 Task: Show me hiking trails near Riverside and Salt Lake City for all skill levels.
Action: Mouse moved to (153, 103)
Screenshot: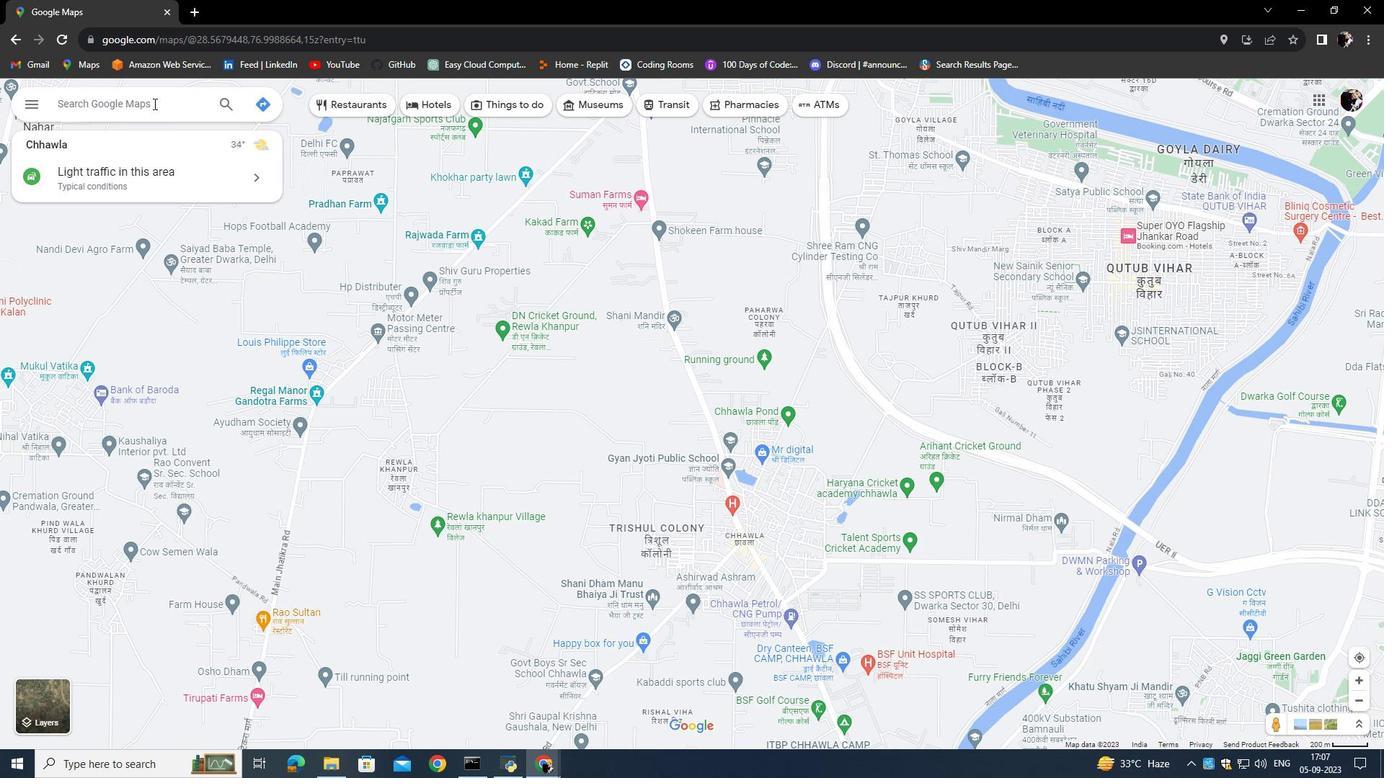 
Action: Mouse pressed left at (153, 103)
Screenshot: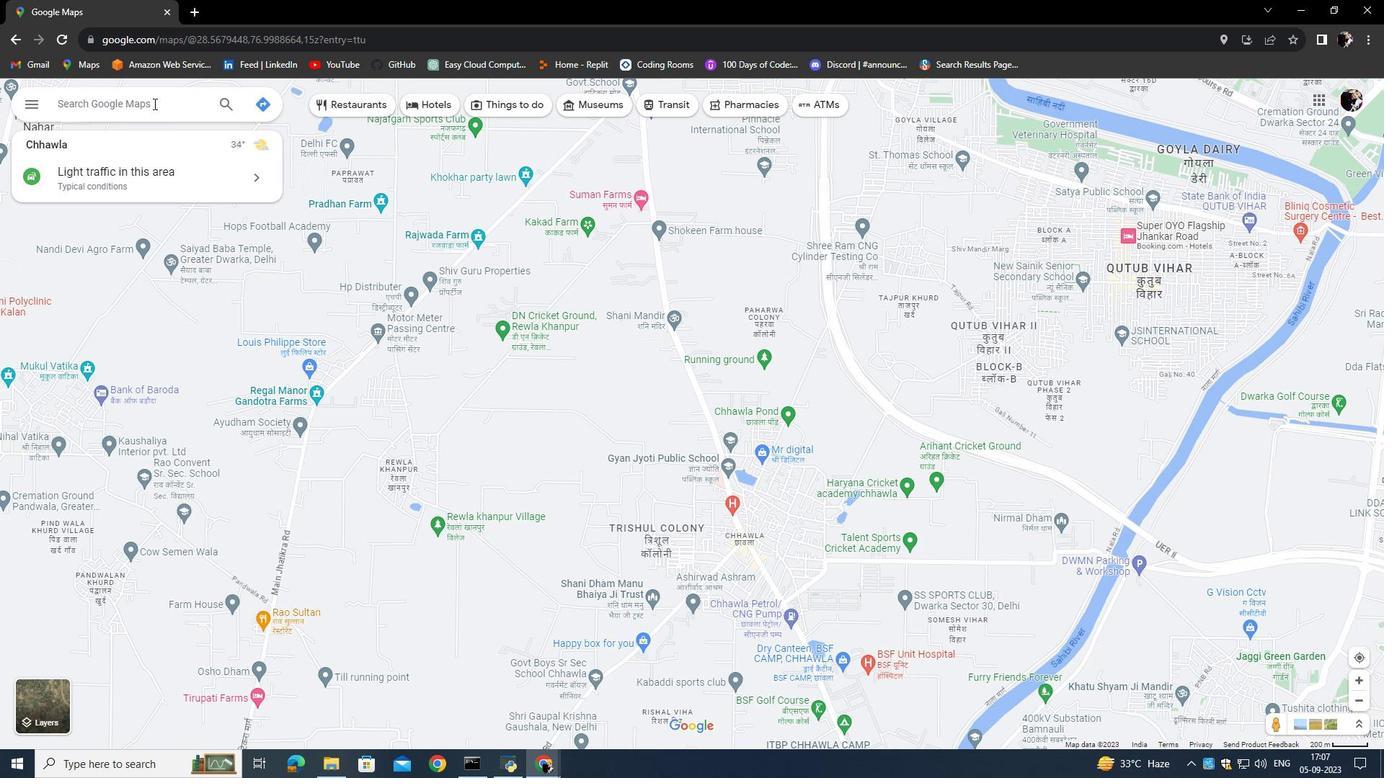 
Action: Key pressed <Key.caps_lock>R<Key.caps_lock>iverside<Key.space>,<Key.space><Key.down><Key.down><Key.down><Key.down><Key.enter>
Screenshot: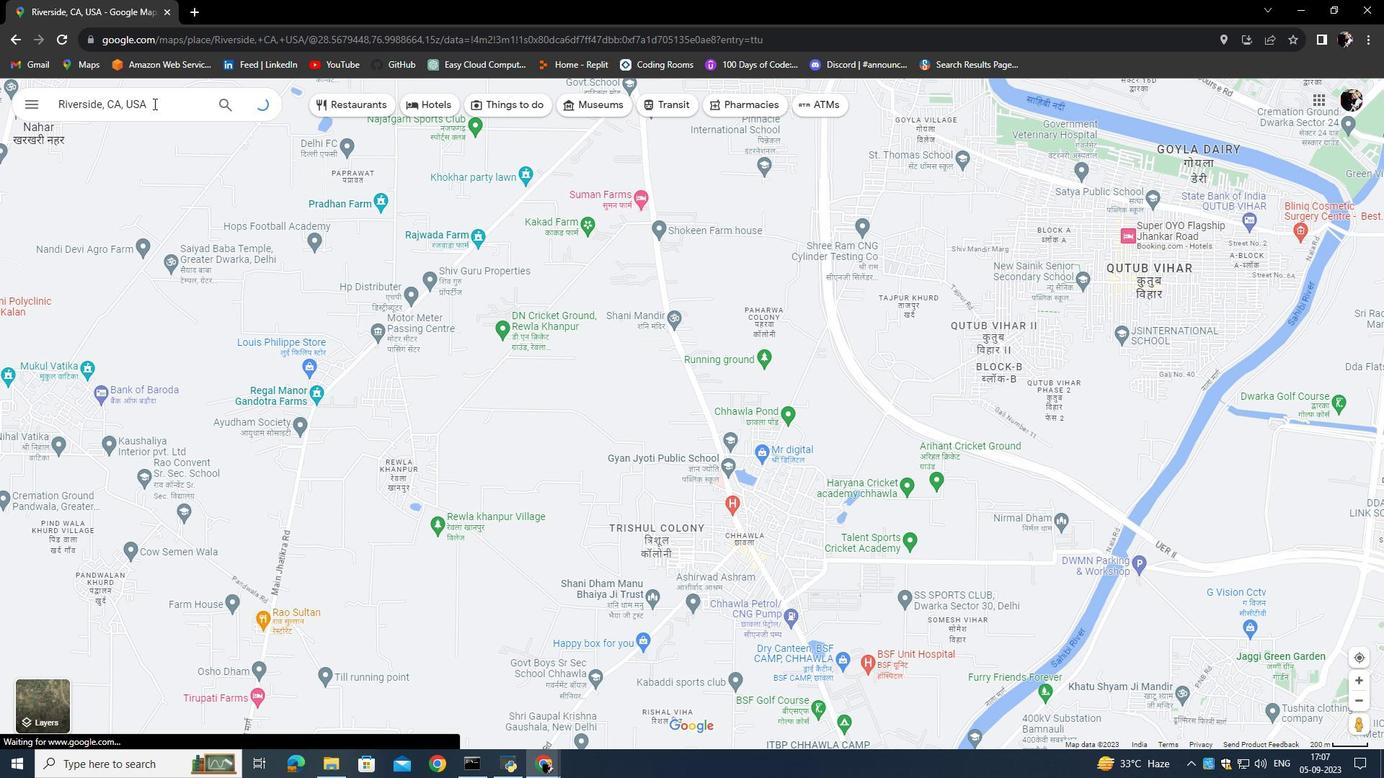 
Action: Mouse moved to (165, 401)
Screenshot: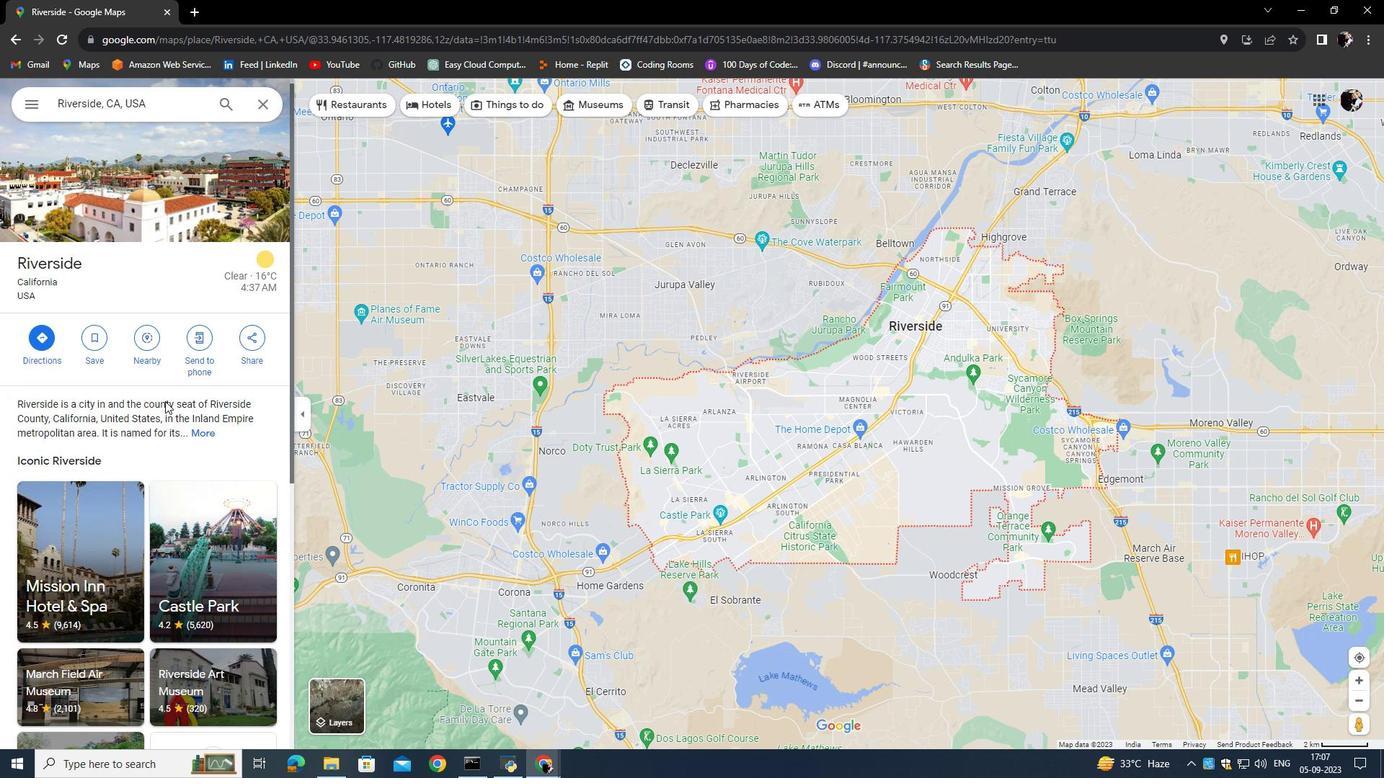 
Action: Mouse scrolled (165, 401) with delta (0, 0)
Screenshot: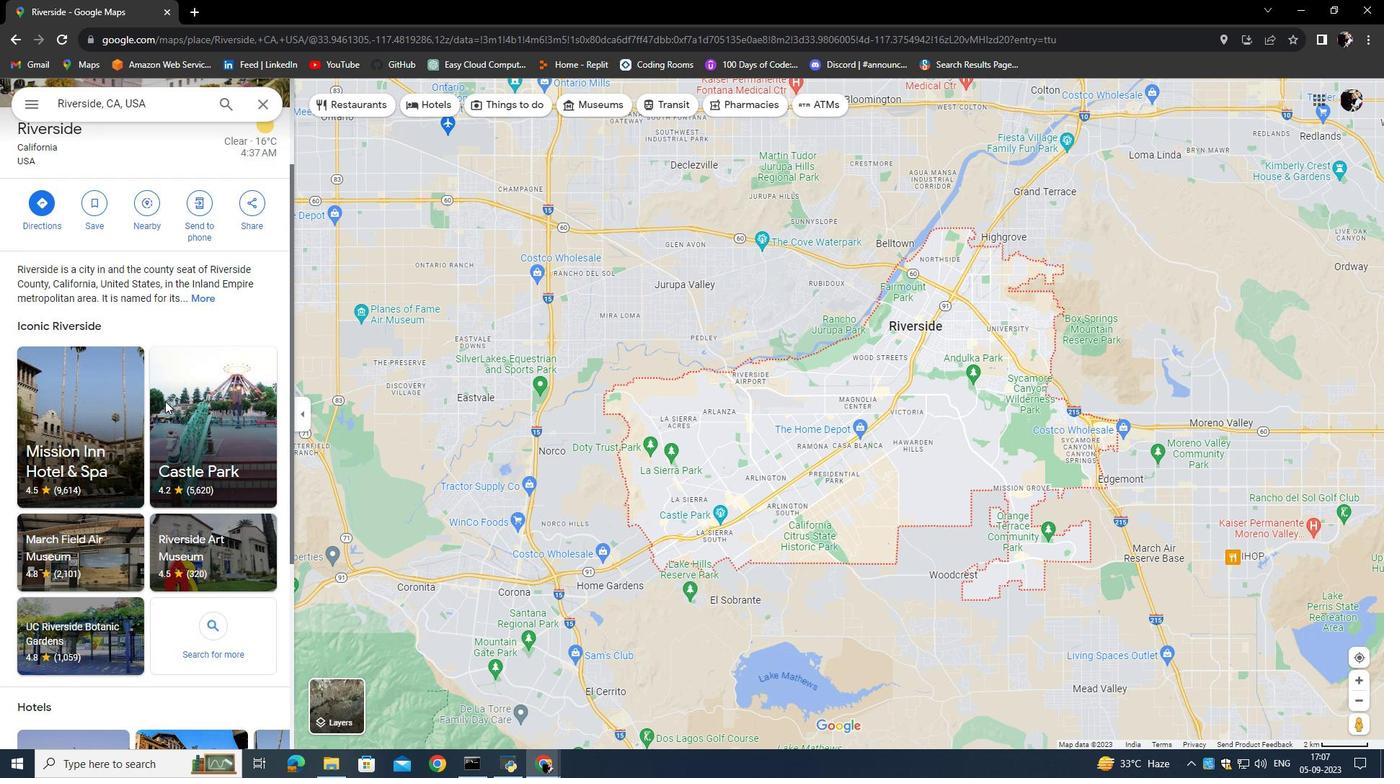 
Action: Mouse scrolled (165, 401) with delta (0, 0)
Screenshot: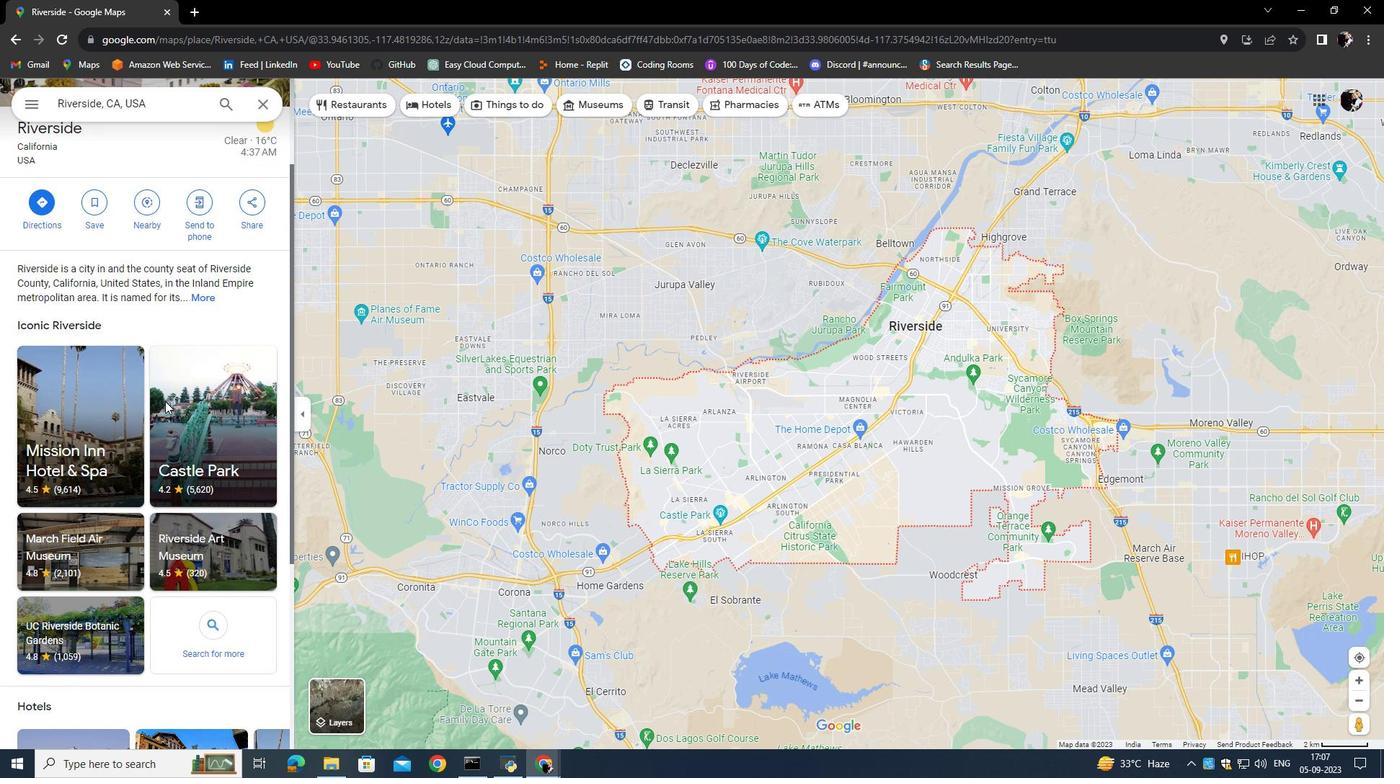 
Action: Mouse scrolled (165, 401) with delta (0, 0)
Screenshot: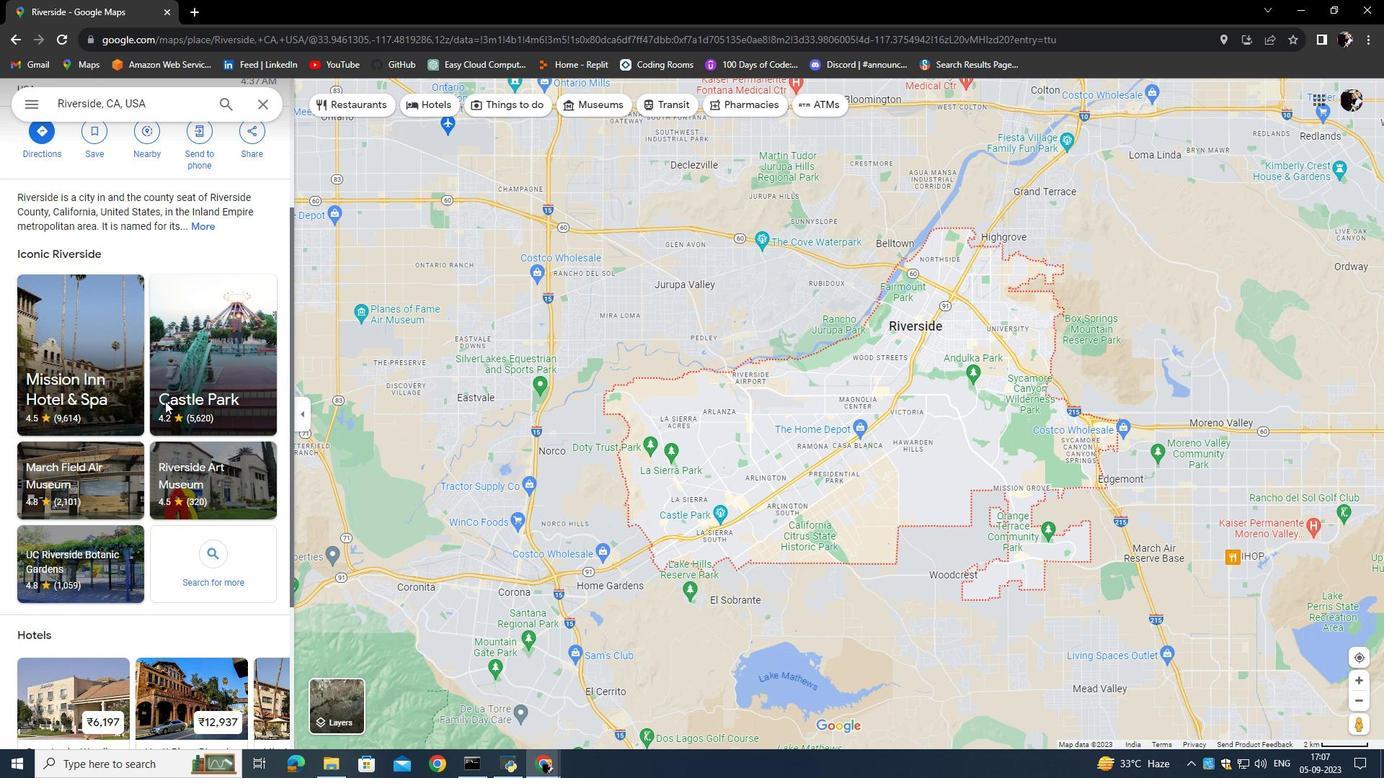 
Action: Mouse scrolled (165, 401) with delta (0, 0)
Screenshot: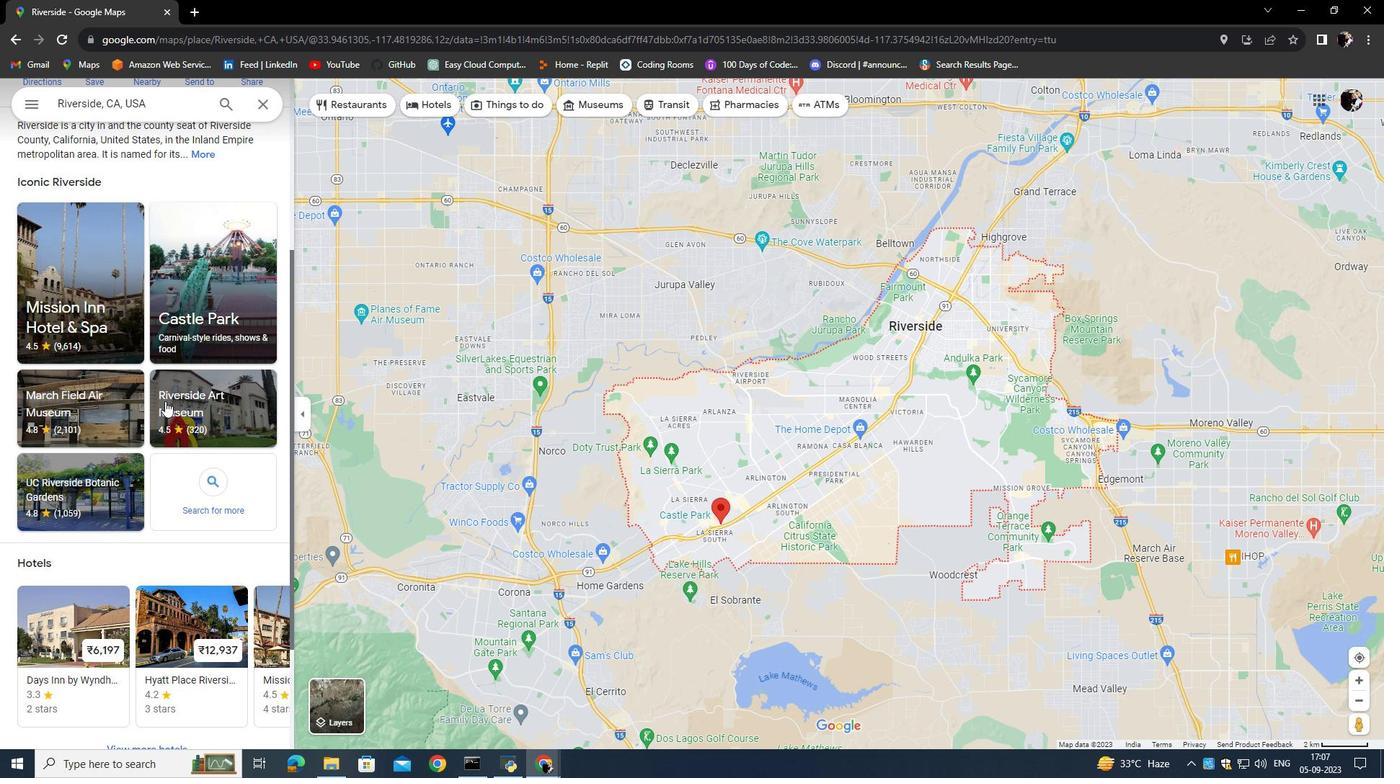 
Action: Mouse scrolled (165, 401) with delta (0, 0)
Screenshot: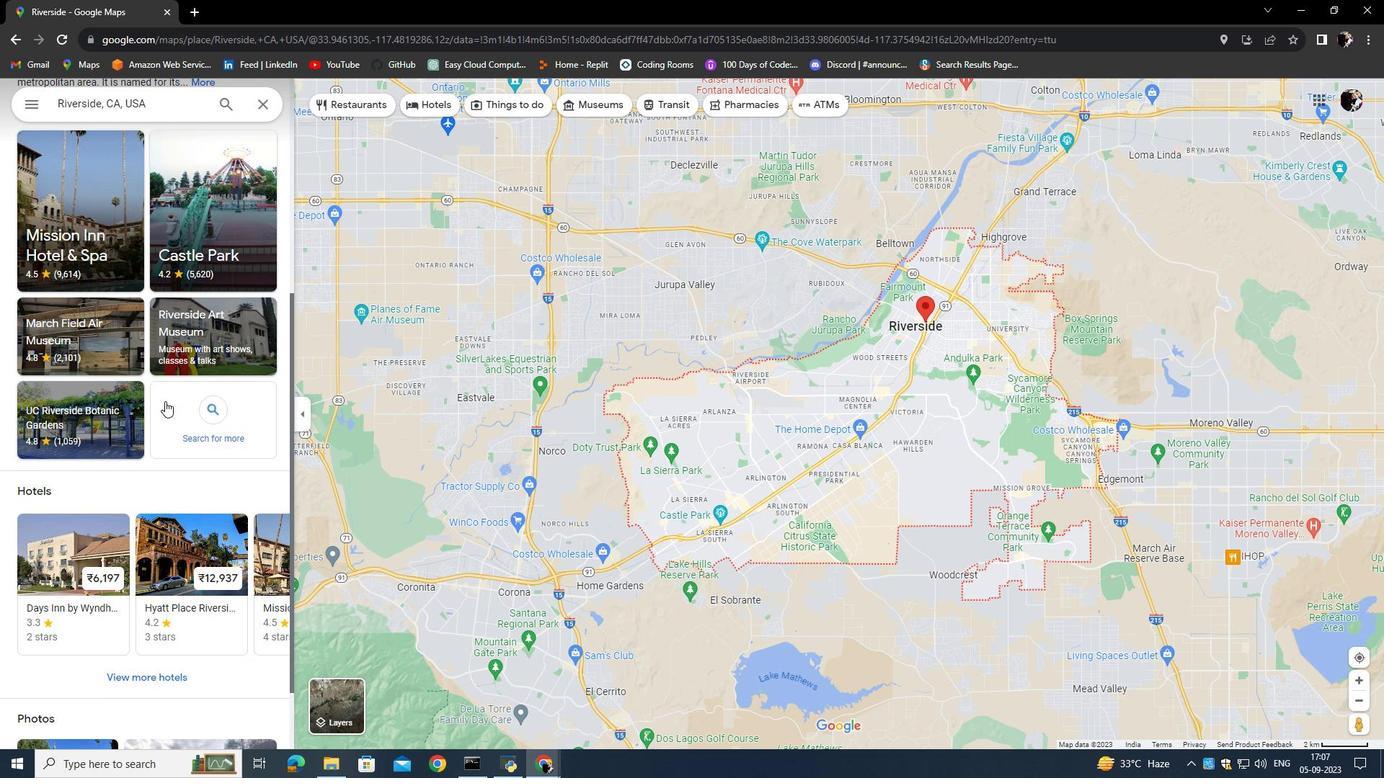 
Action: Mouse scrolled (165, 402) with delta (0, 0)
Screenshot: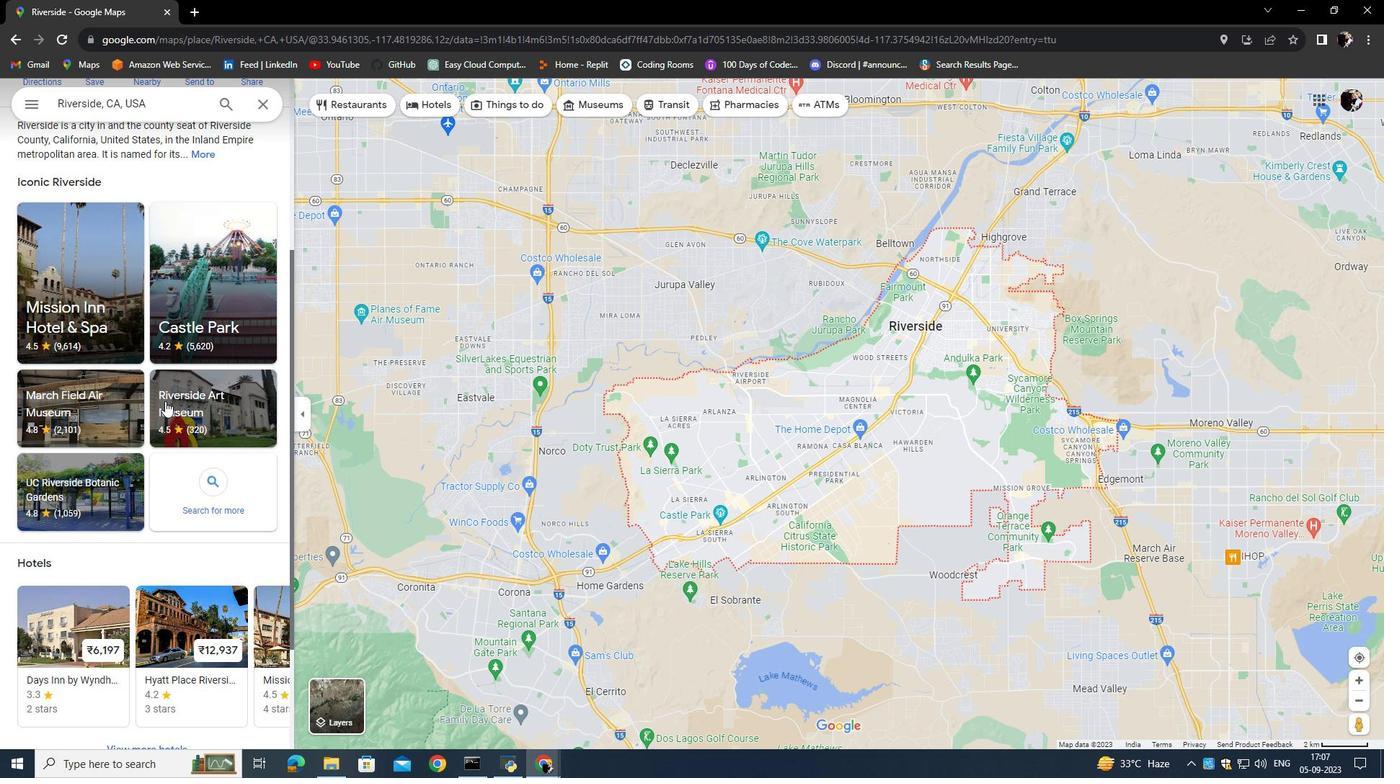 
Action: Mouse scrolled (165, 402) with delta (0, 0)
Screenshot: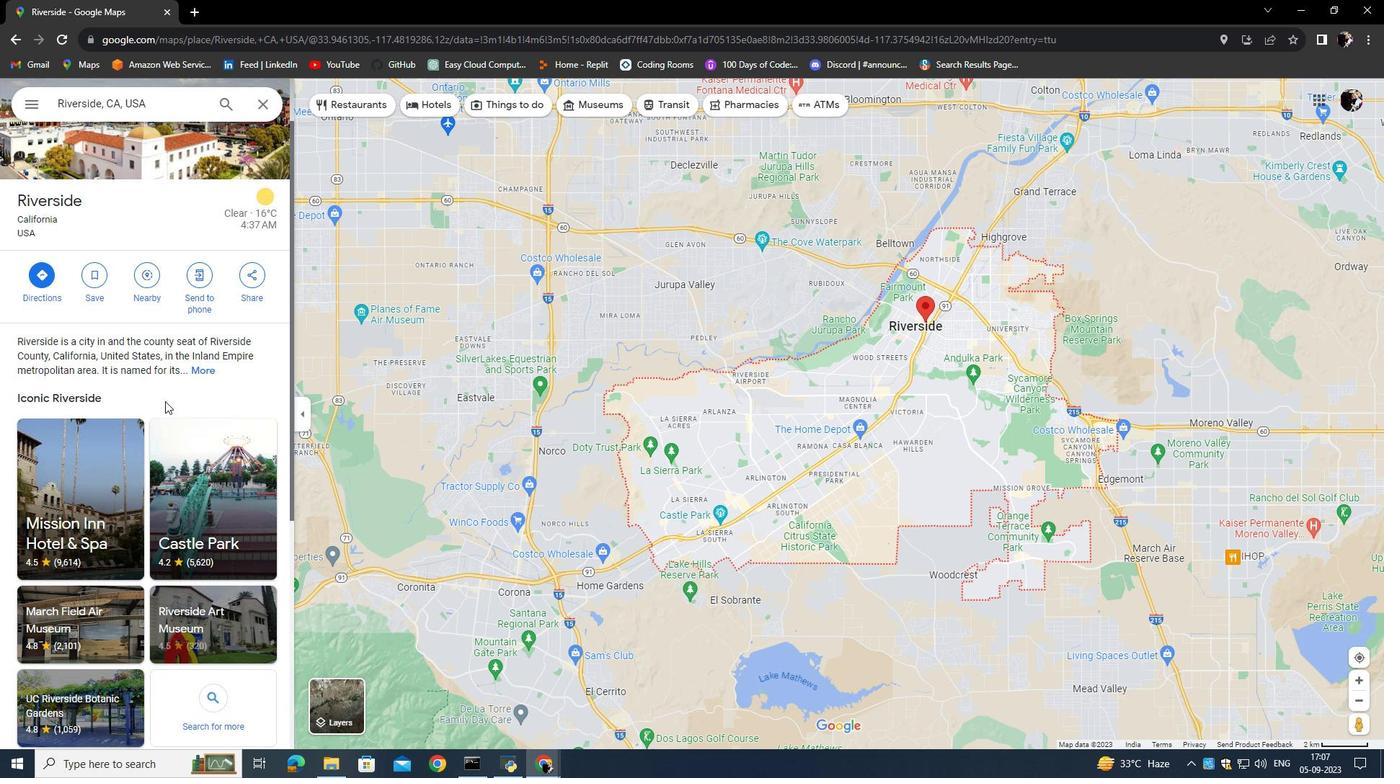 
Action: Mouse scrolled (165, 402) with delta (0, 0)
Screenshot: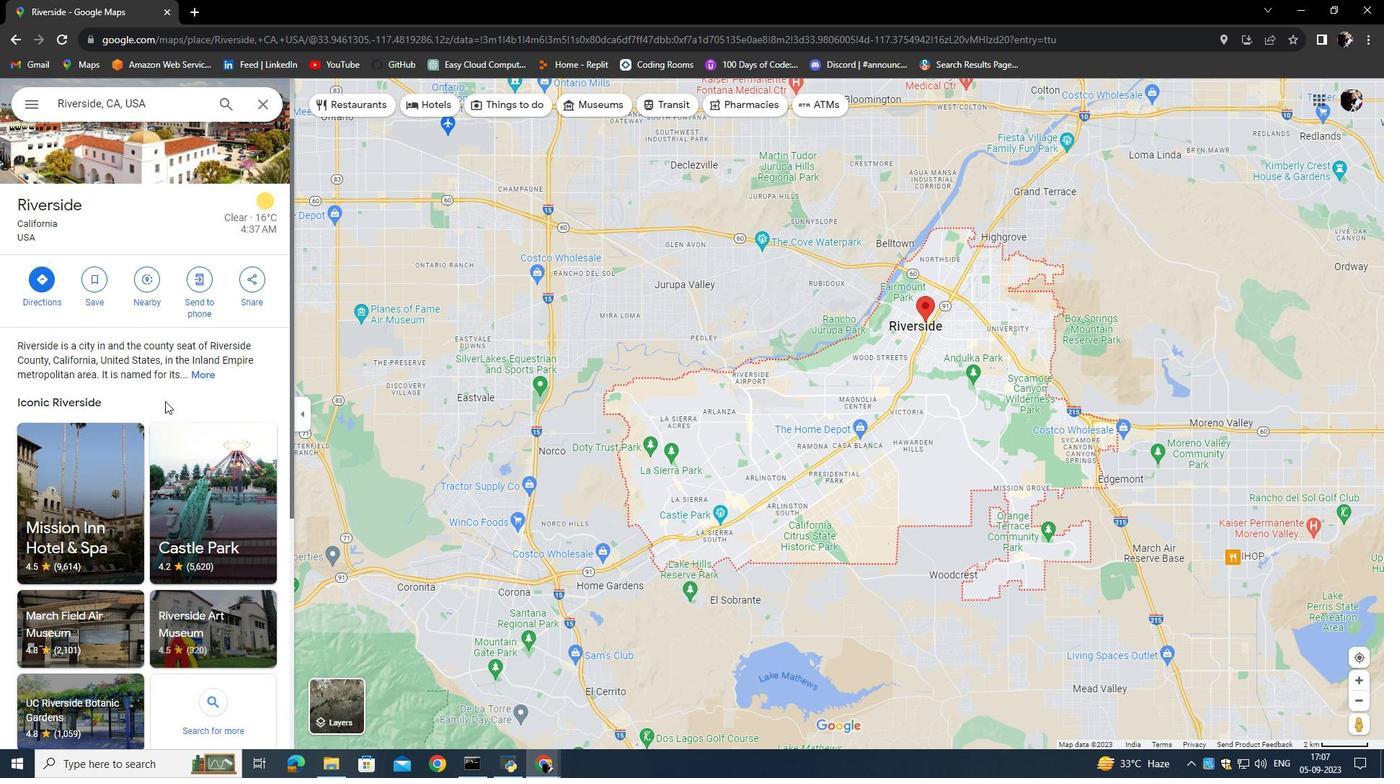 
Action: Mouse scrolled (165, 402) with delta (0, 0)
Screenshot: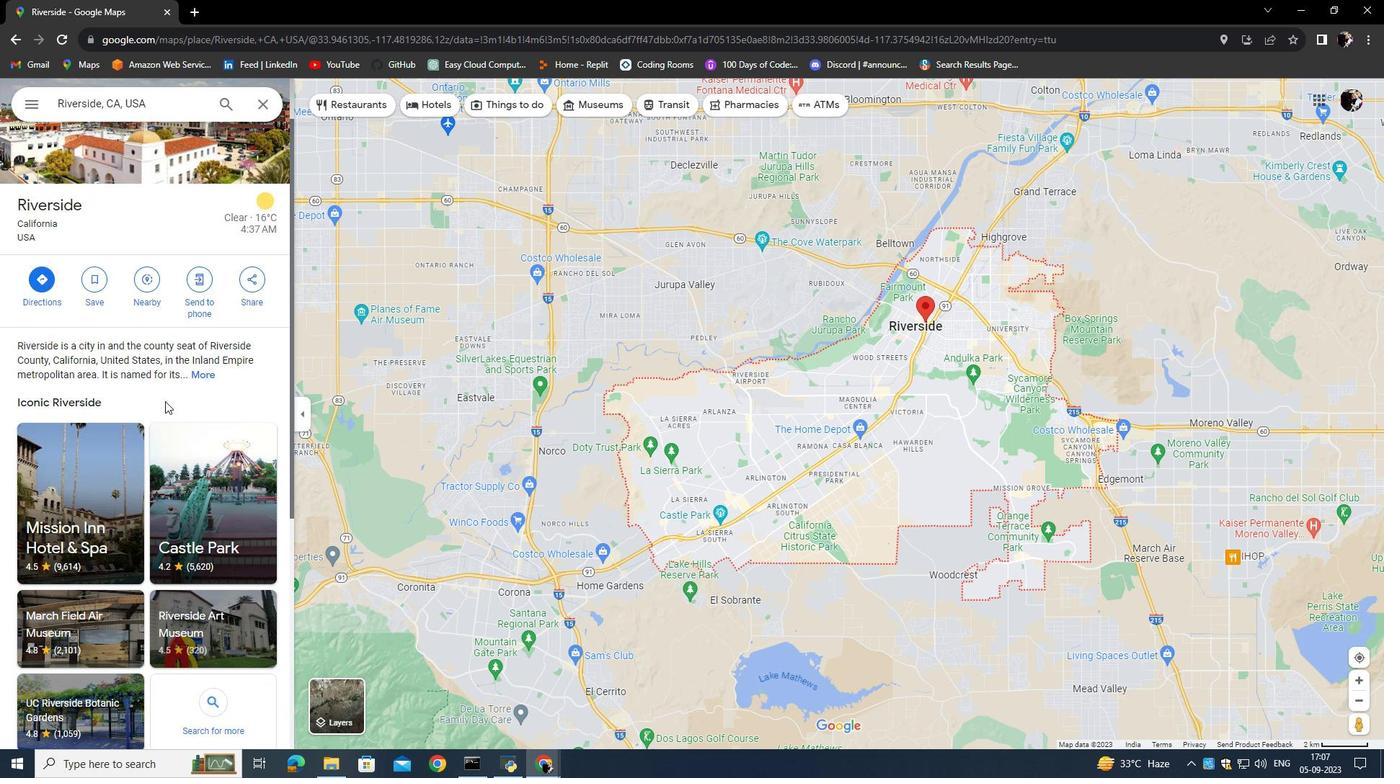 
Action: Mouse scrolled (165, 402) with delta (0, 0)
Screenshot: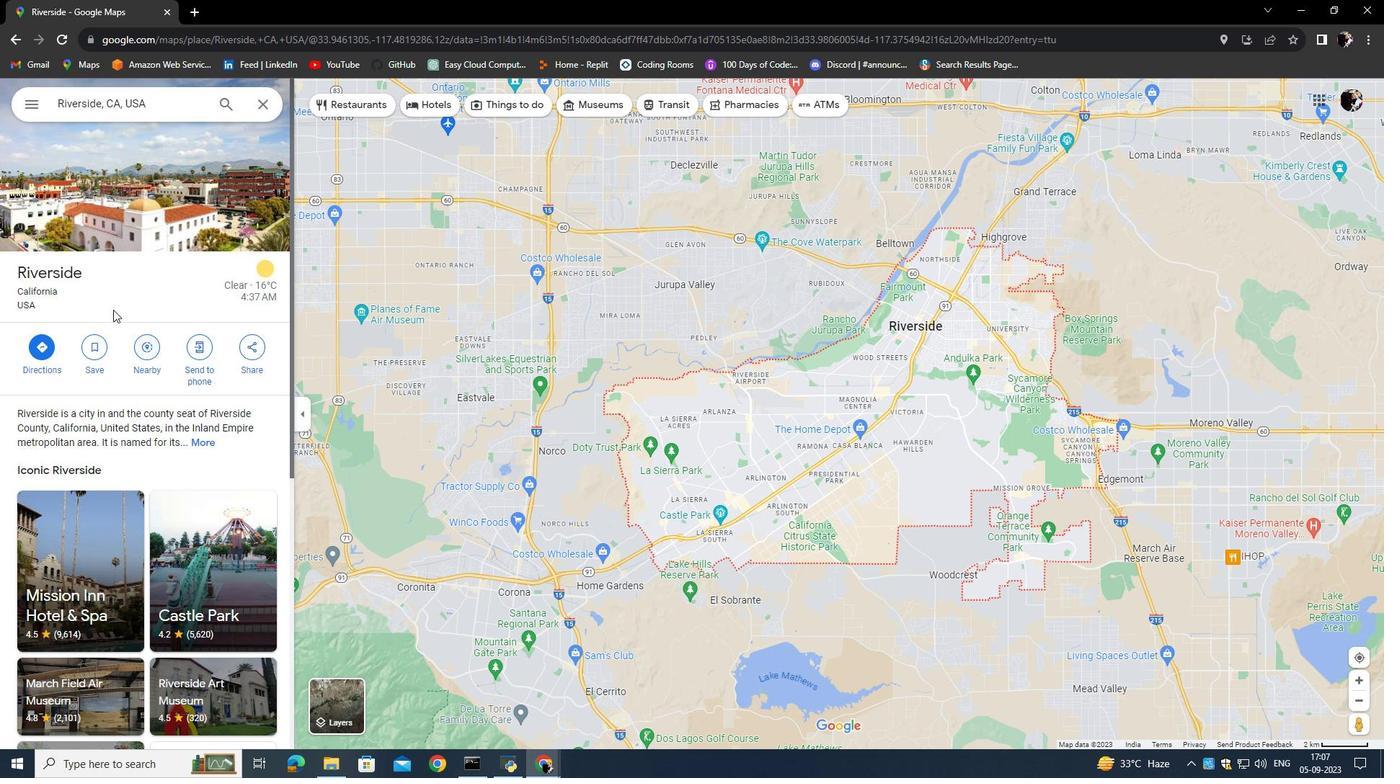 
Action: Mouse scrolled (165, 402) with delta (0, 0)
Screenshot: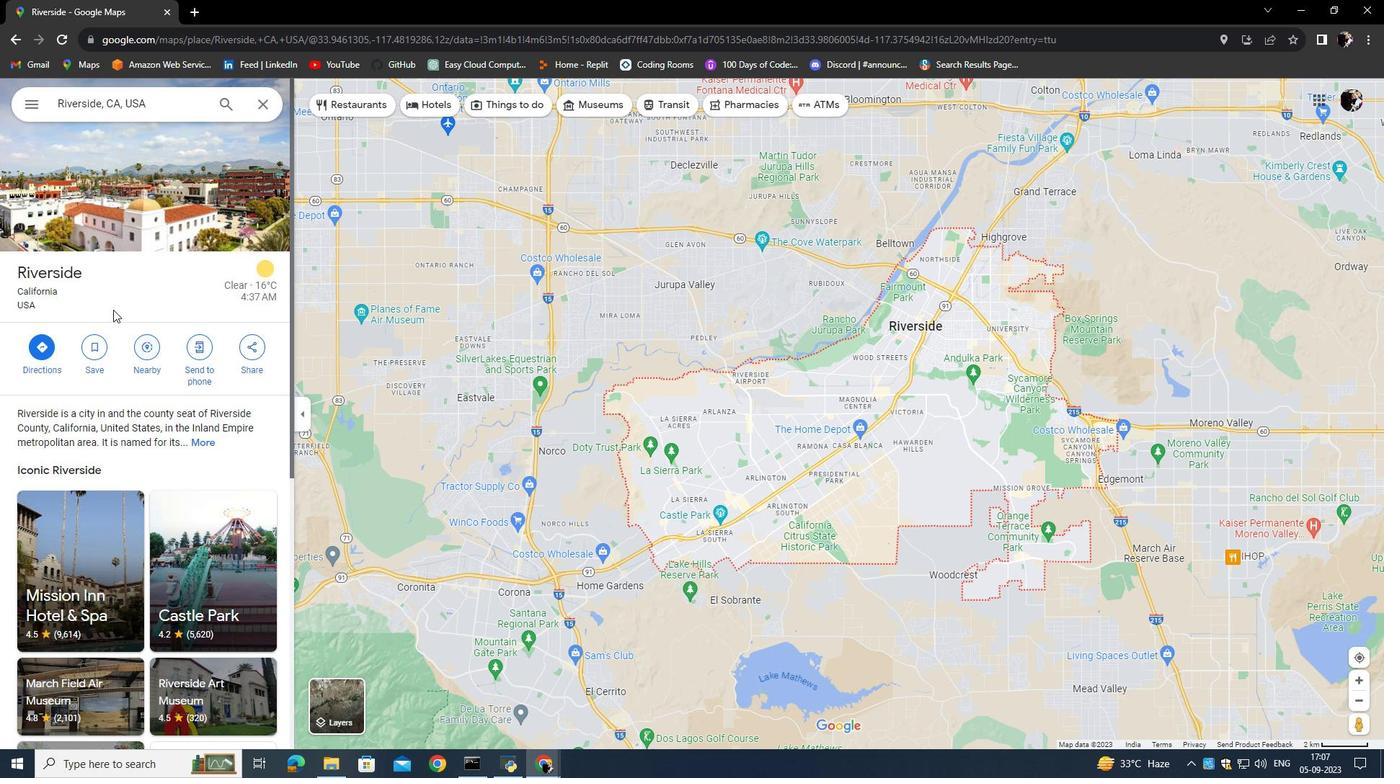 
Action: Mouse scrolled (165, 402) with delta (0, 0)
Screenshot: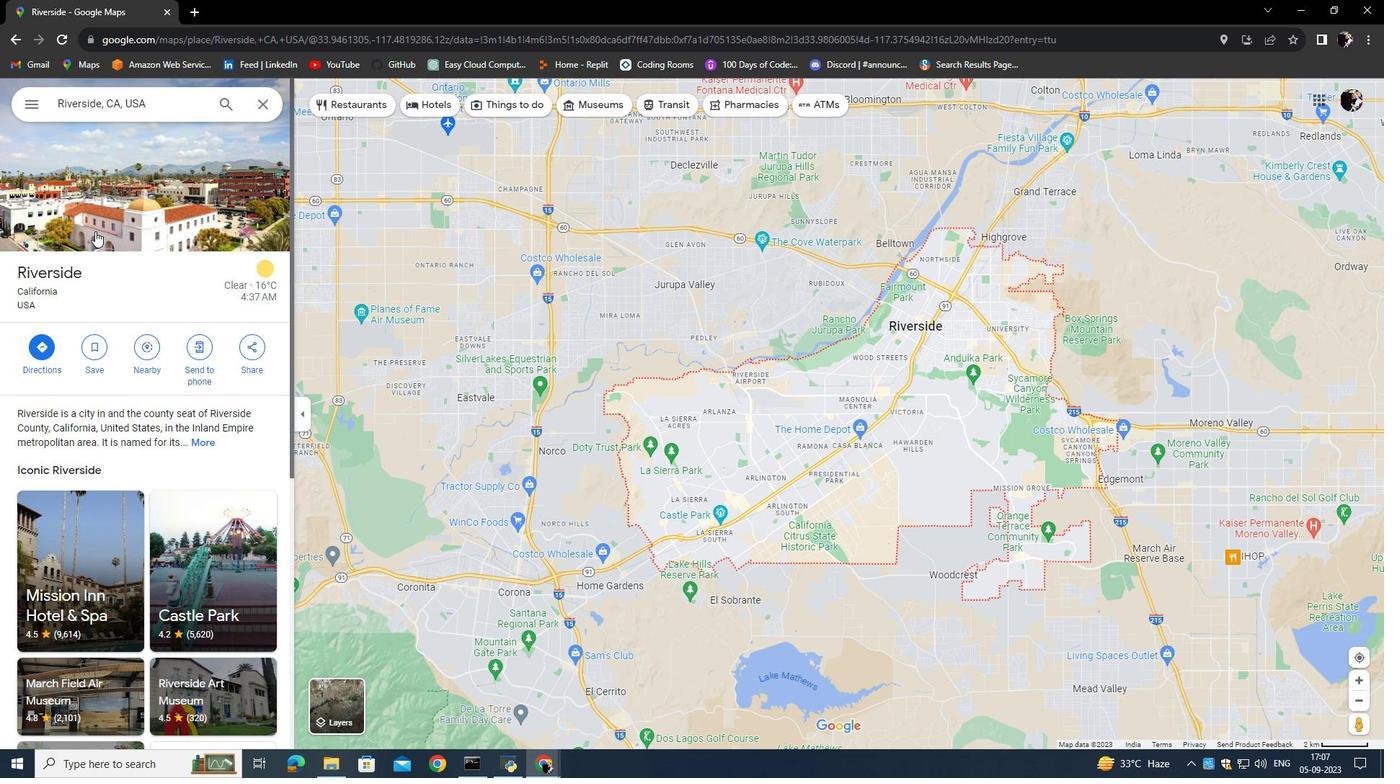 
Action: Mouse moved to (156, 356)
Screenshot: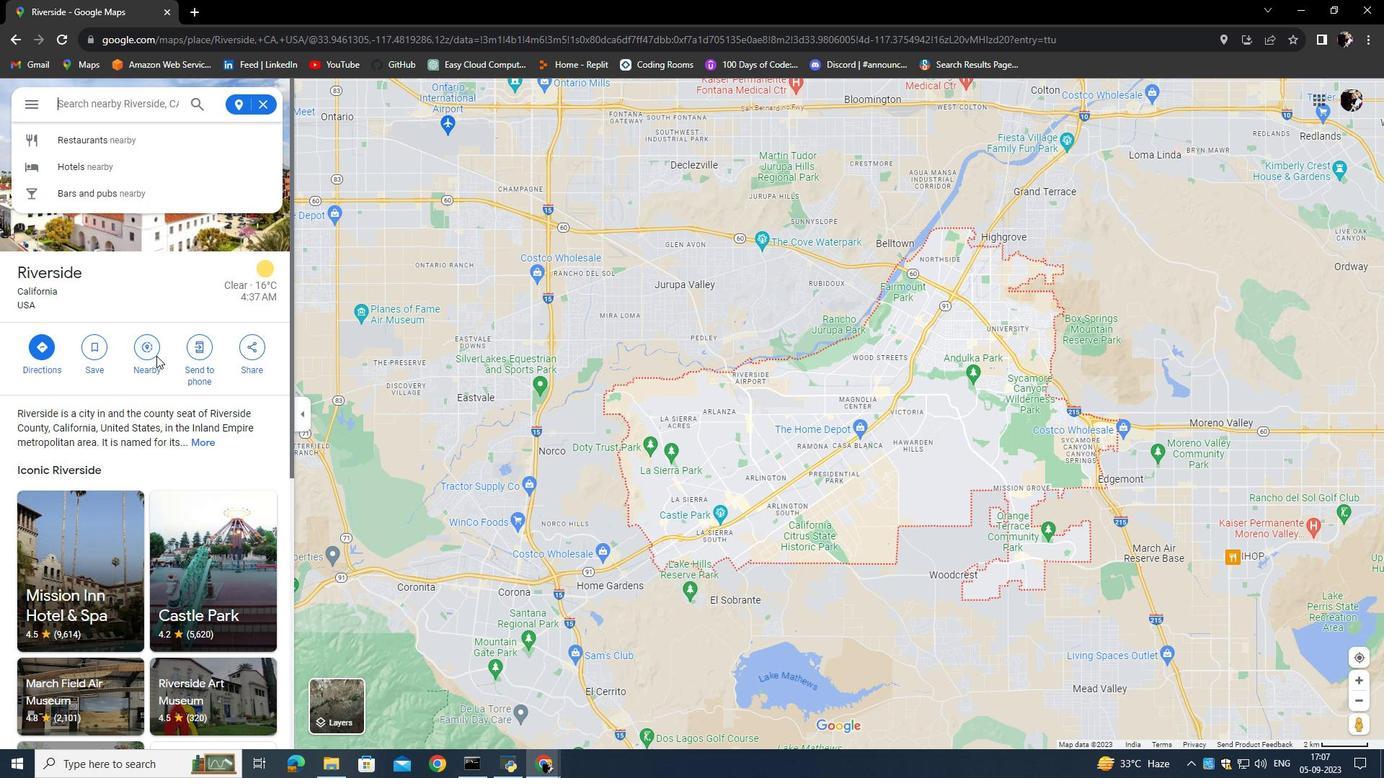 
Action: Mouse pressed left at (156, 356)
Screenshot: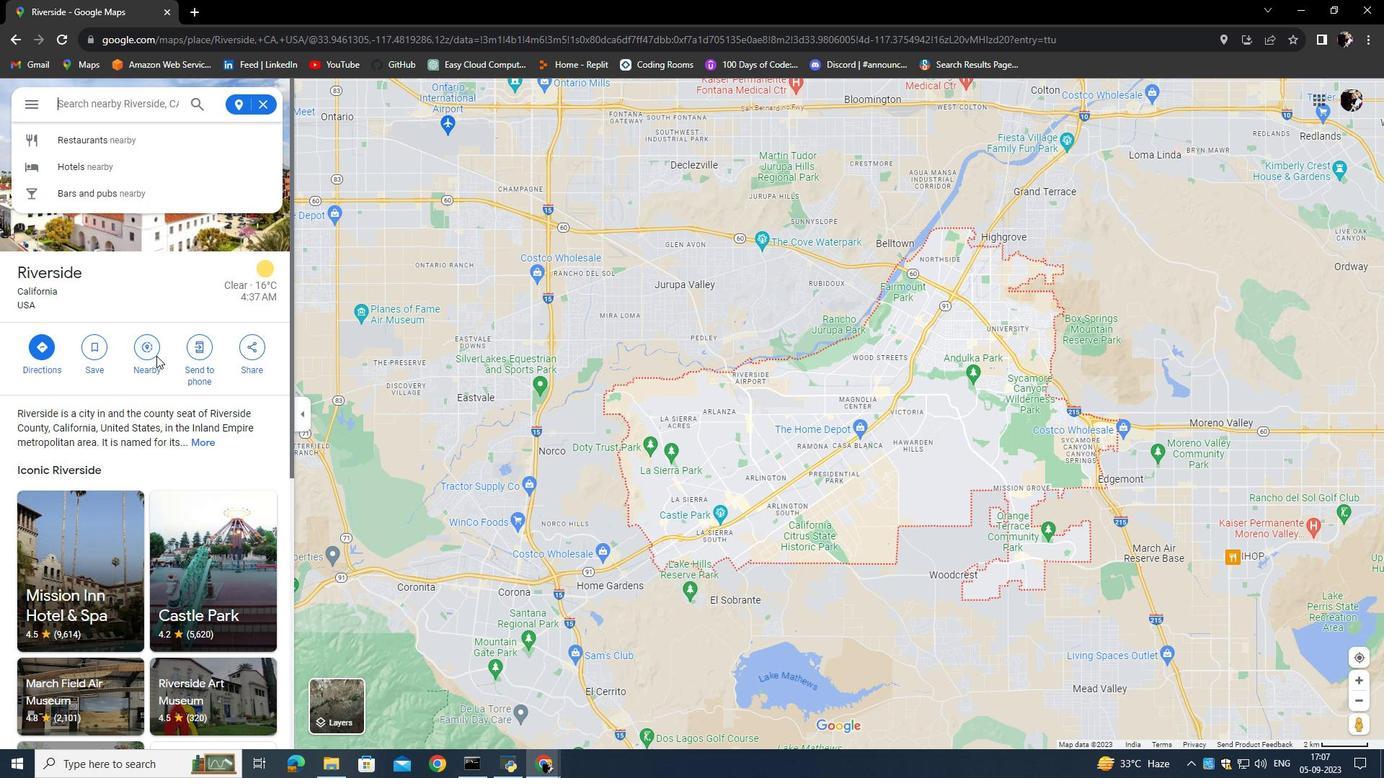 
Action: Mouse moved to (121, 108)
Screenshot: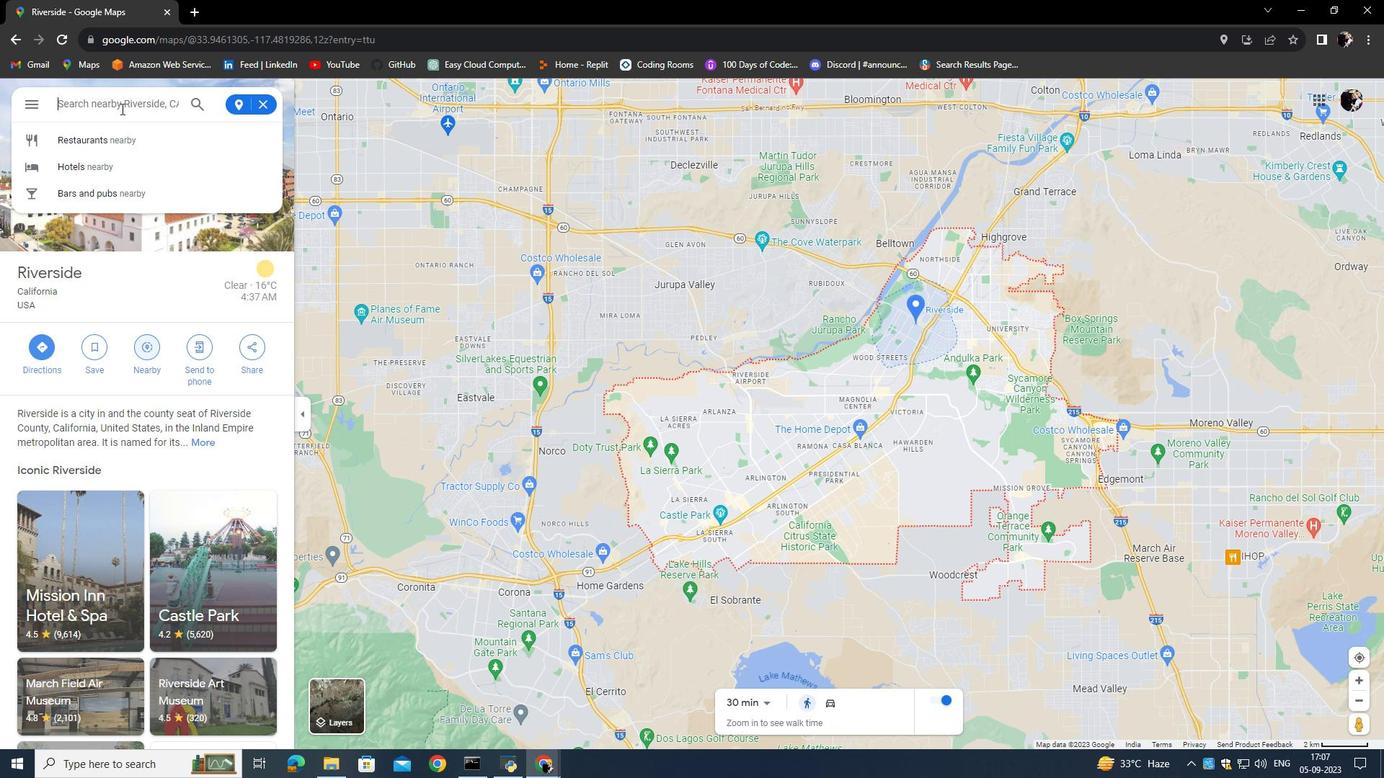 
Action: Mouse pressed left at (121, 108)
Screenshot: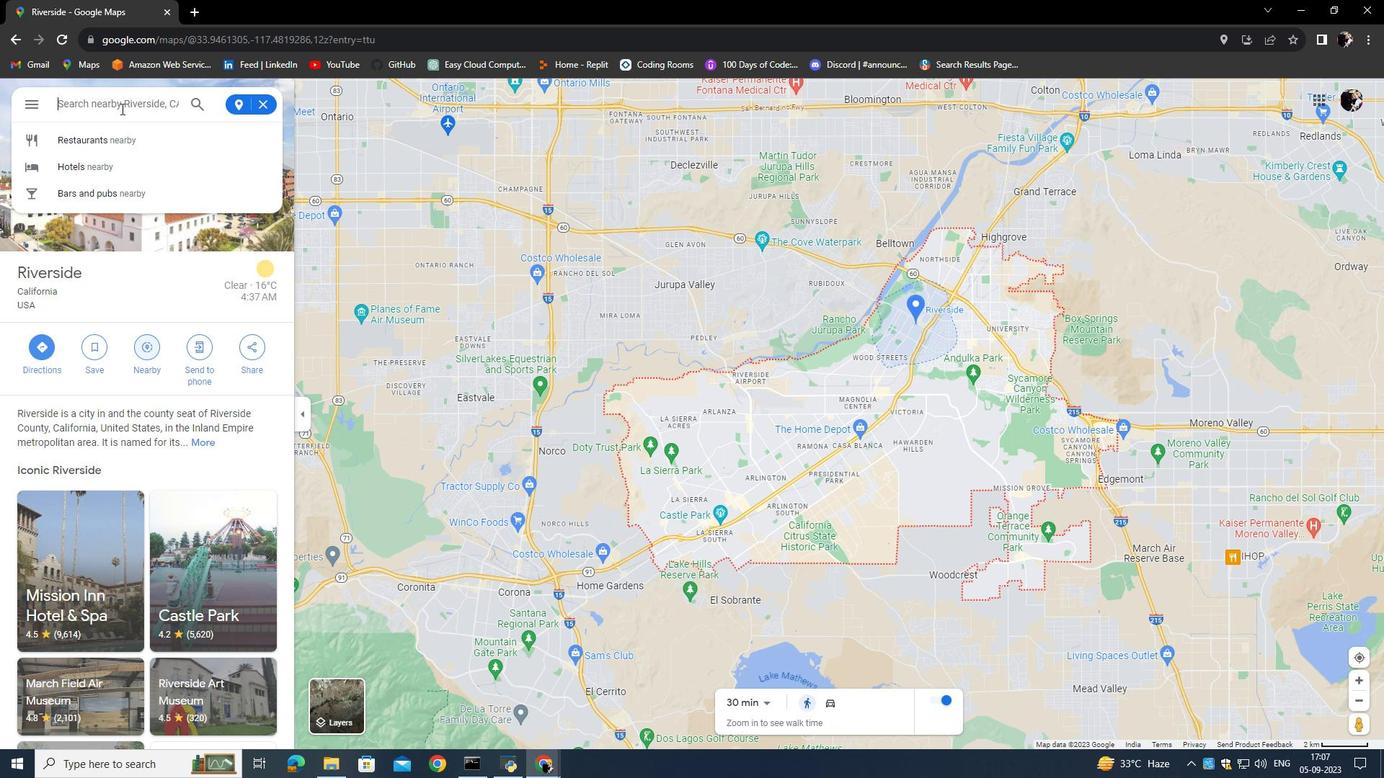 
Action: Key pressed <Key.caps_lock>H<Key.caps_lock>iking<Key.space>trails<Key.space><Key.down><Key.backspace><Key.backspace><Key.backspace><Key.backspace><Key.backspace><Key.backspace><Key.backspace><Key.enter>
Screenshot: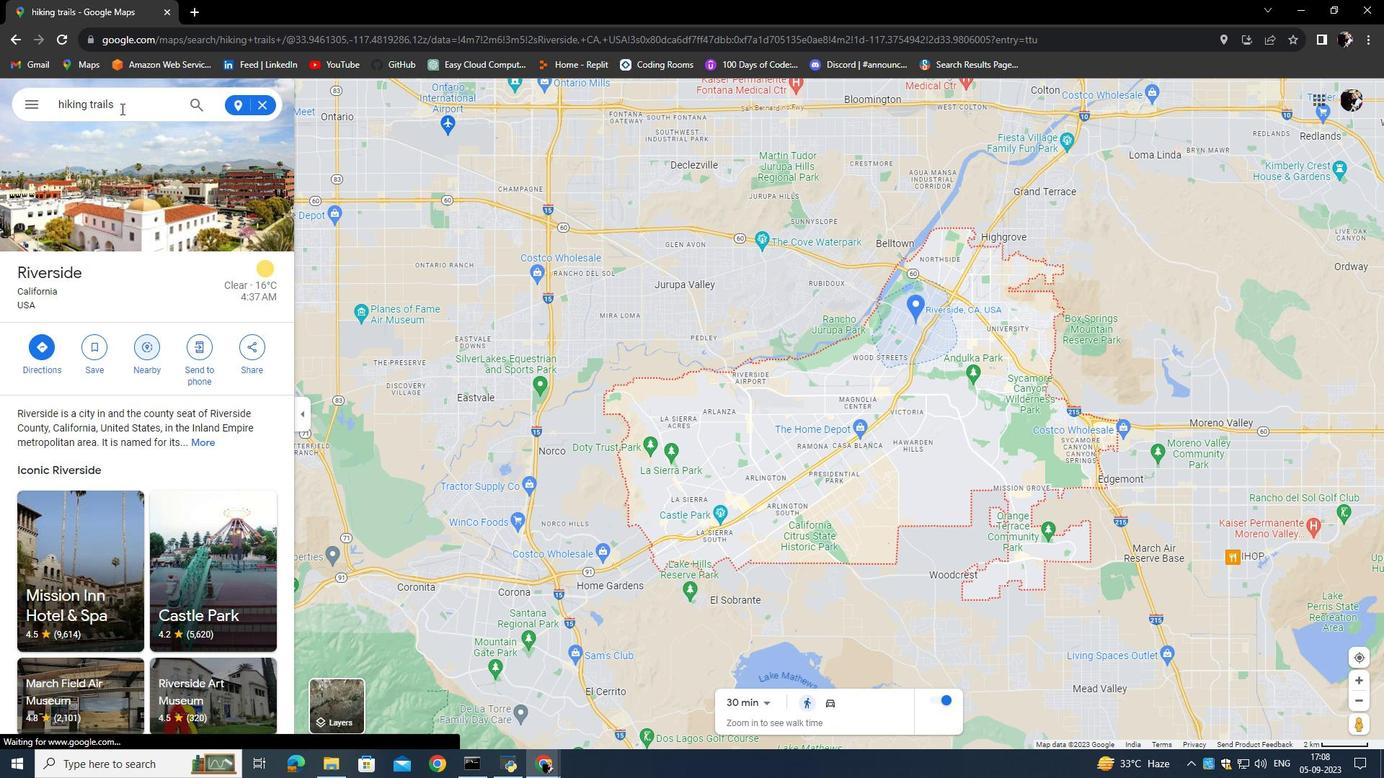 
Action: Mouse moved to (165, 228)
Screenshot: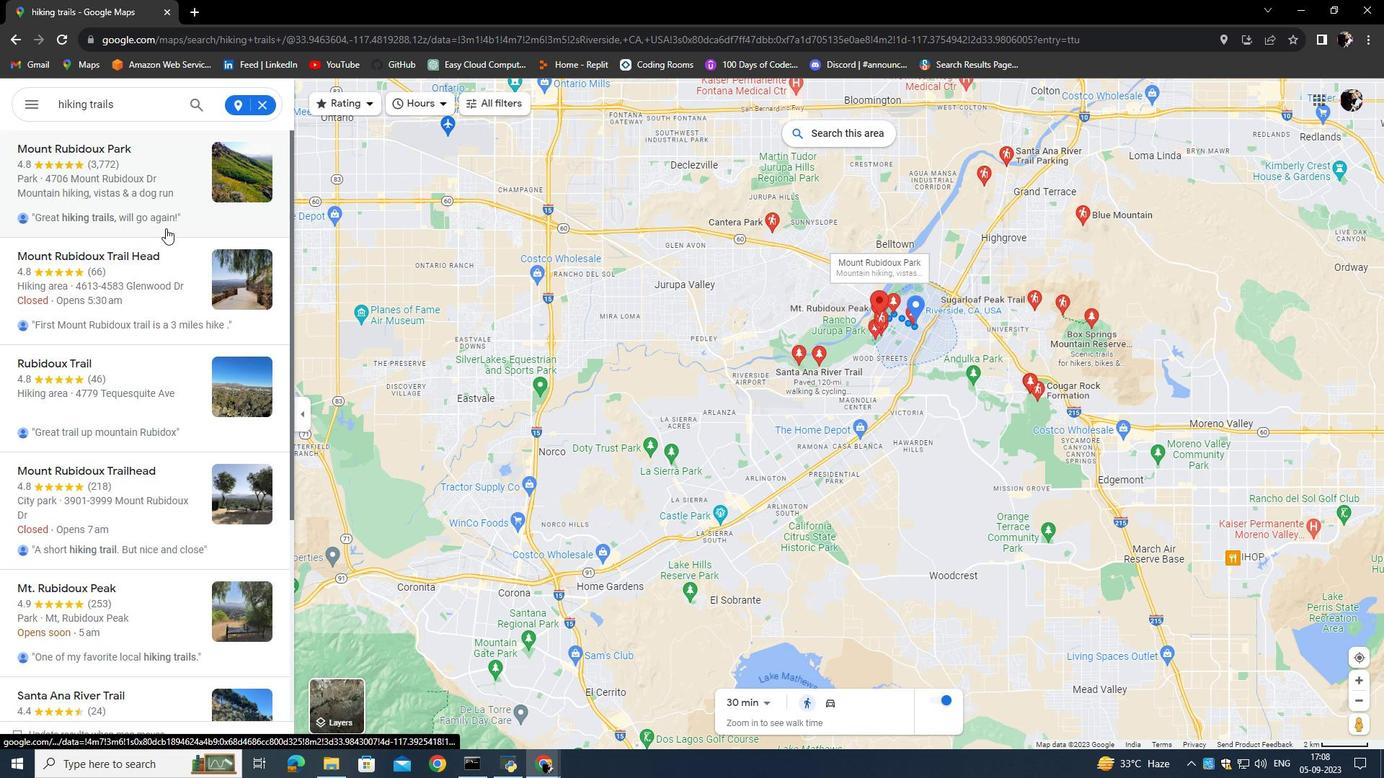 
Action: Mouse scrolled (165, 227) with delta (0, 0)
Screenshot: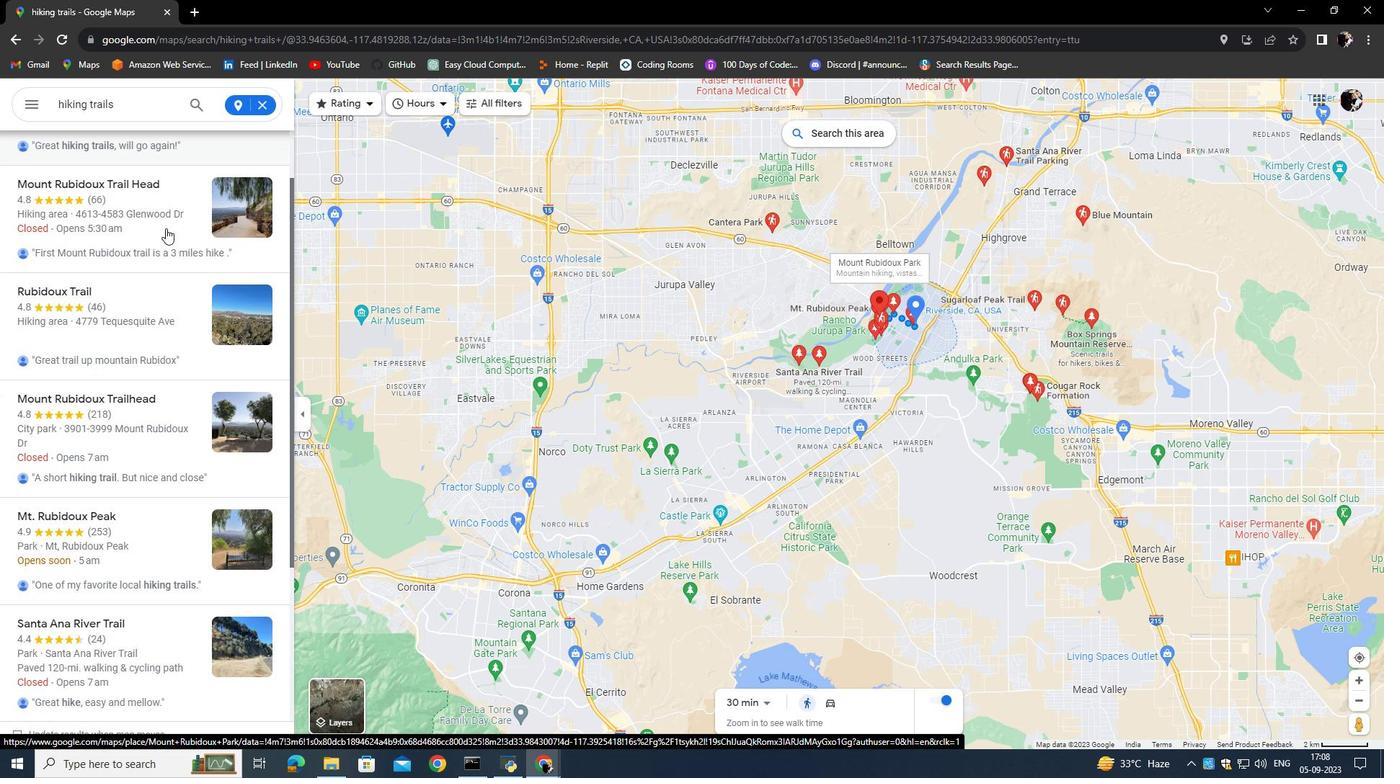 
Action: Mouse moved to (146, 273)
Screenshot: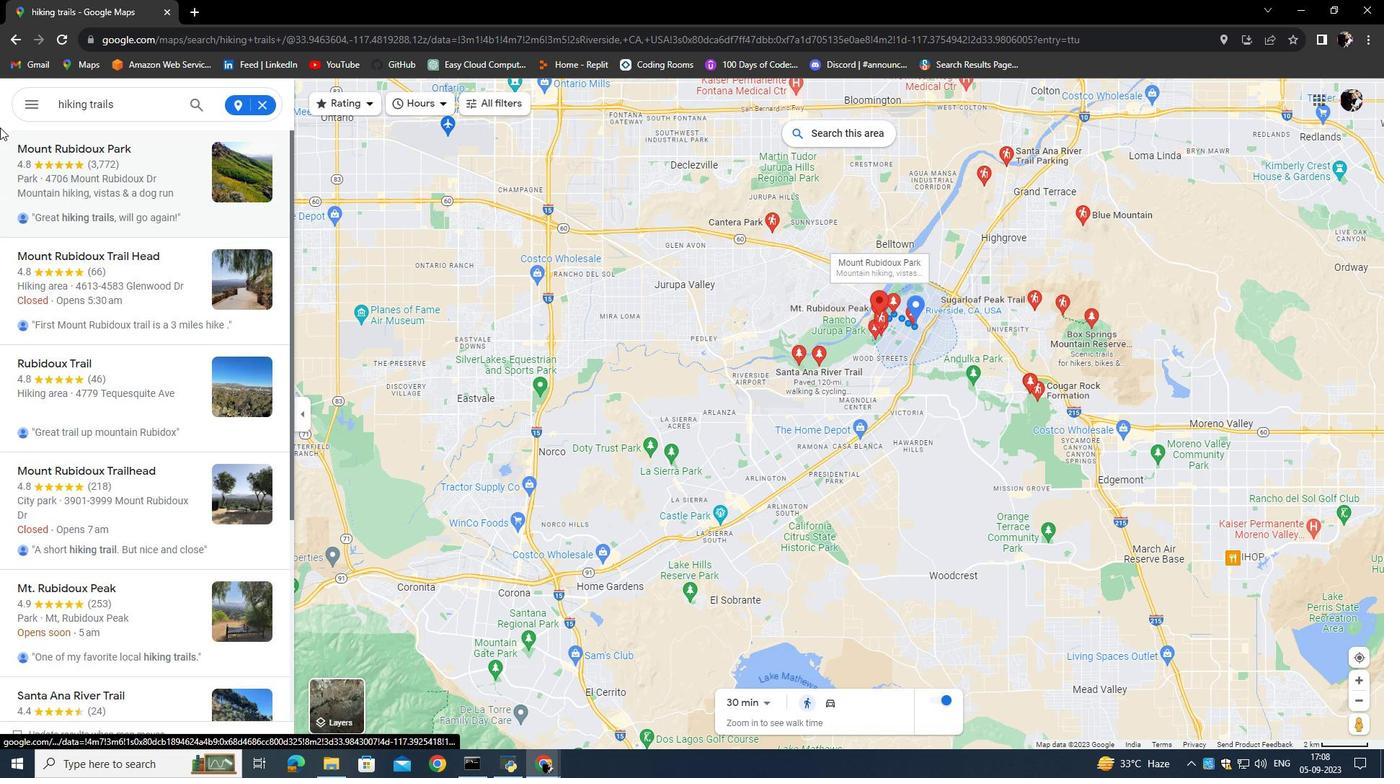 
Action: Mouse scrolled (146, 274) with delta (0, 0)
Screenshot: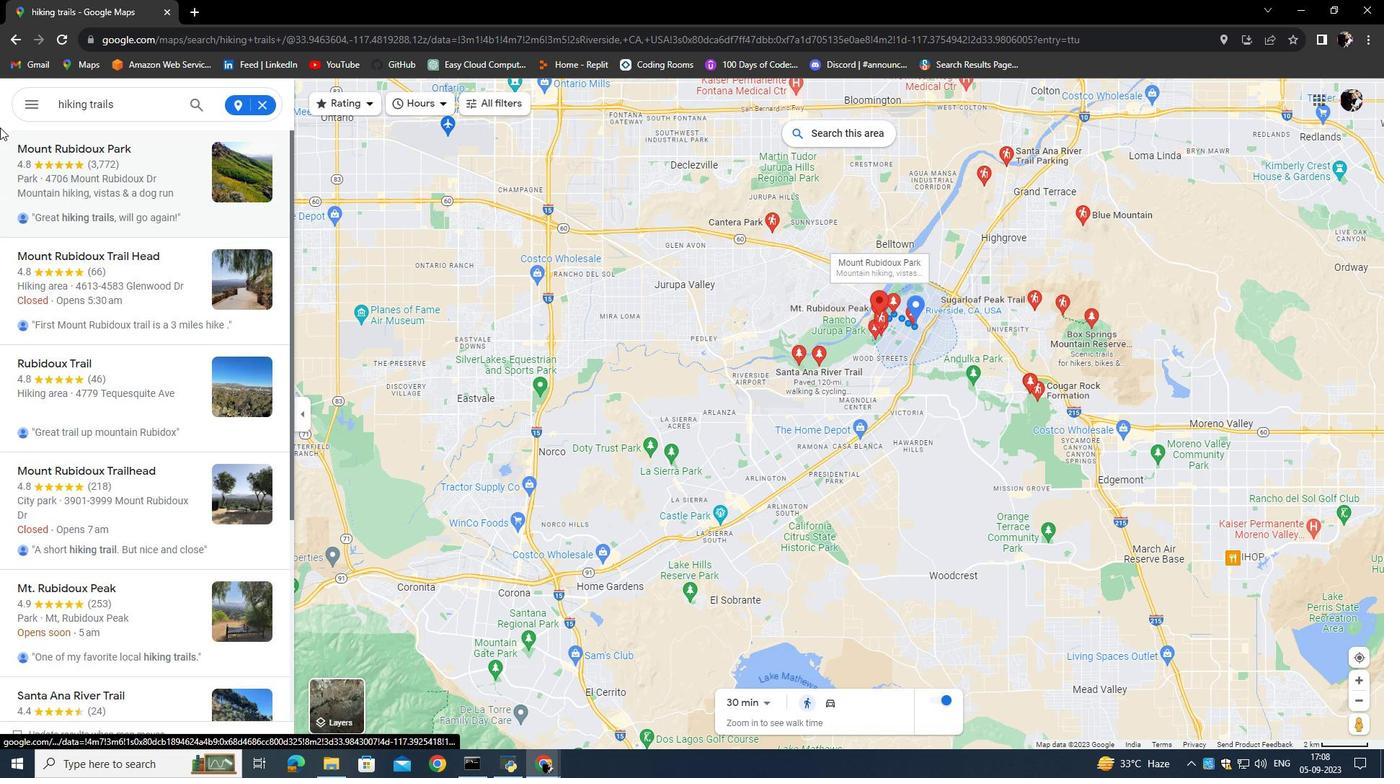 
Action: Mouse moved to (112, 212)
Screenshot: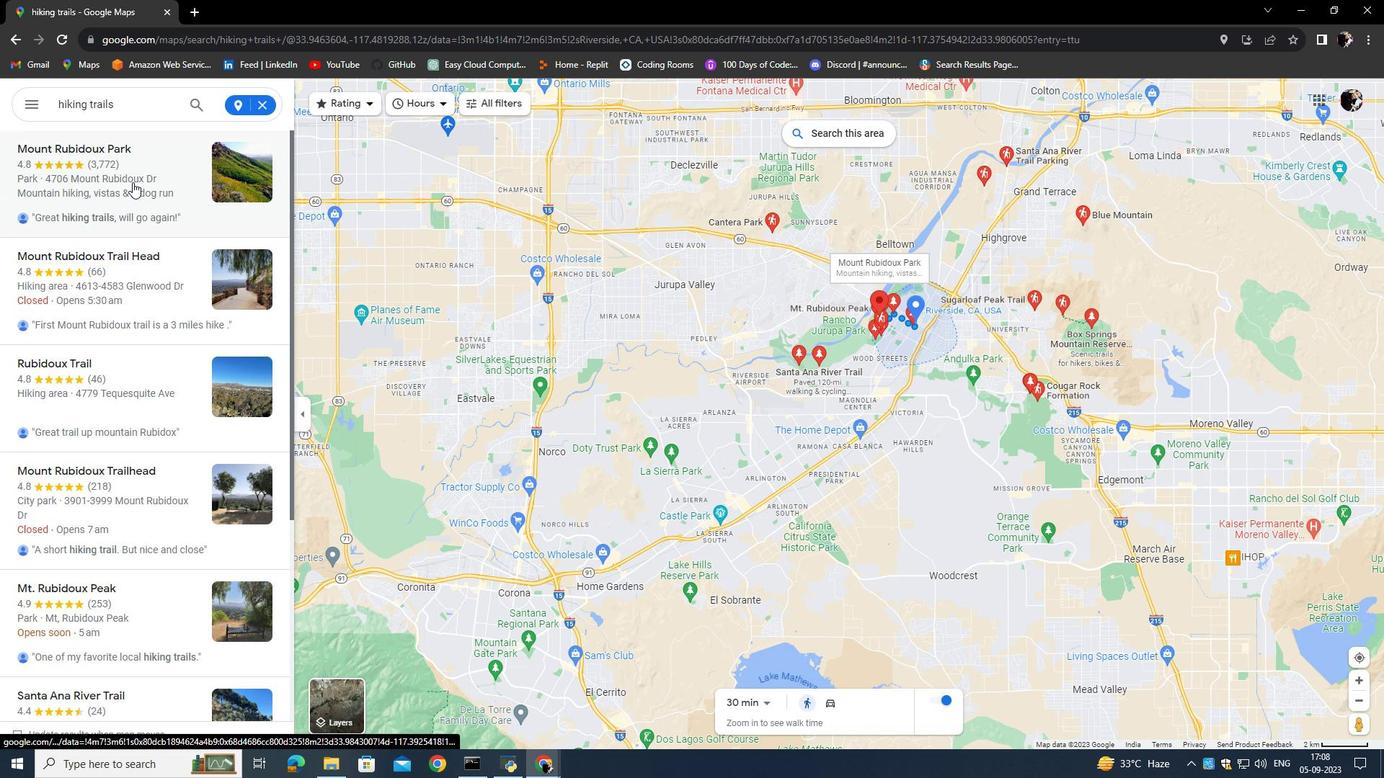 
Action: Mouse scrolled (112, 212) with delta (0, 0)
Screenshot: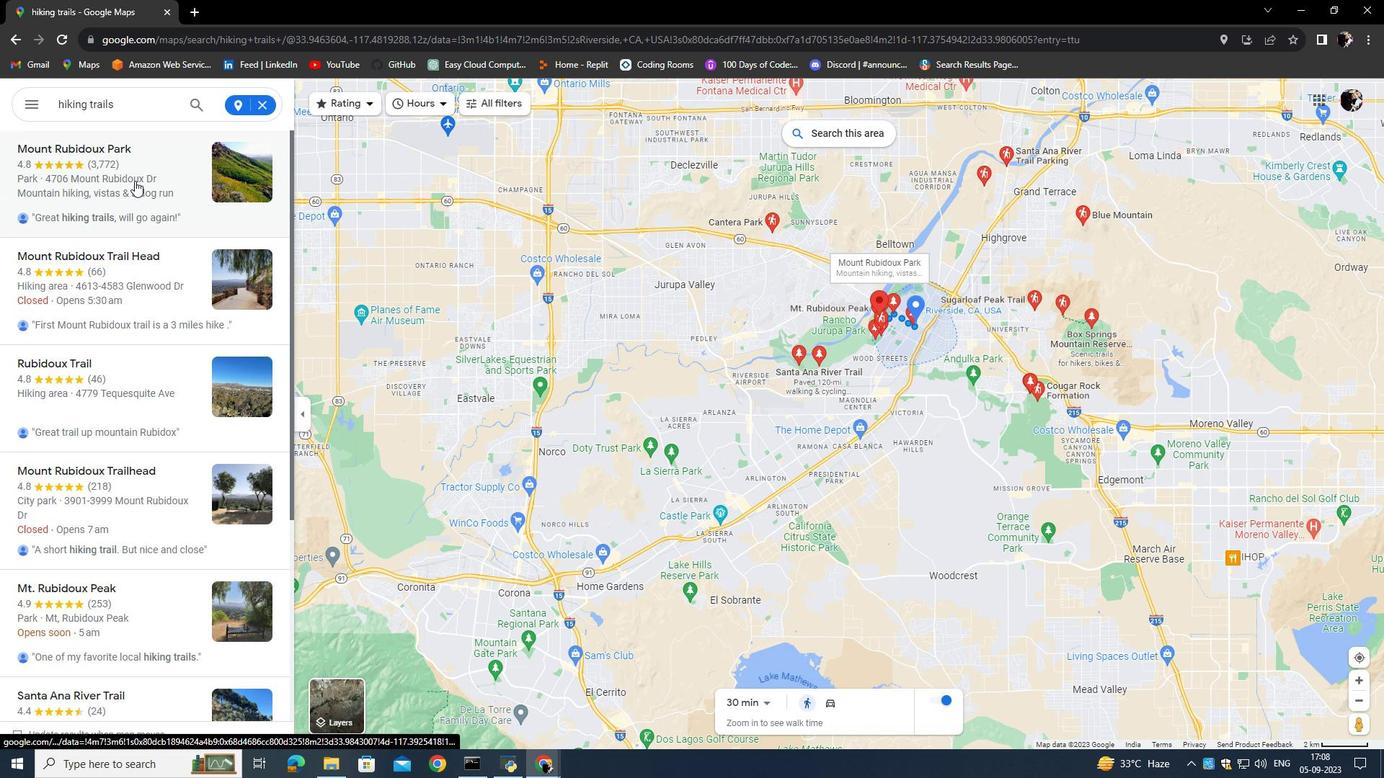 
Action: Mouse scrolled (112, 212) with delta (0, 0)
Screenshot: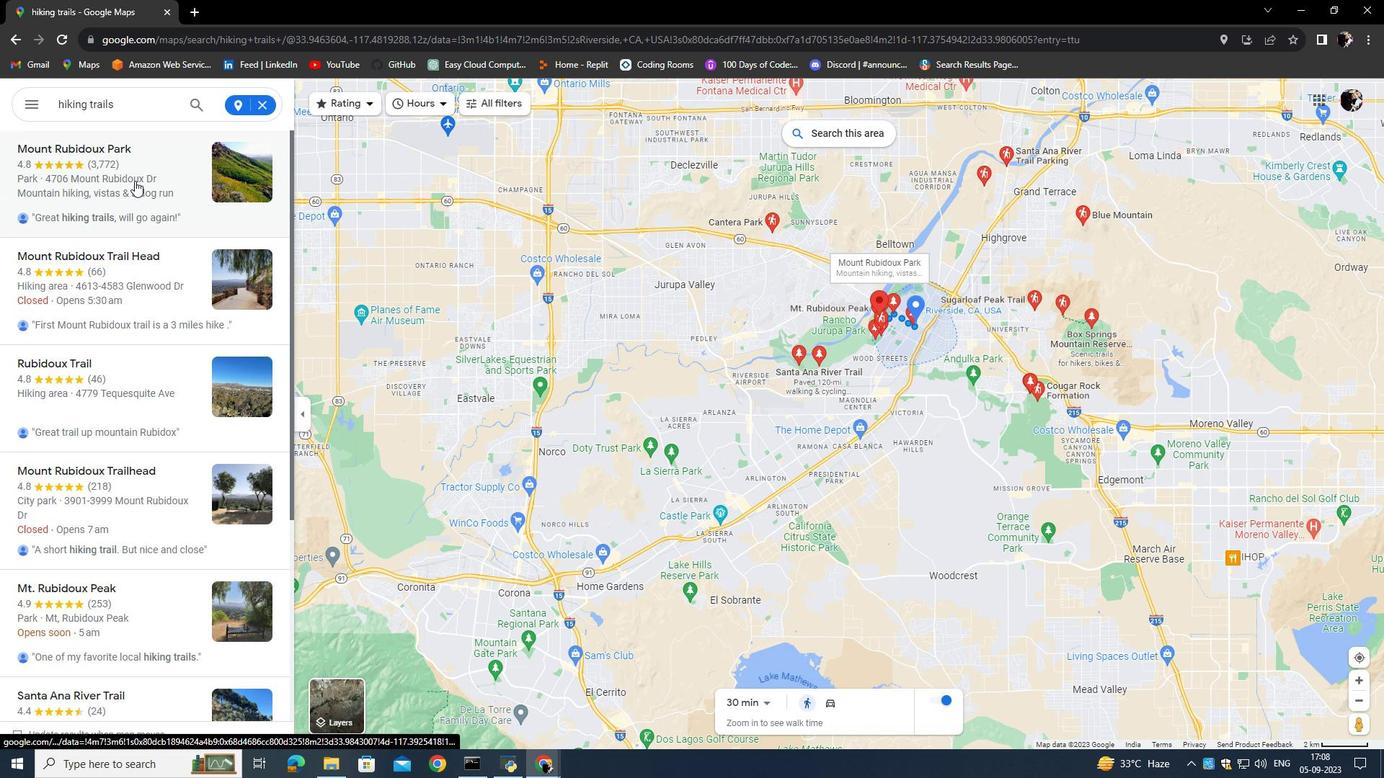 
Action: Mouse scrolled (112, 212) with delta (0, 0)
Screenshot: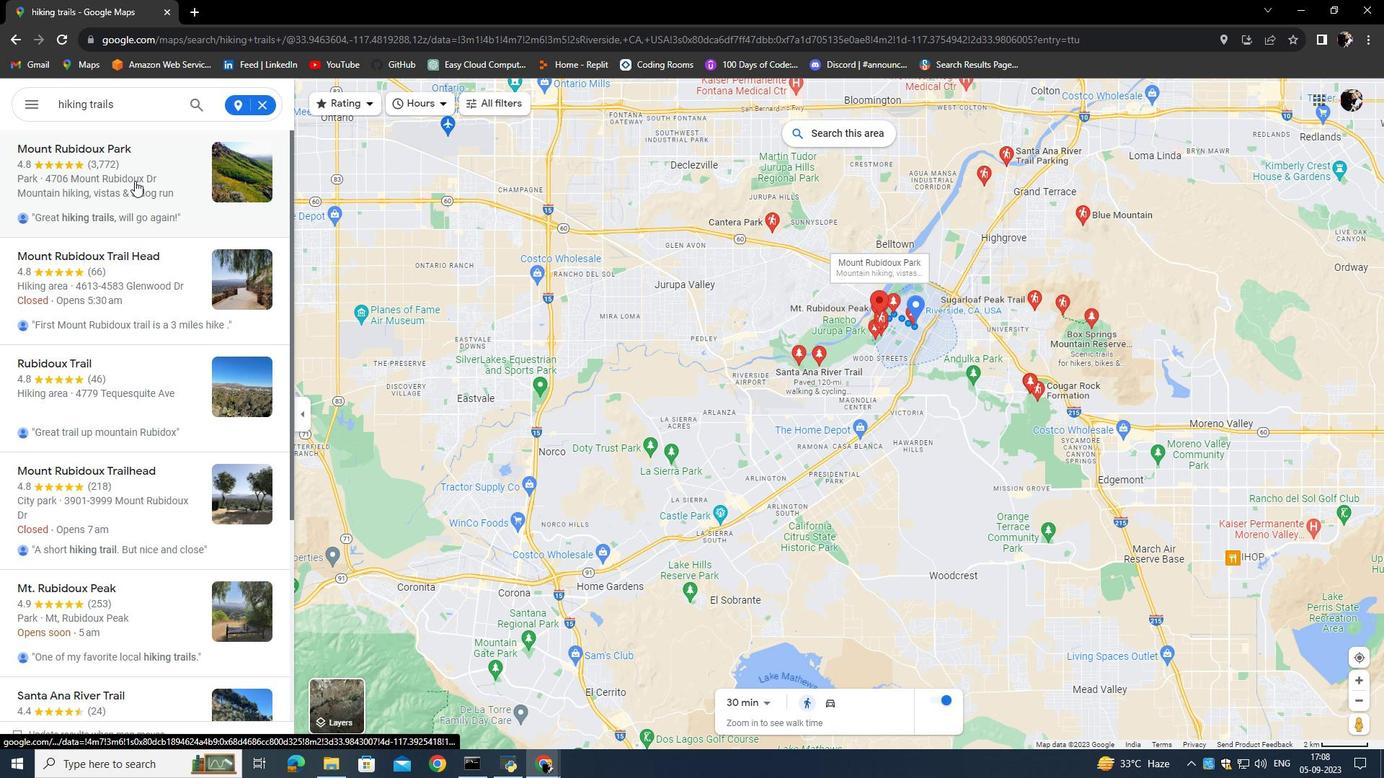 
Action: Mouse moved to (134, 181)
Screenshot: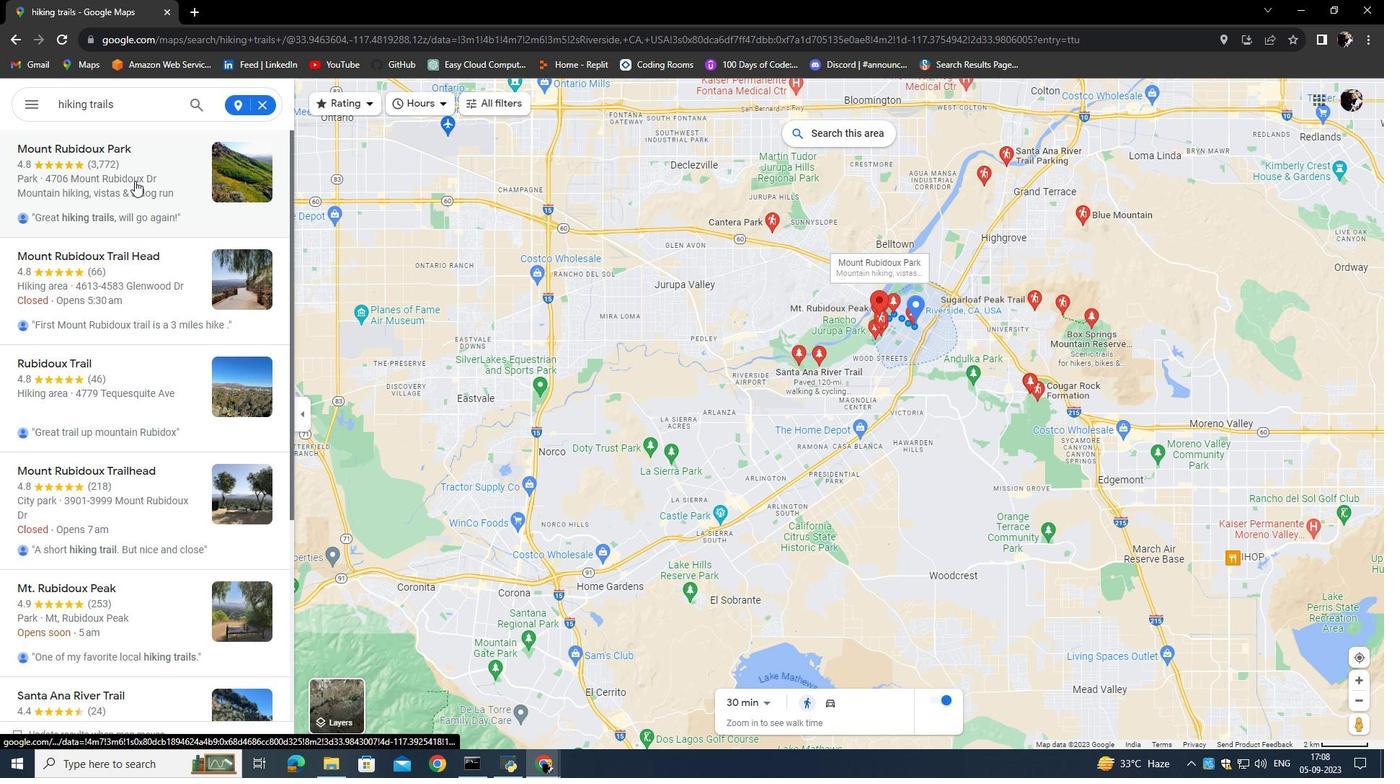 
Action: Mouse scrolled (134, 180) with delta (0, 0)
Screenshot: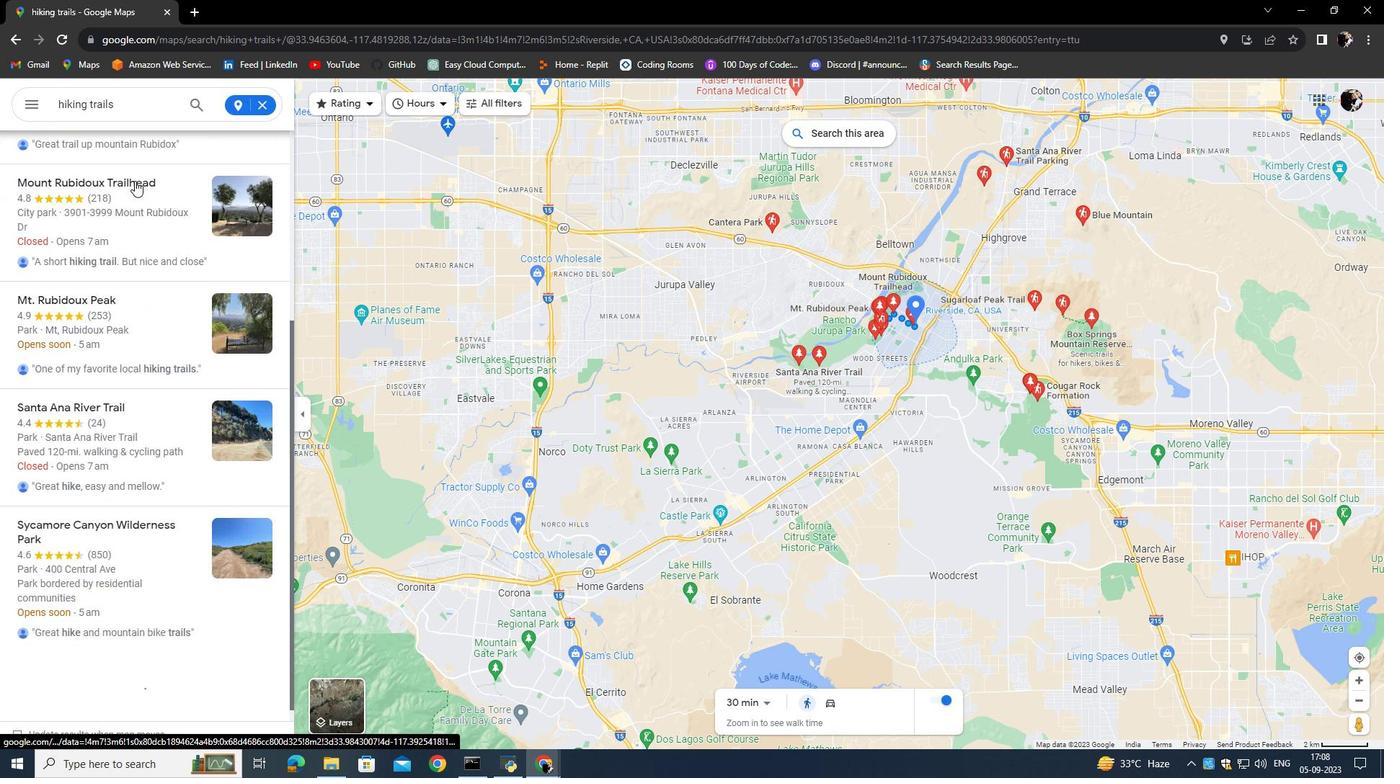 
Action: Mouse scrolled (134, 180) with delta (0, 0)
Screenshot: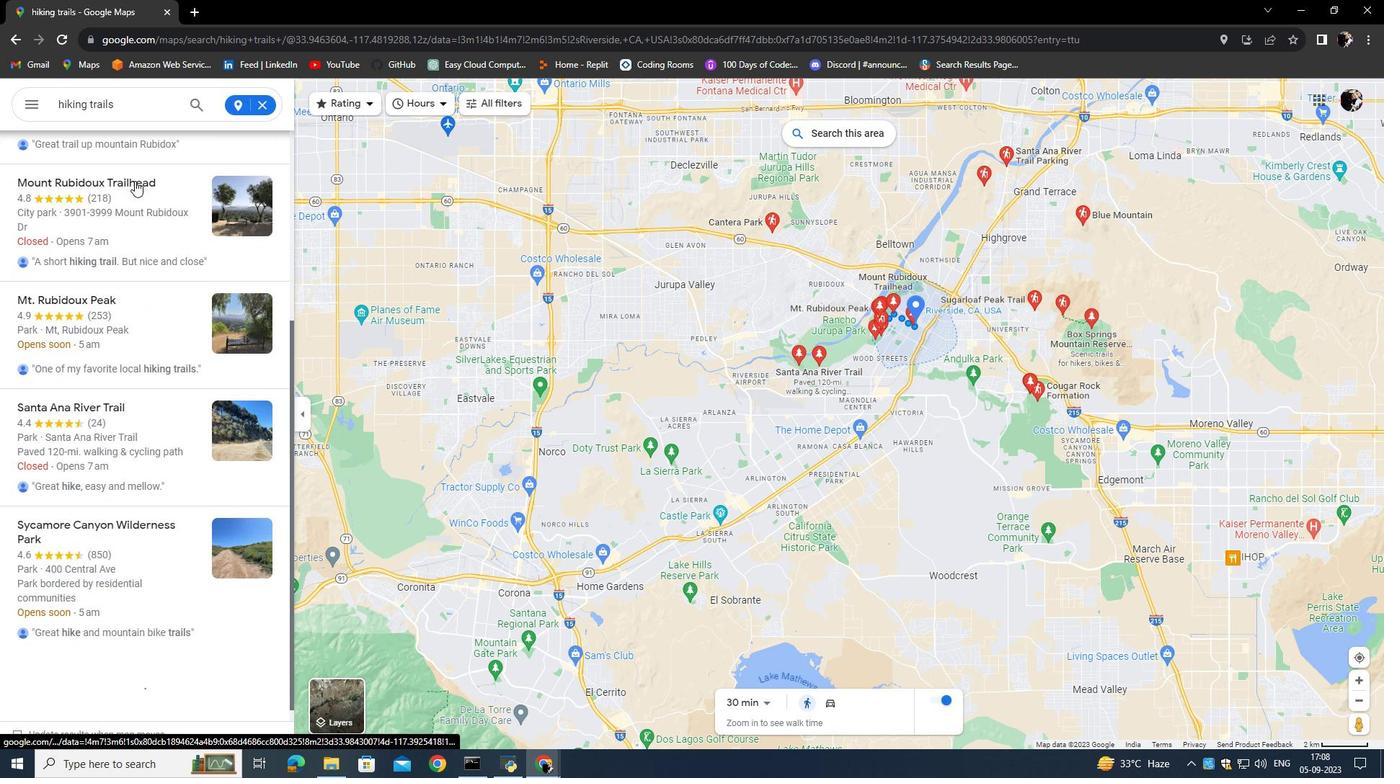 
Action: Mouse scrolled (134, 180) with delta (0, 0)
Screenshot: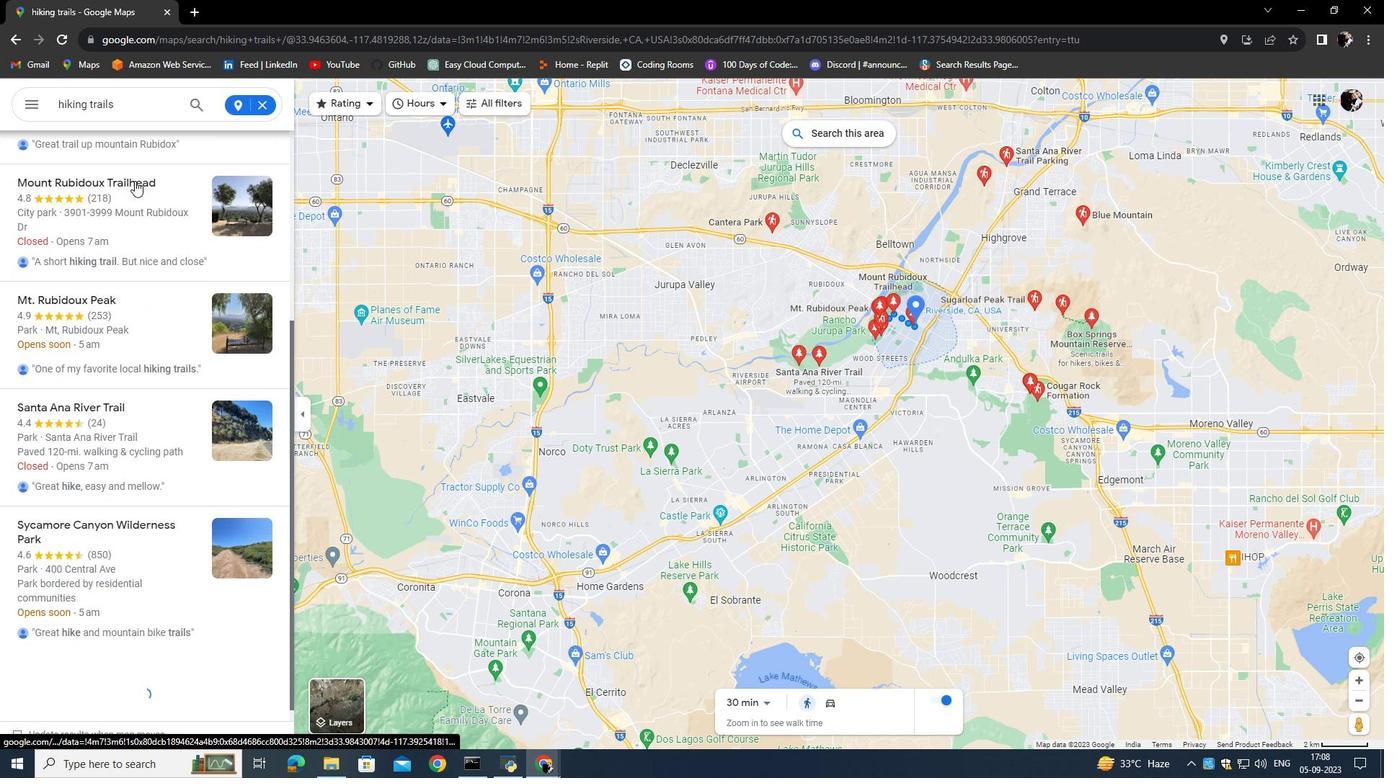 
Action: Mouse scrolled (134, 180) with delta (0, 0)
Screenshot: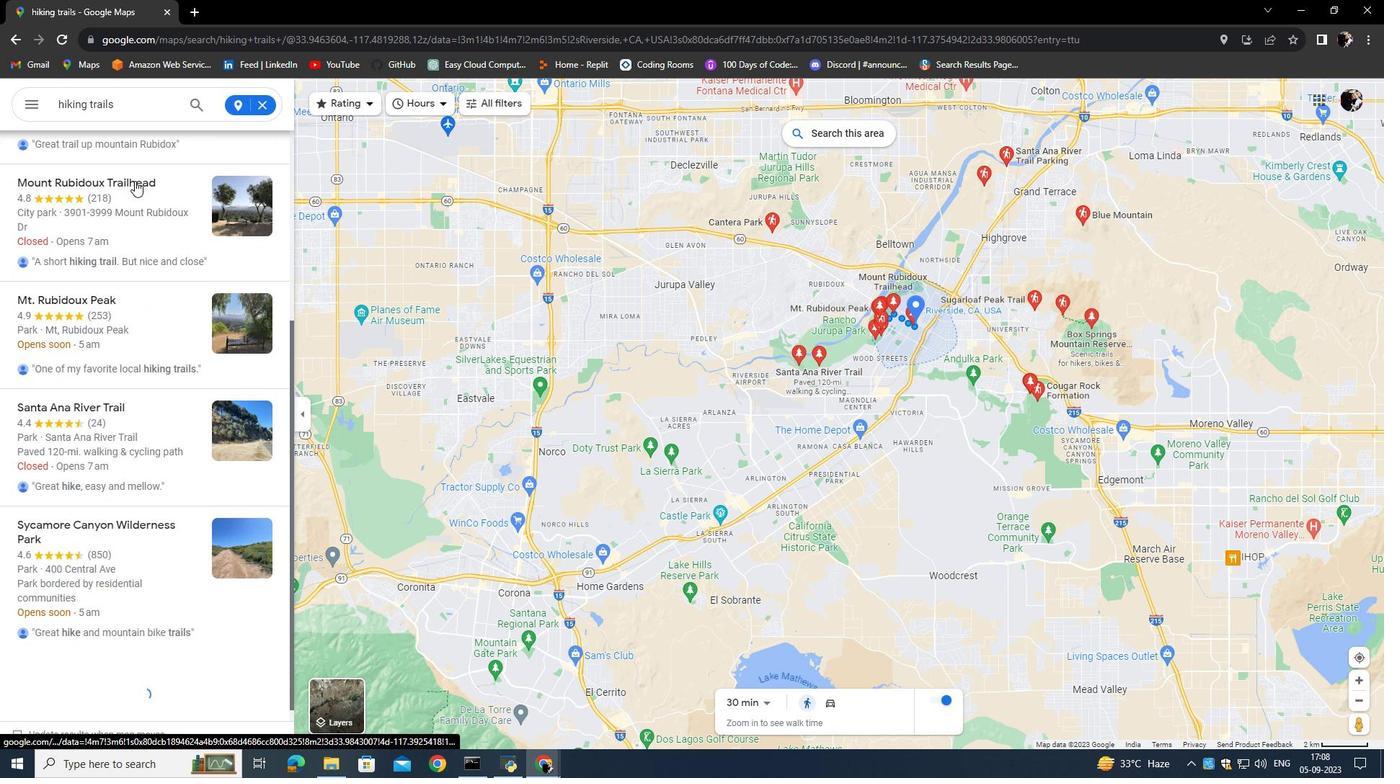 
Action: Mouse scrolled (134, 180) with delta (0, 0)
Screenshot: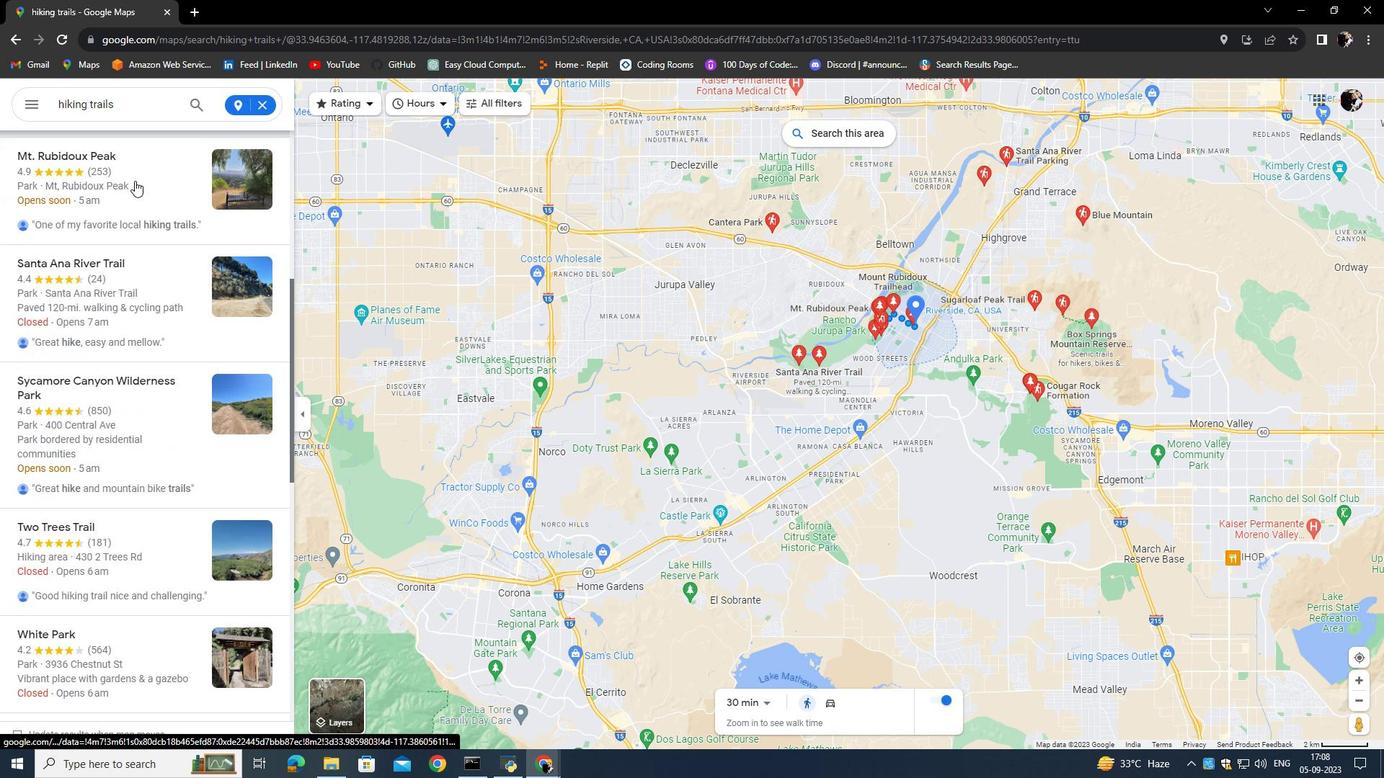 
Action: Mouse scrolled (134, 180) with delta (0, 0)
Screenshot: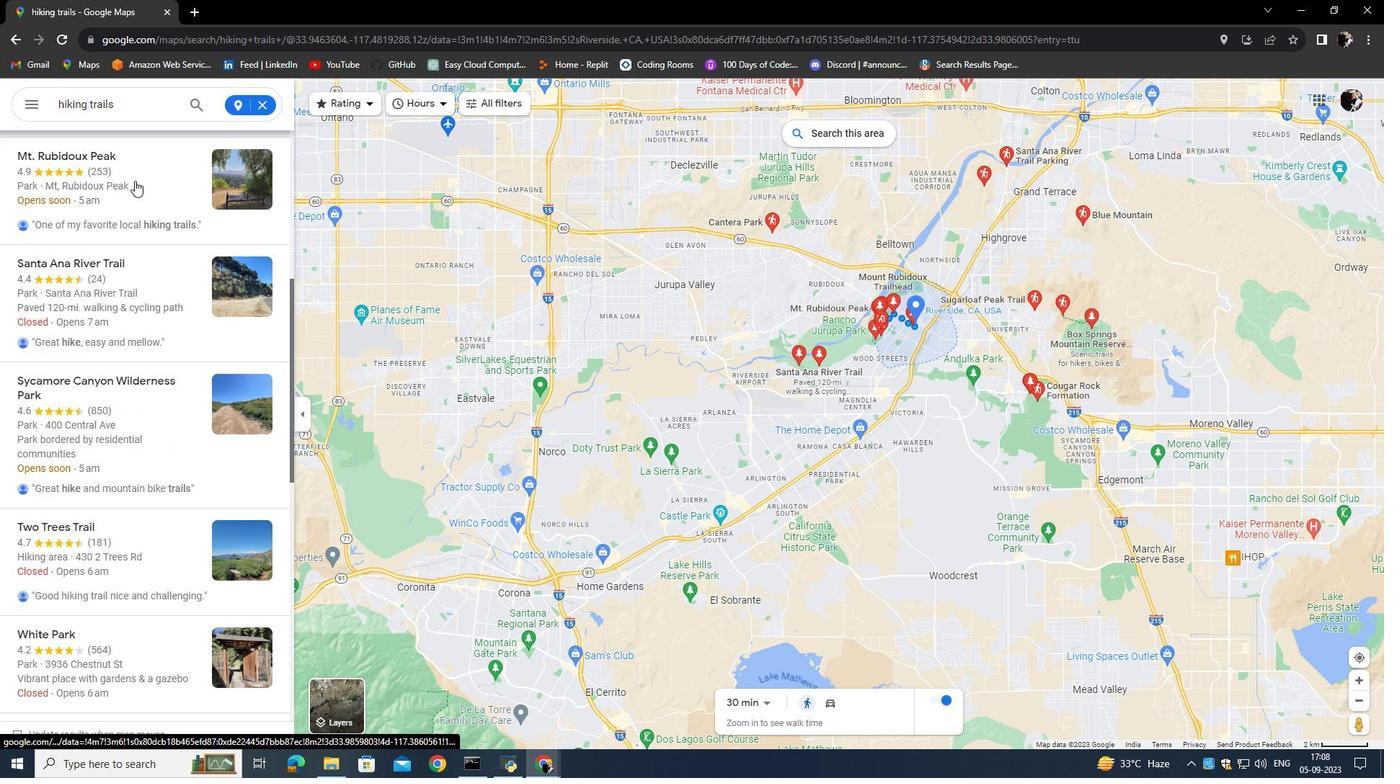 
Action: Mouse scrolled (134, 180) with delta (0, 0)
Screenshot: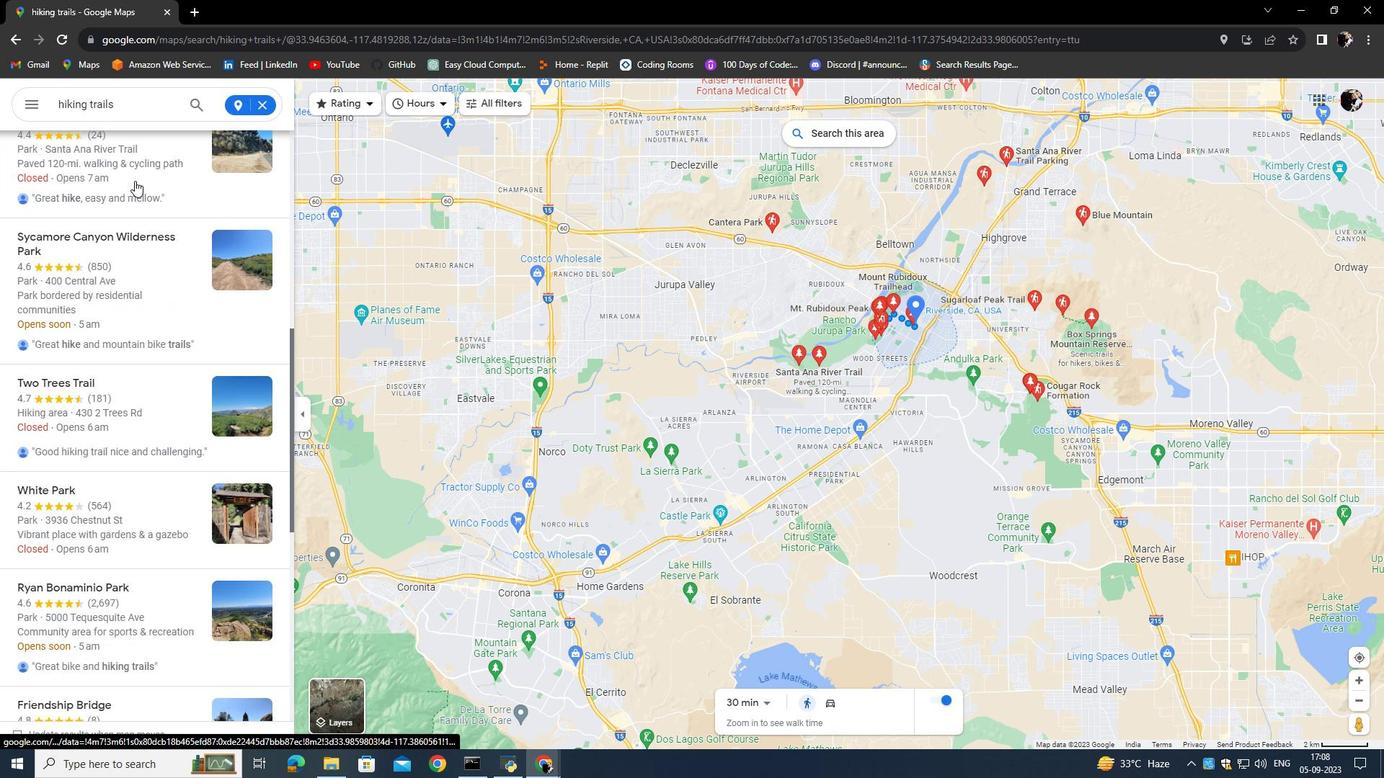 
Action: Mouse scrolled (134, 180) with delta (0, 0)
Screenshot: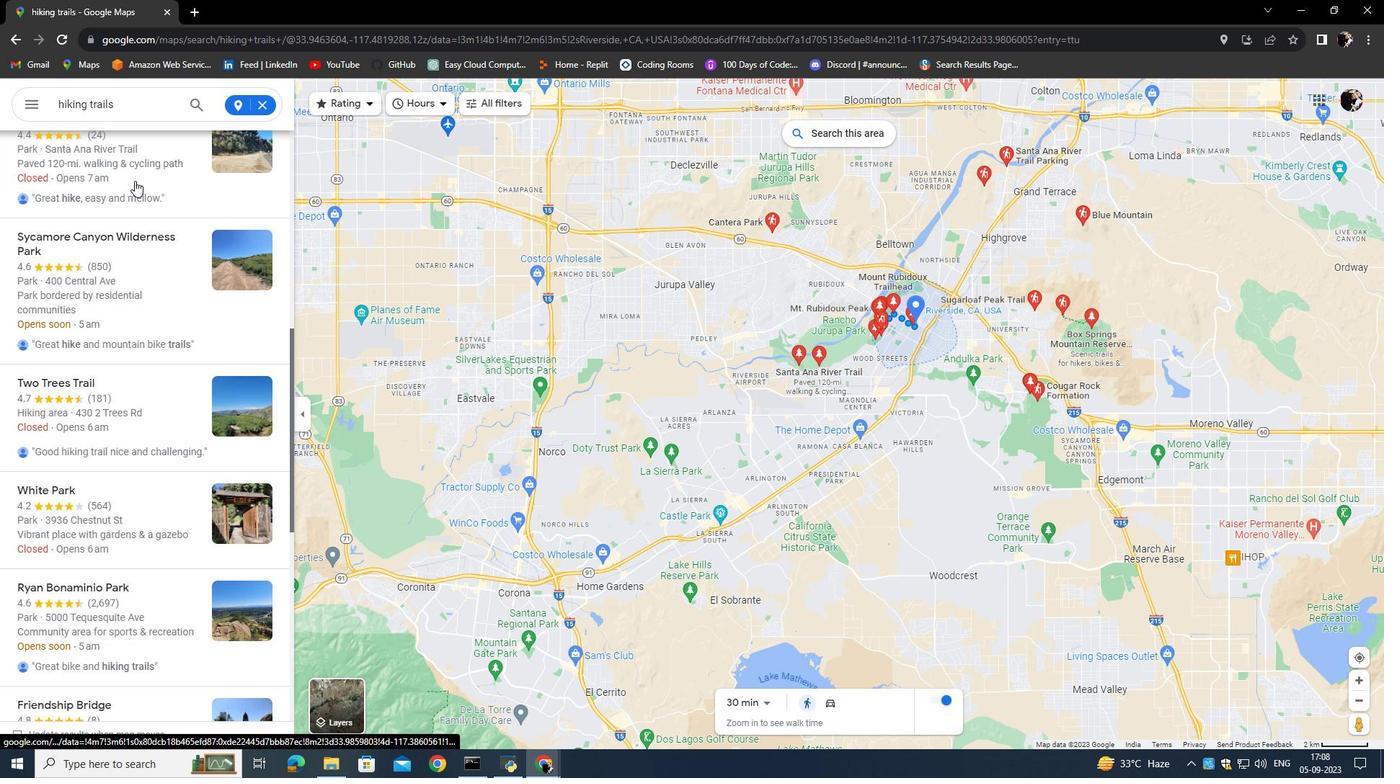 
Action: Mouse scrolled (134, 180) with delta (0, 0)
Screenshot: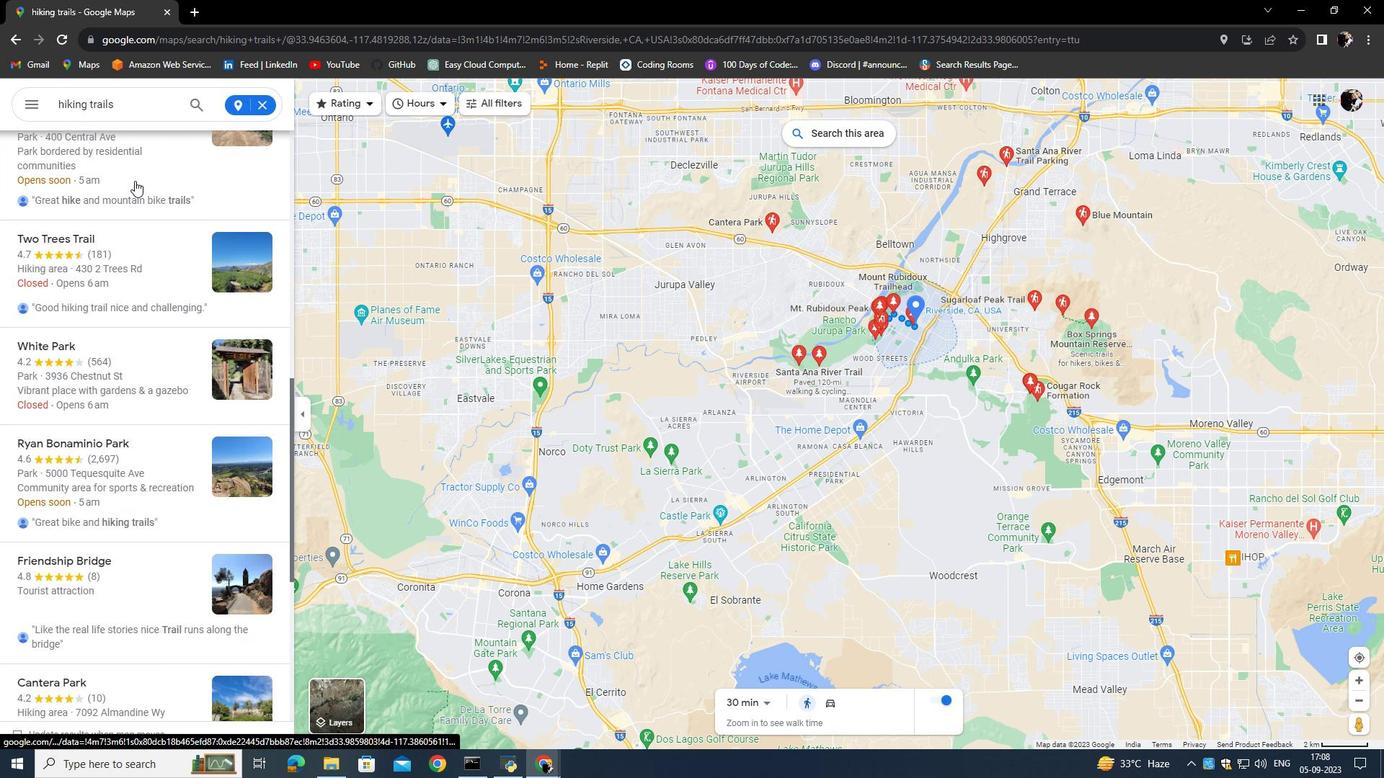 
Action: Mouse scrolled (134, 180) with delta (0, 0)
Screenshot: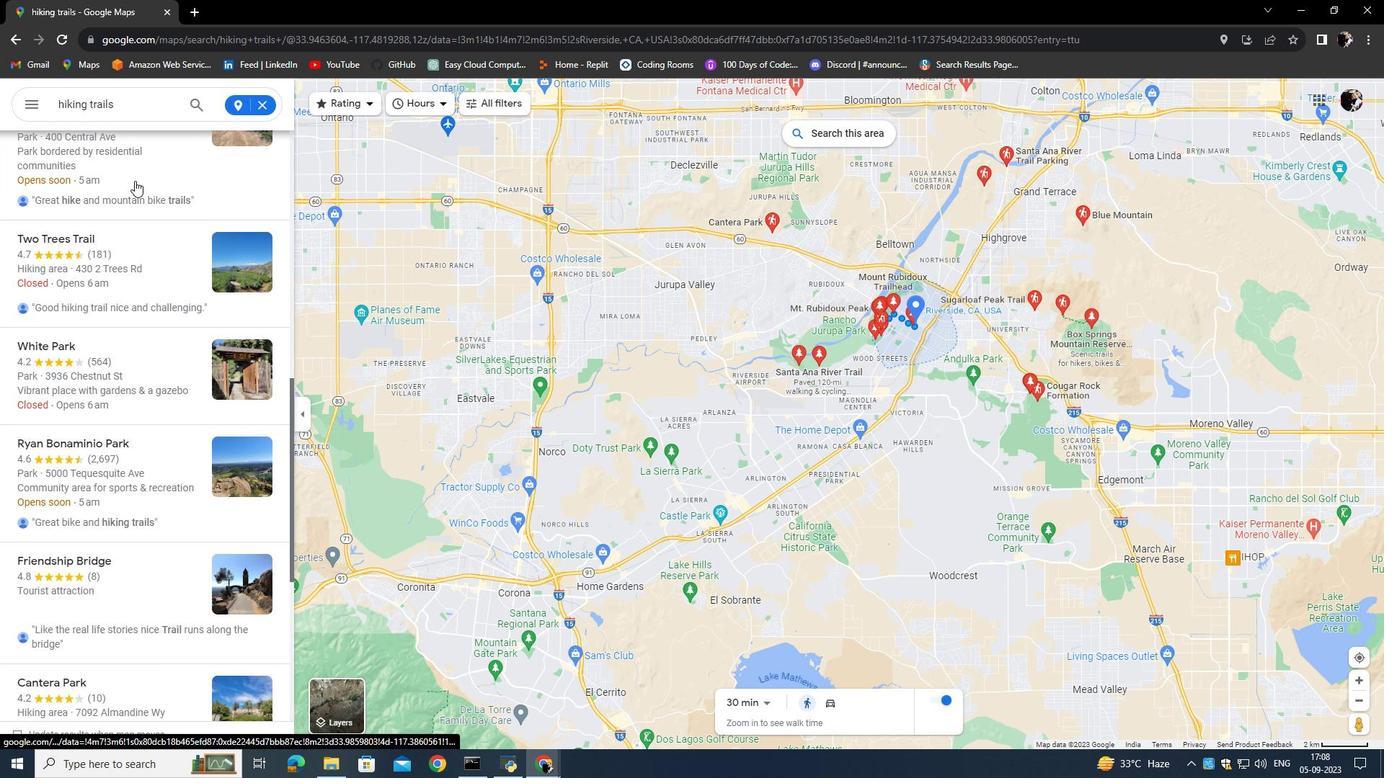 
Action: Mouse scrolled (134, 180) with delta (0, 0)
Screenshot: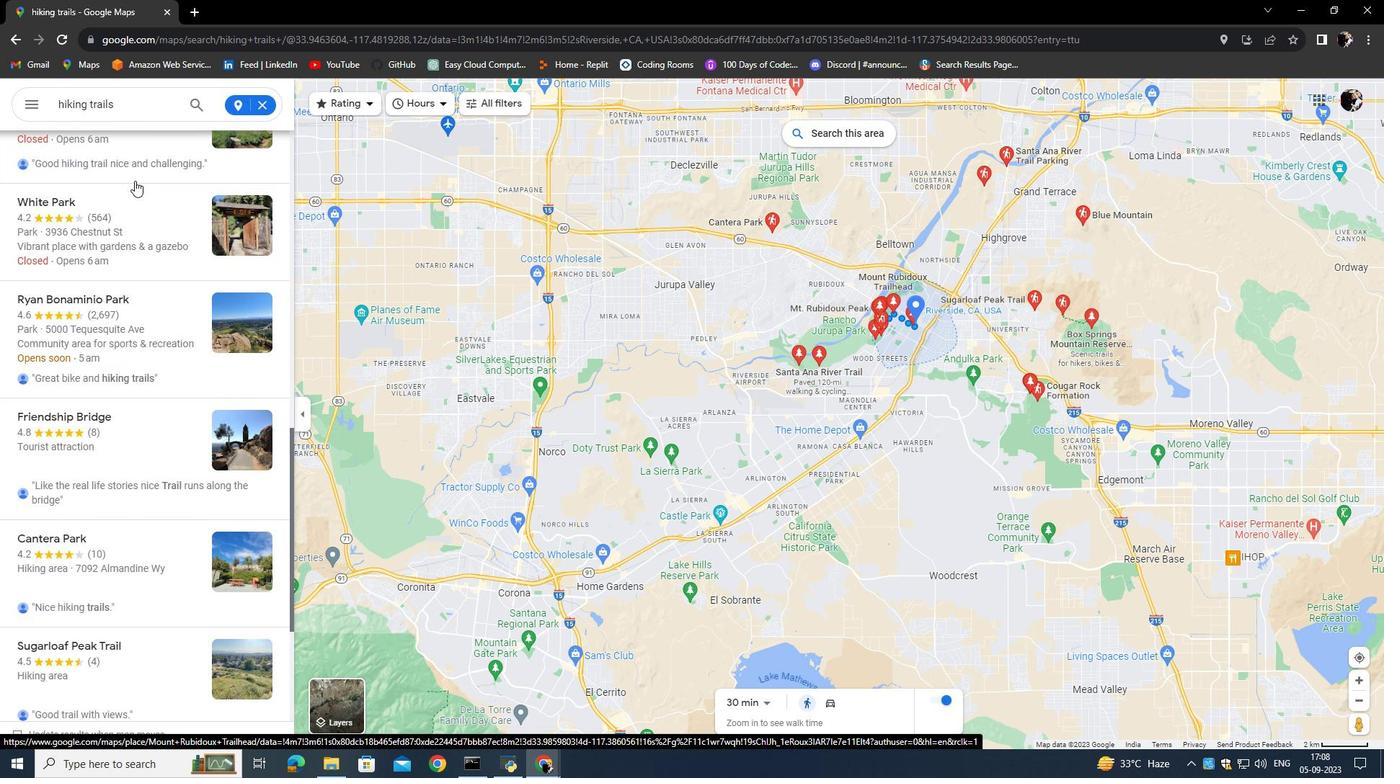 
Action: Mouse scrolled (134, 180) with delta (0, 0)
Screenshot: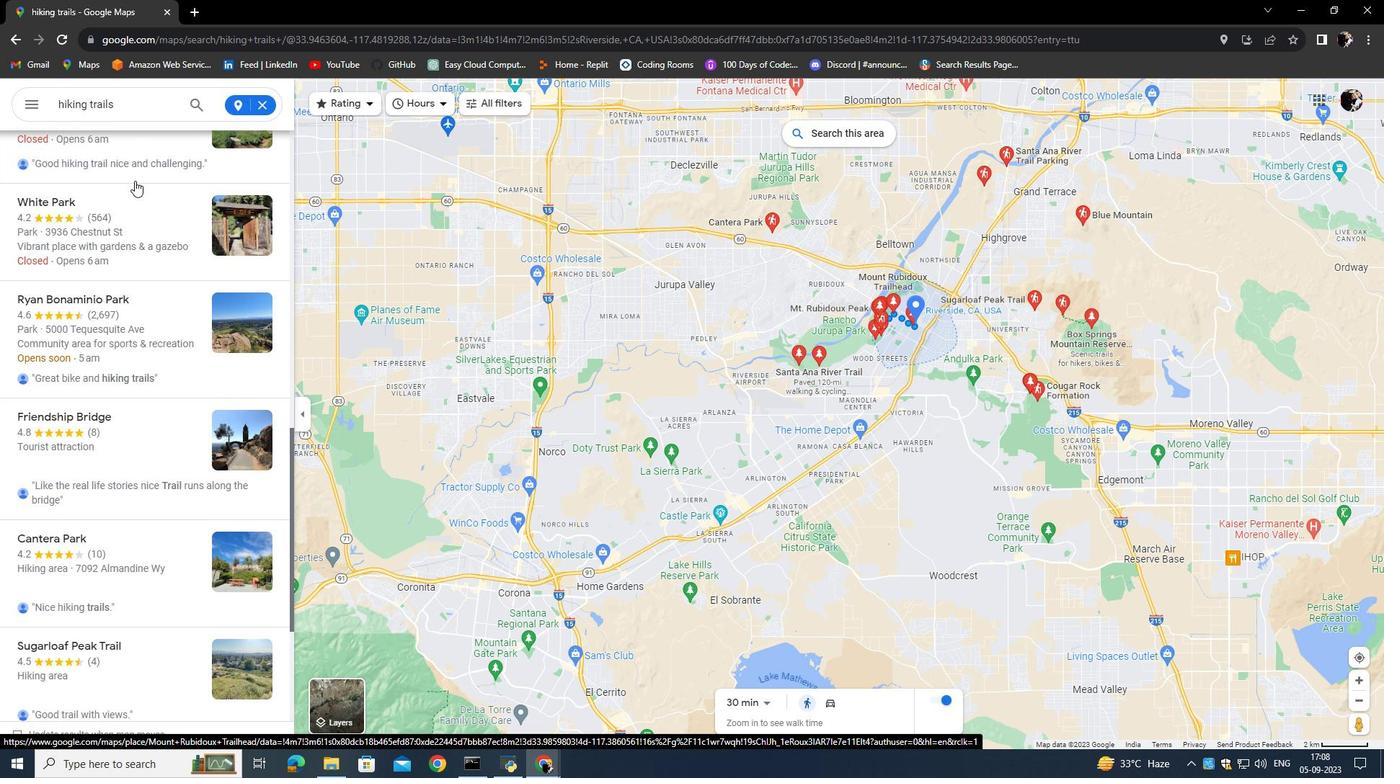 
Action: Mouse scrolled (134, 181) with delta (0, 0)
Screenshot: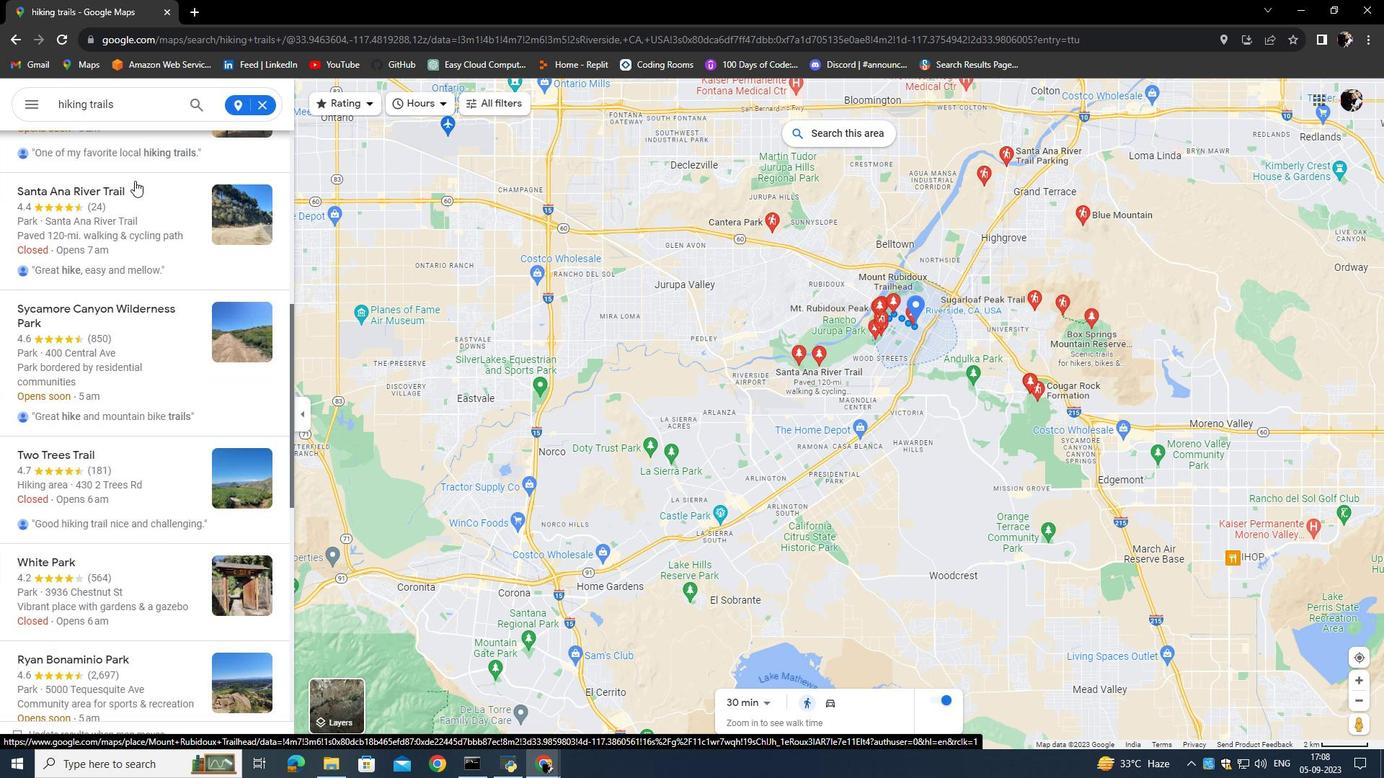 
Action: Mouse scrolled (134, 181) with delta (0, 0)
Screenshot: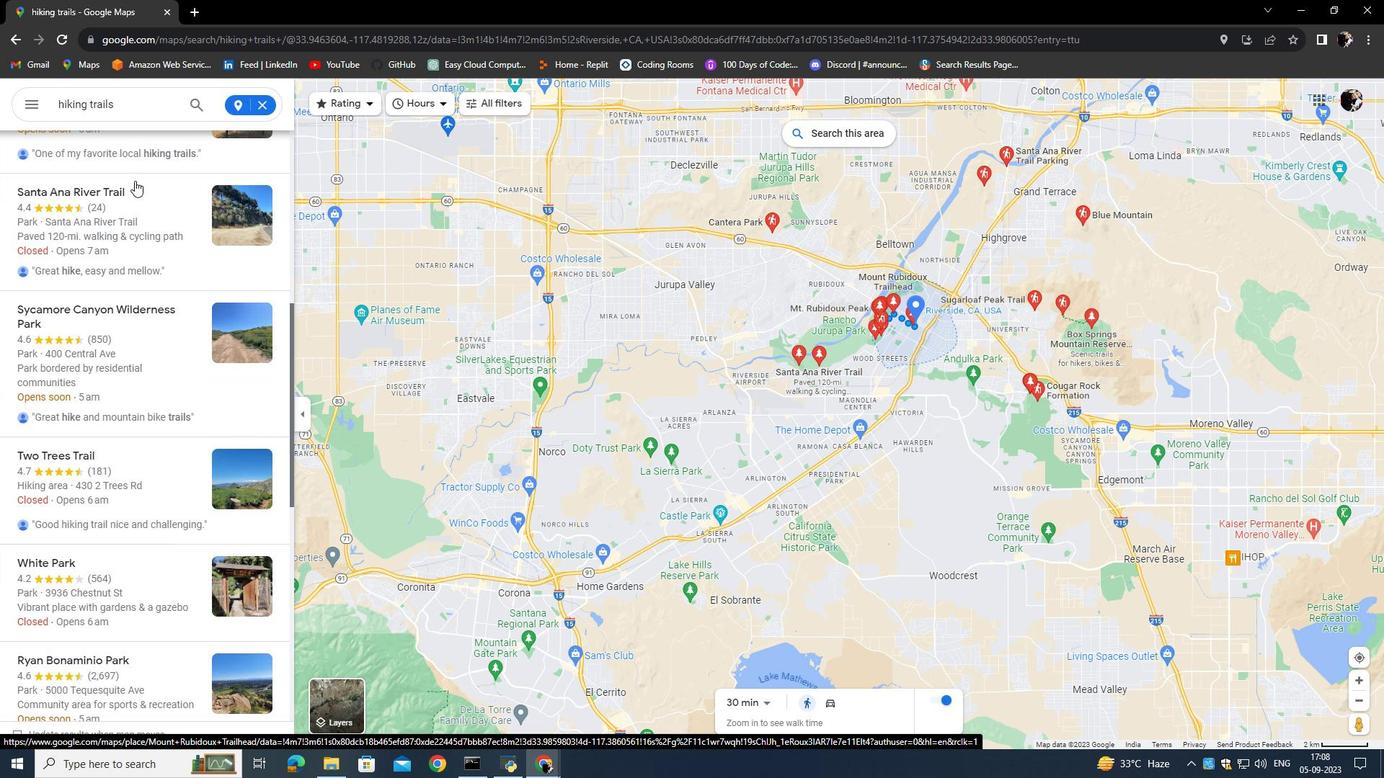
Action: Mouse scrolled (134, 181) with delta (0, 0)
Screenshot: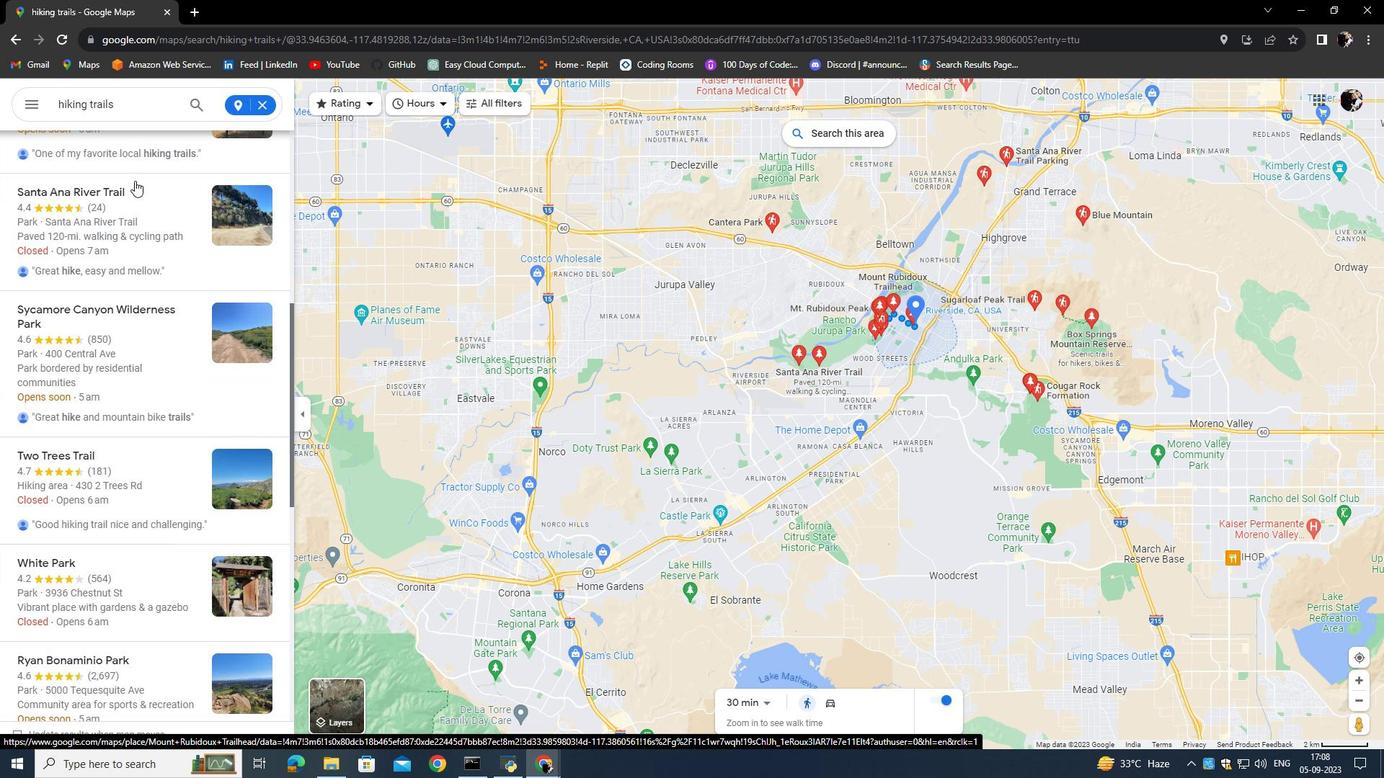 
Action: Mouse scrolled (134, 181) with delta (0, 0)
Screenshot: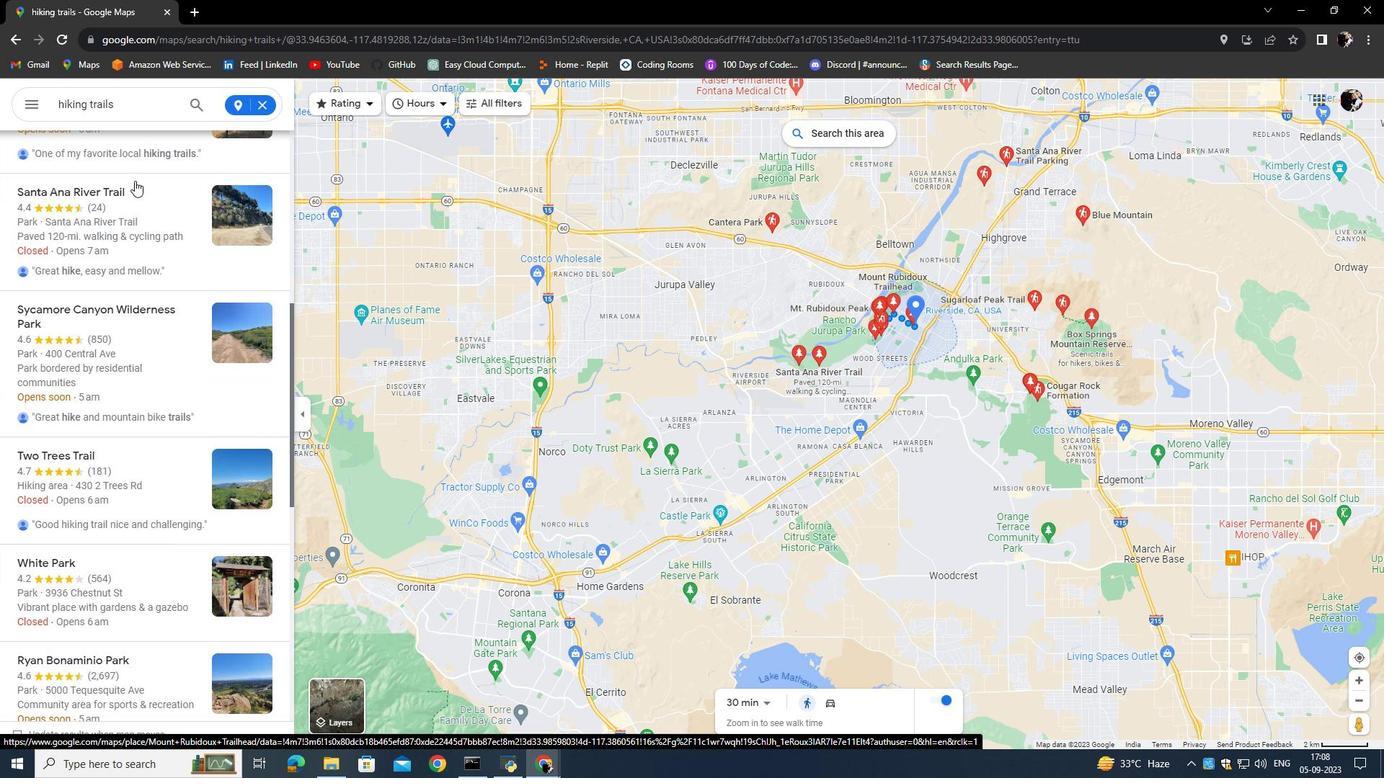 
Action: Mouse scrolled (134, 181) with delta (0, 0)
Screenshot: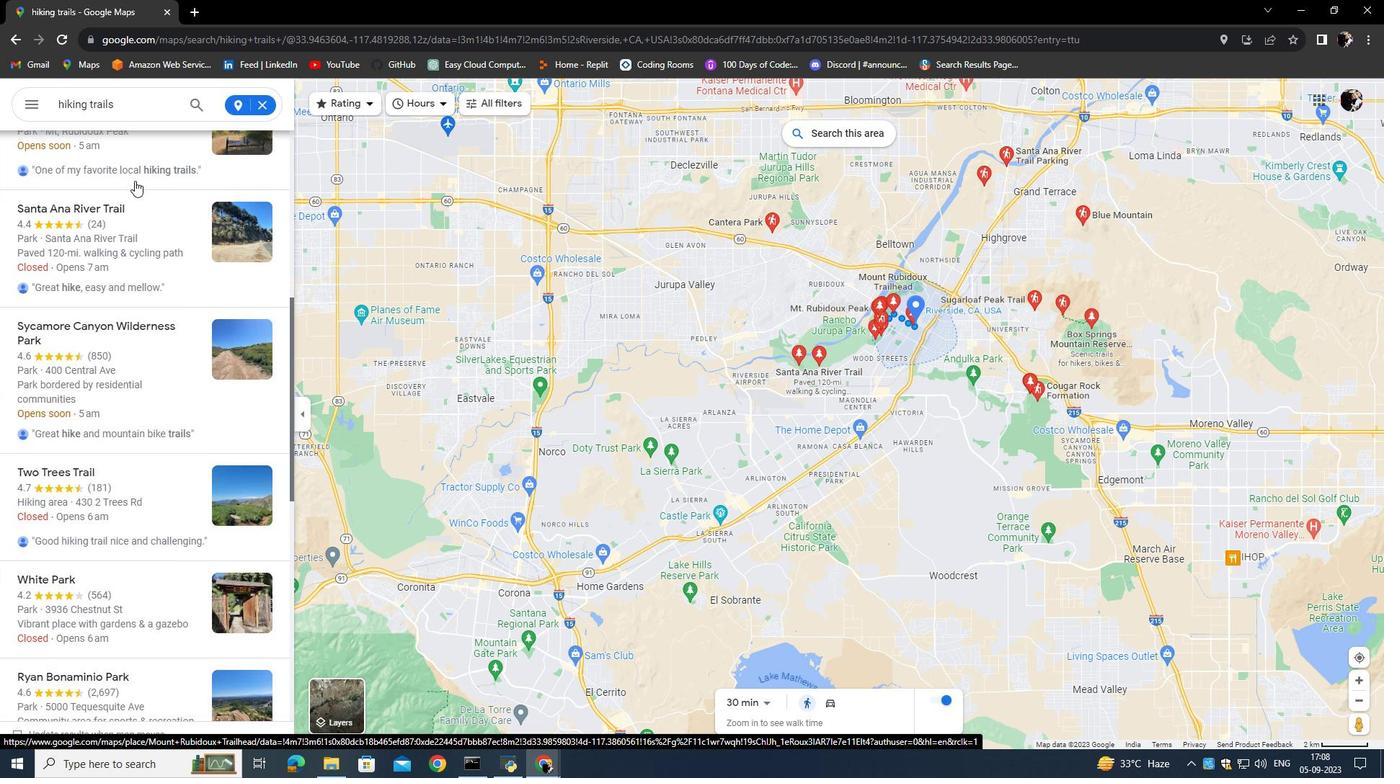 
Action: Mouse scrolled (134, 181) with delta (0, 0)
Screenshot: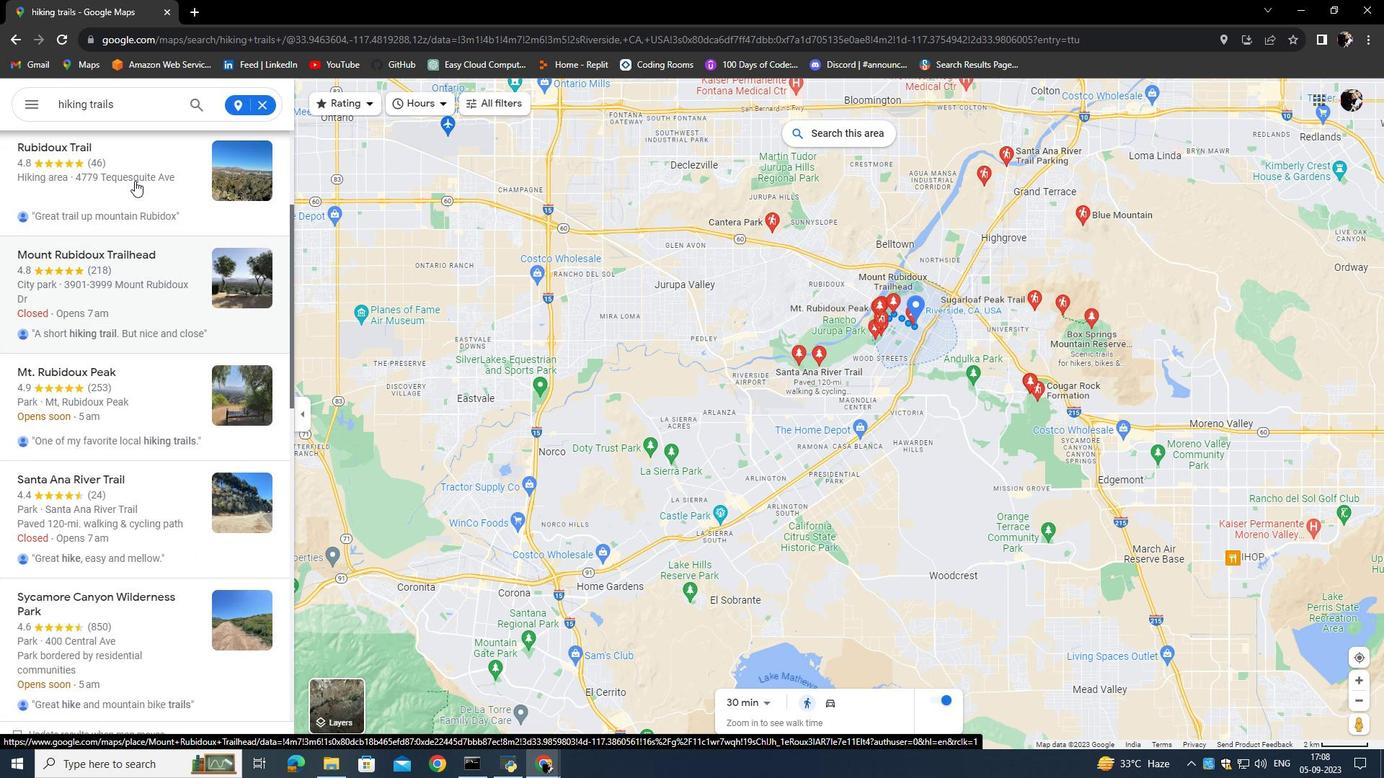 
Action: Mouse scrolled (134, 181) with delta (0, 0)
Screenshot: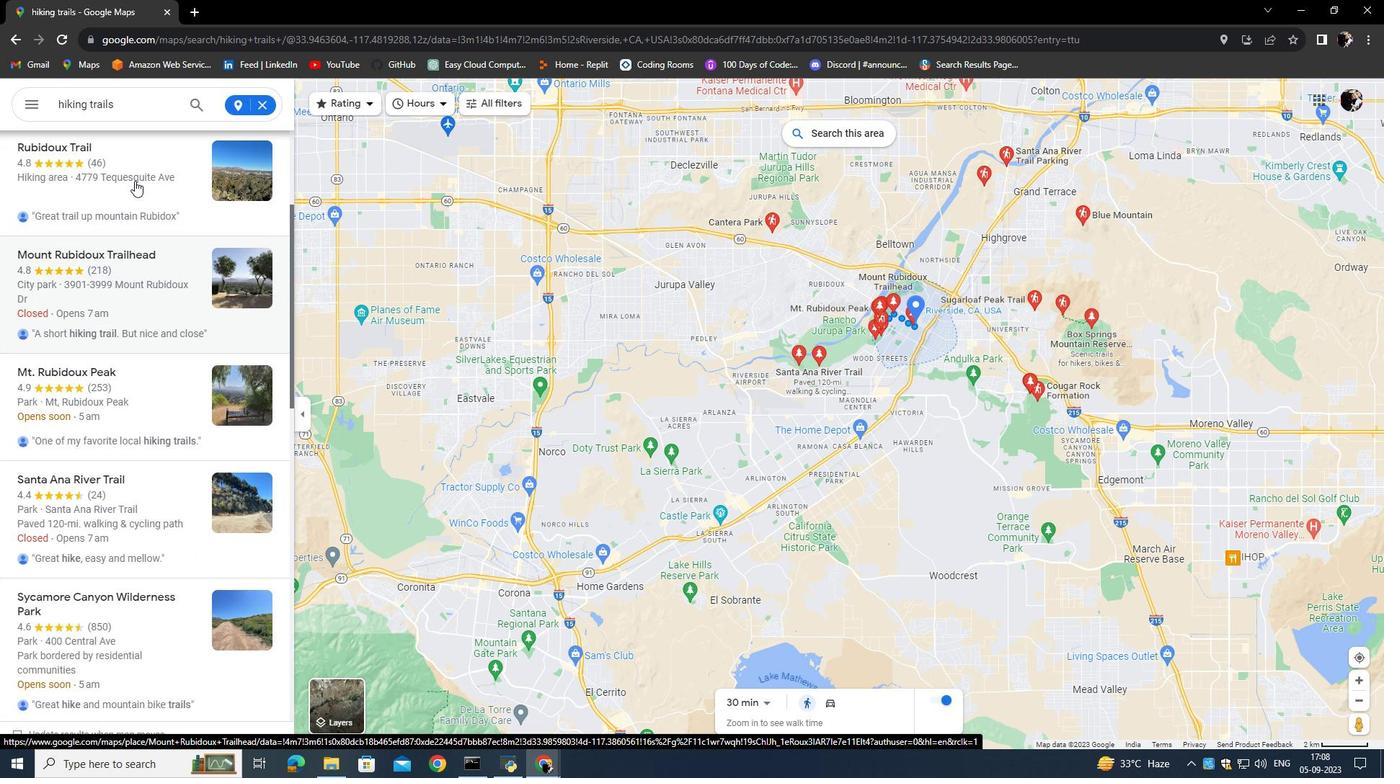 
Action: Mouse scrolled (134, 181) with delta (0, 0)
Screenshot: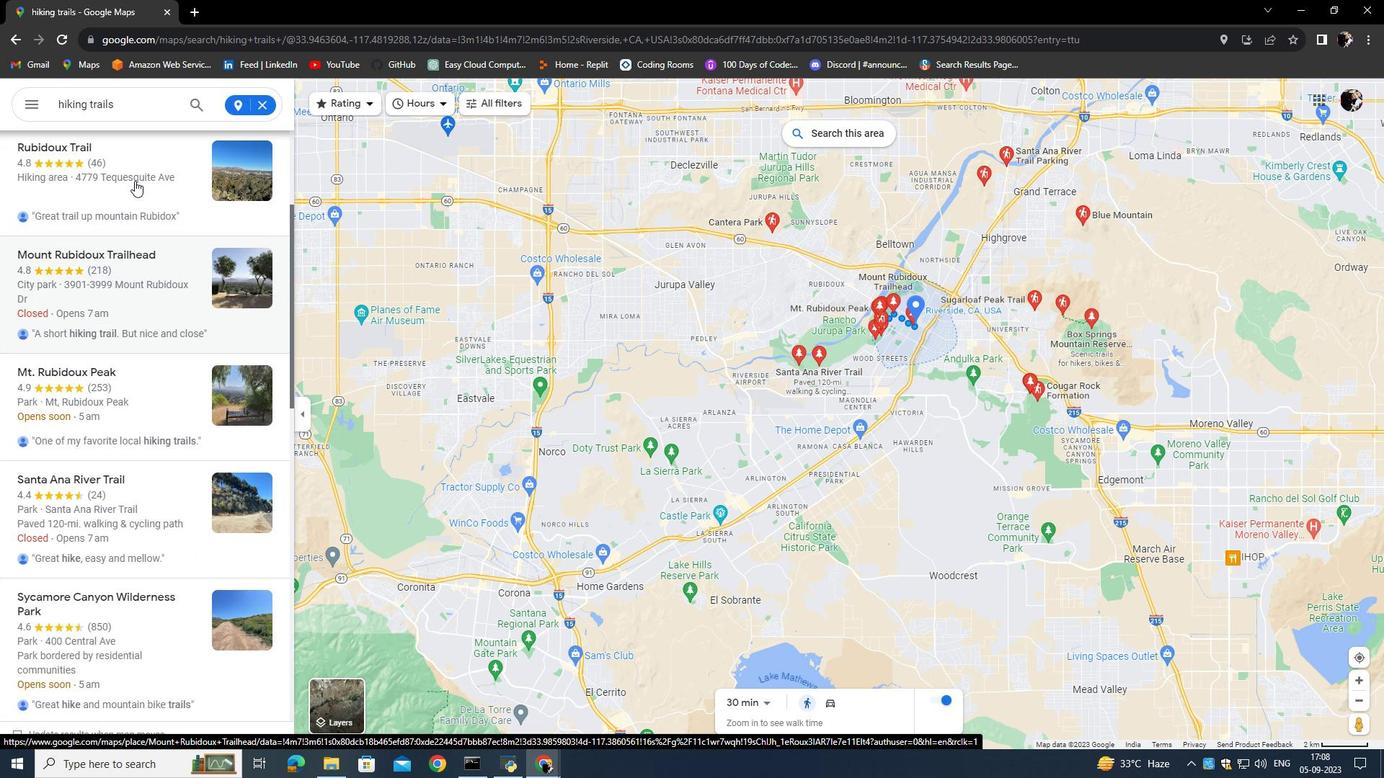 
Action: Mouse scrolled (134, 181) with delta (0, 0)
Screenshot: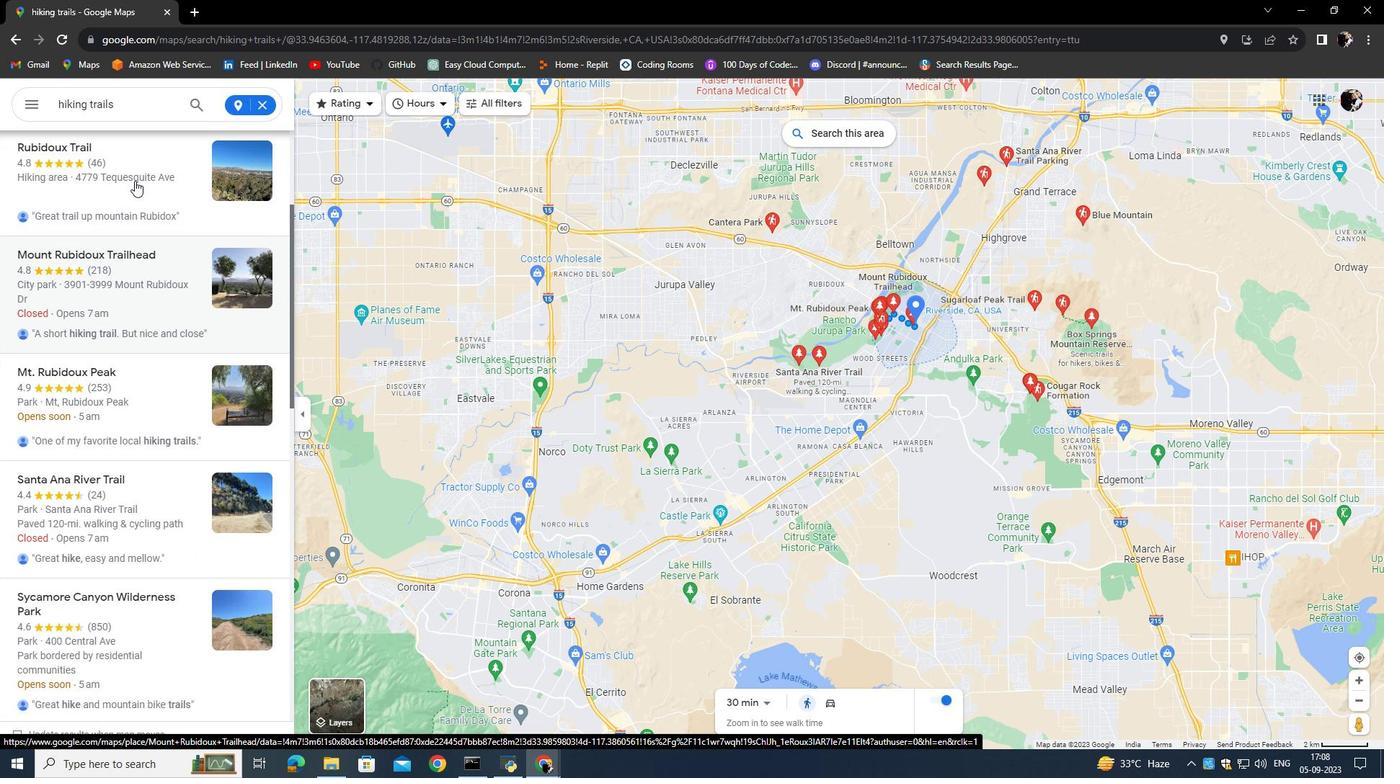 
Action: Mouse scrolled (134, 181) with delta (0, 0)
Screenshot: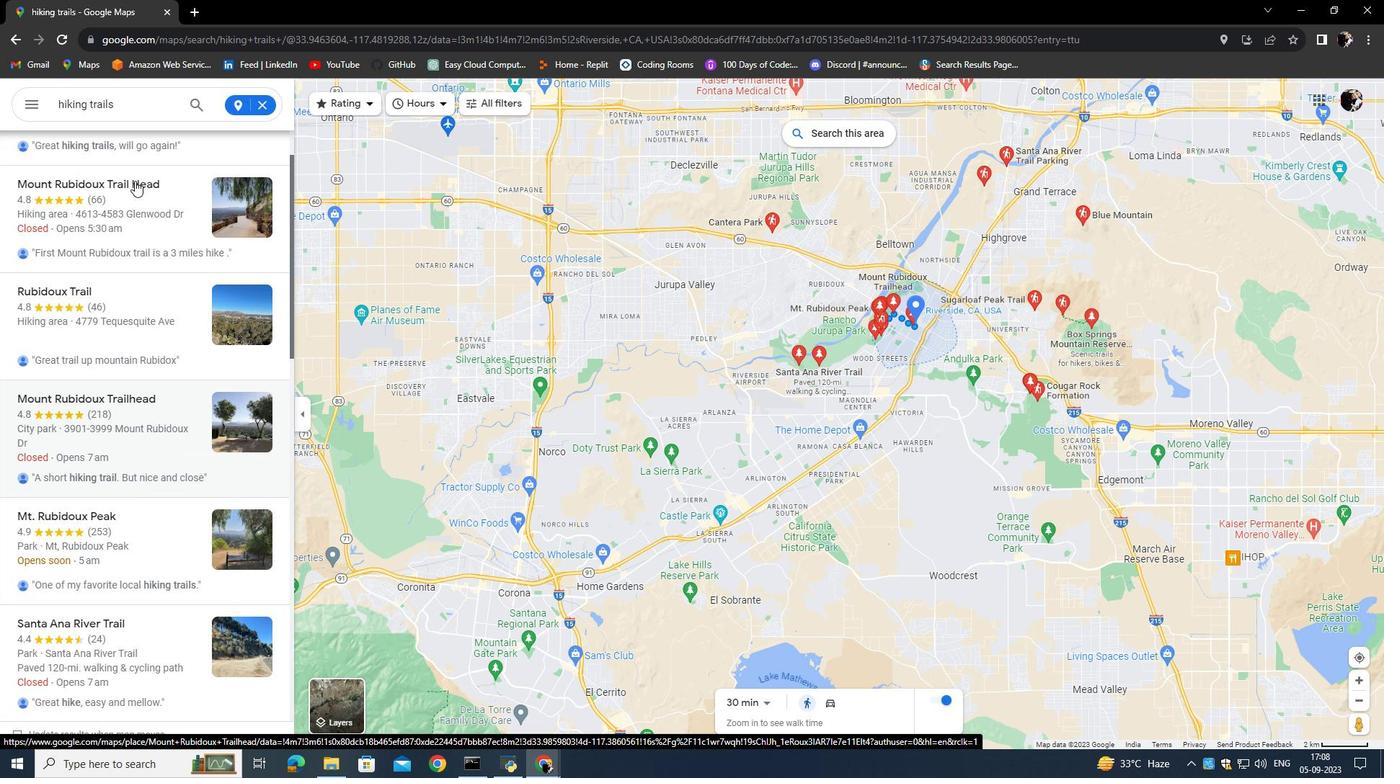 
Action: Mouse scrolled (134, 181) with delta (0, 0)
Screenshot: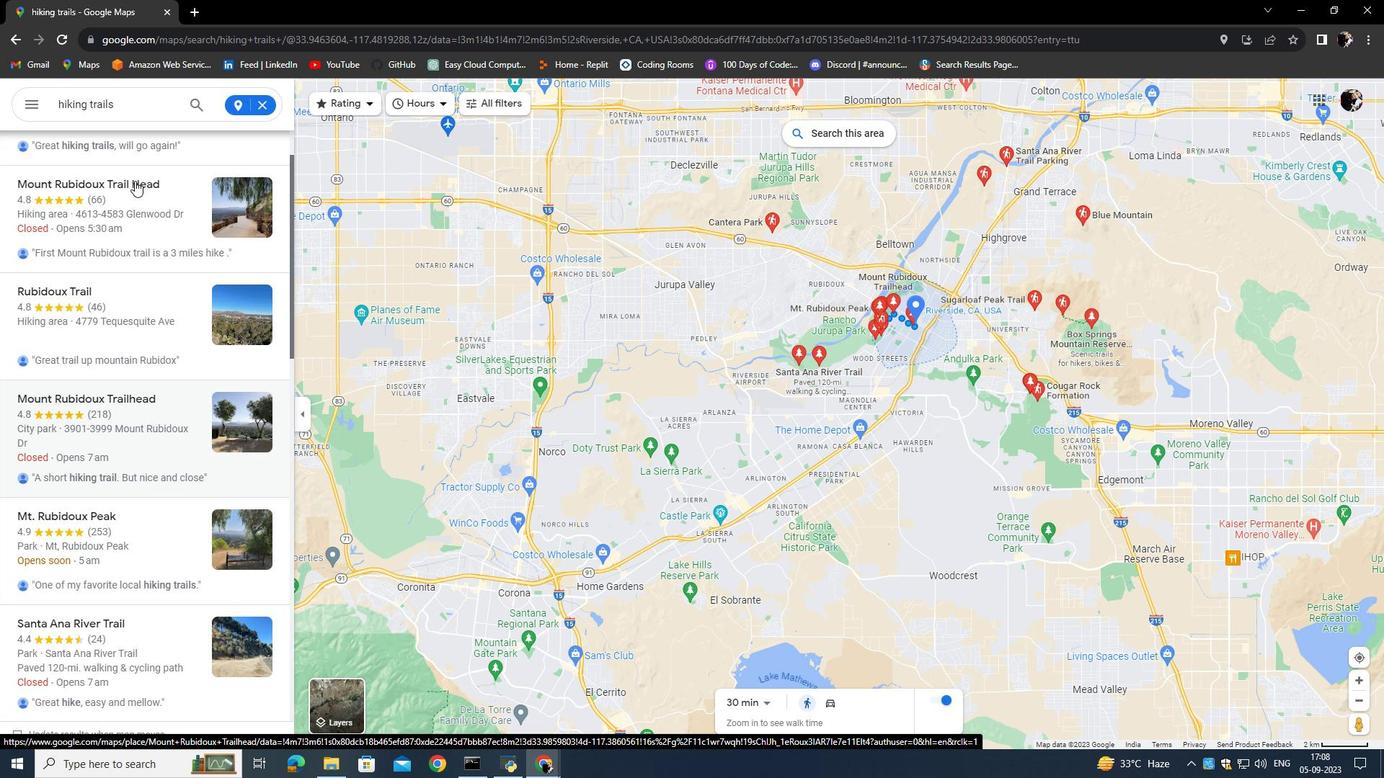 
Action: Mouse scrolled (134, 181) with delta (0, 0)
Screenshot: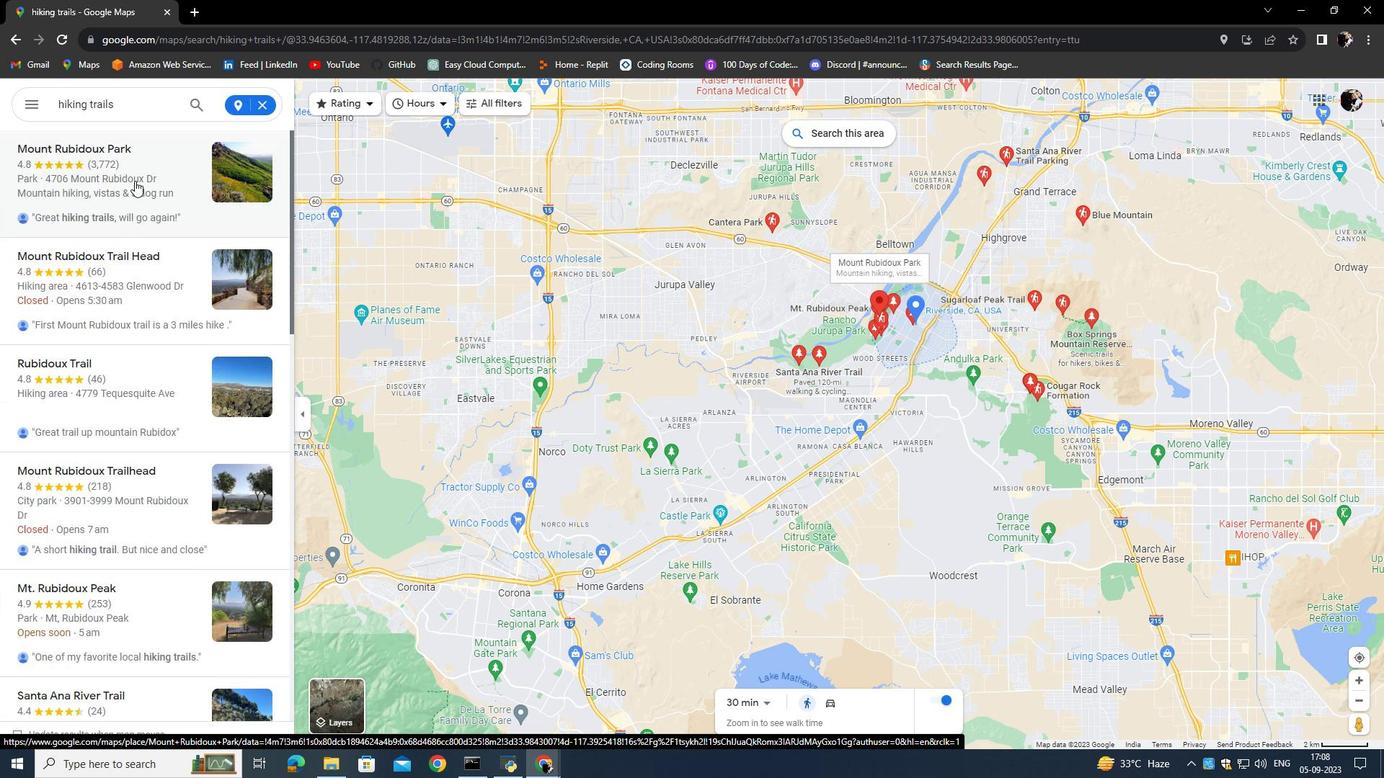 
Action: Mouse scrolled (134, 181) with delta (0, 0)
Screenshot: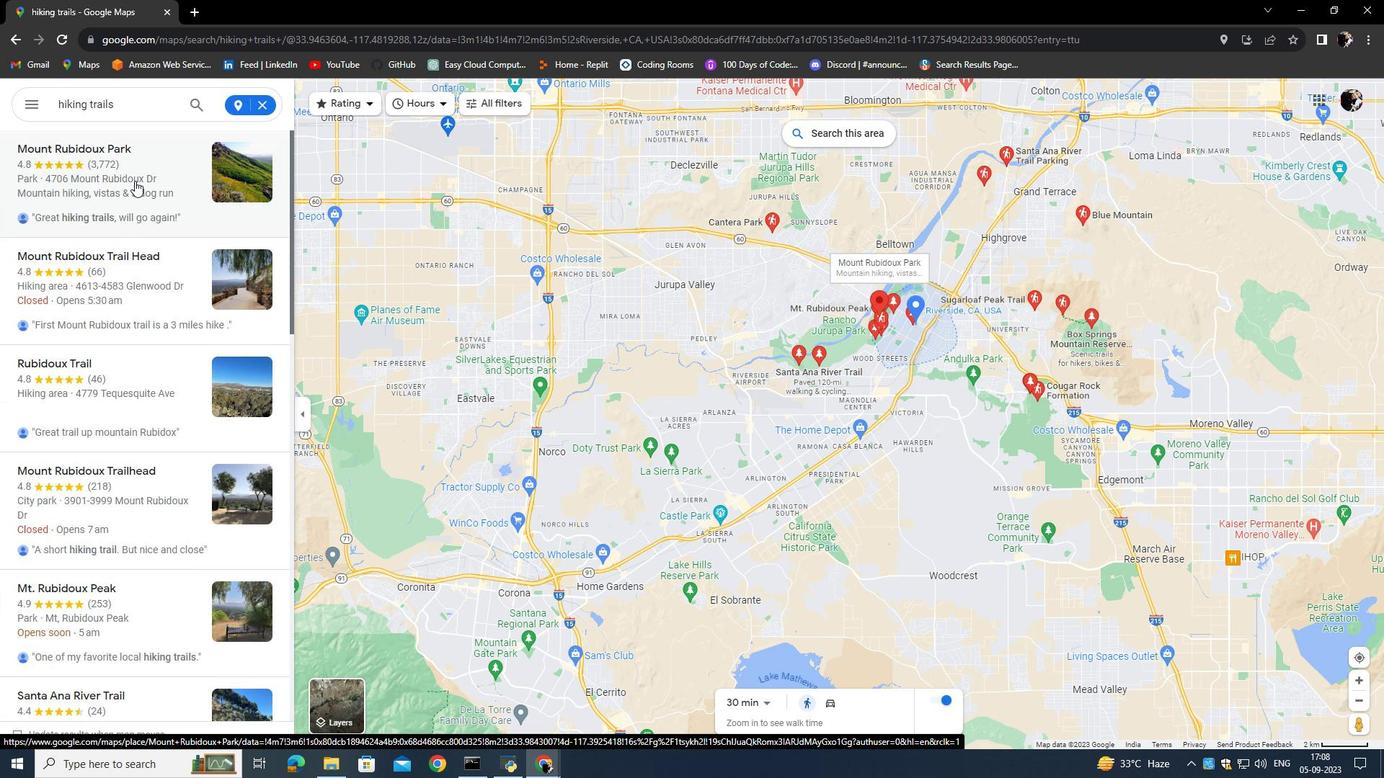 
Action: Mouse scrolled (134, 181) with delta (0, 0)
Screenshot: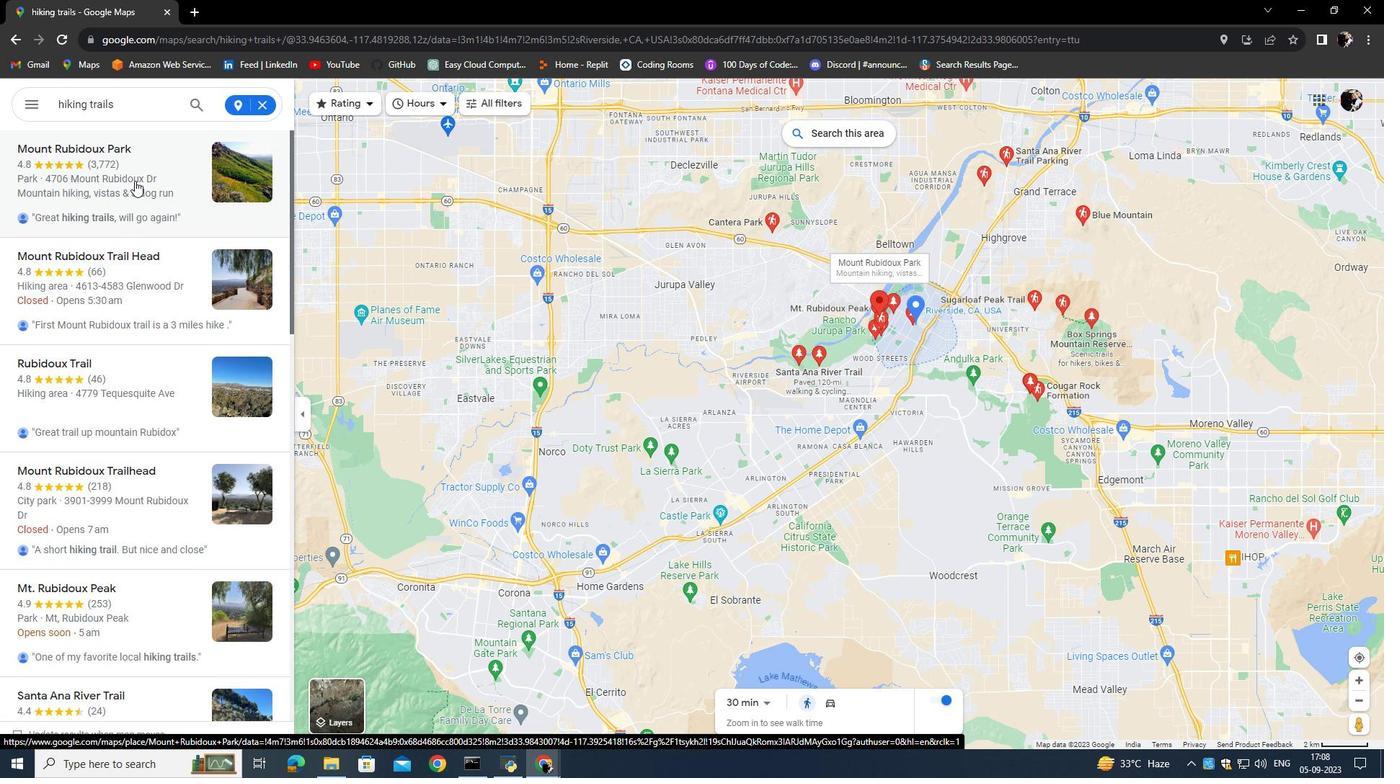 
Action: Mouse moved to (480, 100)
Screenshot: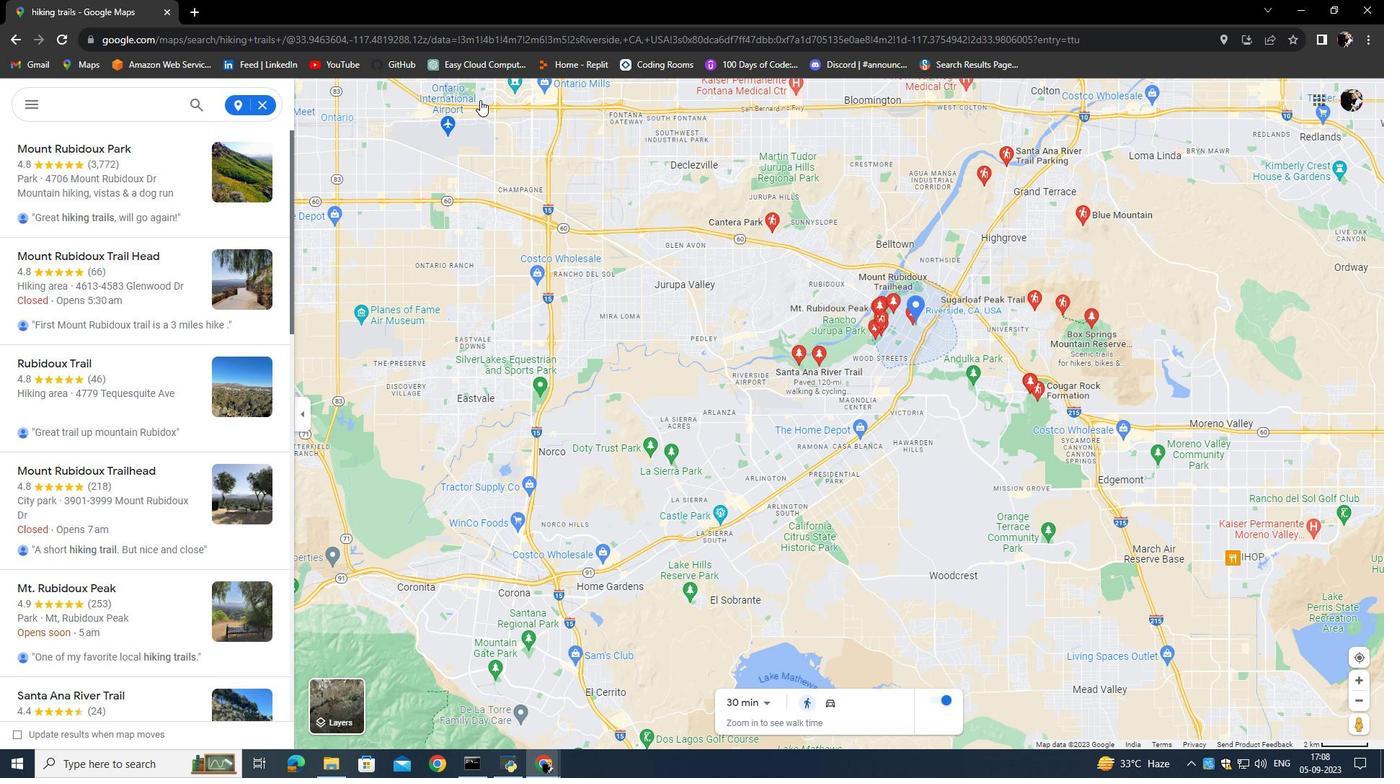 
Action: Mouse pressed left at (480, 100)
Screenshot: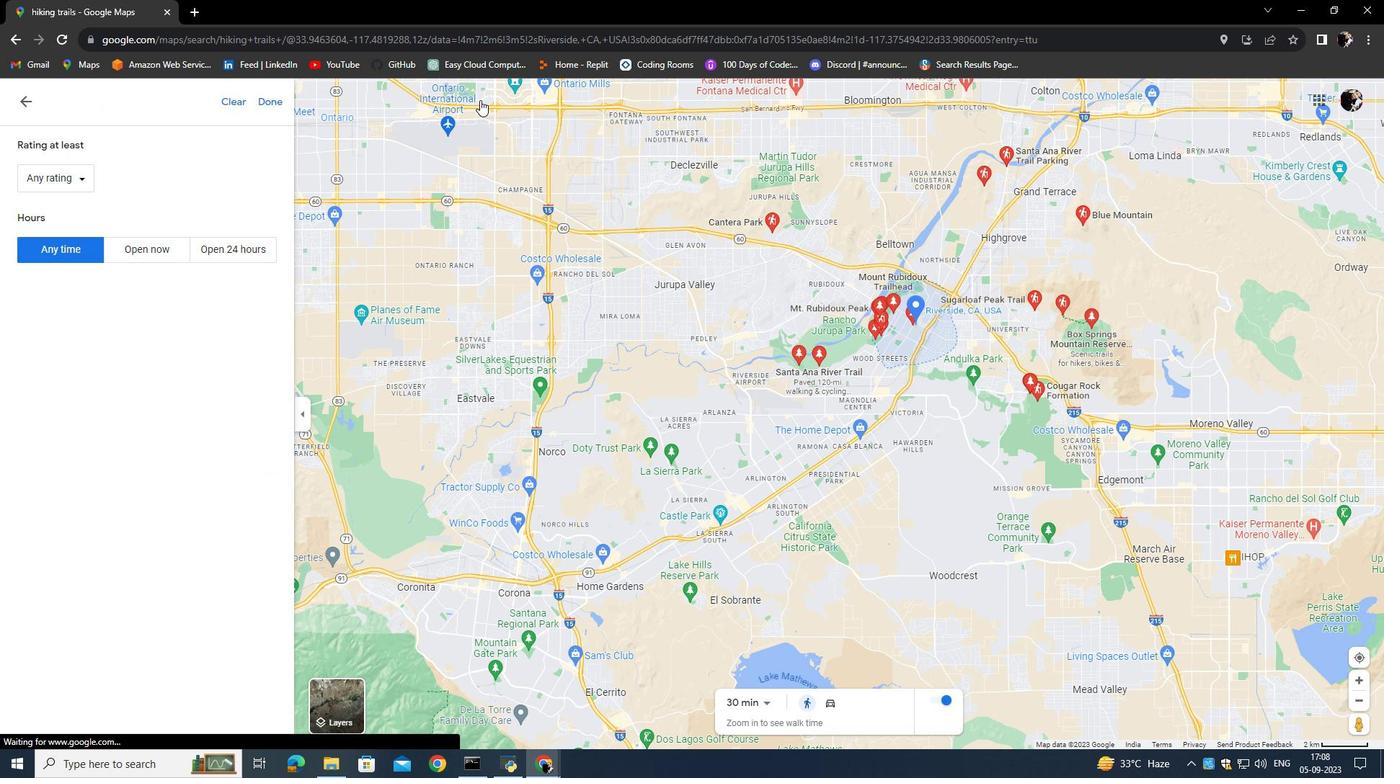 
Action: Mouse moved to (26, 107)
Screenshot: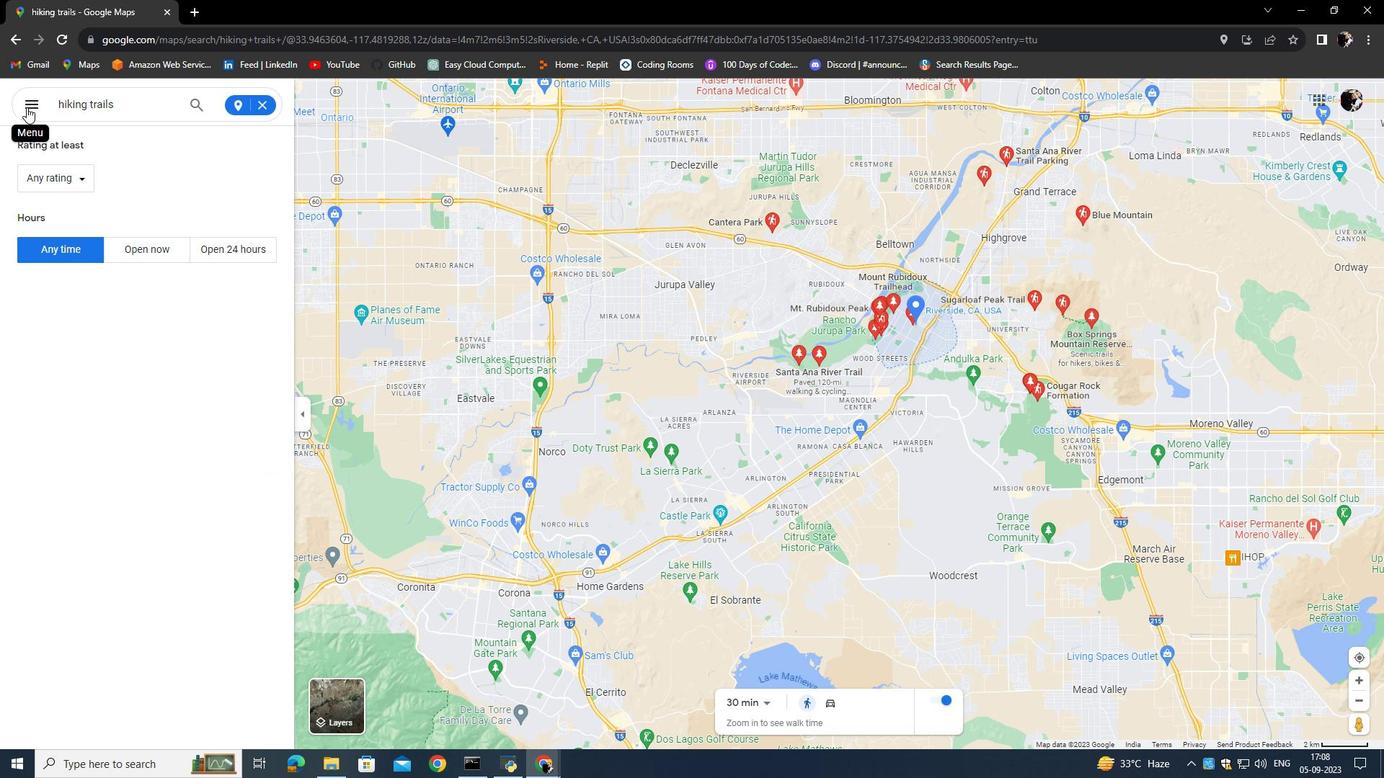 
Action: Mouse pressed left at (26, 107)
Screenshot: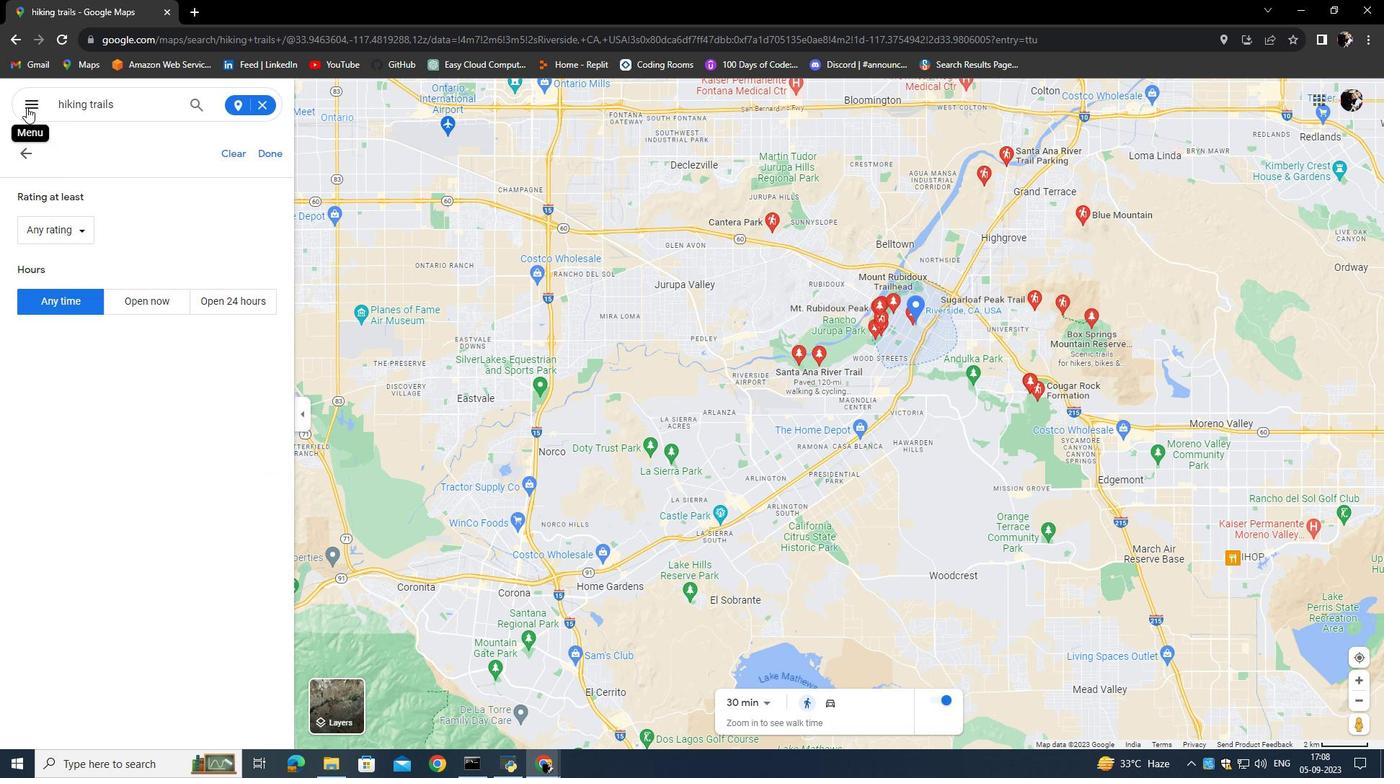 
Action: Mouse moved to (81, 201)
Screenshot: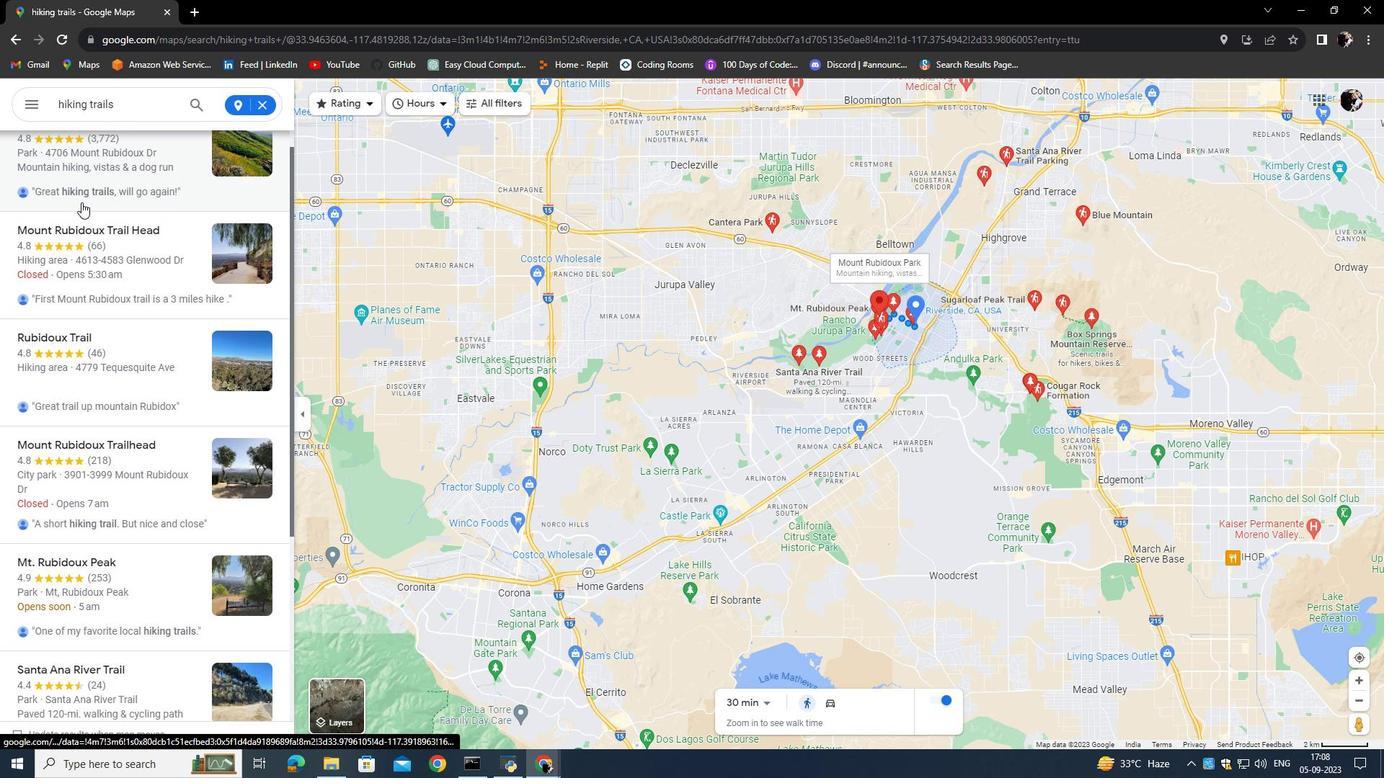 
Action: Mouse scrolled (81, 200) with delta (0, 0)
Screenshot: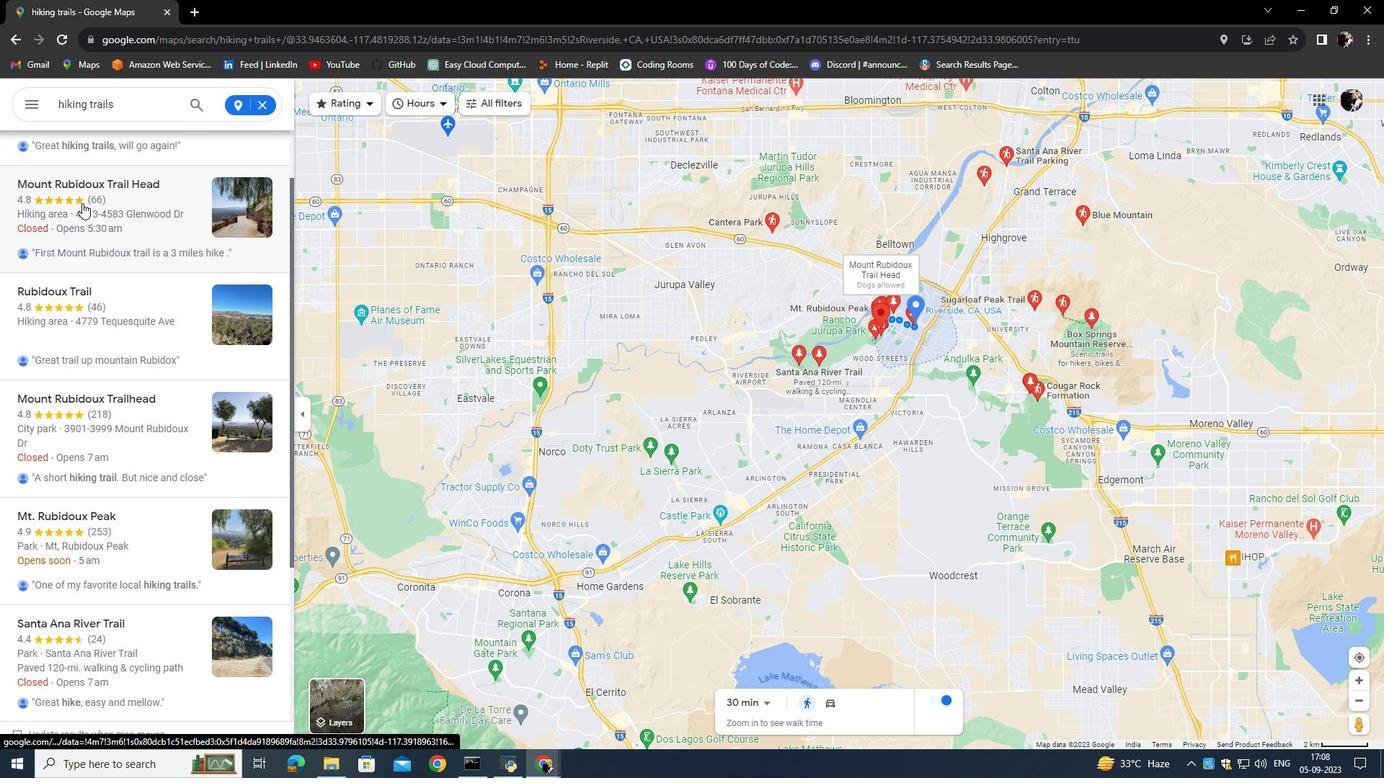 
Action: Mouse moved to (82, 203)
Screenshot: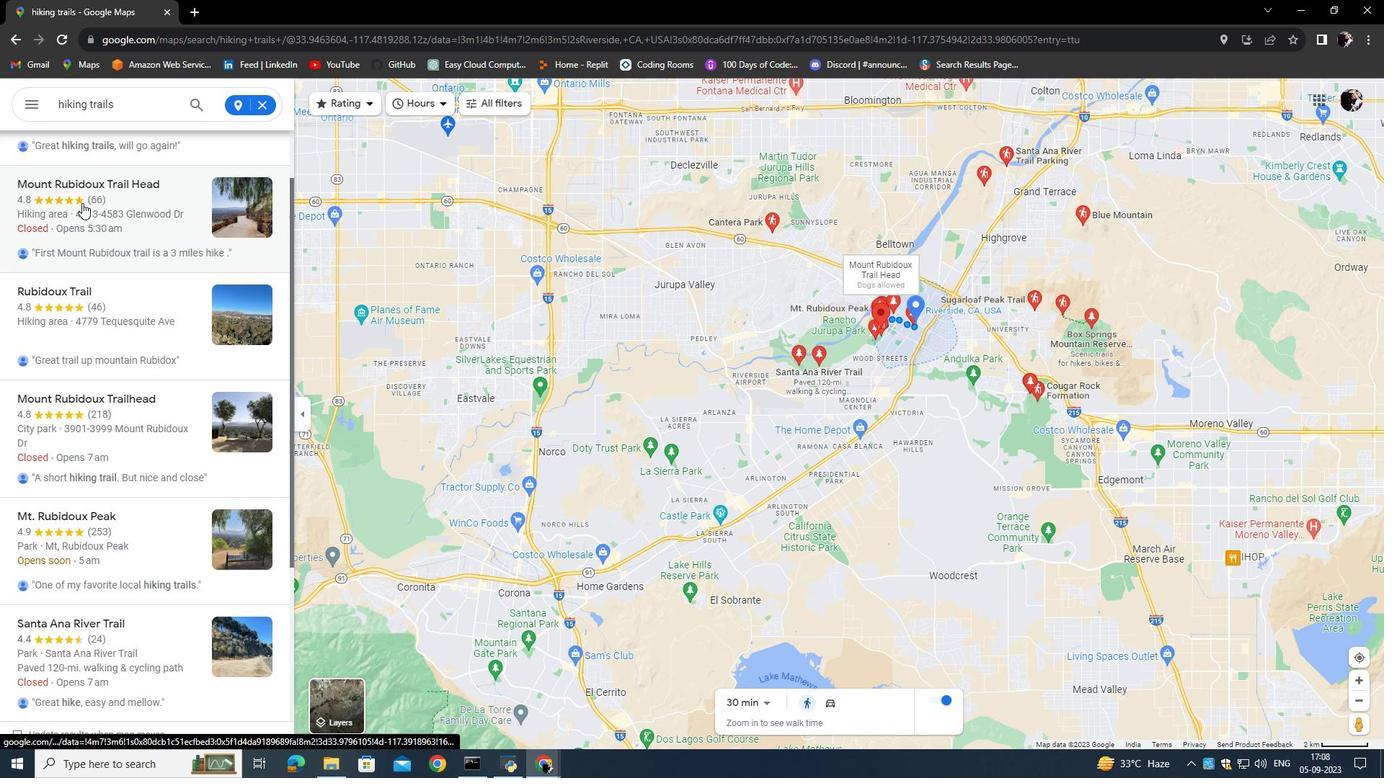 
Action: Mouse scrolled (82, 202) with delta (0, 0)
Screenshot: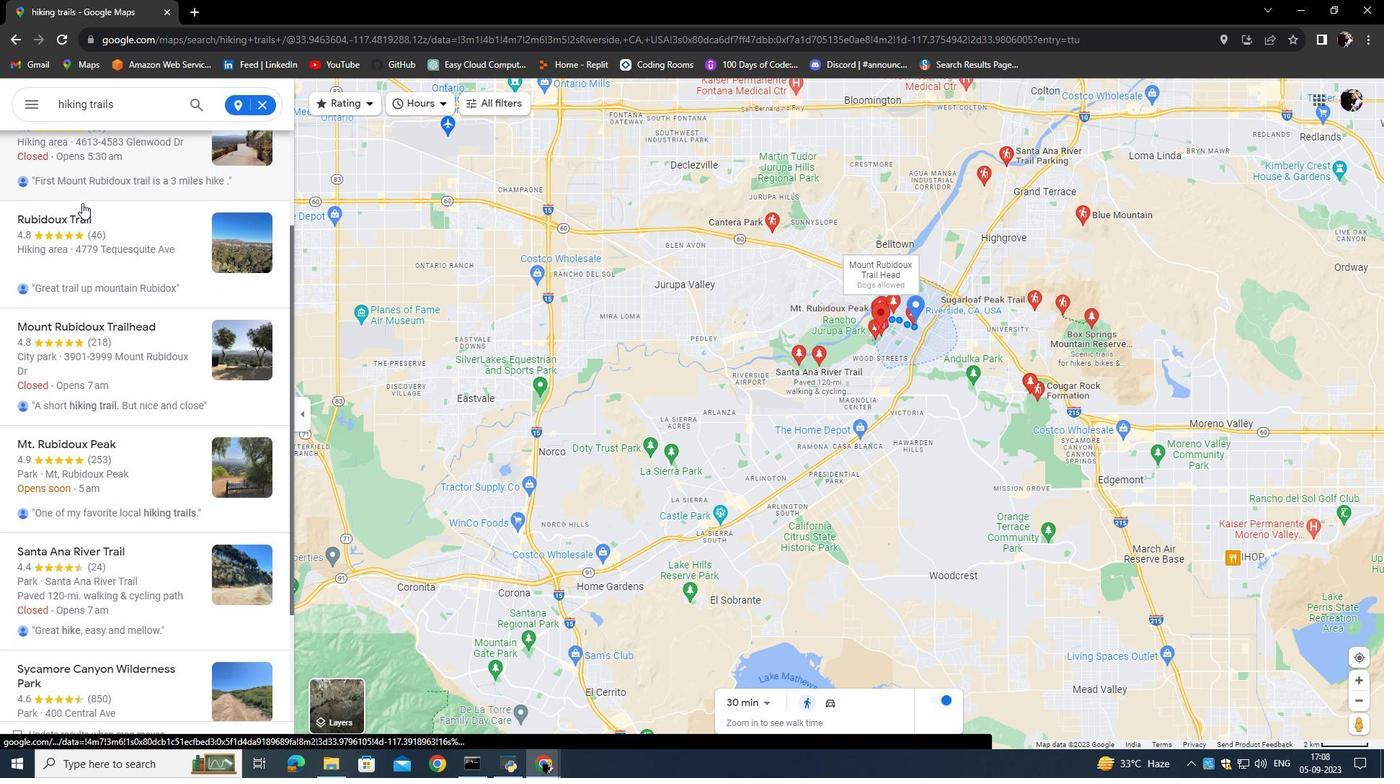 
Action: Mouse scrolled (82, 202) with delta (0, 0)
Screenshot: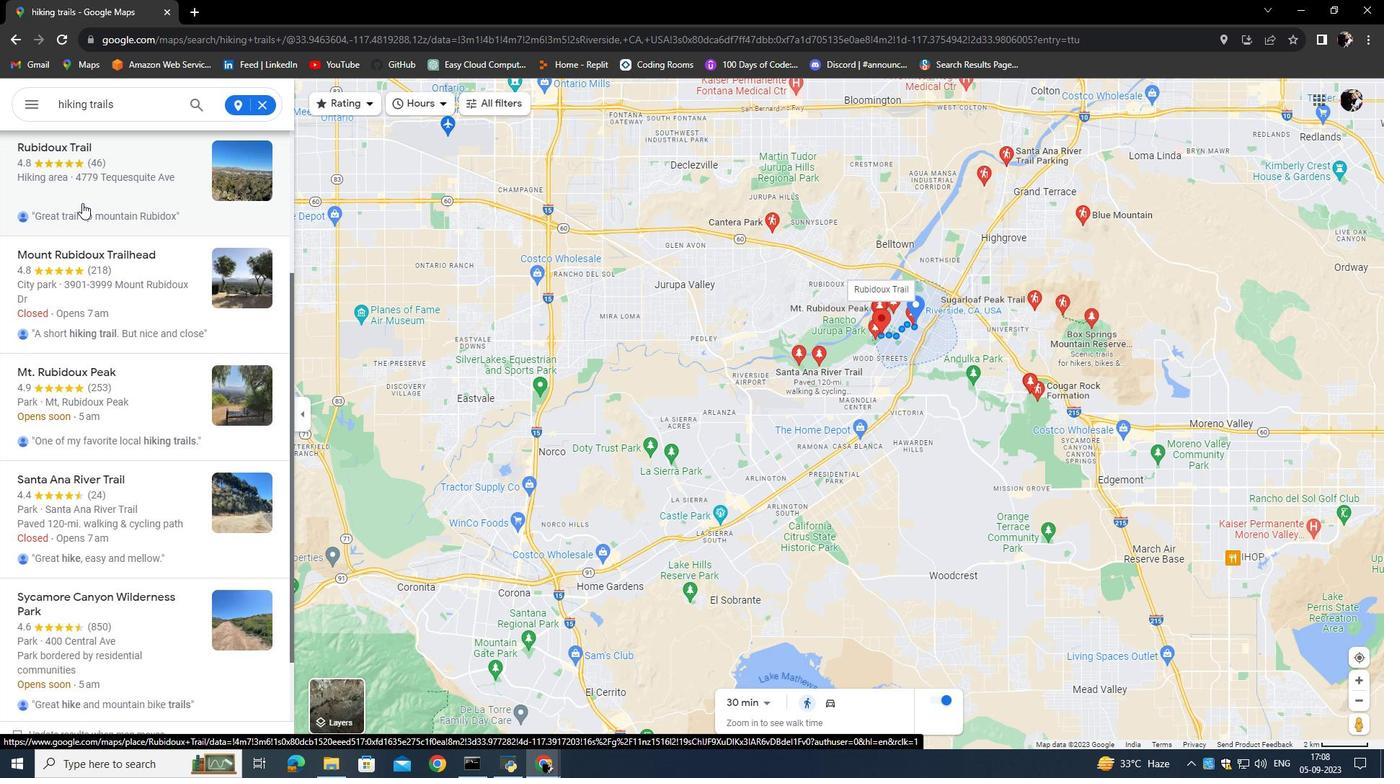 
Action: Mouse scrolled (82, 202) with delta (0, 0)
Screenshot: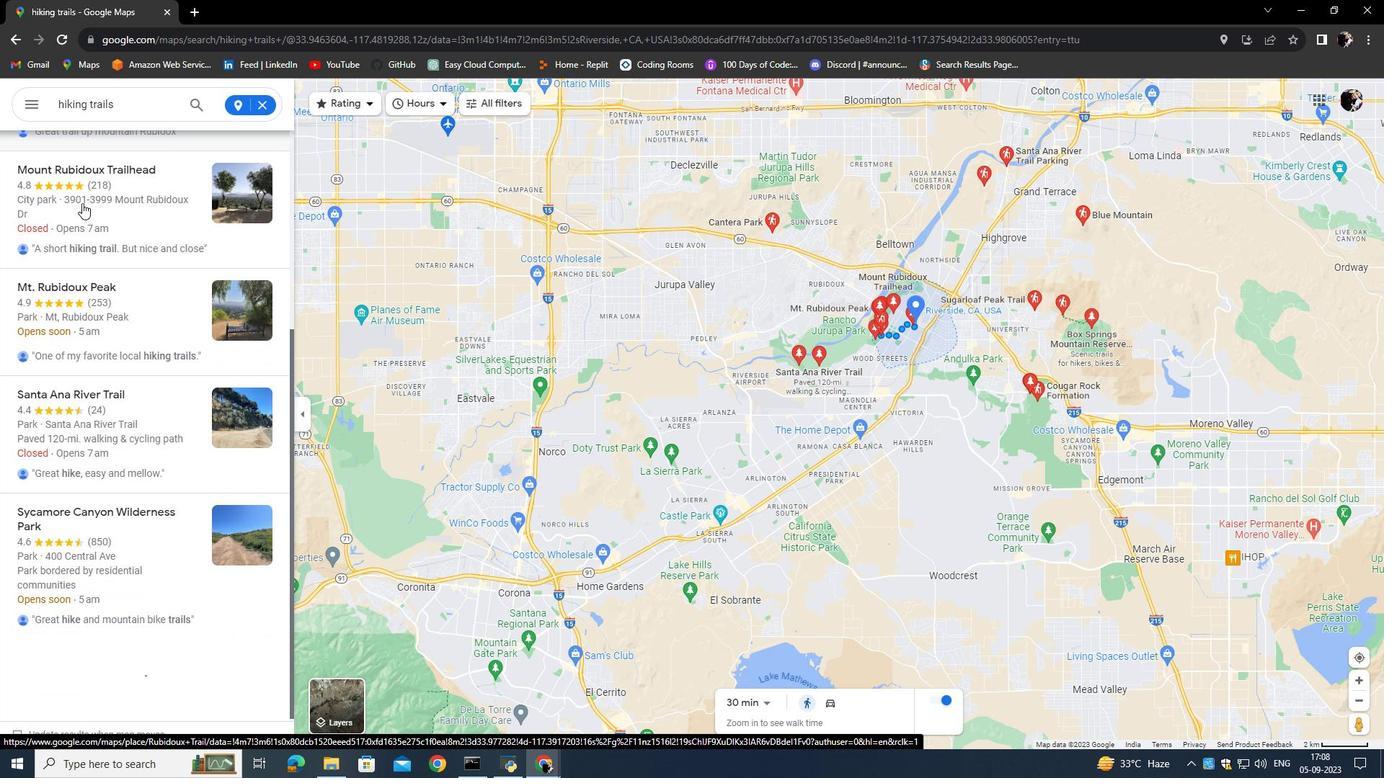 
Action: Mouse scrolled (82, 202) with delta (0, 0)
Screenshot: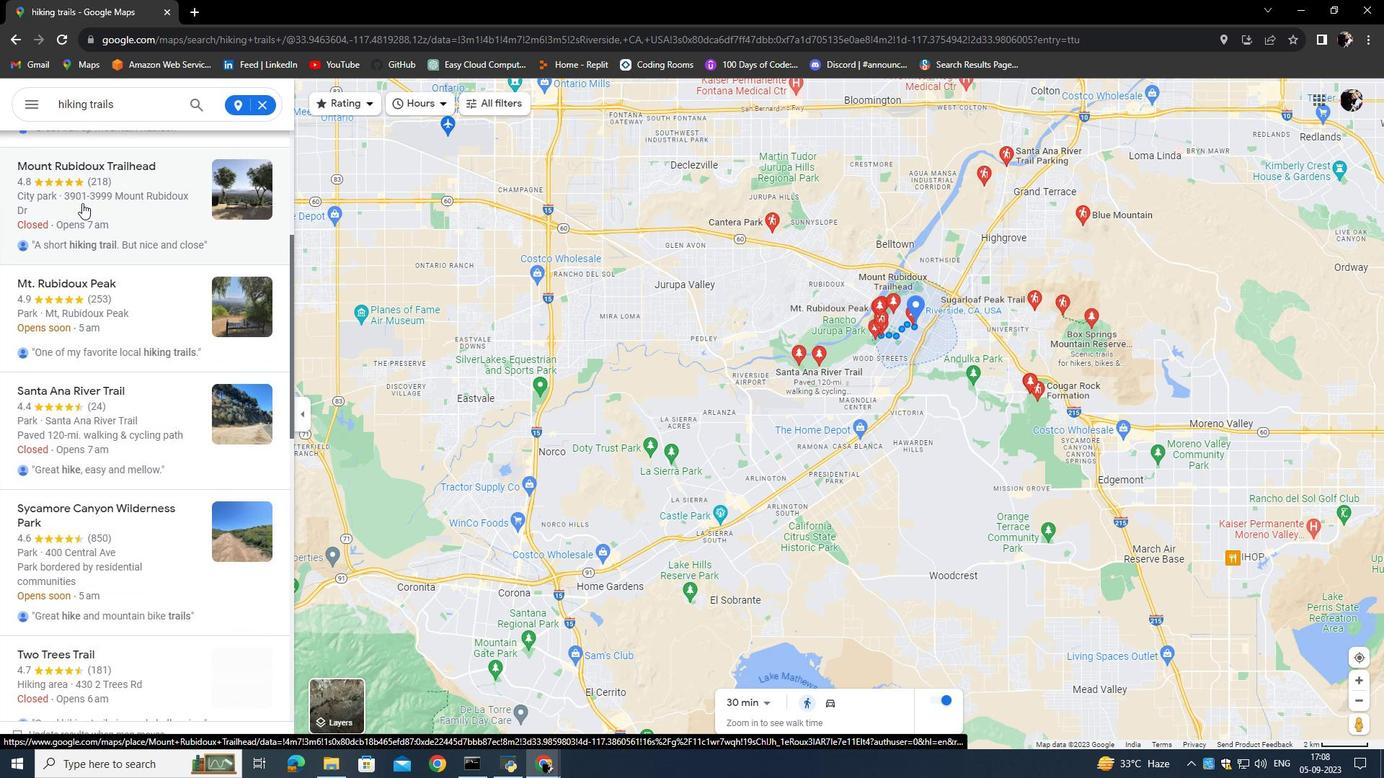 
Action: Mouse scrolled (82, 202) with delta (0, 0)
Screenshot: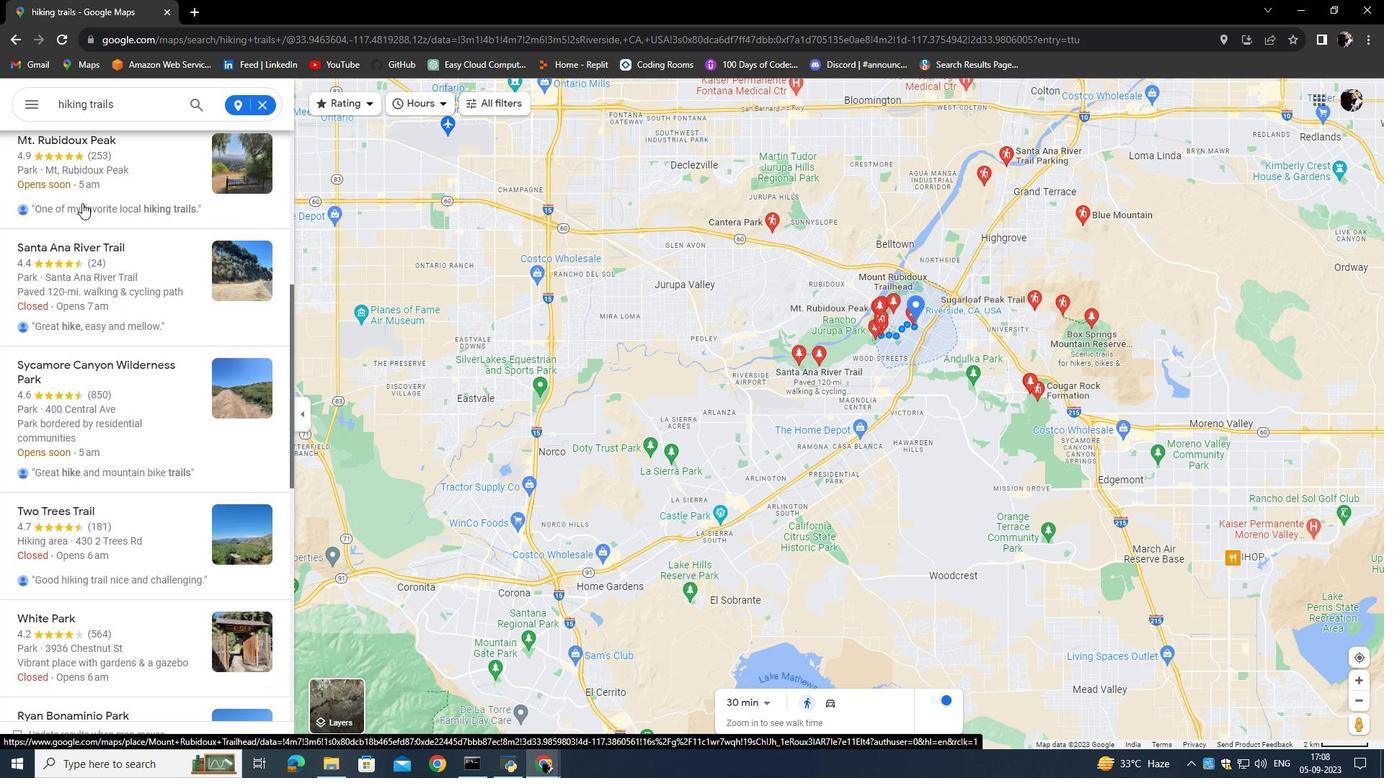 
Action: Mouse scrolled (82, 202) with delta (0, 0)
Screenshot: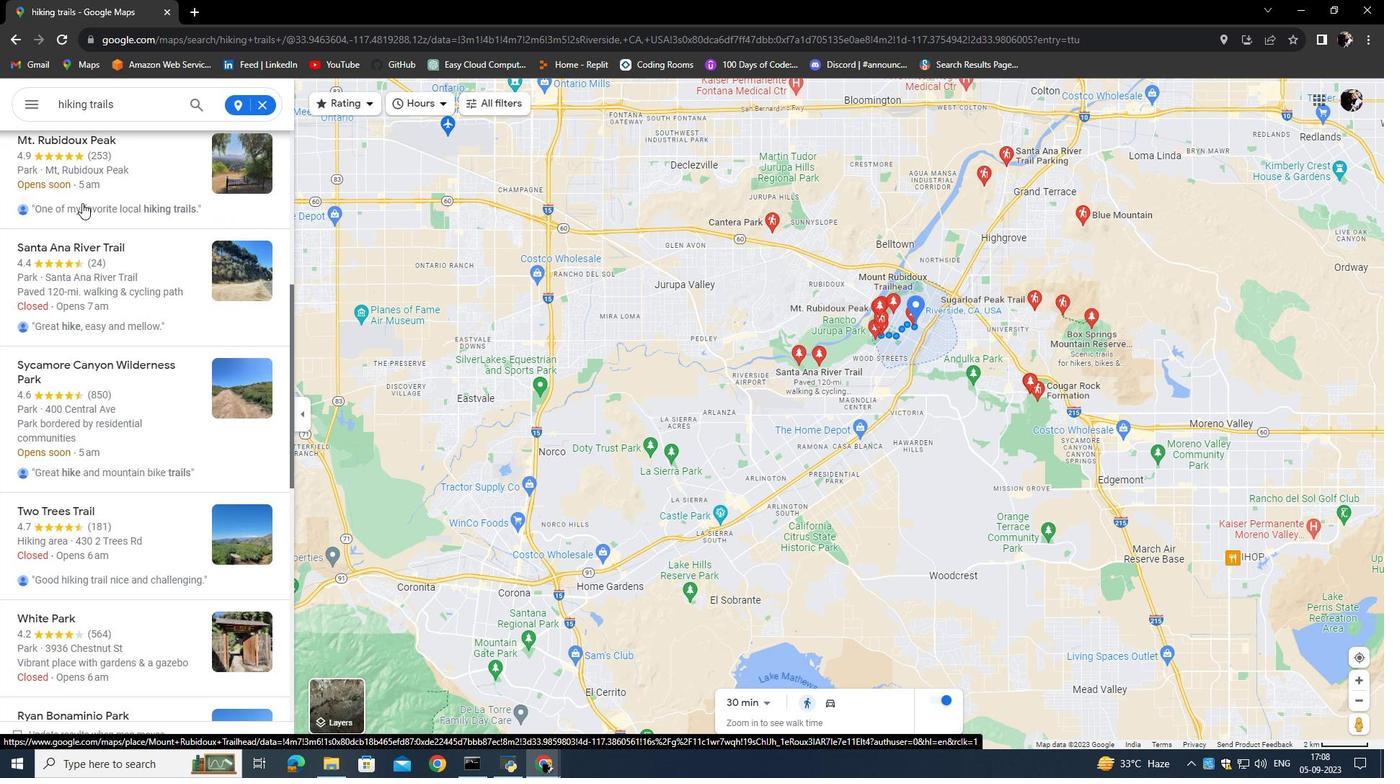 
Action: Mouse scrolled (82, 202) with delta (0, 0)
Screenshot: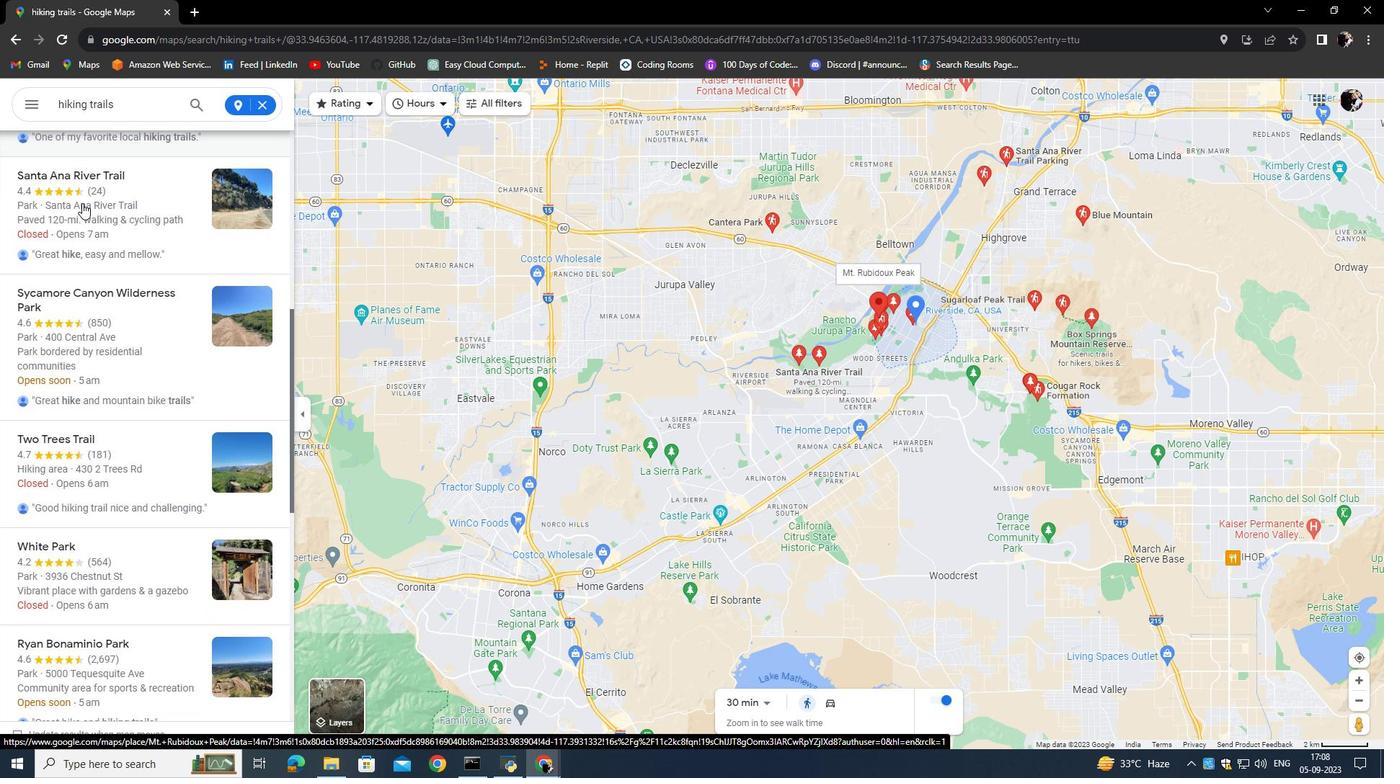 
Action: Mouse scrolled (82, 204) with delta (0, 0)
Screenshot: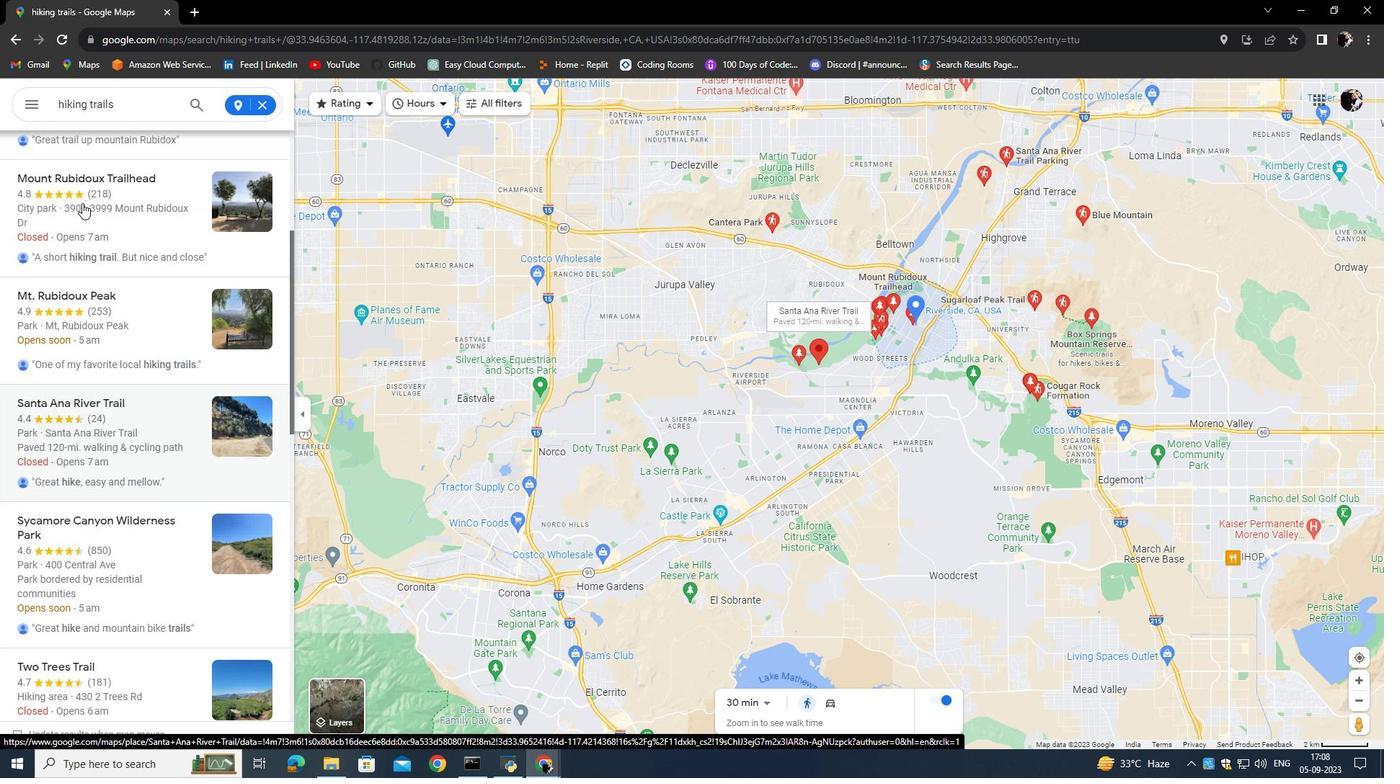 
Action: Mouse scrolled (82, 204) with delta (0, 0)
Screenshot: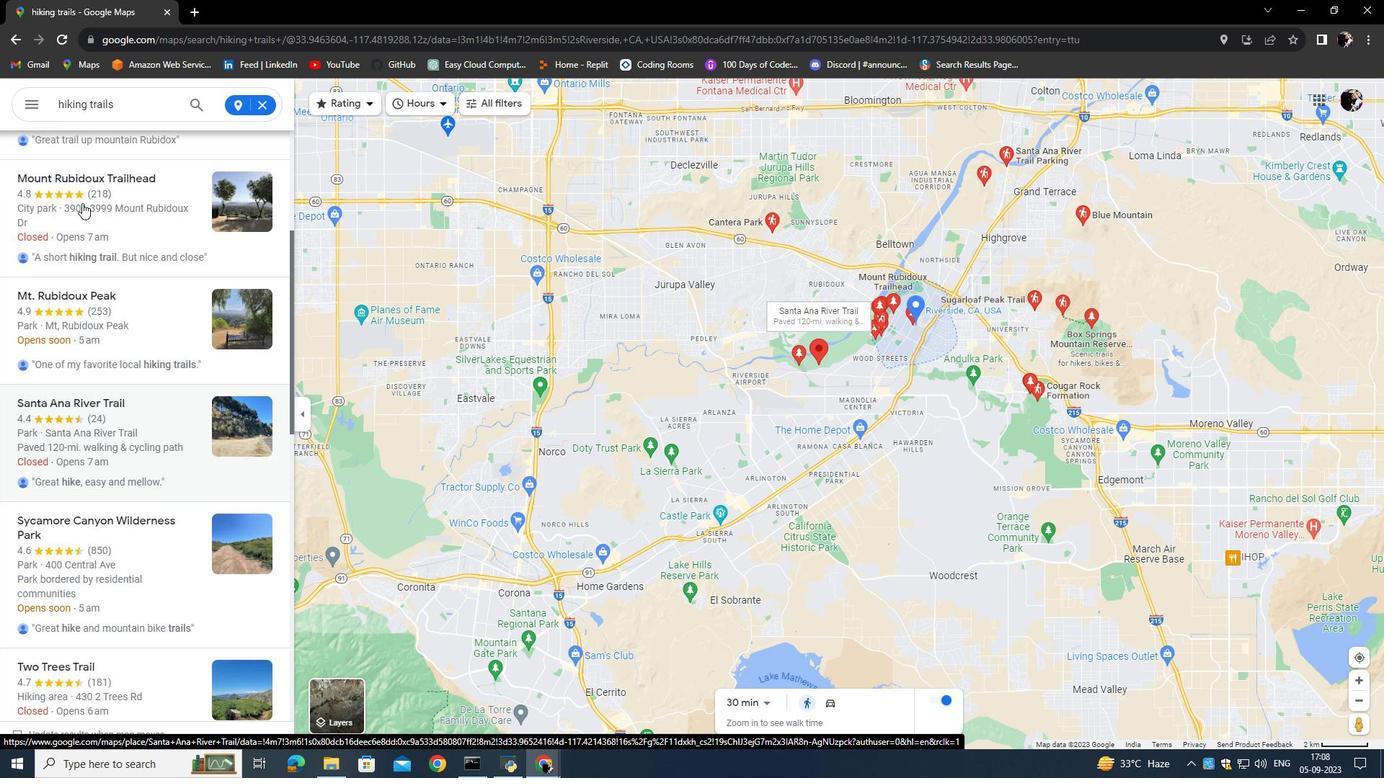 
Action: Mouse scrolled (82, 202) with delta (0, 0)
Screenshot: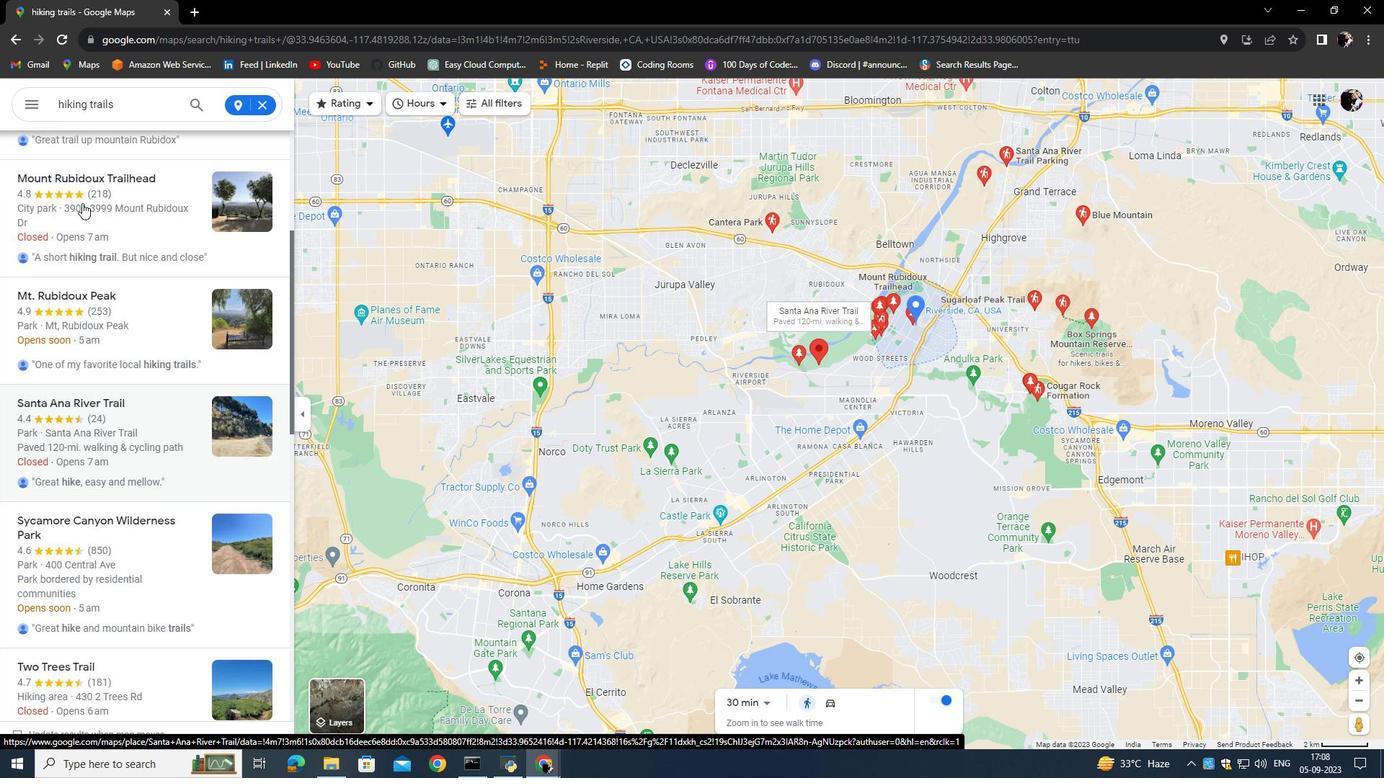 
Action: Mouse scrolled (82, 204) with delta (0, 0)
Screenshot: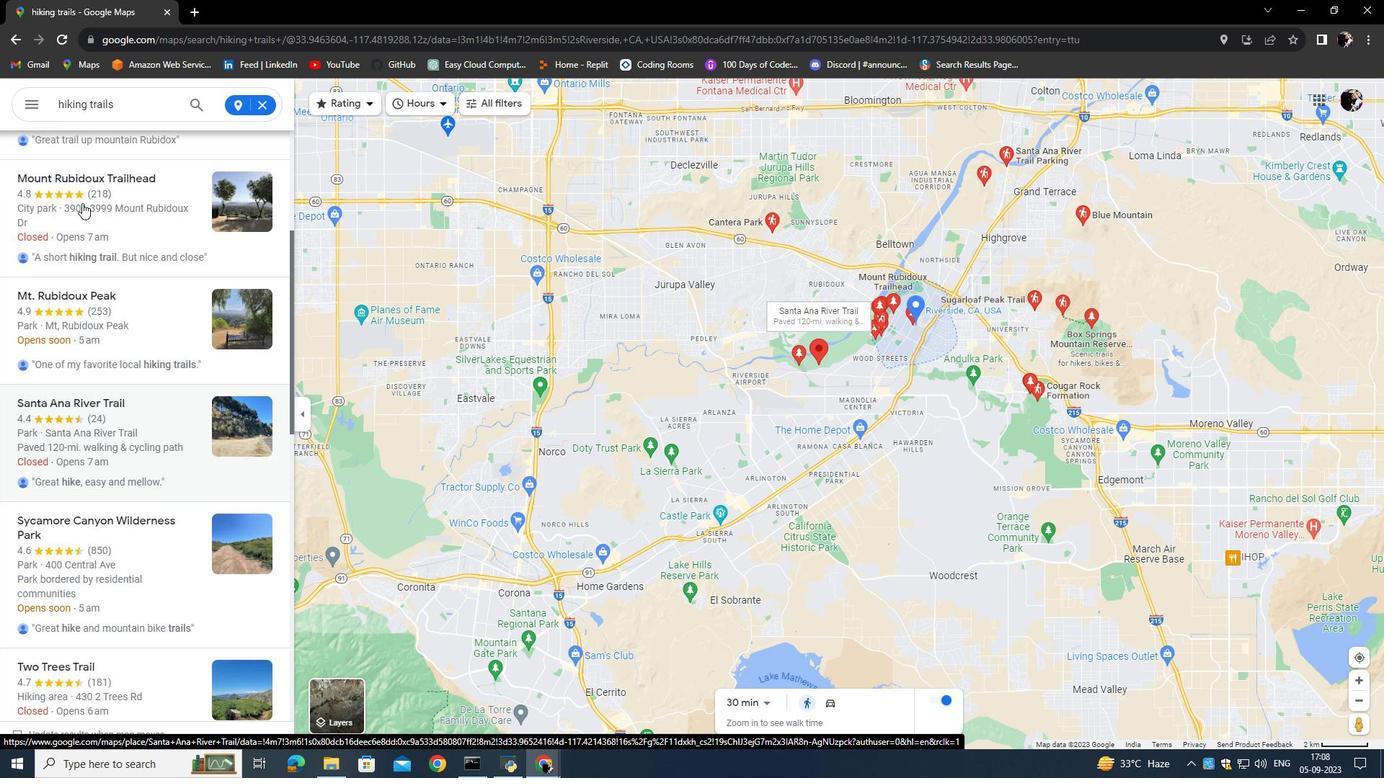 
Action: Mouse scrolled (82, 204) with delta (0, 0)
Screenshot: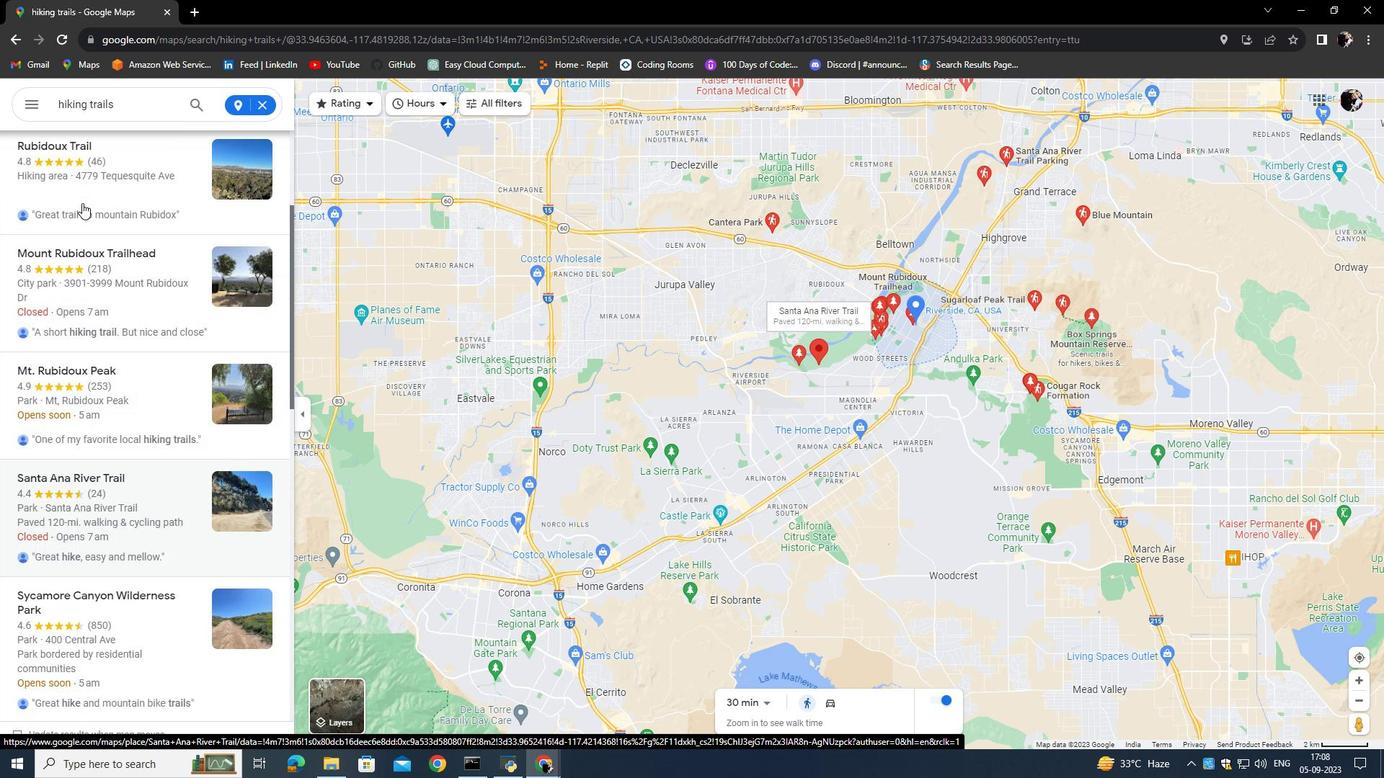 
Action: Mouse scrolled (82, 204) with delta (0, 0)
Screenshot: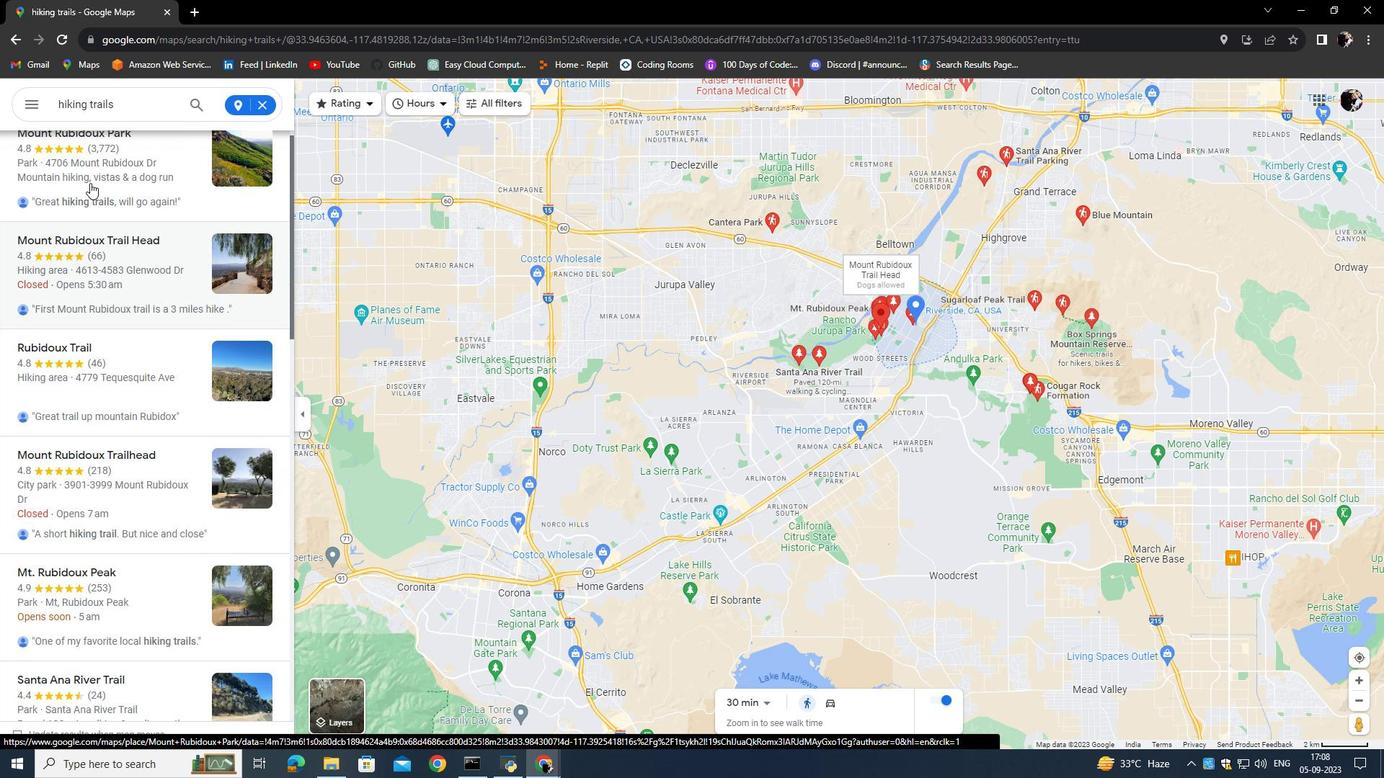 
Action: Mouse scrolled (82, 204) with delta (0, 0)
Screenshot: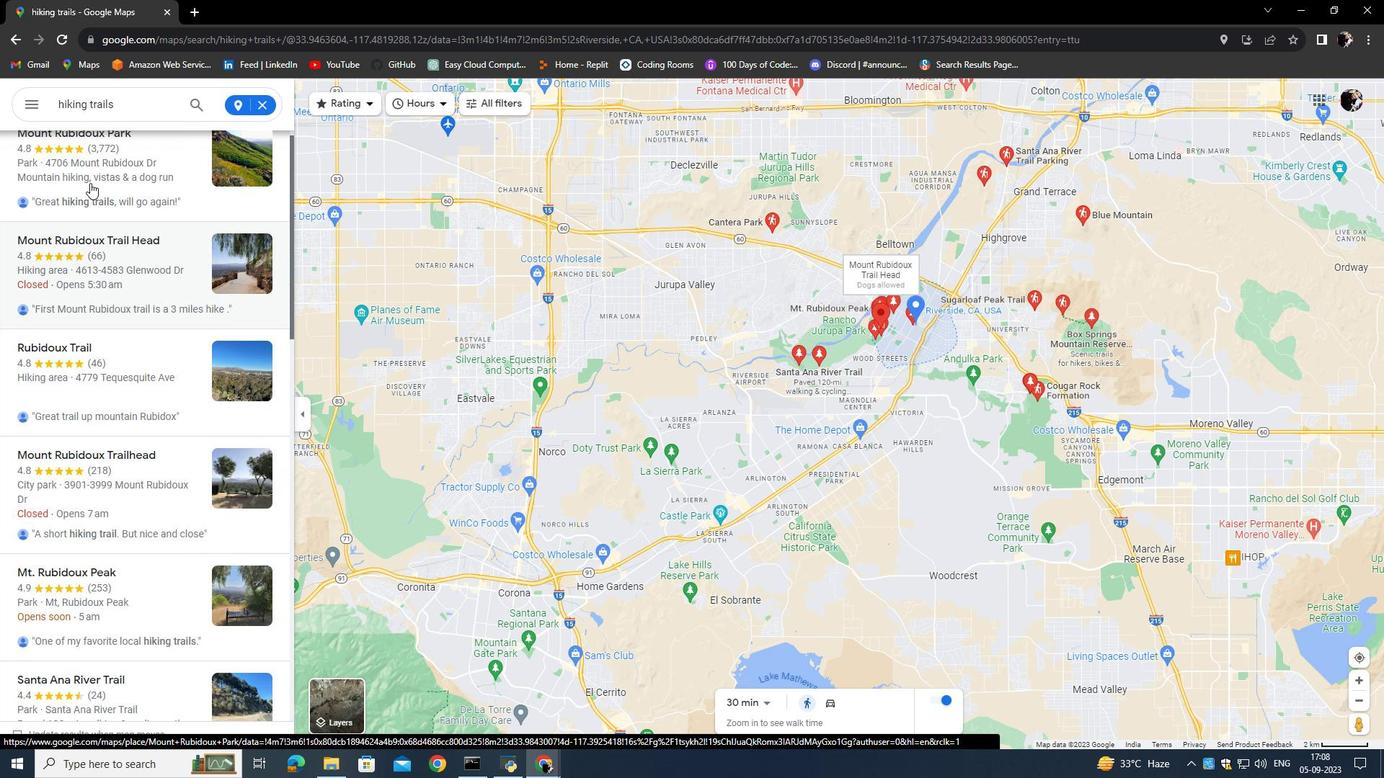 
Action: Mouse scrolled (82, 204) with delta (0, 0)
Screenshot: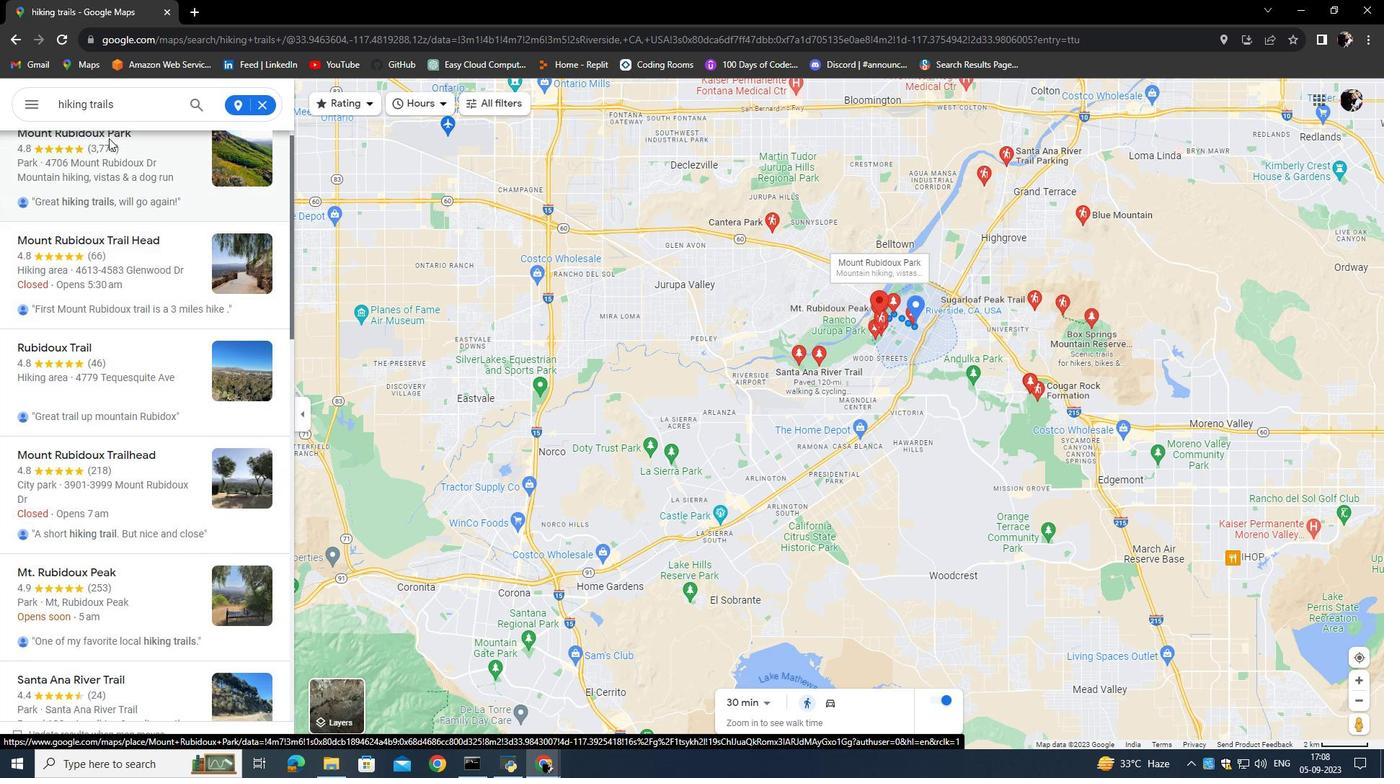 
Action: Mouse scrolled (82, 204) with delta (0, 0)
Screenshot: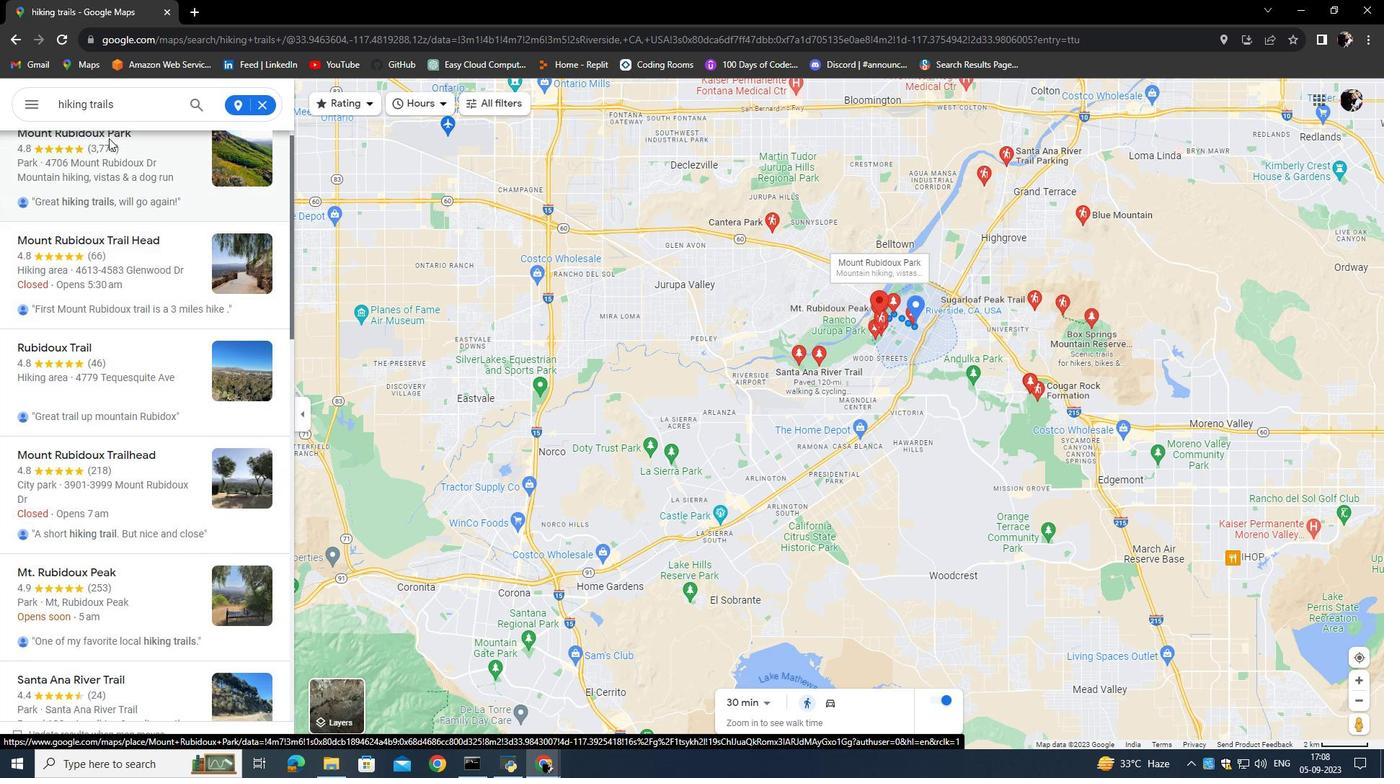 
Action: Mouse moved to (131, 103)
Screenshot: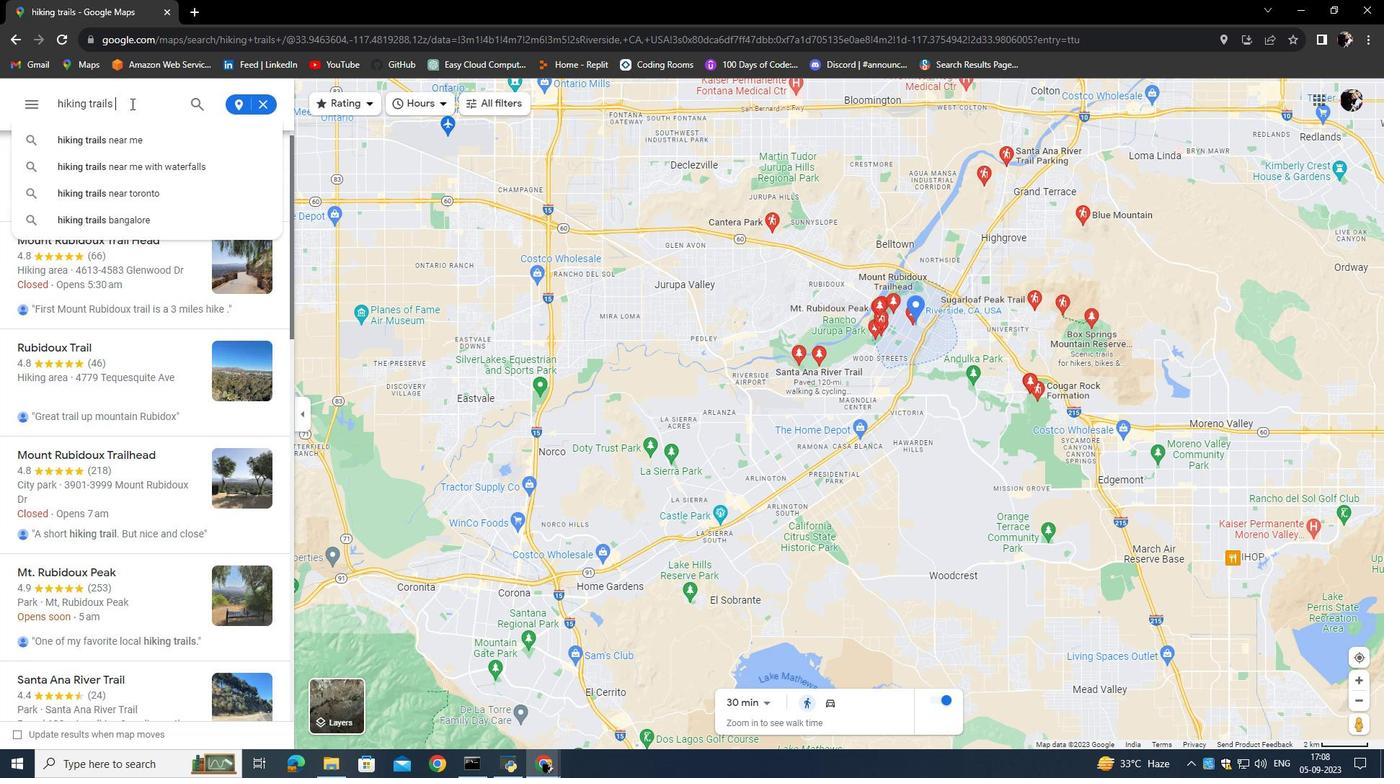 
Action: Mouse pressed left at (131, 103)
Screenshot: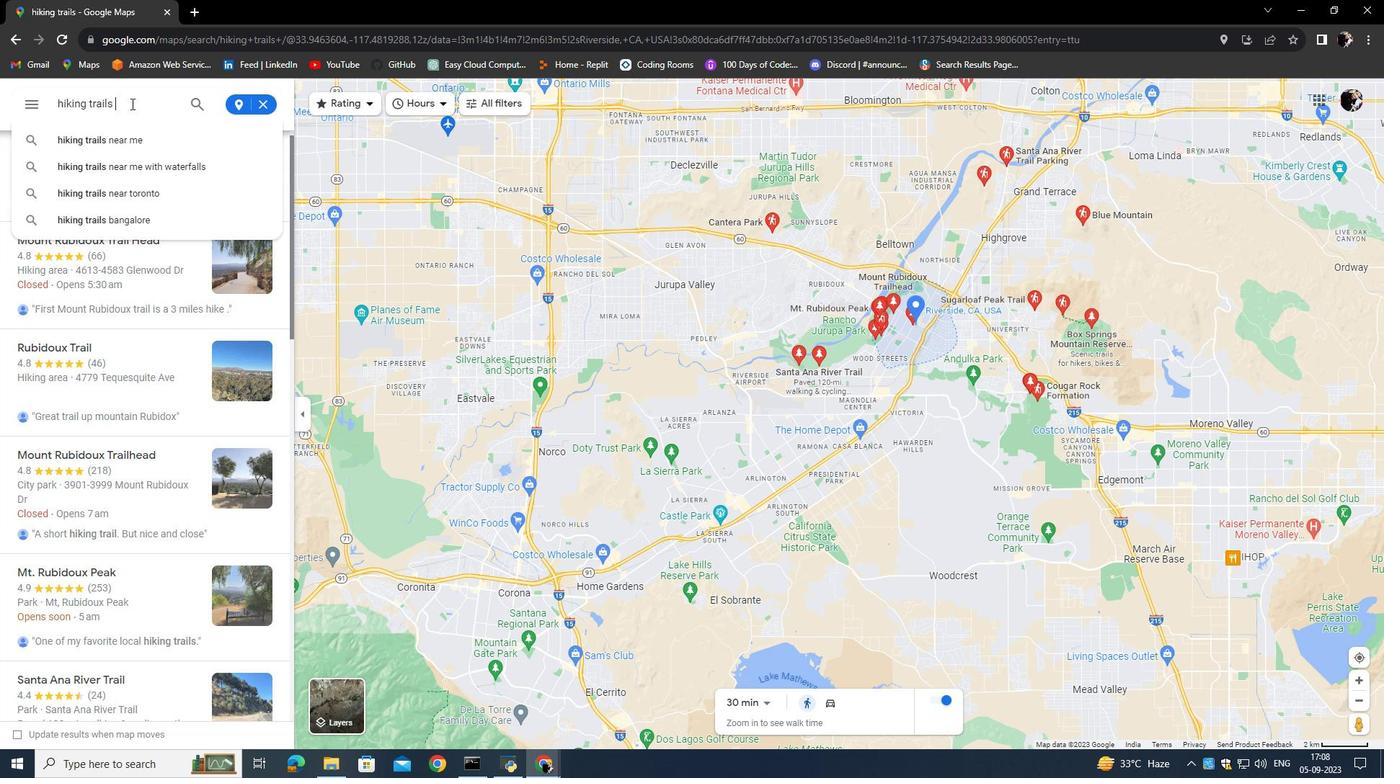 
Action: Key pressed for<Key.space>all<Key.space>skill<Key.space>levels<Key.enter>
Screenshot: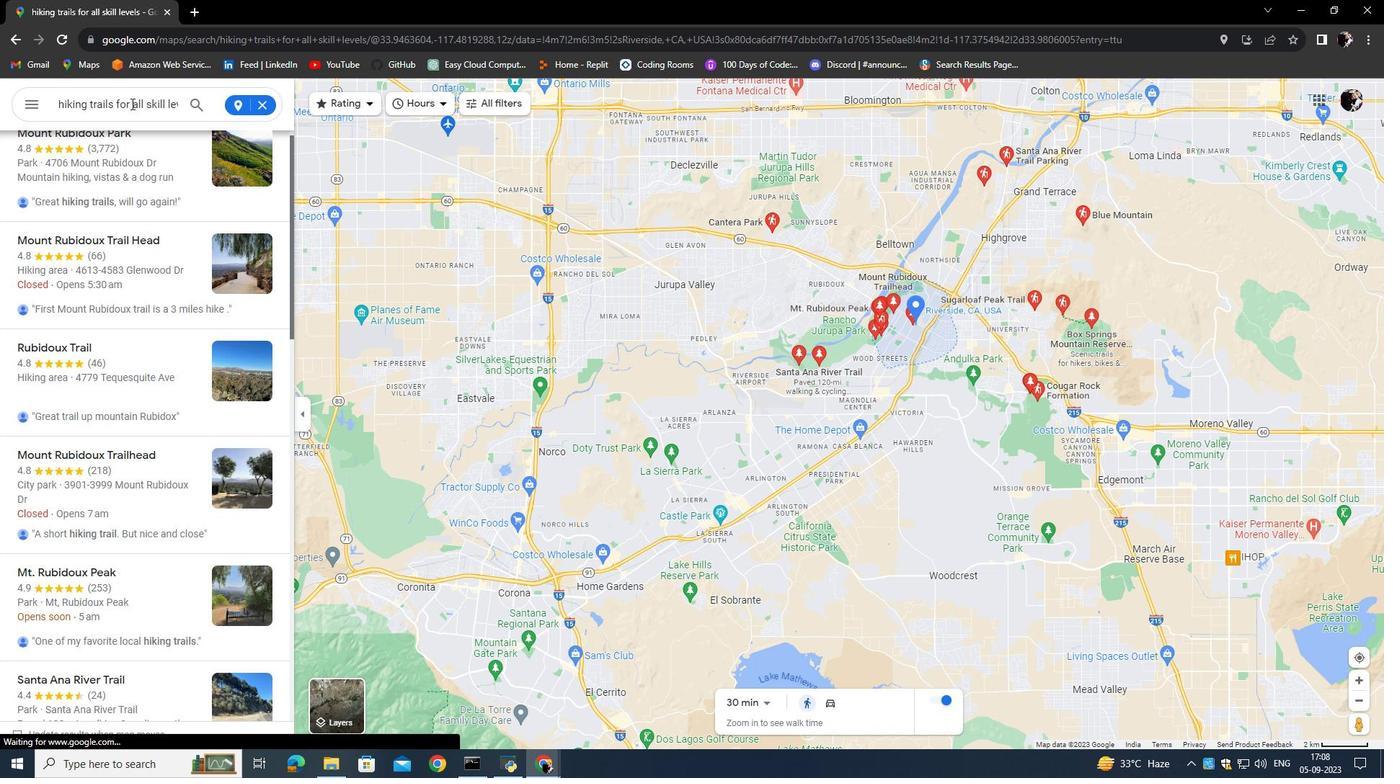 
Action: Mouse scrolled (131, 104) with delta (0, 0)
Screenshot: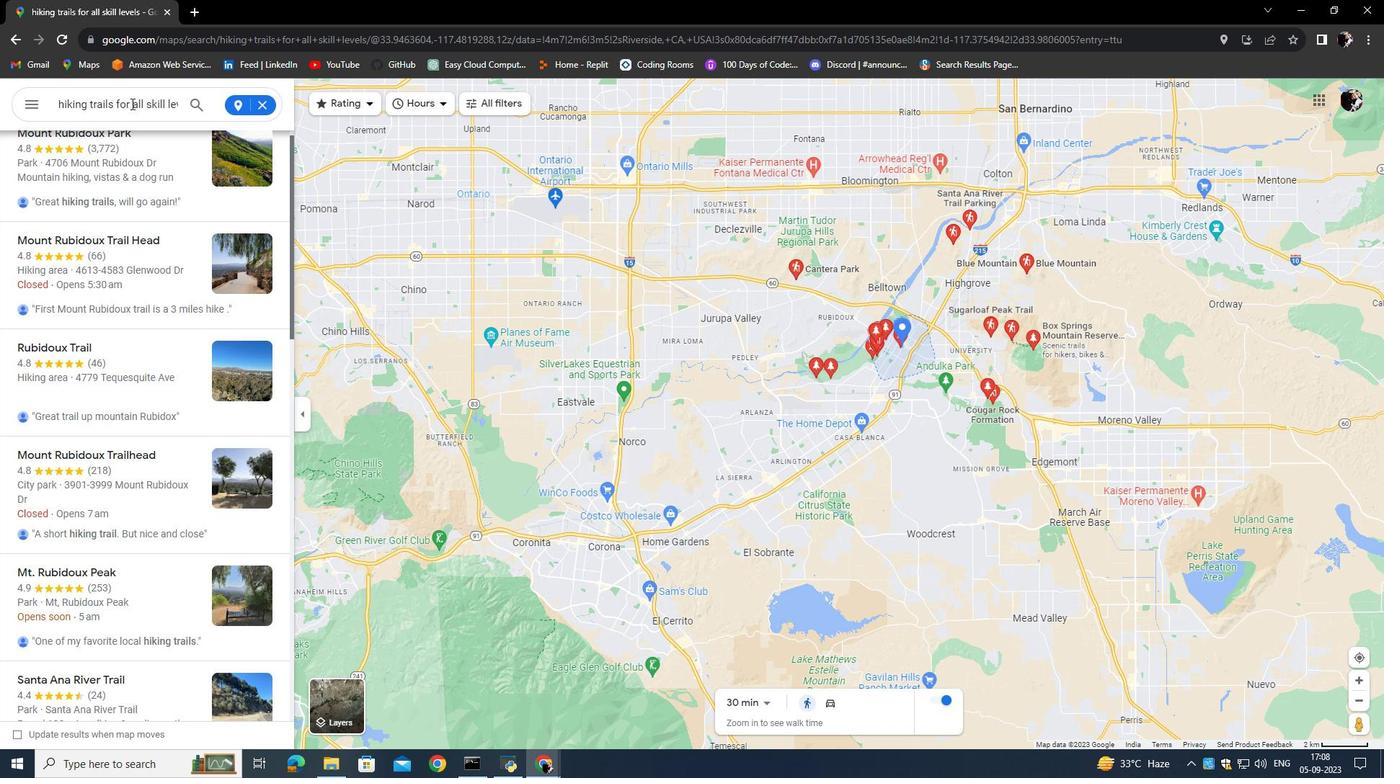 
Action: Mouse moved to (153, 207)
Screenshot: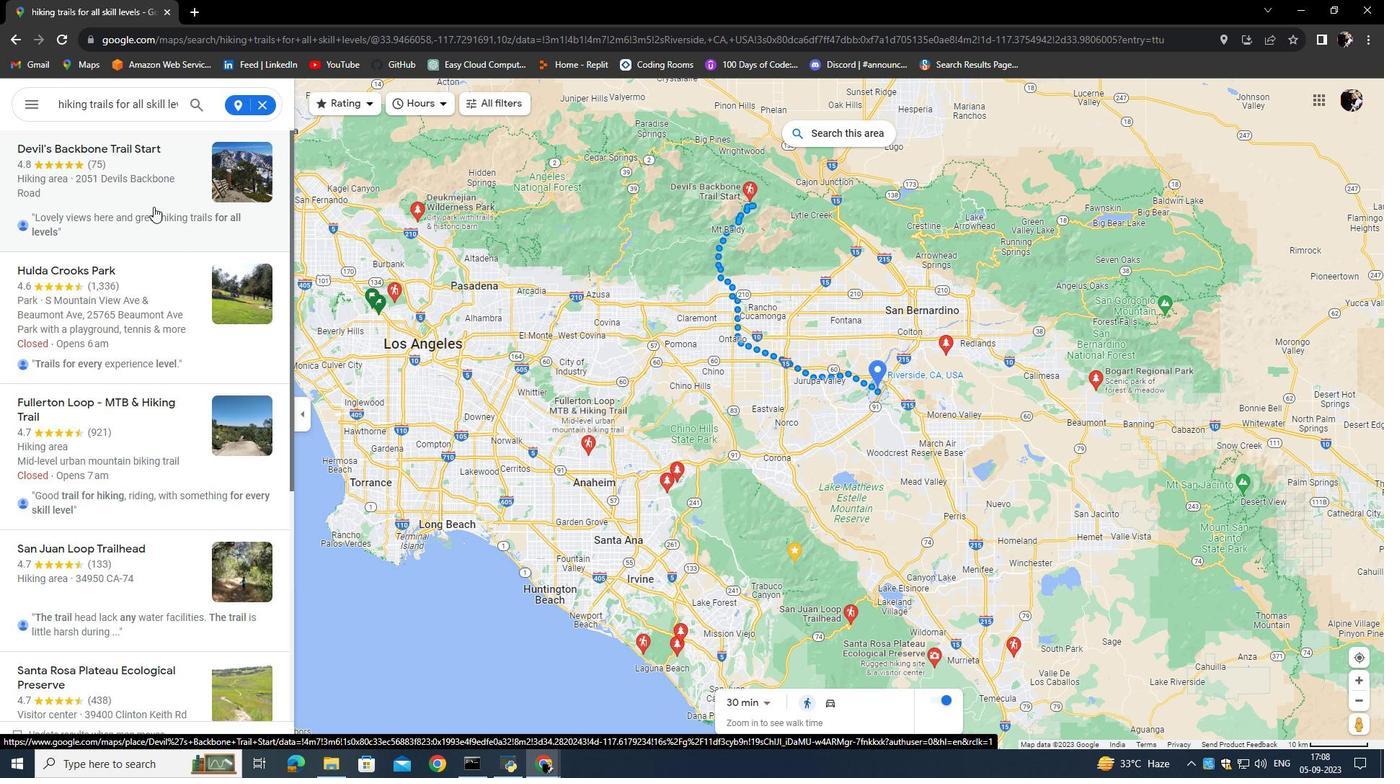 
Action: Mouse pressed left at (153, 207)
Screenshot: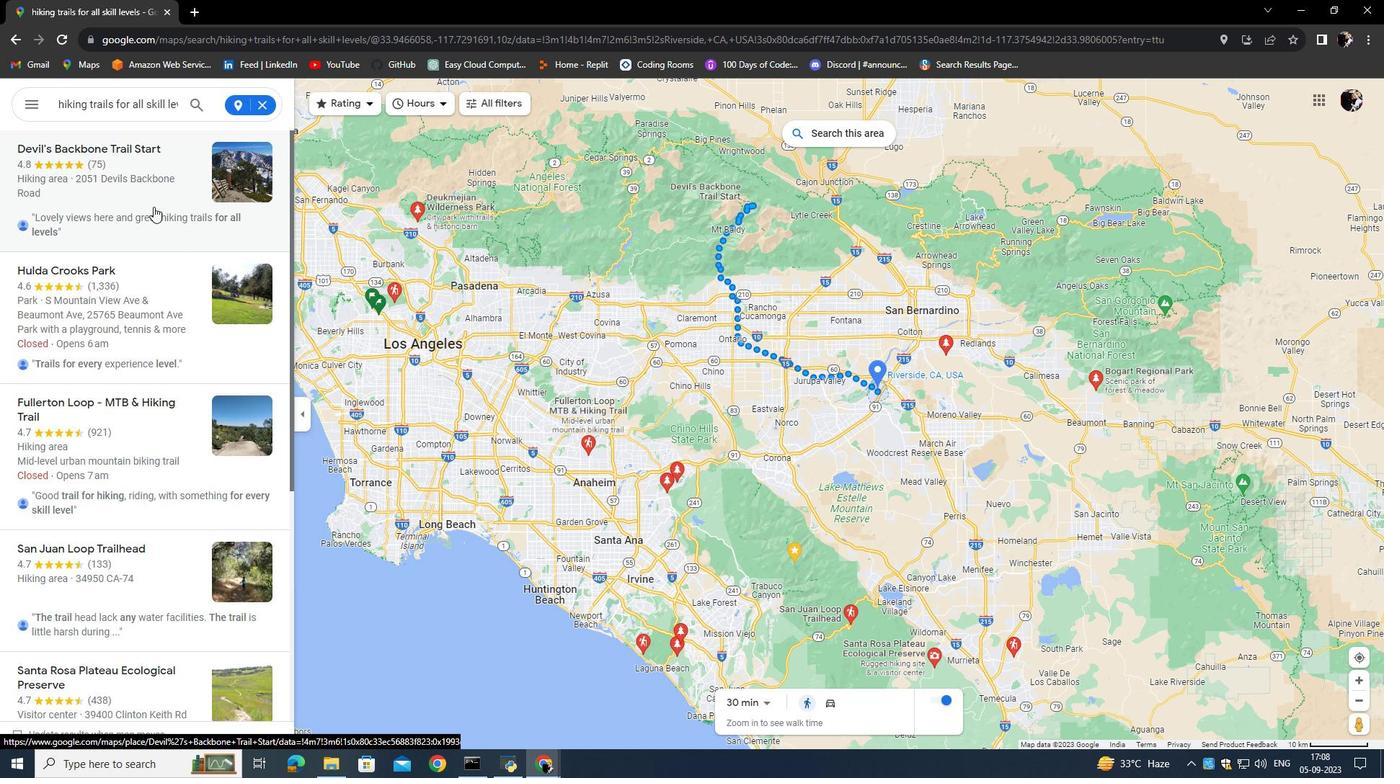 
Action: Mouse moved to (158, 228)
Screenshot: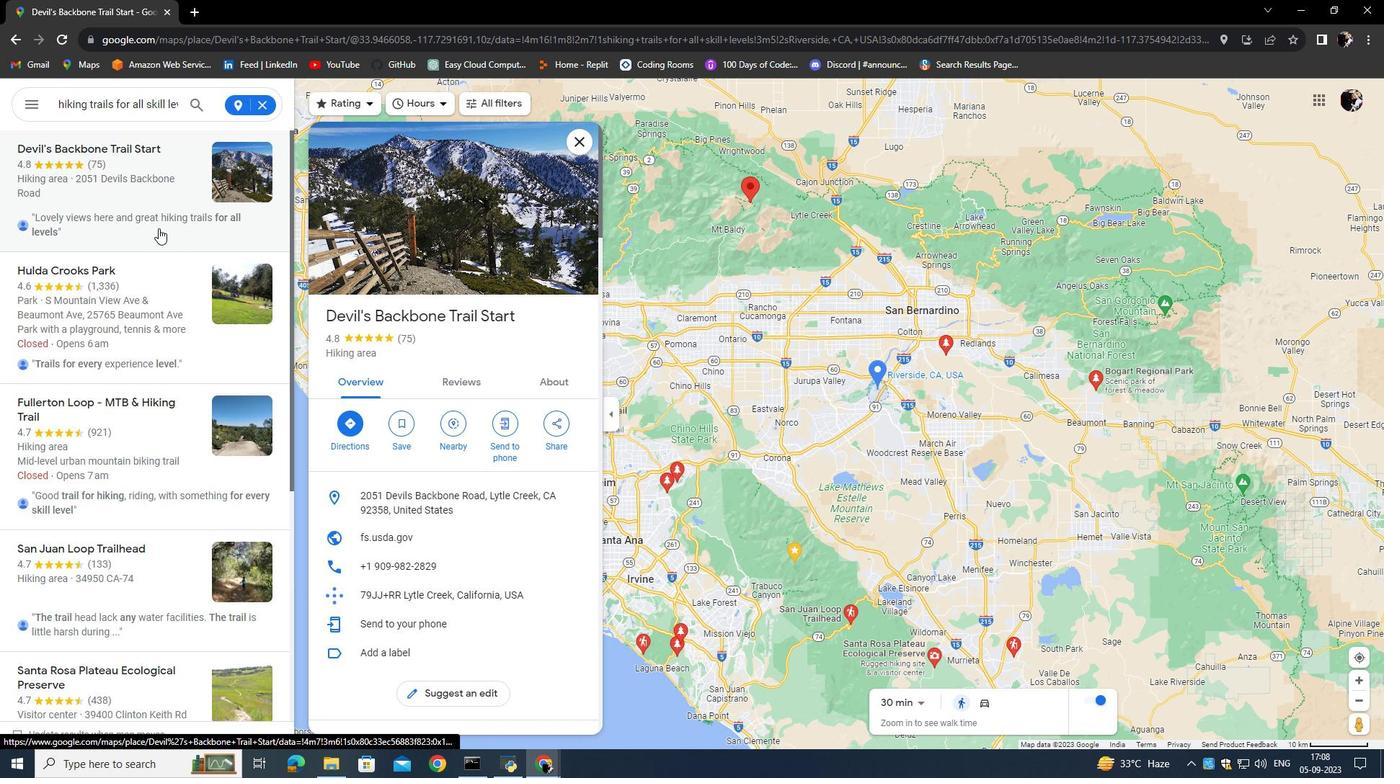 
Action: Mouse scrolled (158, 227) with delta (0, 0)
Screenshot: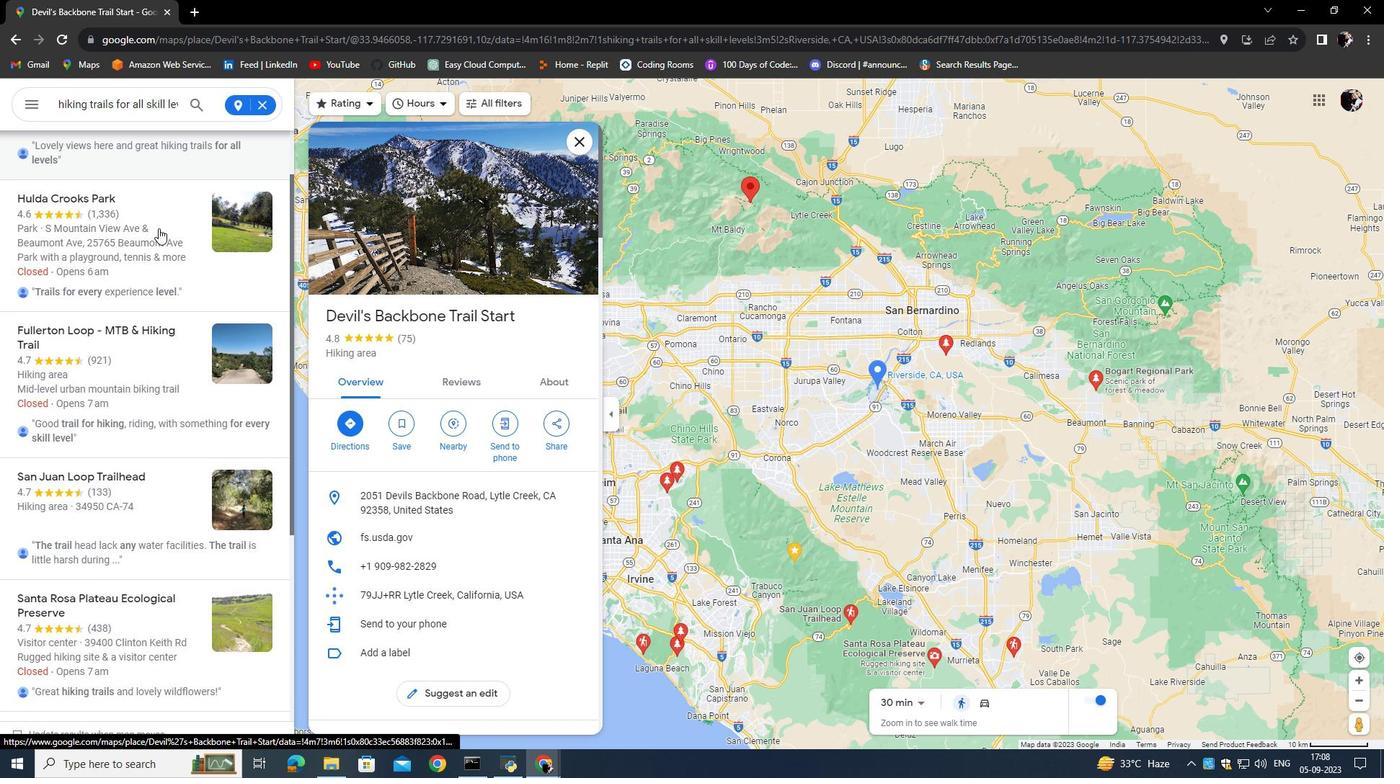 
Action: Mouse moved to (115, 399)
Screenshot: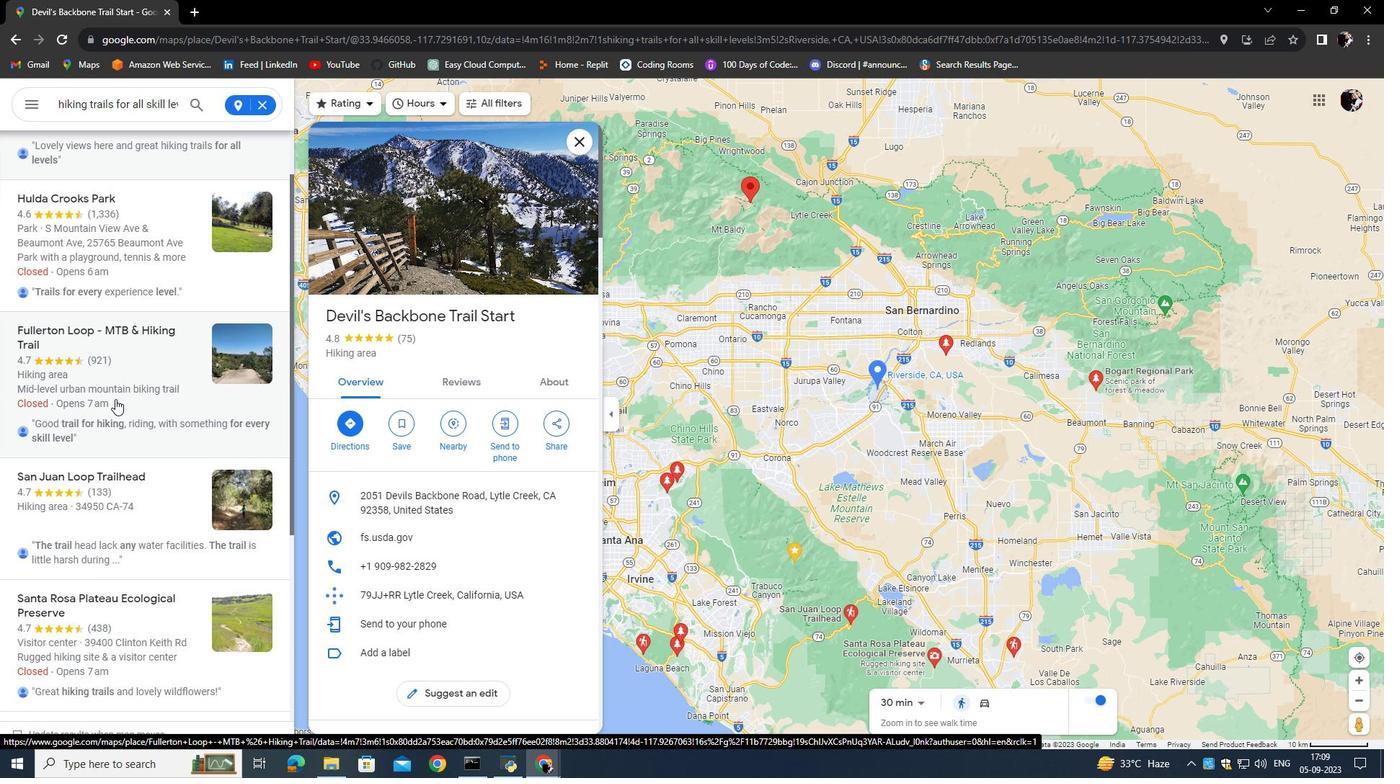 
Action: Mouse pressed left at (115, 399)
Screenshot: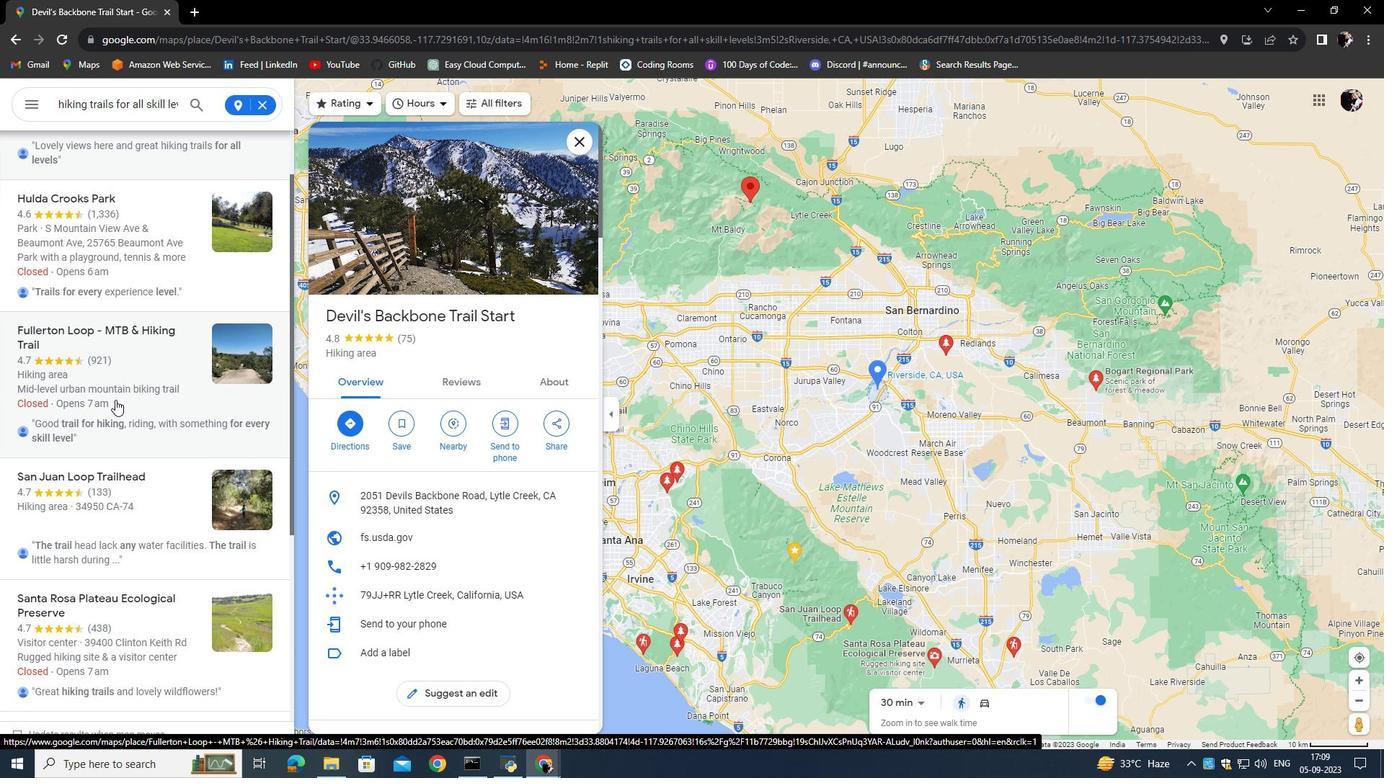 
Action: Mouse moved to (128, 437)
Screenshot: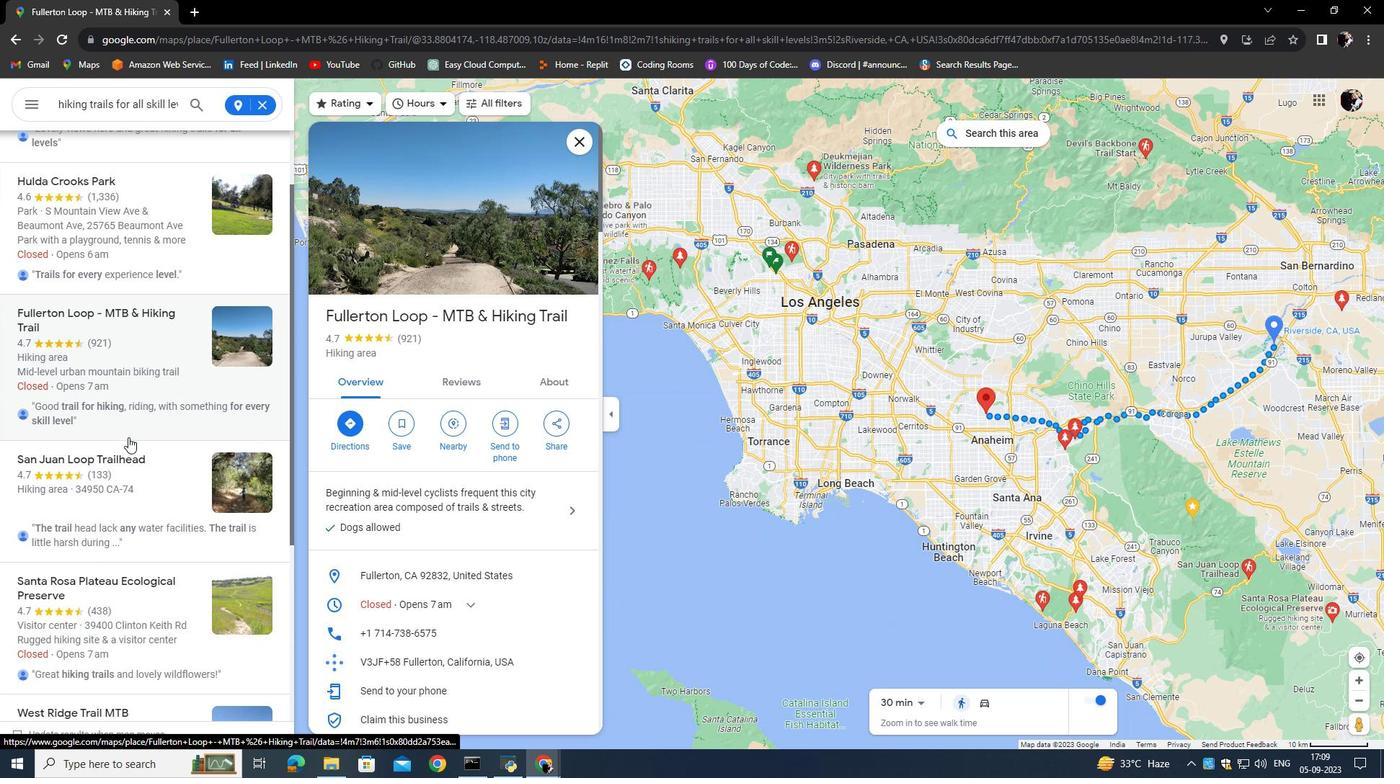 
Action: Mouse scrolled (128, 437) with delta (0, 0)
Screenshot: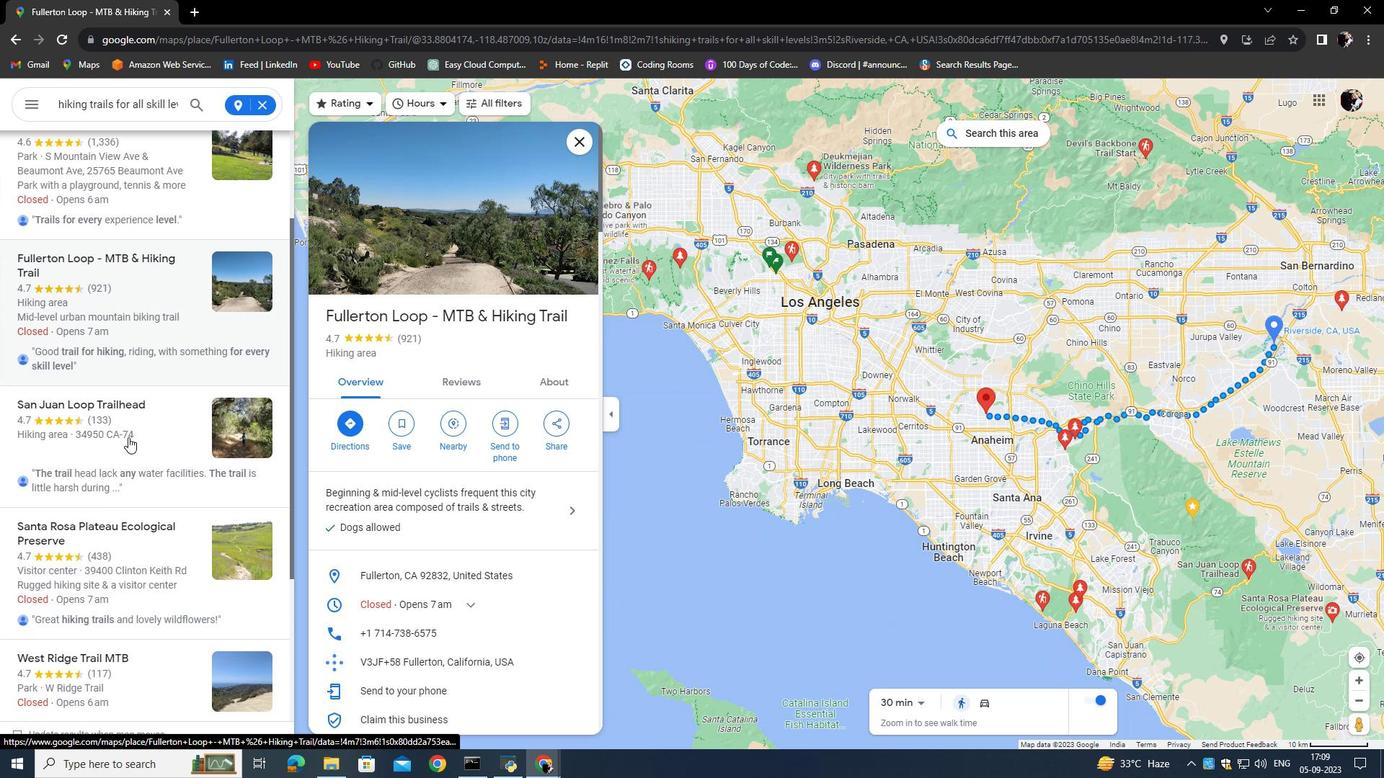 
Action: Mouse moved to (460, 483)
Screenshot: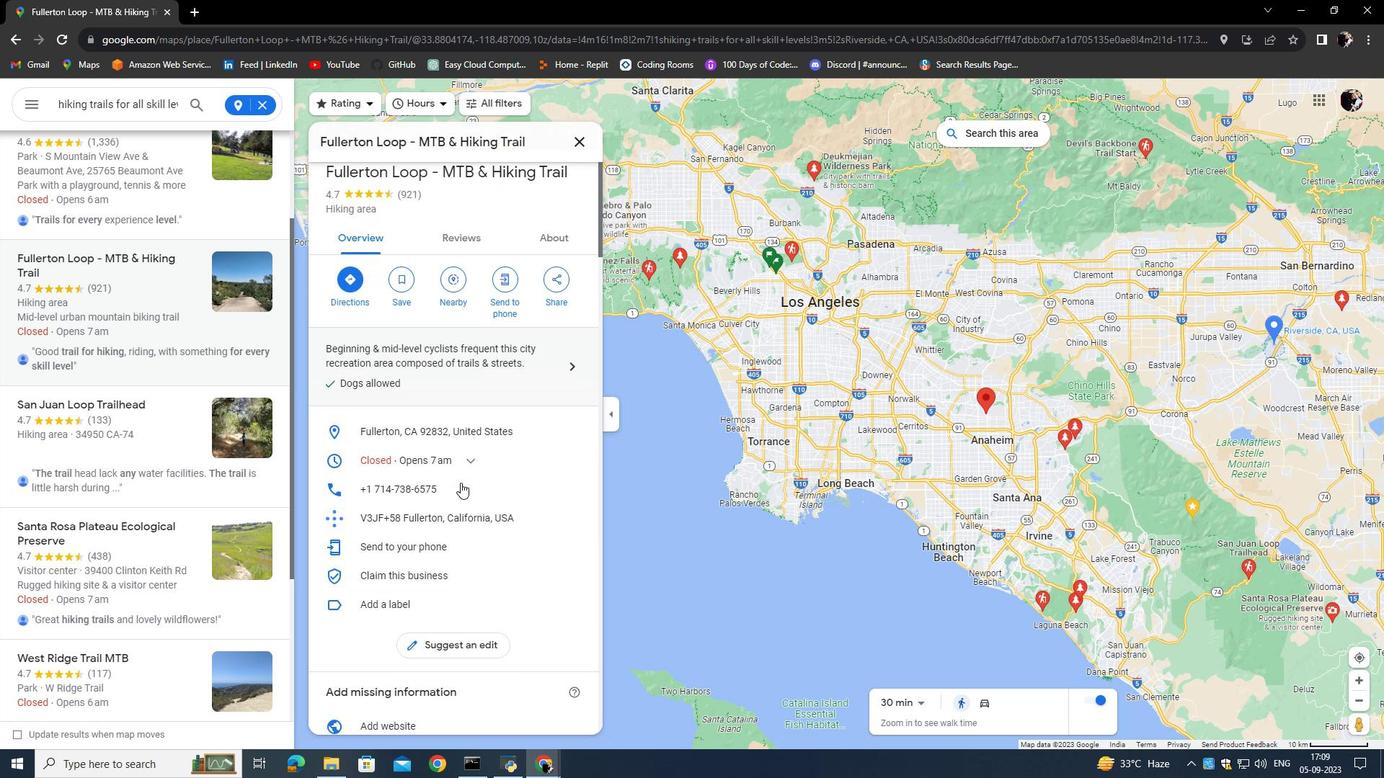 
Action: Mouse scrolled (460, 482) with delta (0, 0)
Screenshot: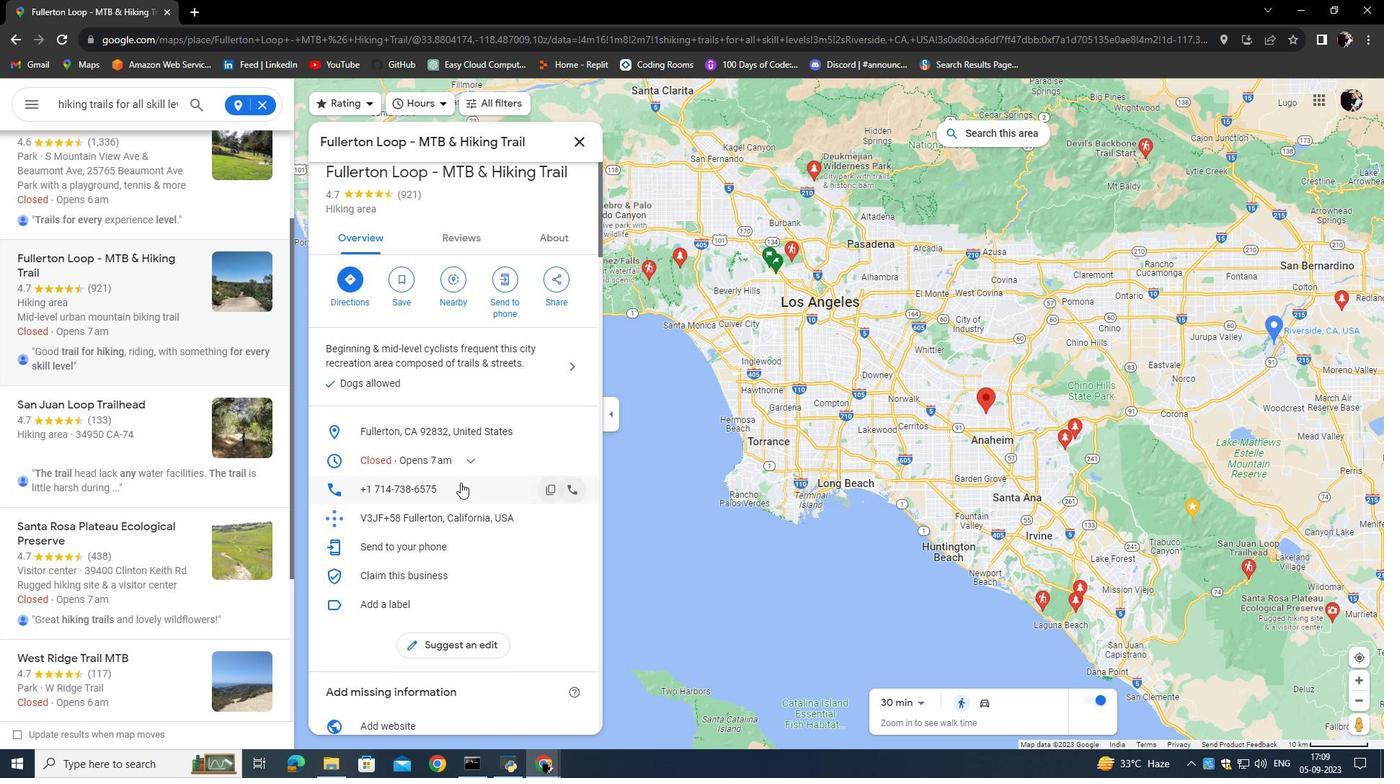 
Action: Mouse scrolled (460, 482) with delta (0, 0)
Screenshot: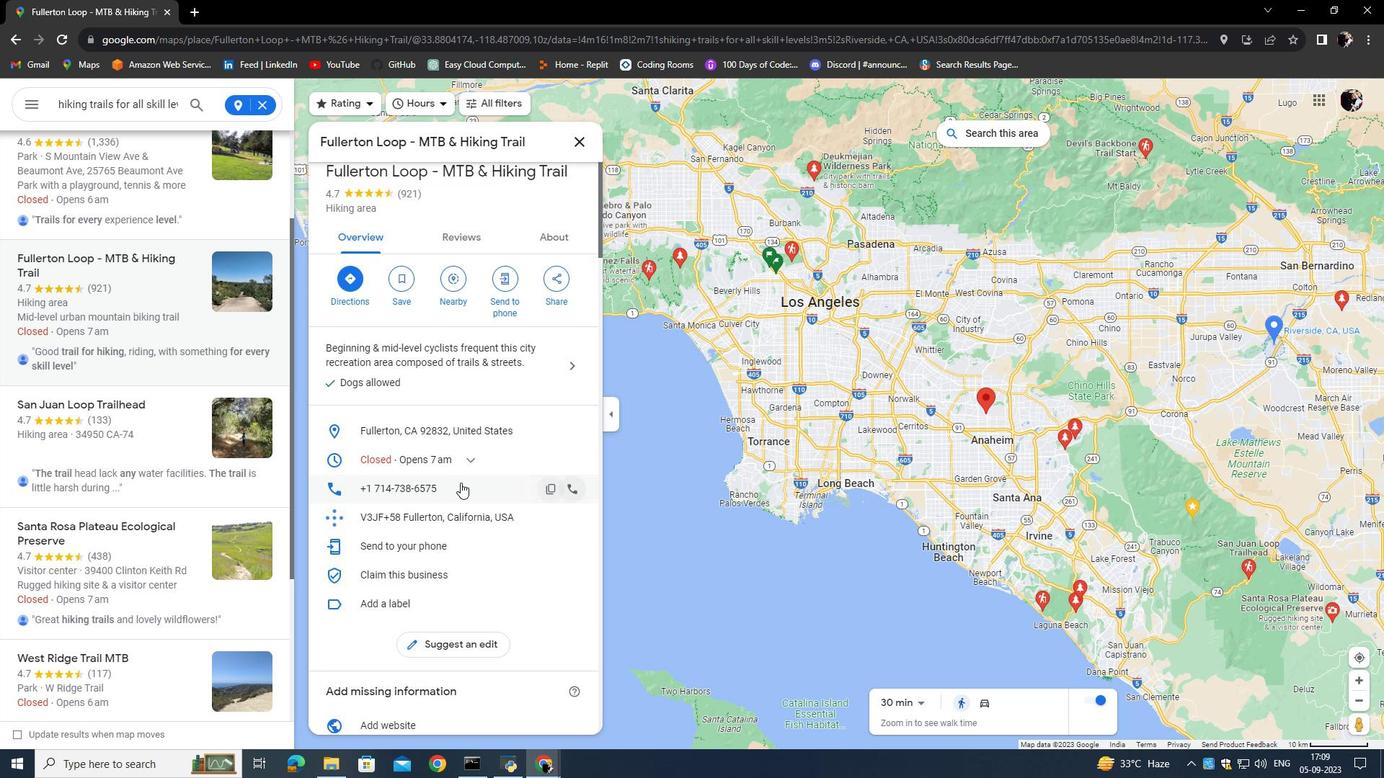 
Action: Mouse scrolled (460, 482) with delta (0, 0)
Screenshot: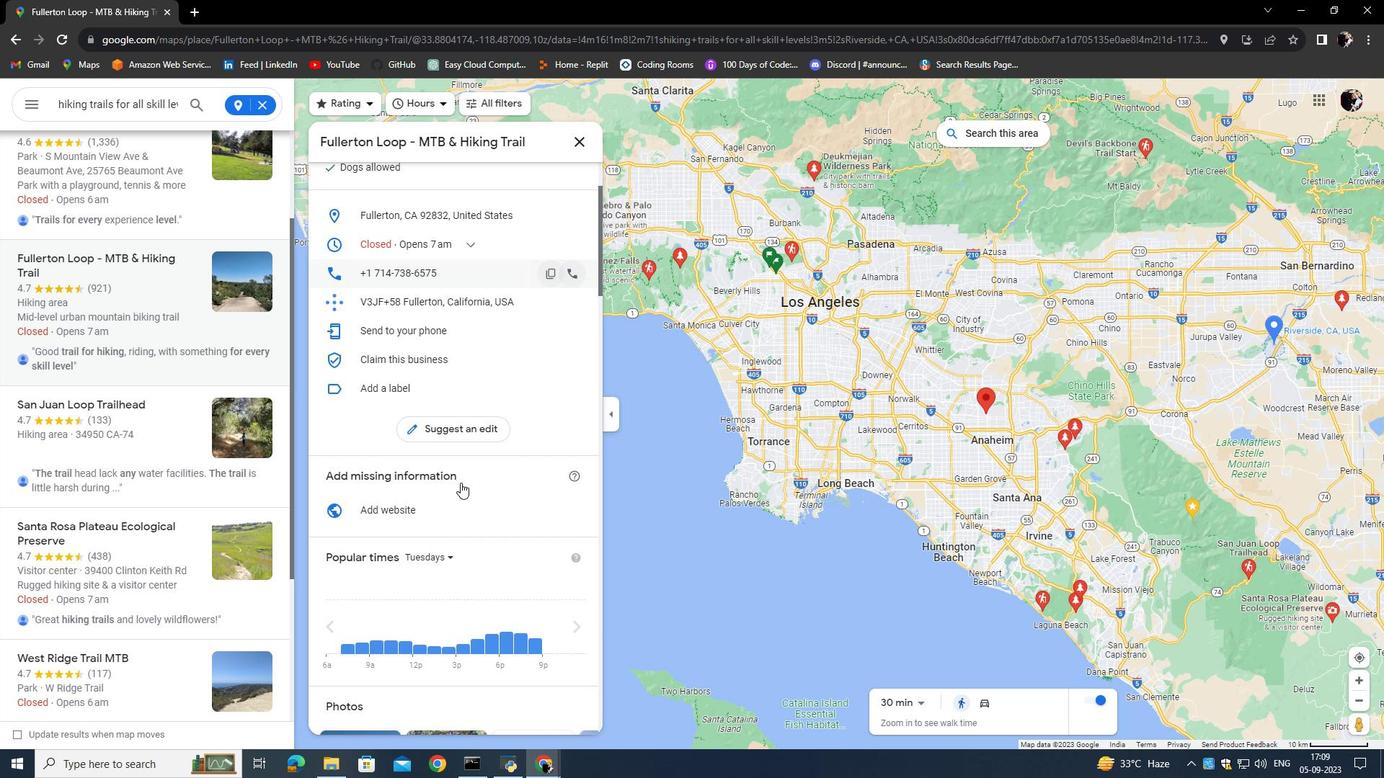 
Action: Mouse scrolled (460, 482) with delta (0, 0)
Screenshot: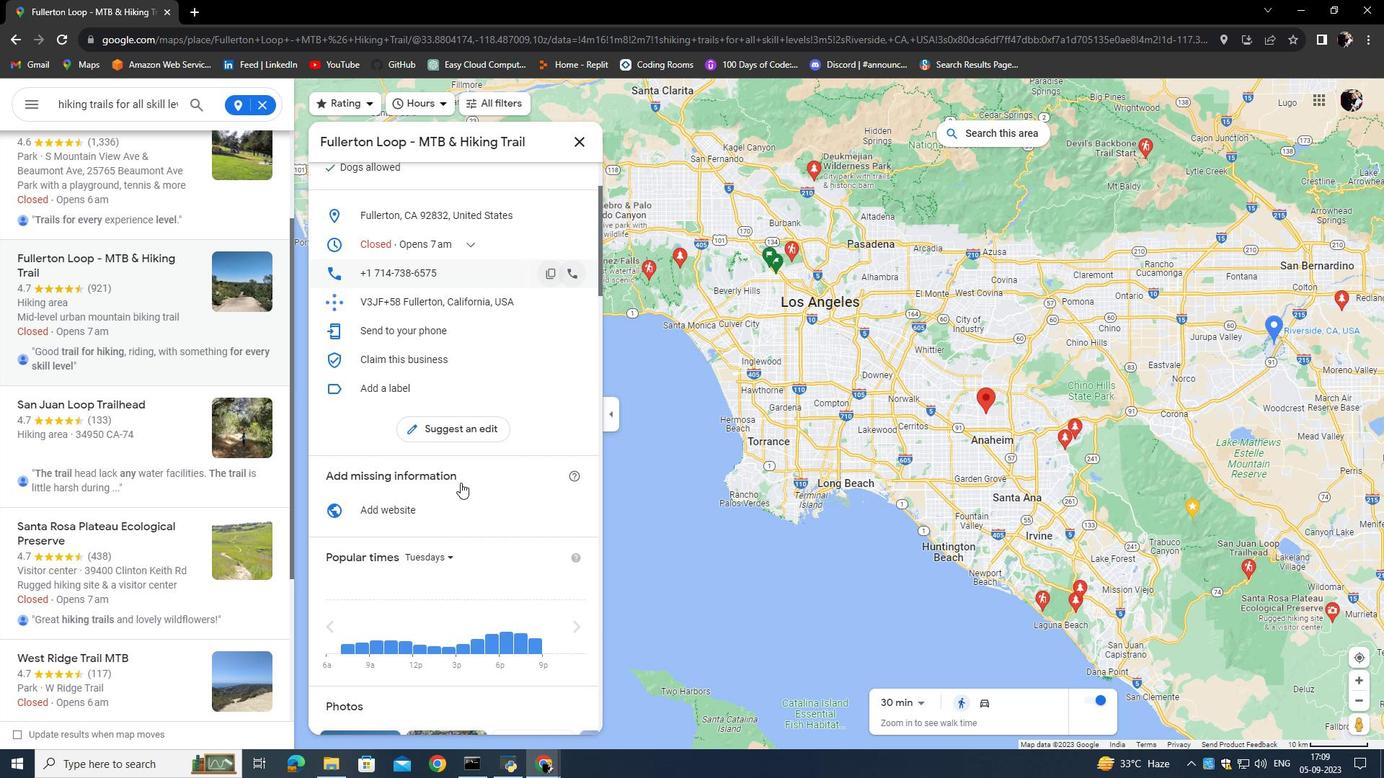 
Action: Mouse scrolled (460, 482) with delta (0, 0)
Screenshot: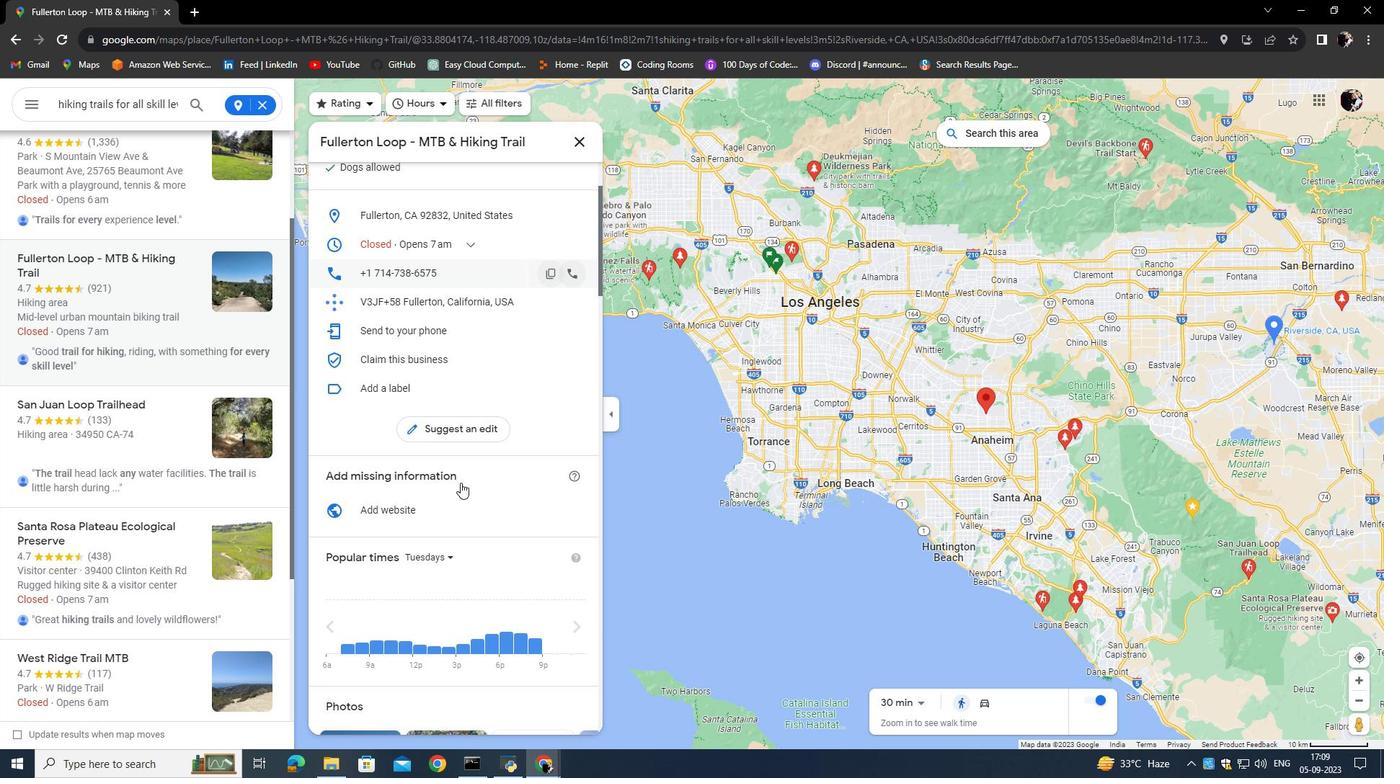 
Action: Mouse scrolled (460, 482) with delta (0, 0)
Screenshot: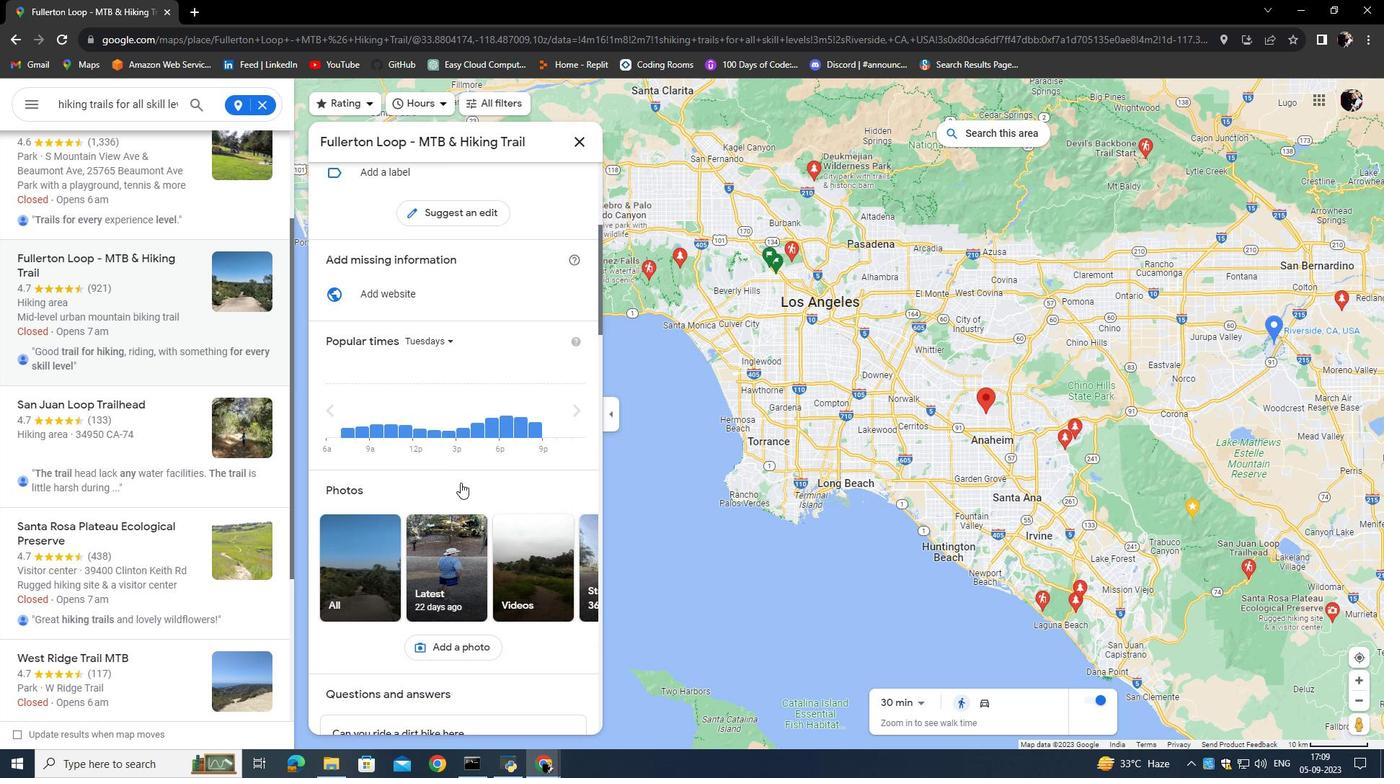
Action: Mouse scrolled (460, 482) with delta (0, 0)
Screenshot: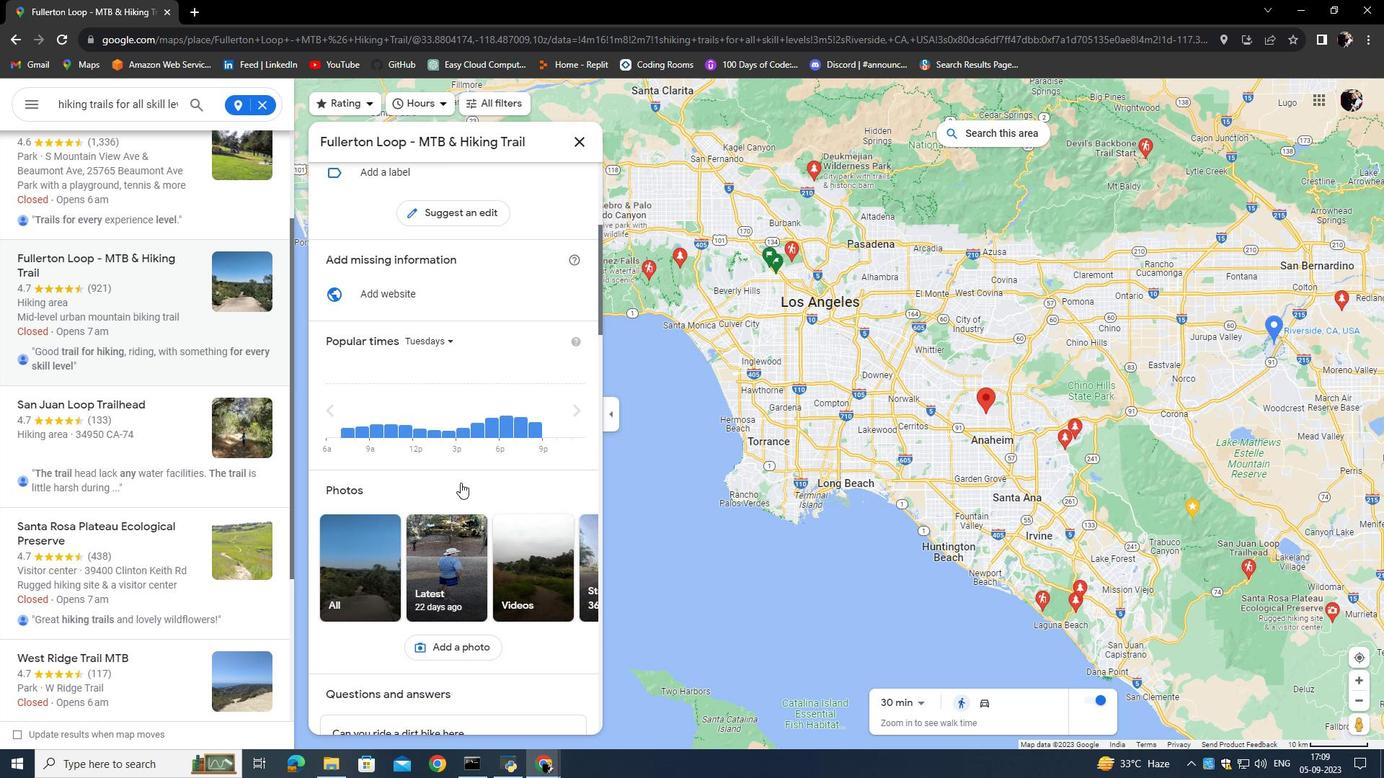 
Action: Mouse scrolled (460, 482) with delta (0, 0)
Screenshot: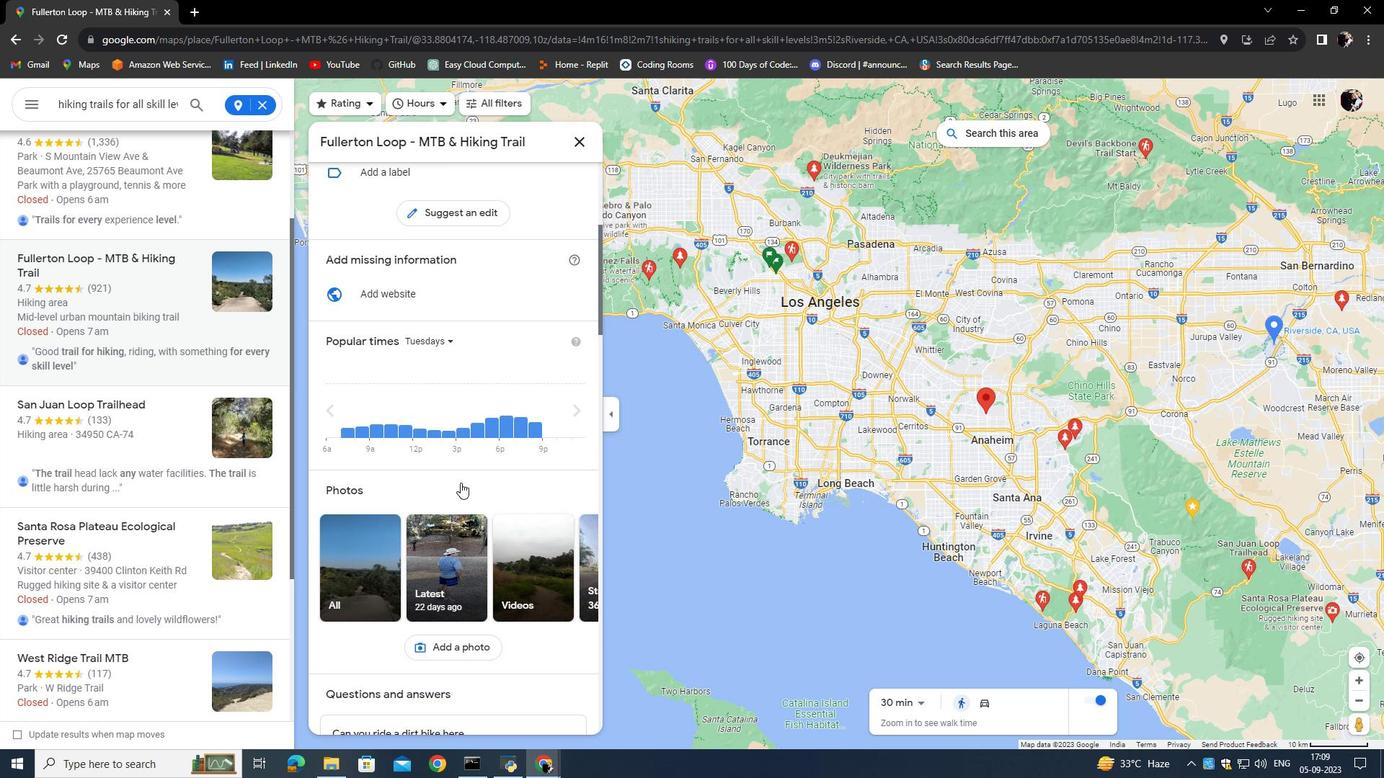 
Action: Mouse scrolled (460, 482) with delta (0, 0)
Screenshot: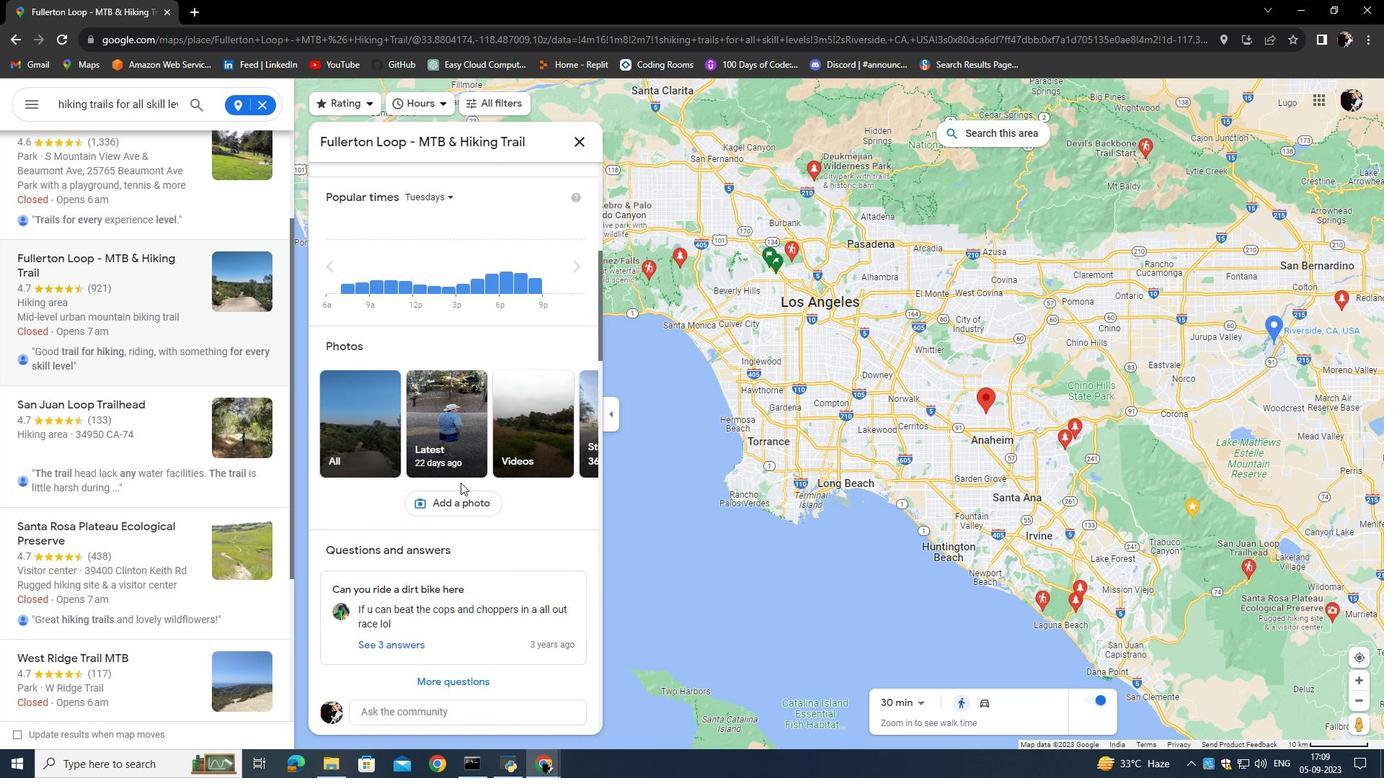 
Action: Mouse scrolled (460, 482) with delta (0, 0)
Screenshot: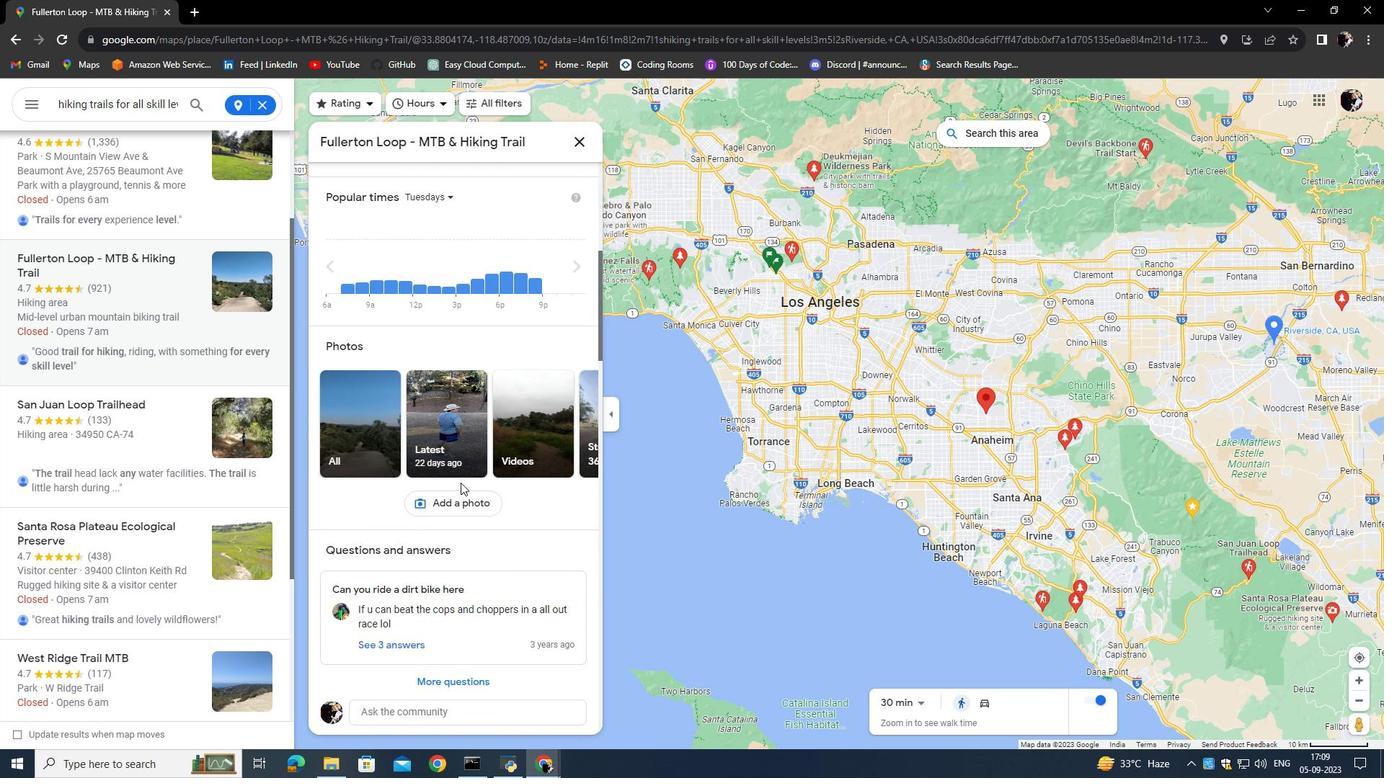 
Action: Mouse scrolled (460, 482) with delta (0, 0)
Screenshot: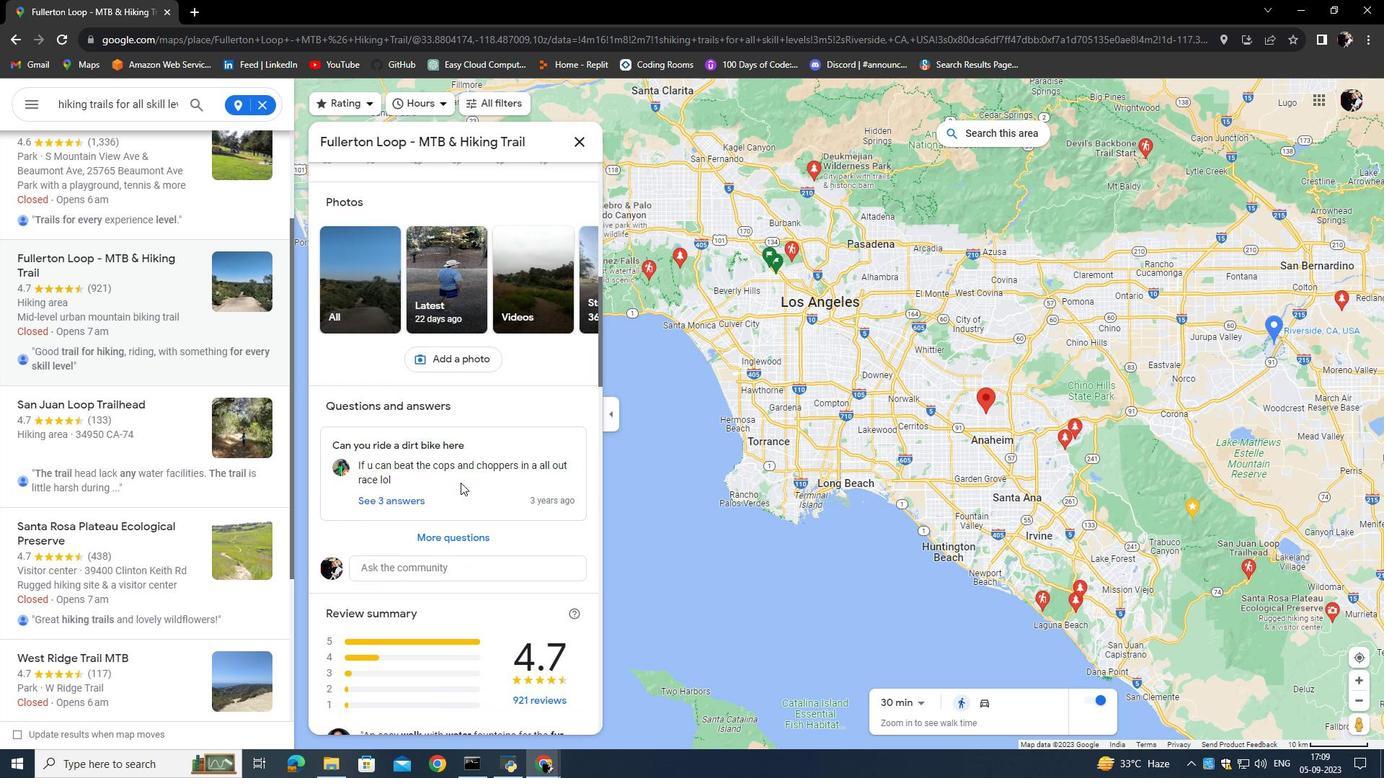 
Action: Mouse scrolled (460, 482) with delta (0, 0)
Screenshot: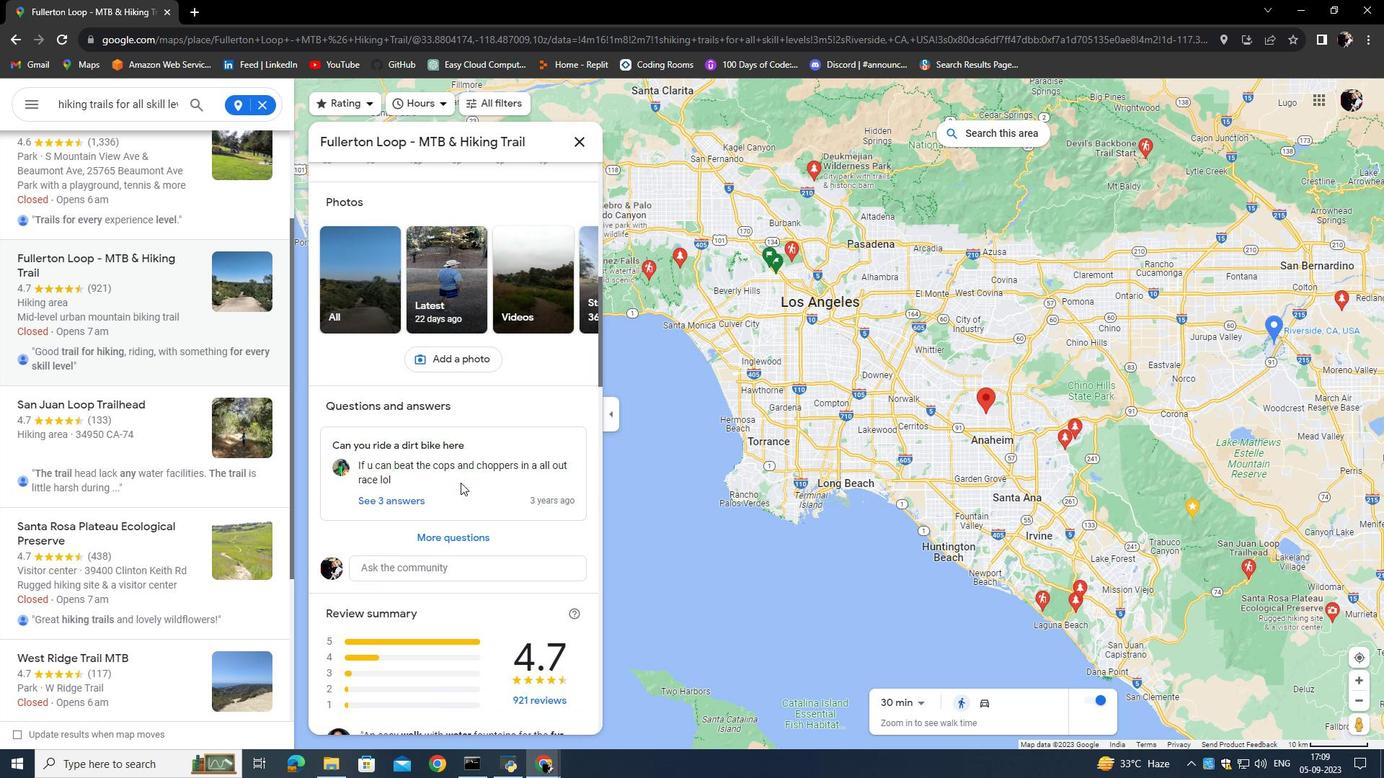 
Action: Mouse scrolled (460, 482) with delta (0, 0)
Screenshot: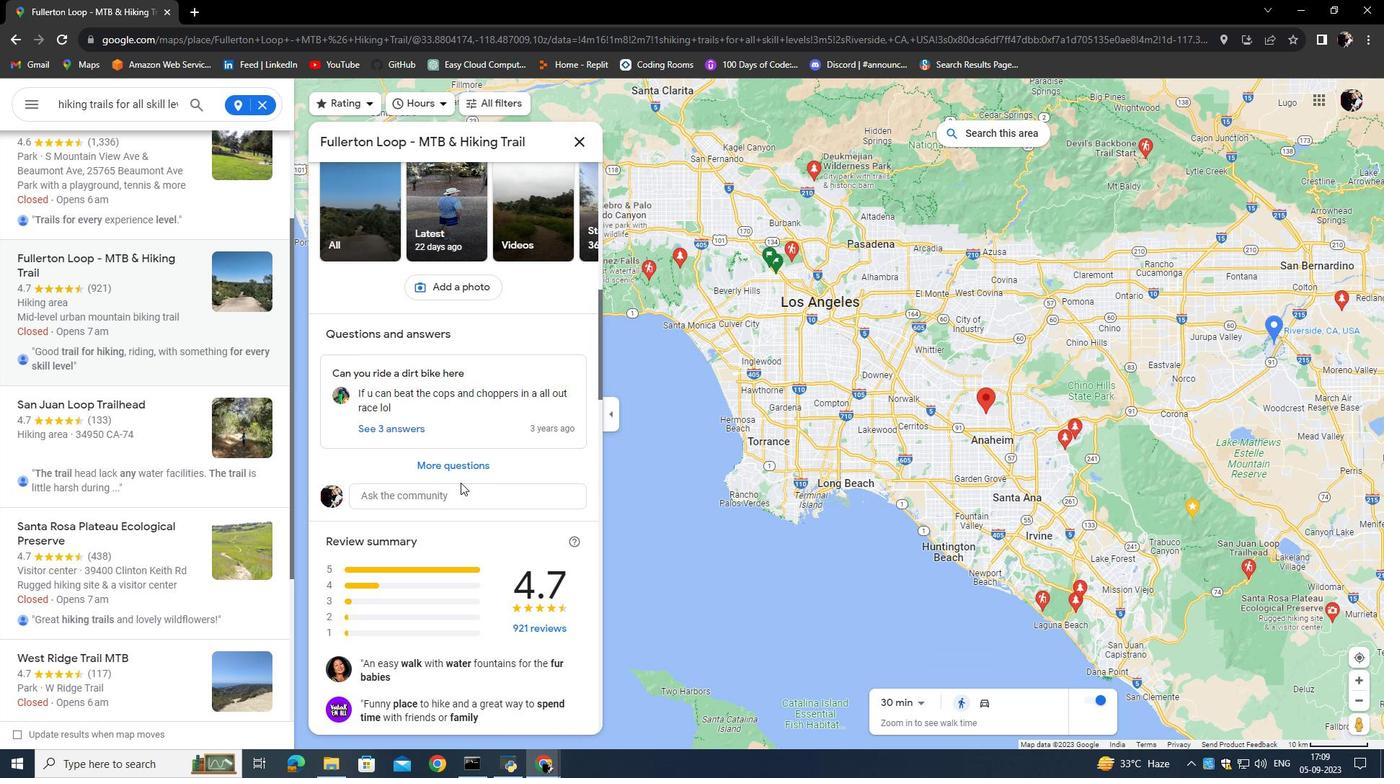 
Action: Mouse scrolled (460, 482) with delta (0, 0)
Screenshot: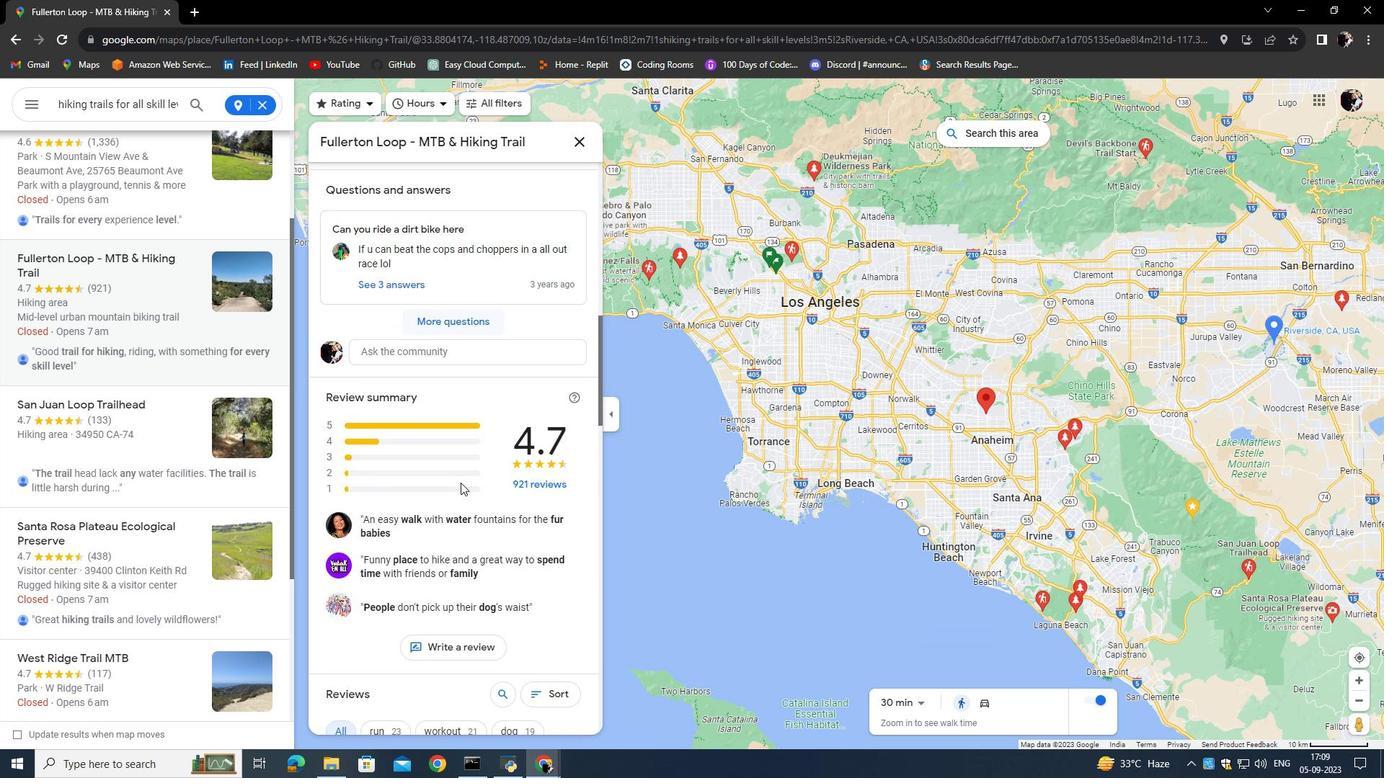 
Action: Mouse scrolled (460, 482) with delta (0, 0)
Screenshot: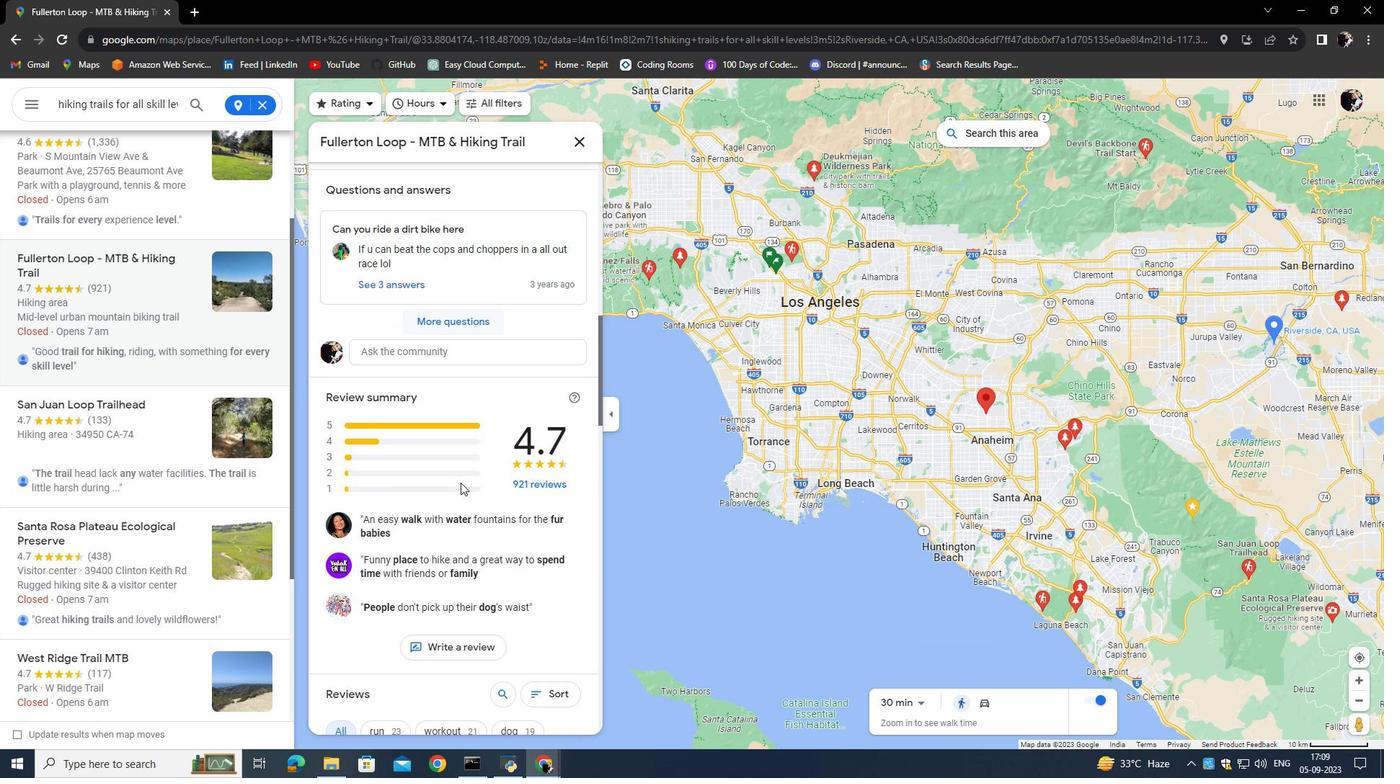 
Action: Mouse scrolled (460, 482) with delta (0, 0)
Screenshot: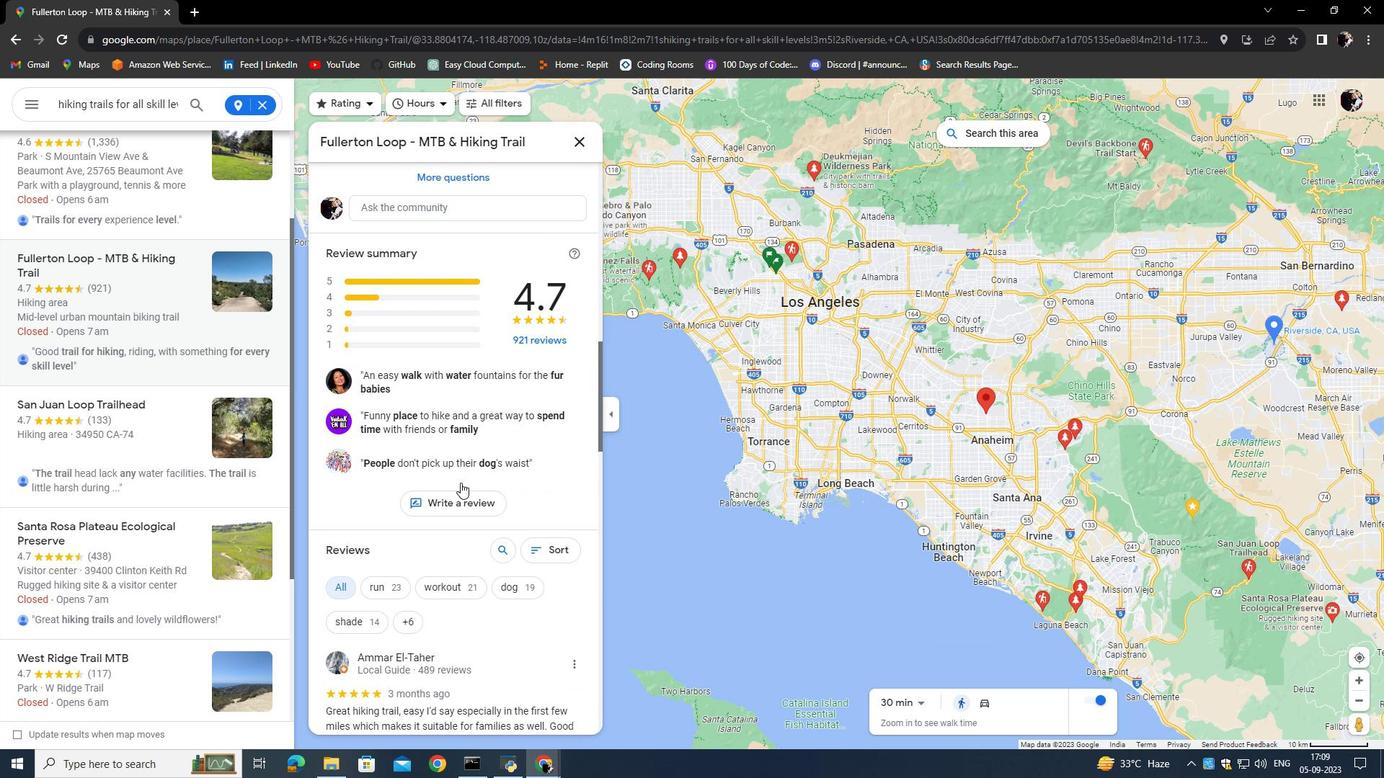 
Action: Mouse scrolled (460, 482) with delta (0, 0)
Screenshot: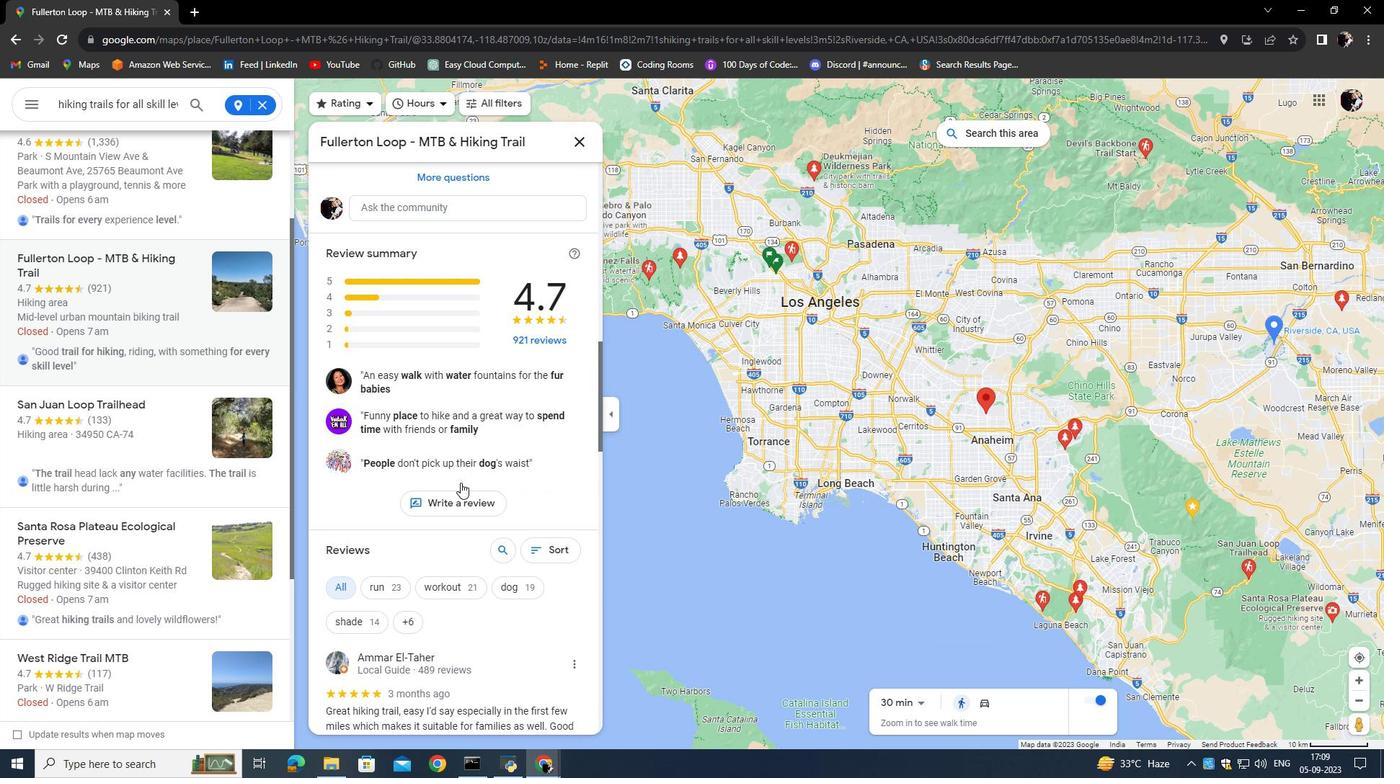 
Action: Mouse scrolled (460, 482) with delta (0, 0)
Screenshot: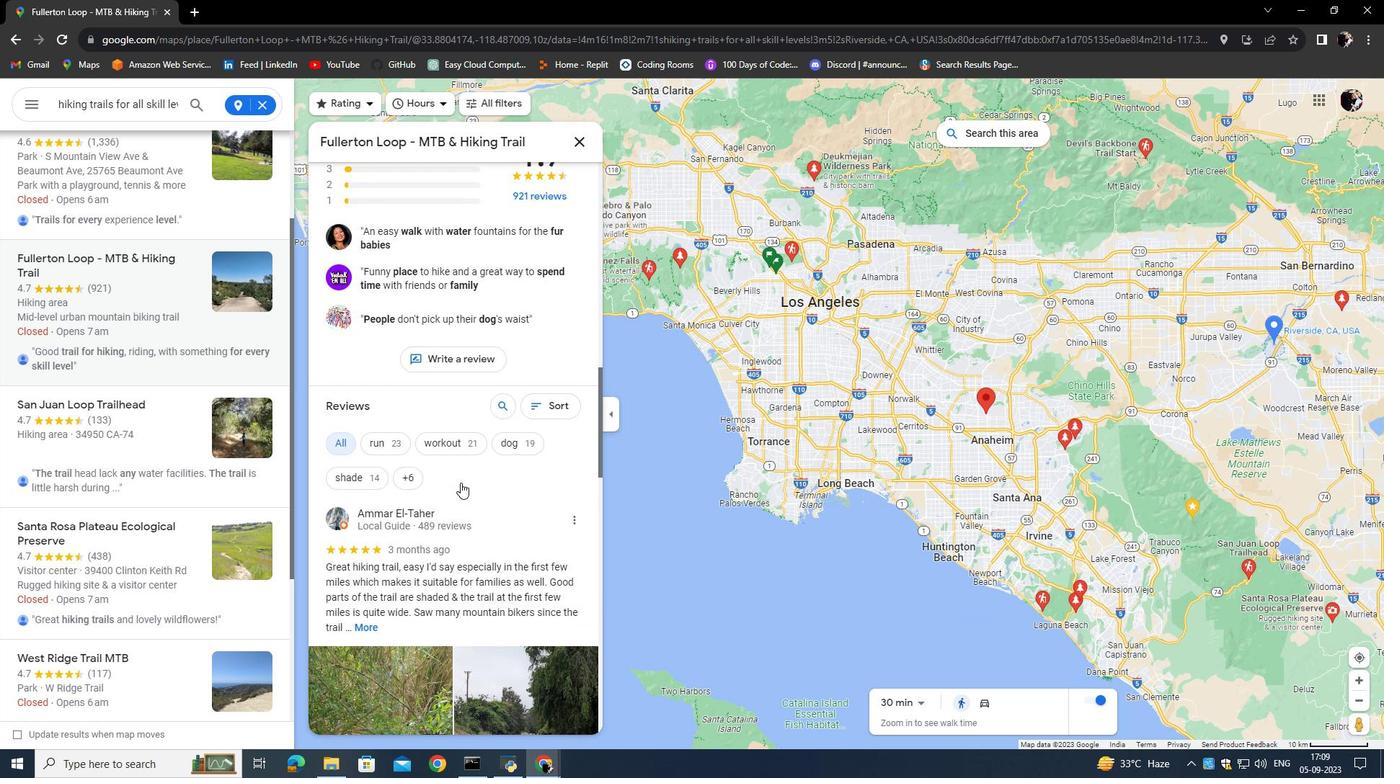 
Action: Mouse scrolled (460, 482) with delta (0, 0)
Screenshot: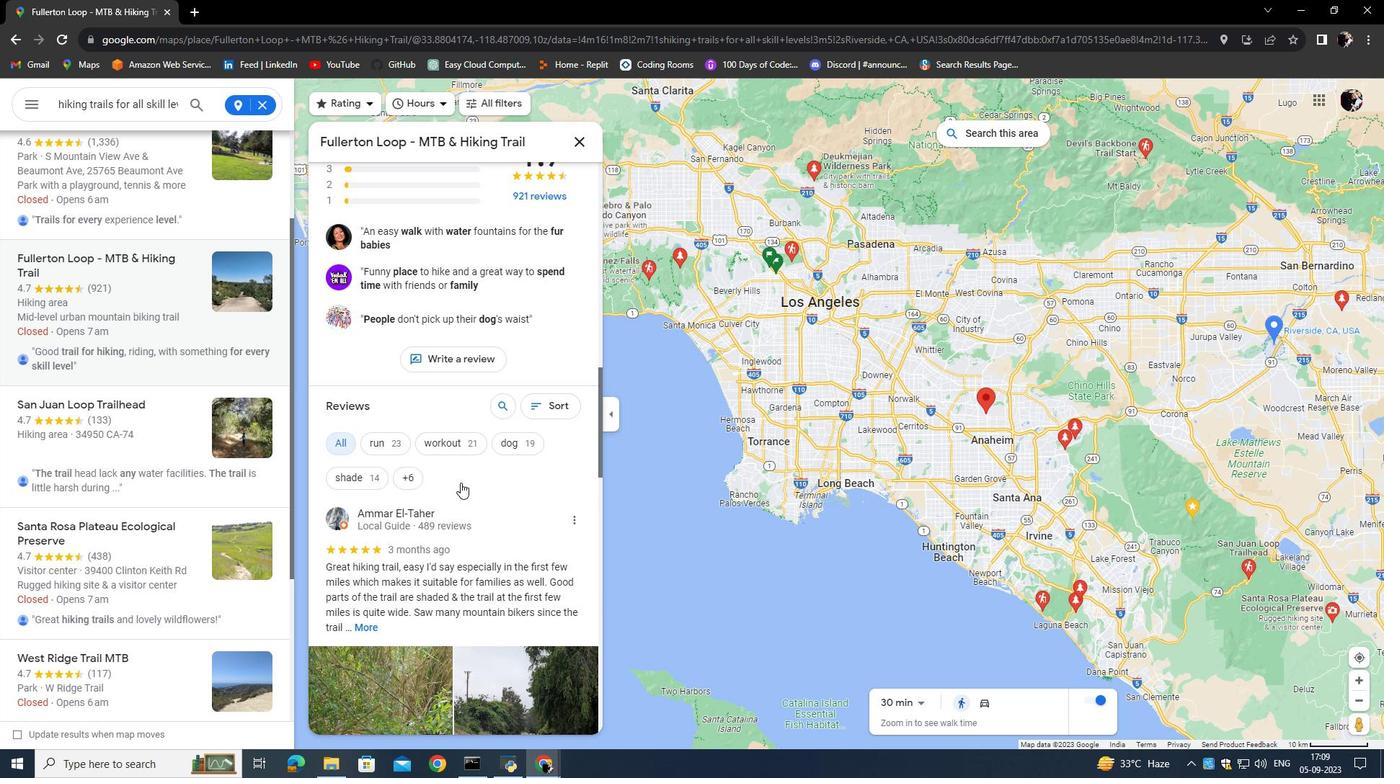 
Action: Mouse scrolled (460, 482) with delta (0, 0)
Screenshot: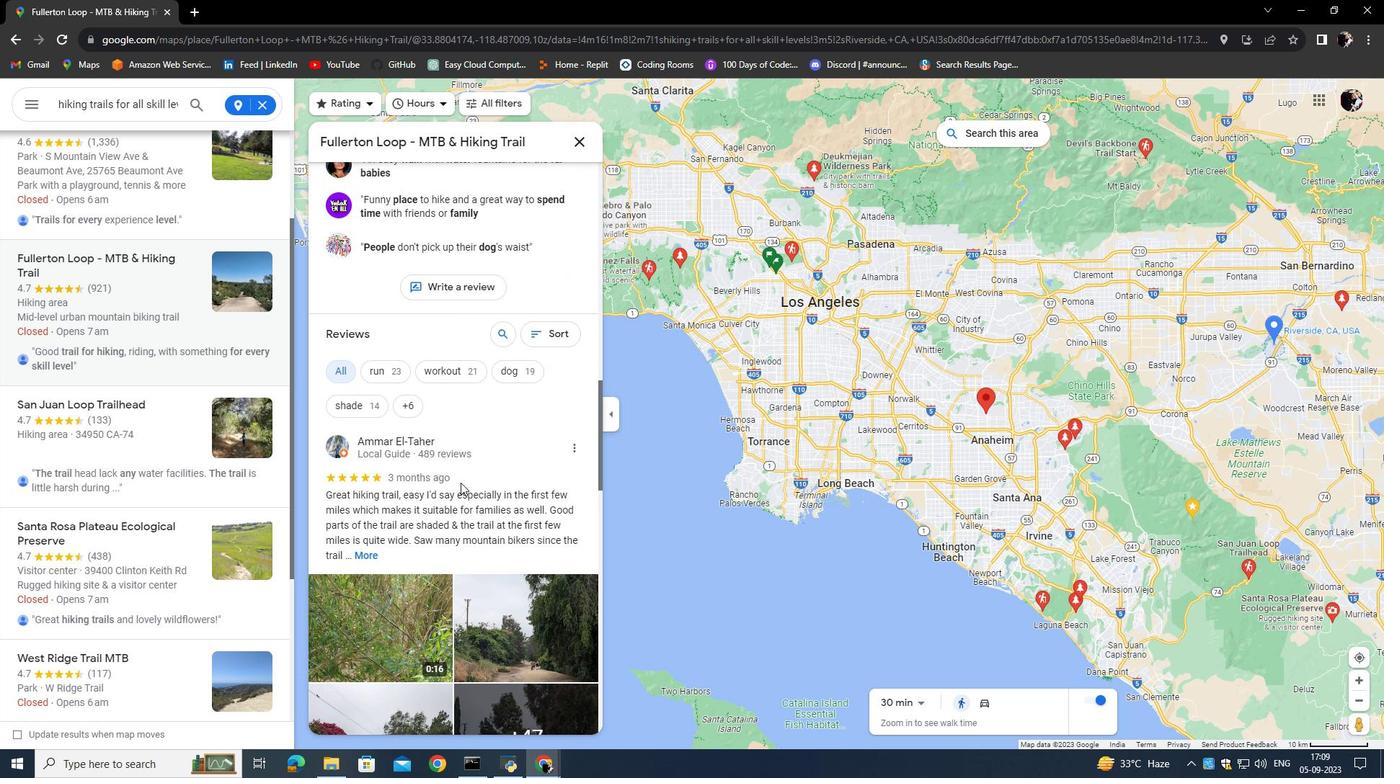 
Action: Mouse scrolled (460, 482) with delta (0, 0)
Screenshot: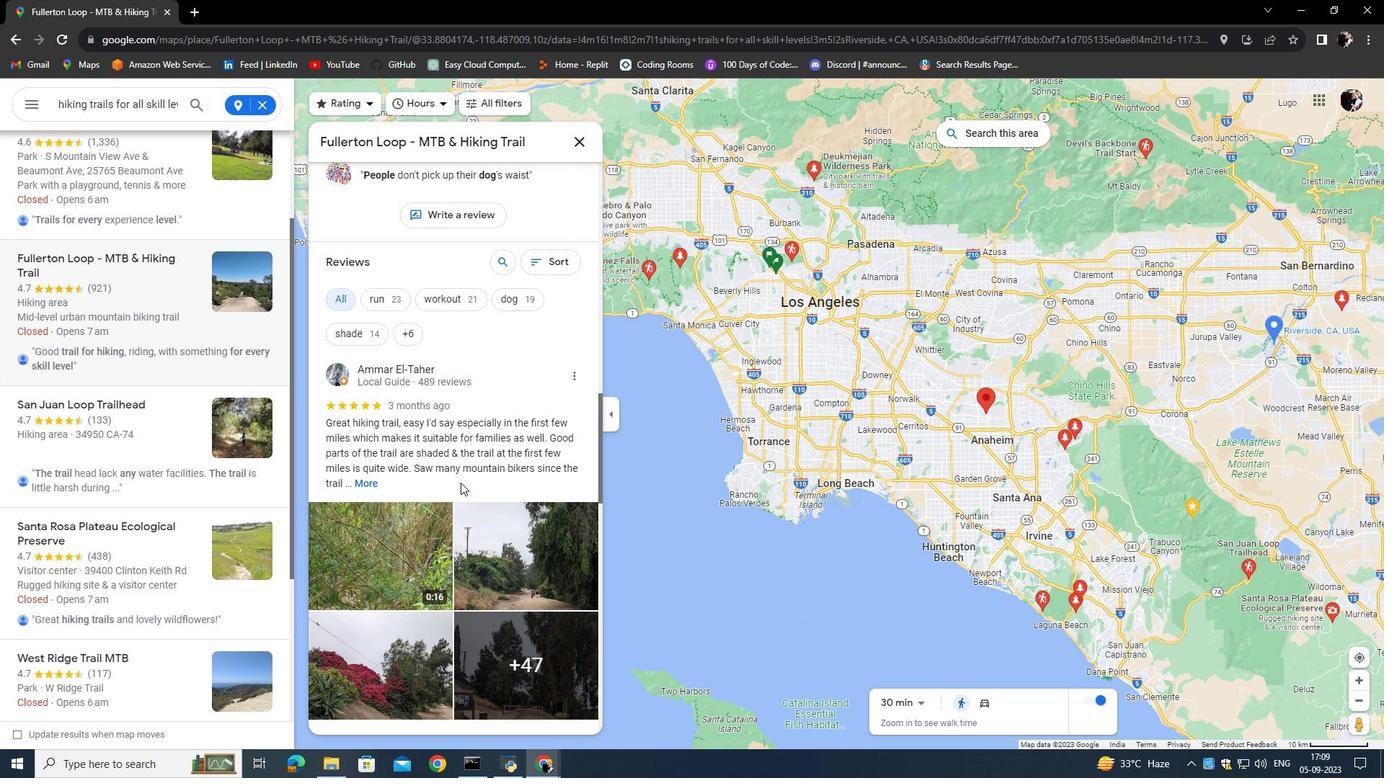 
Action: Mouse scrolled (460, 482) with delta (0, 0)
Screenshot: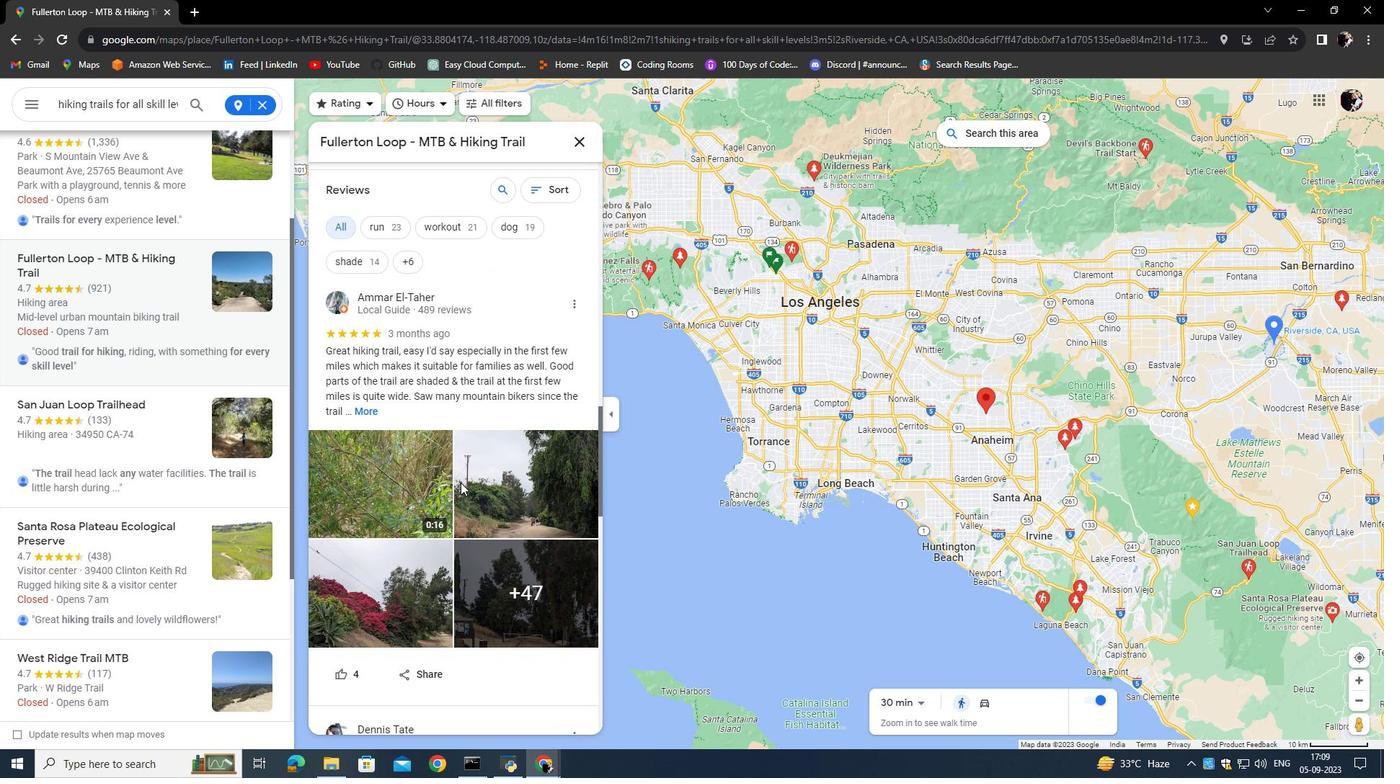 
Action: Mouse scrolled (460, 482) with delta (0, 0)
Screenshot: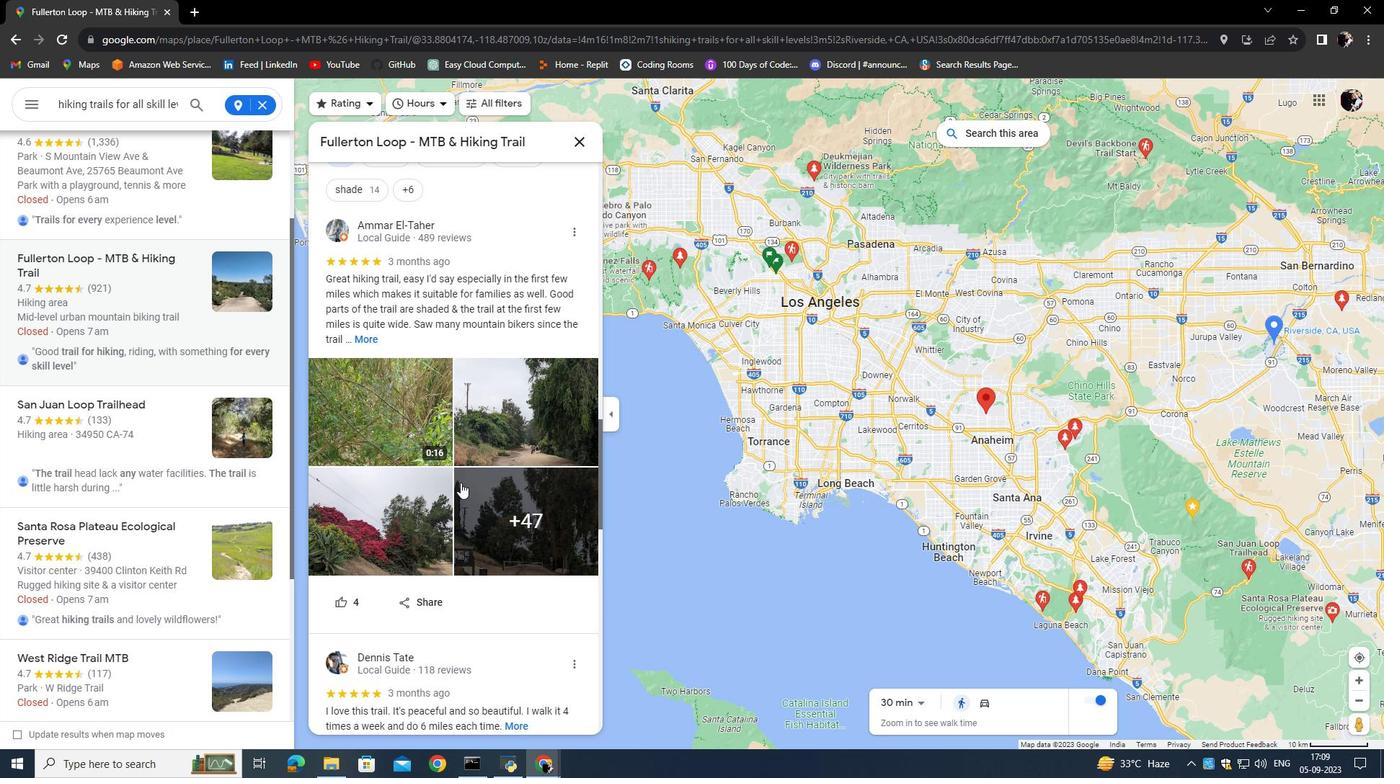 
Action: Mouse scrolled (460, 482) with delta (0, 0)
Screenshot: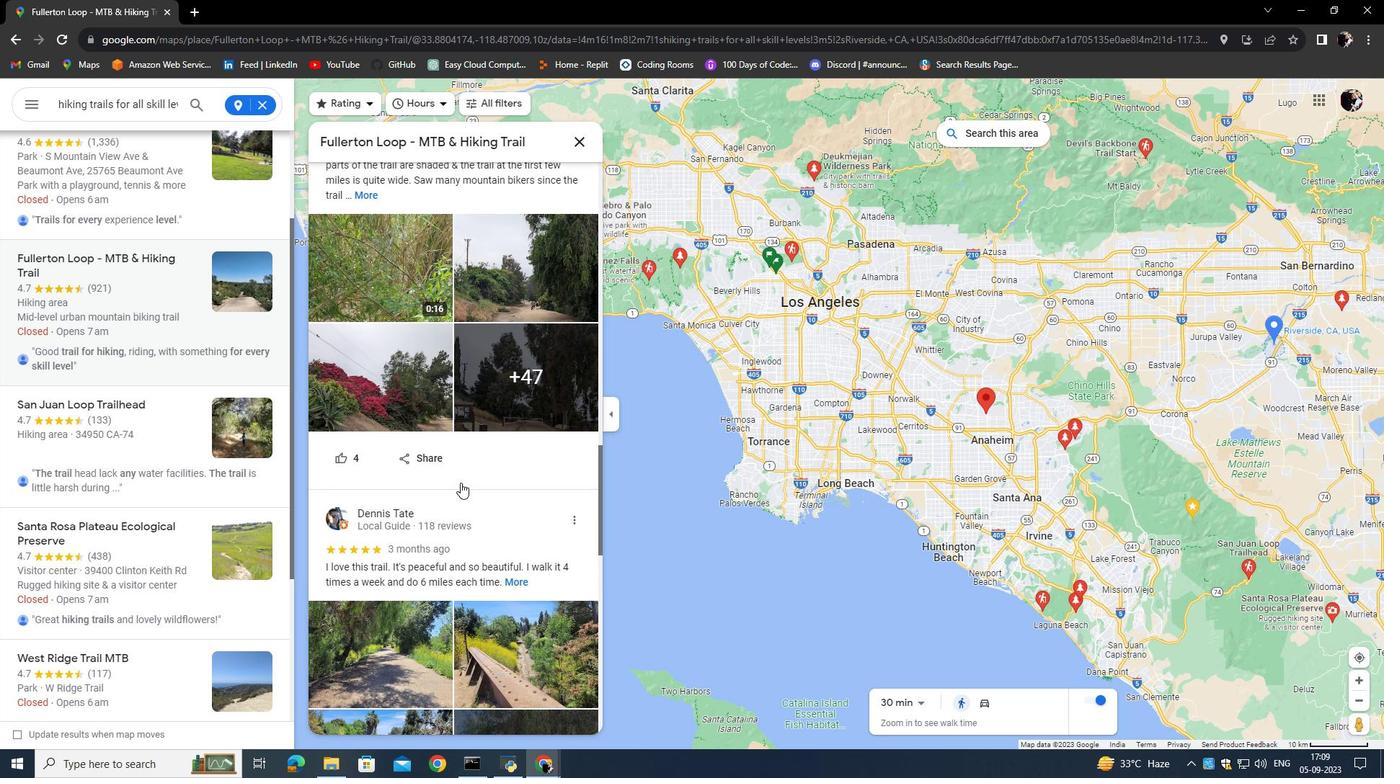 
Action: Mouse scrolled (460, 482) with delta (0, 0)
Screenshot: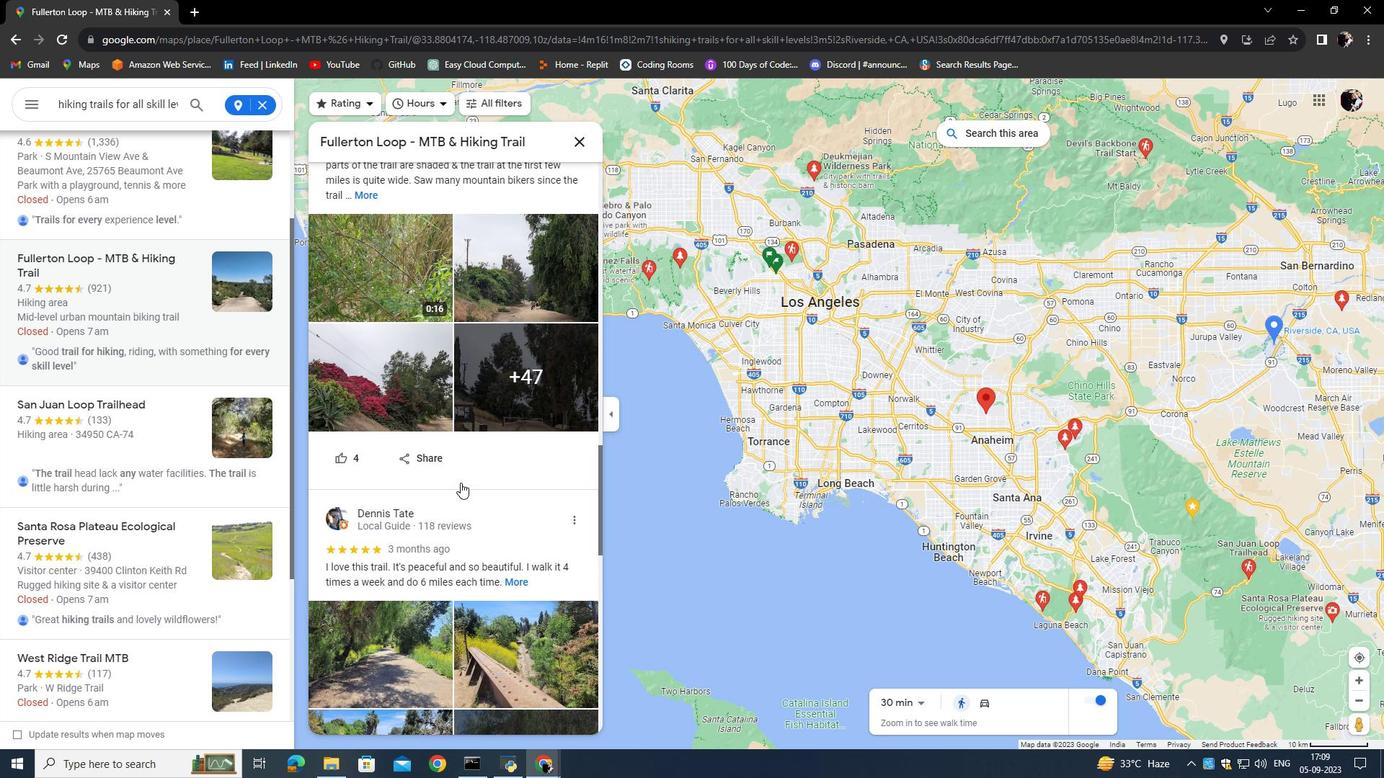 
Action: Mouse scrolled (460, 482) with delta (0, 0)
Screenshot: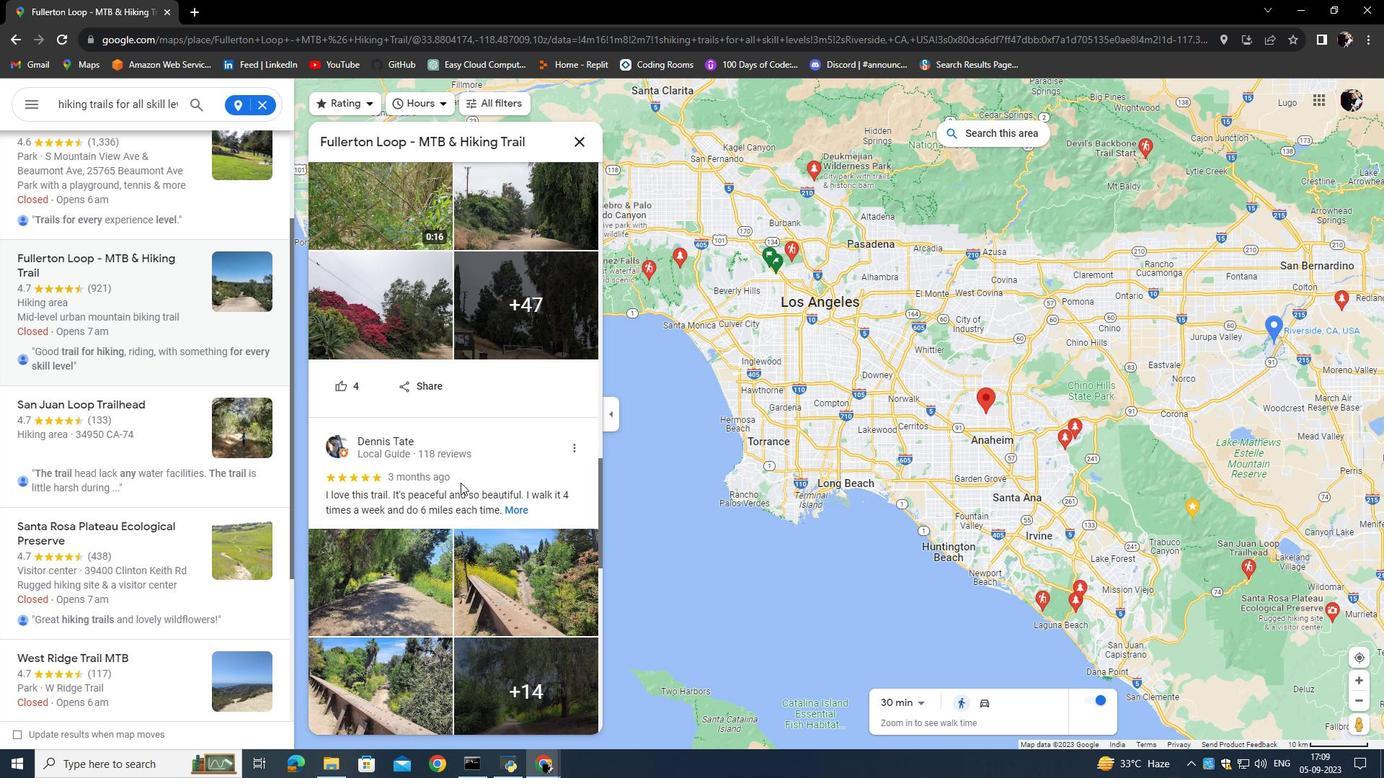 
Action: Mouse scrolled (460, 482) with delta (0, 0)
Screenshot: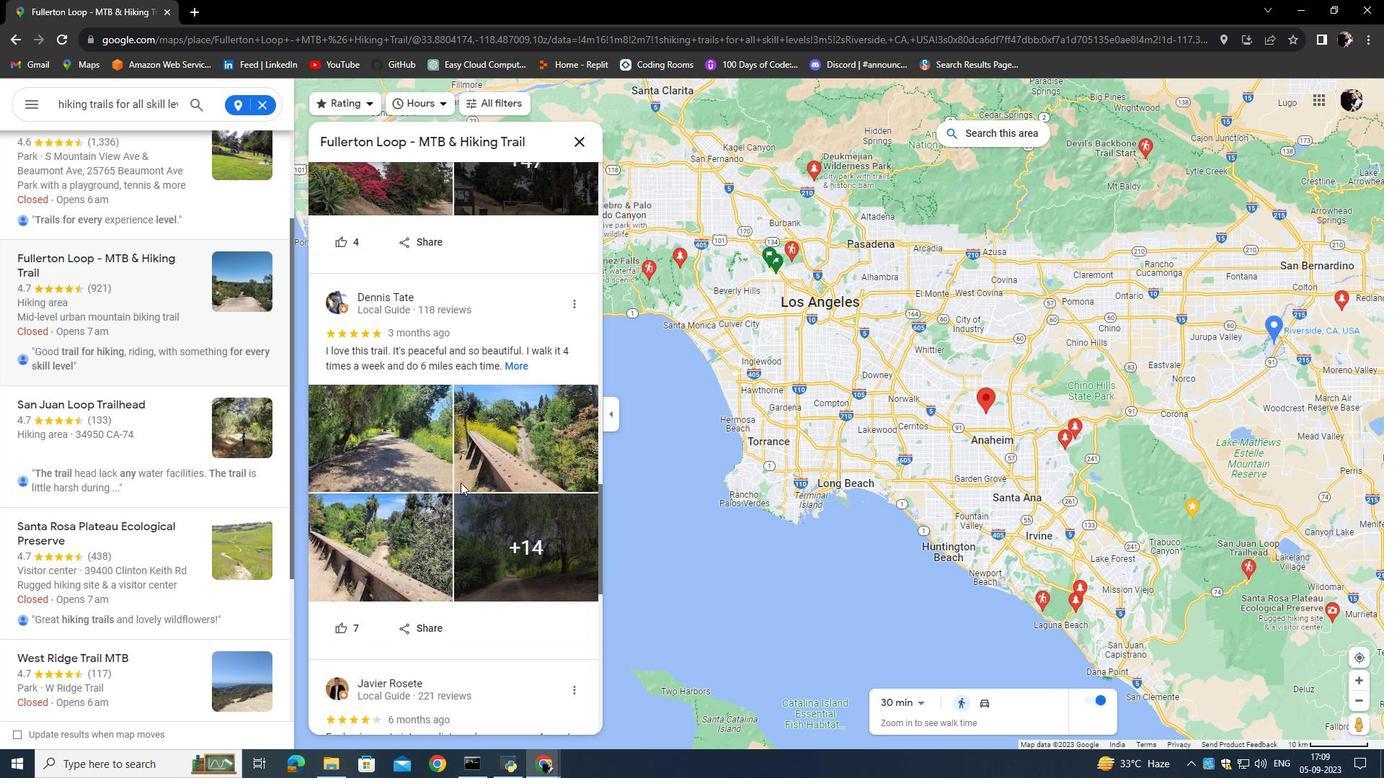 
Action: Mouse scrolled (460, 482) with delta (0, 0)
Screenshot: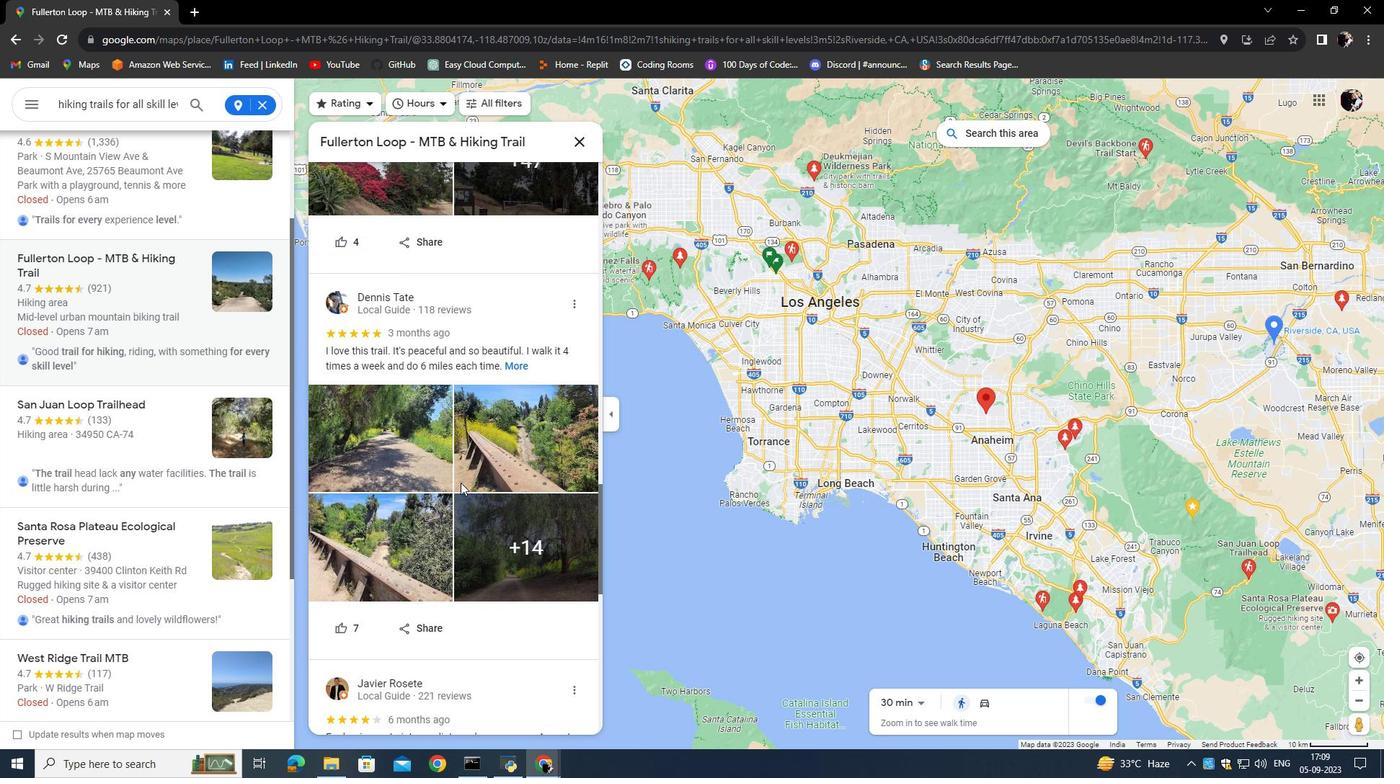 
Action: Mouse moved to (468, 460)
Screenshot: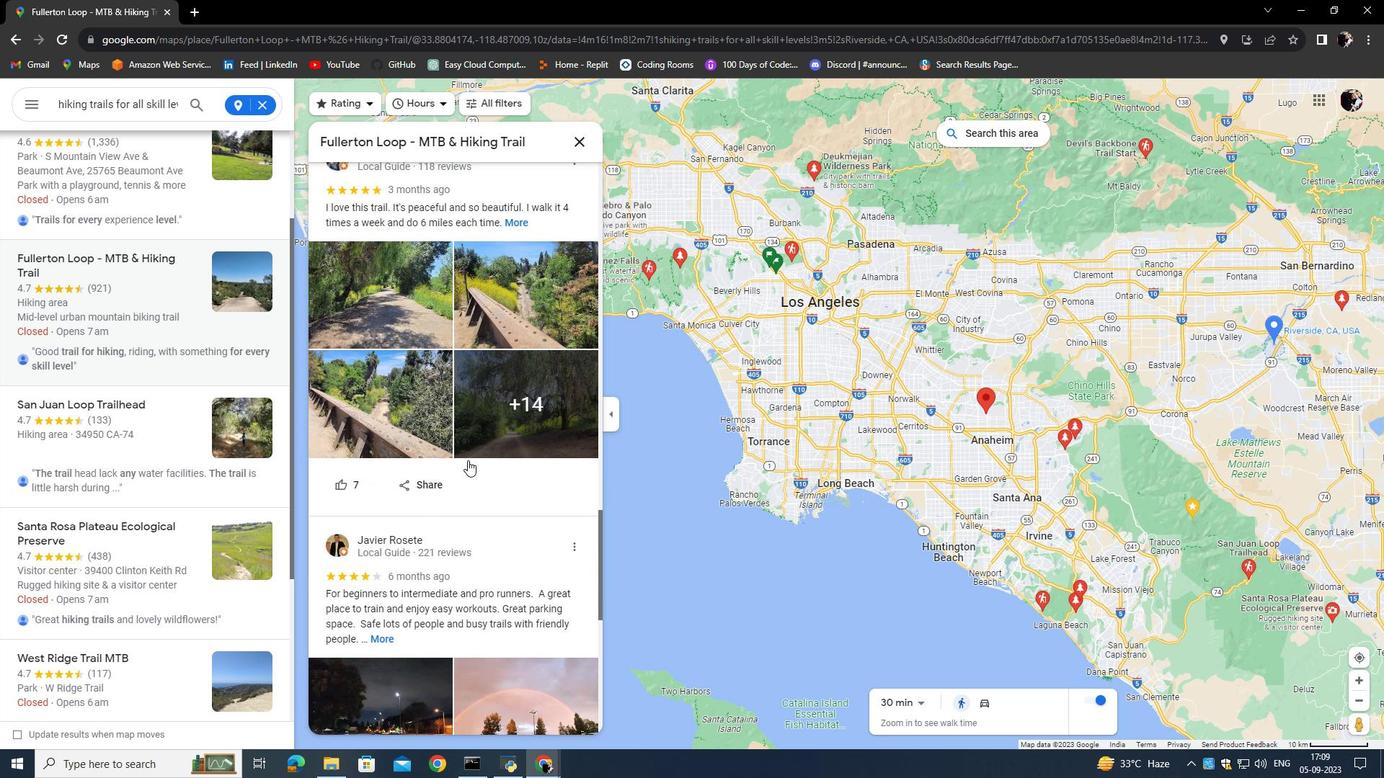 
Action: Mouse scrolled (468, 460) with delta (0, 0)
Screenshot: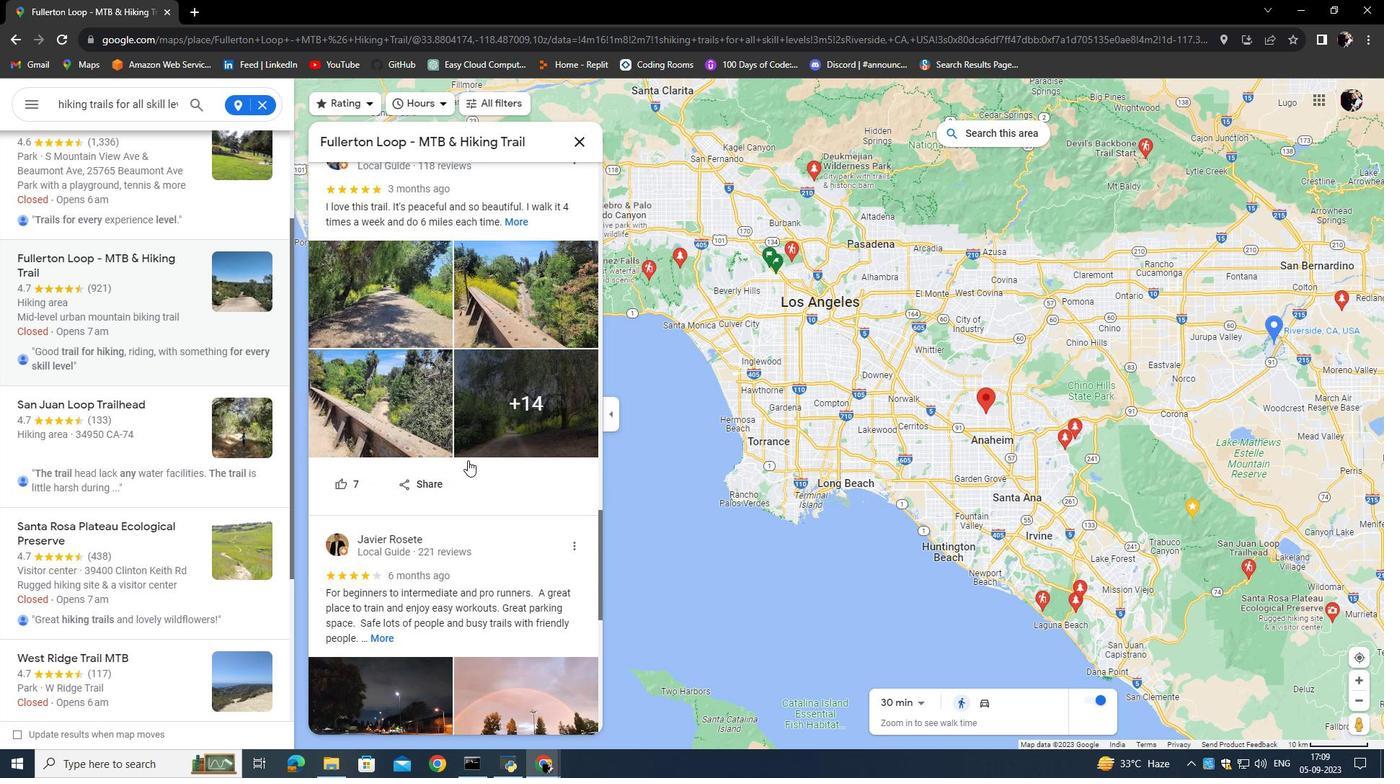
Action: Mouse scrolled (468, 460) with delta (0, 0)
Screenshot: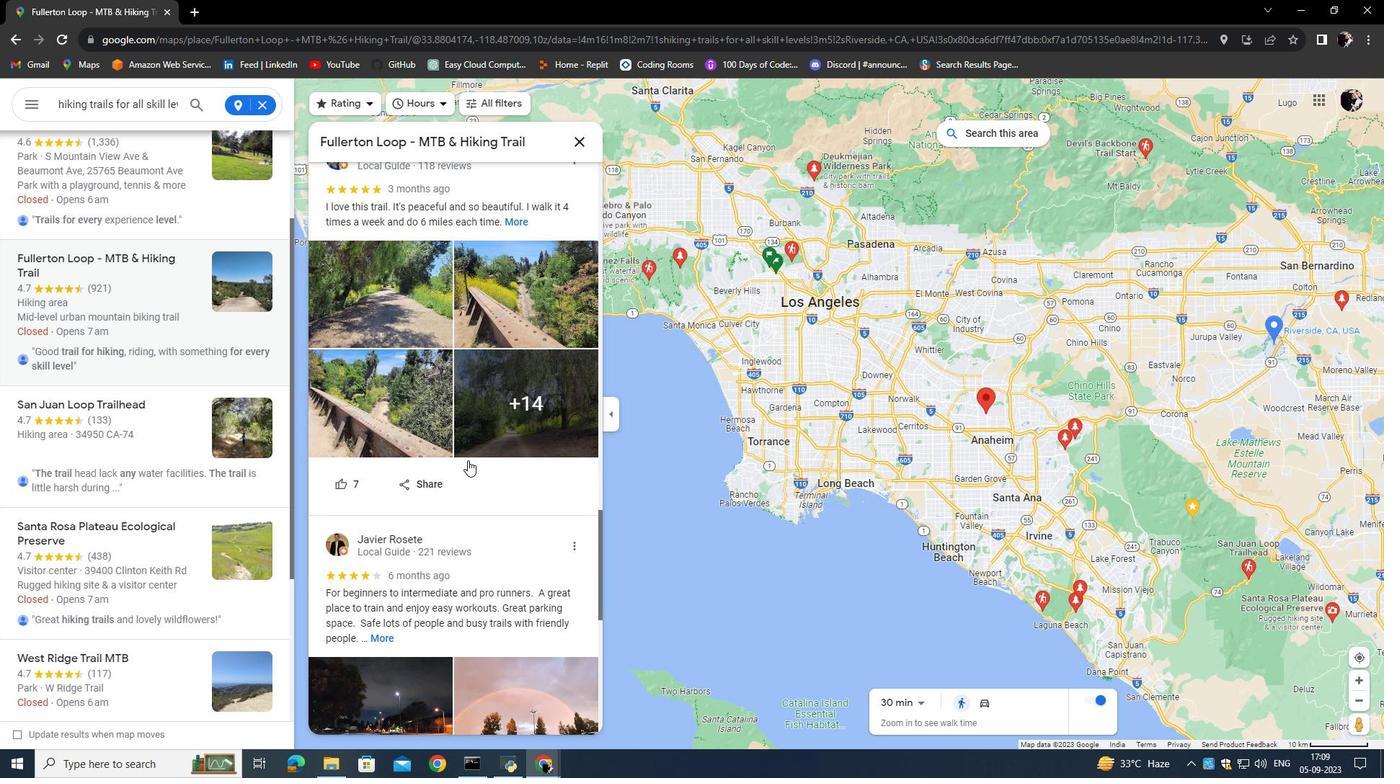 
Action: Mouse scrolled (468, 460) with delta (0, 0)
Screenshot: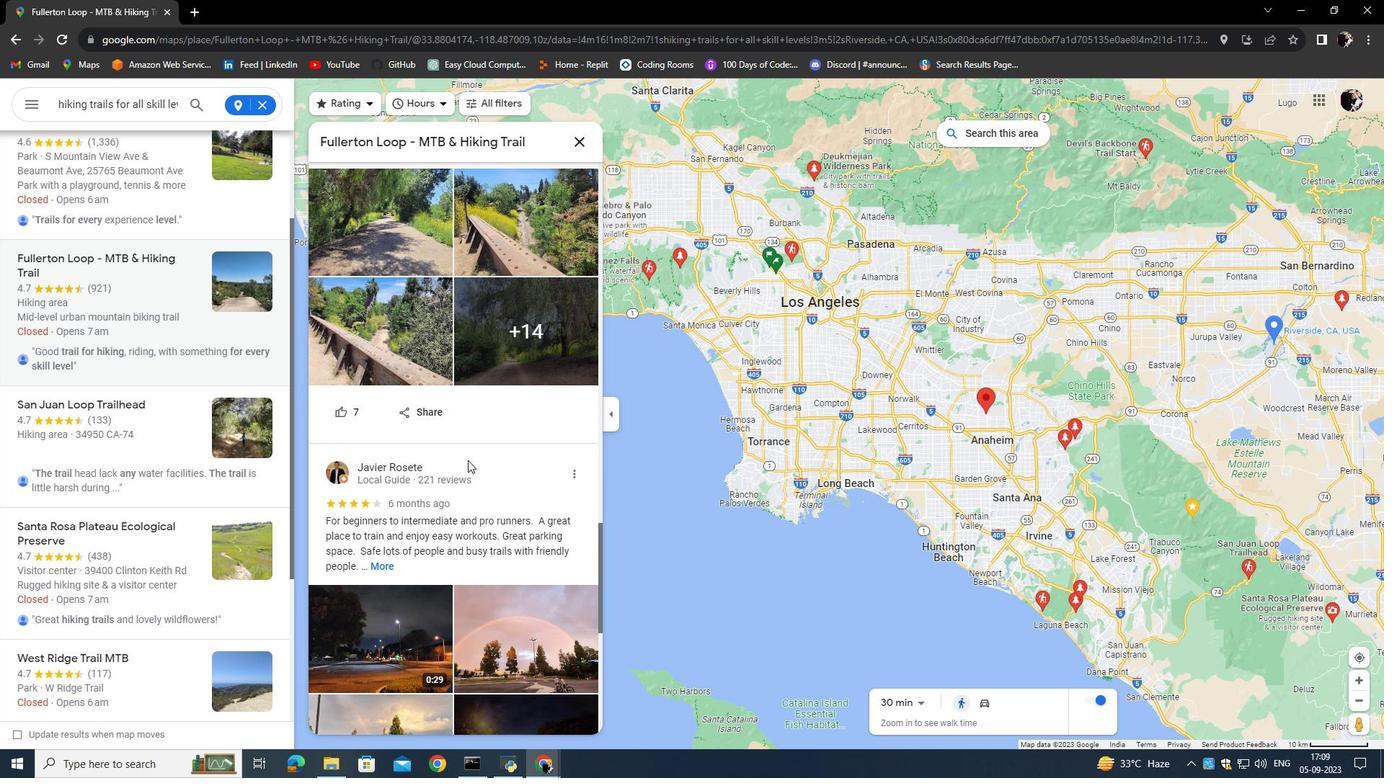 
Action: Mouse scrolled (468, 460) with delta (0, 0)
Screenshot: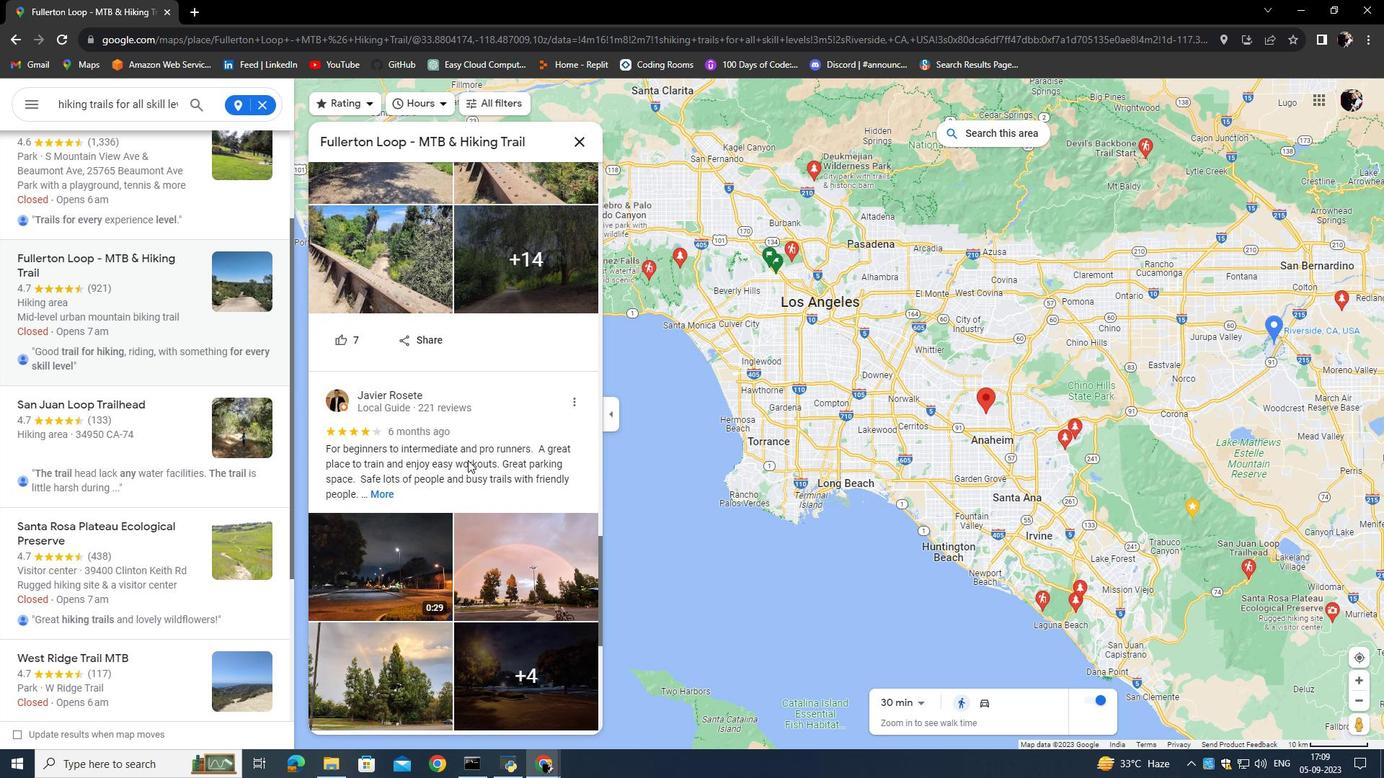 
Action: Mouse scrolled (468, 460) with delta (0, 0)
Screenshot: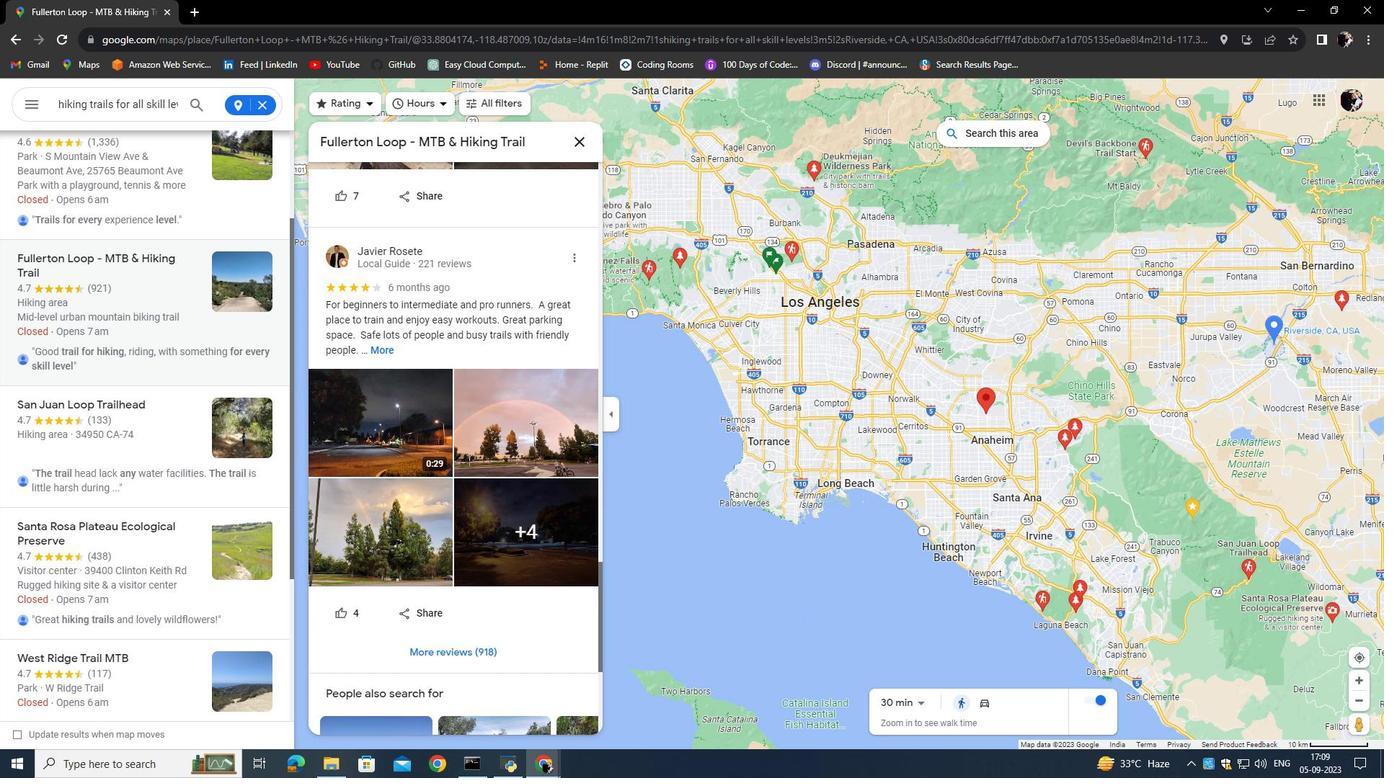 
Action: Mouse scrolled (468, 460) with delta (0, 0)
Screenshot: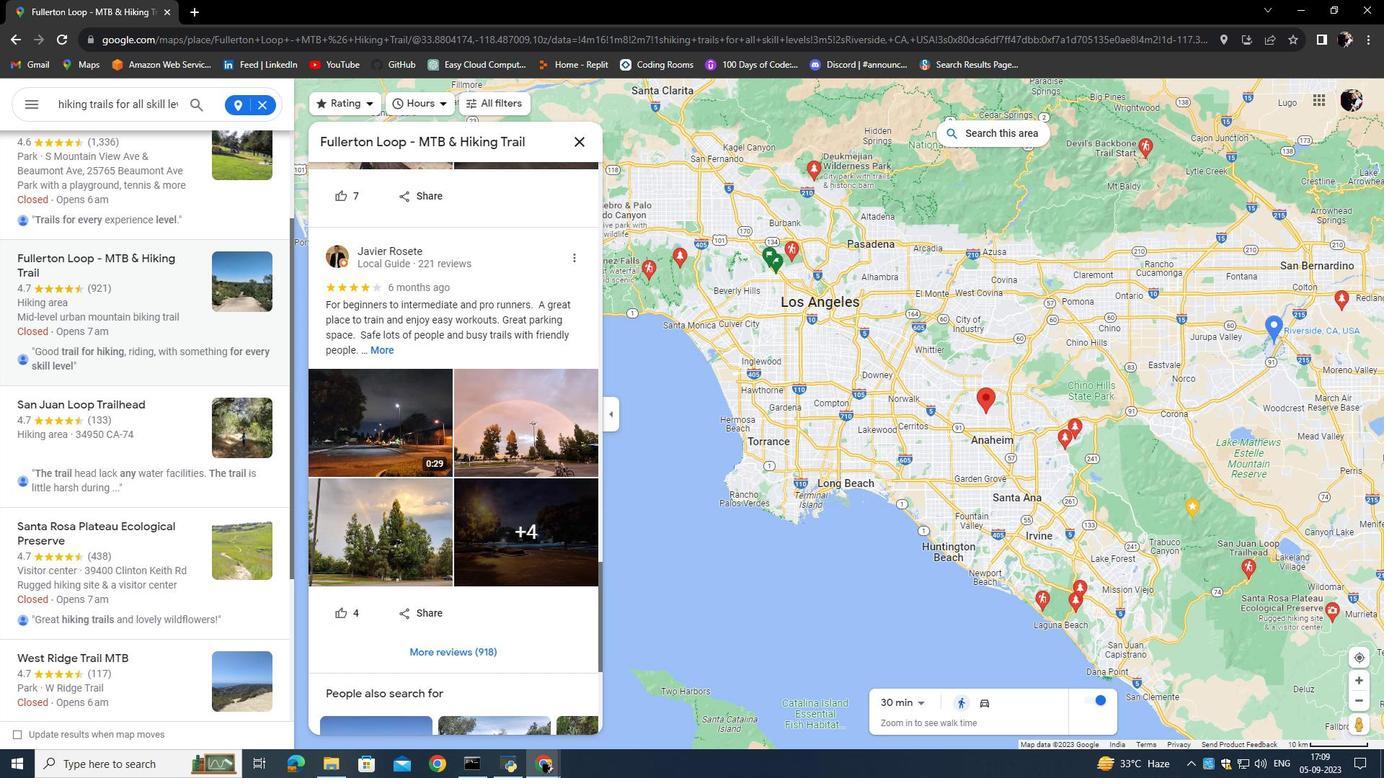 
Action: Mouse scrolled (468, 460) with delta (0, 0)
Screenshot: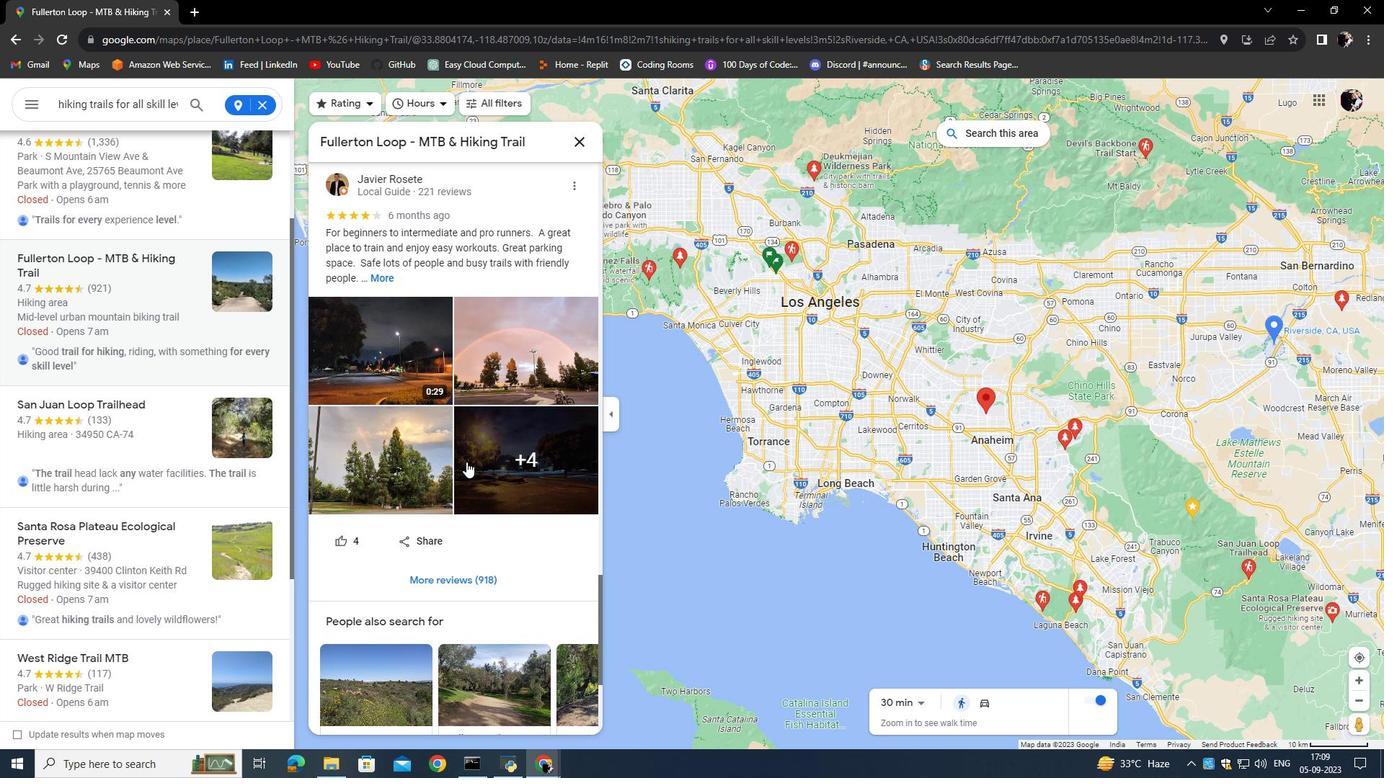 
Action: Mouse moved to (466, 462)
Screenshot: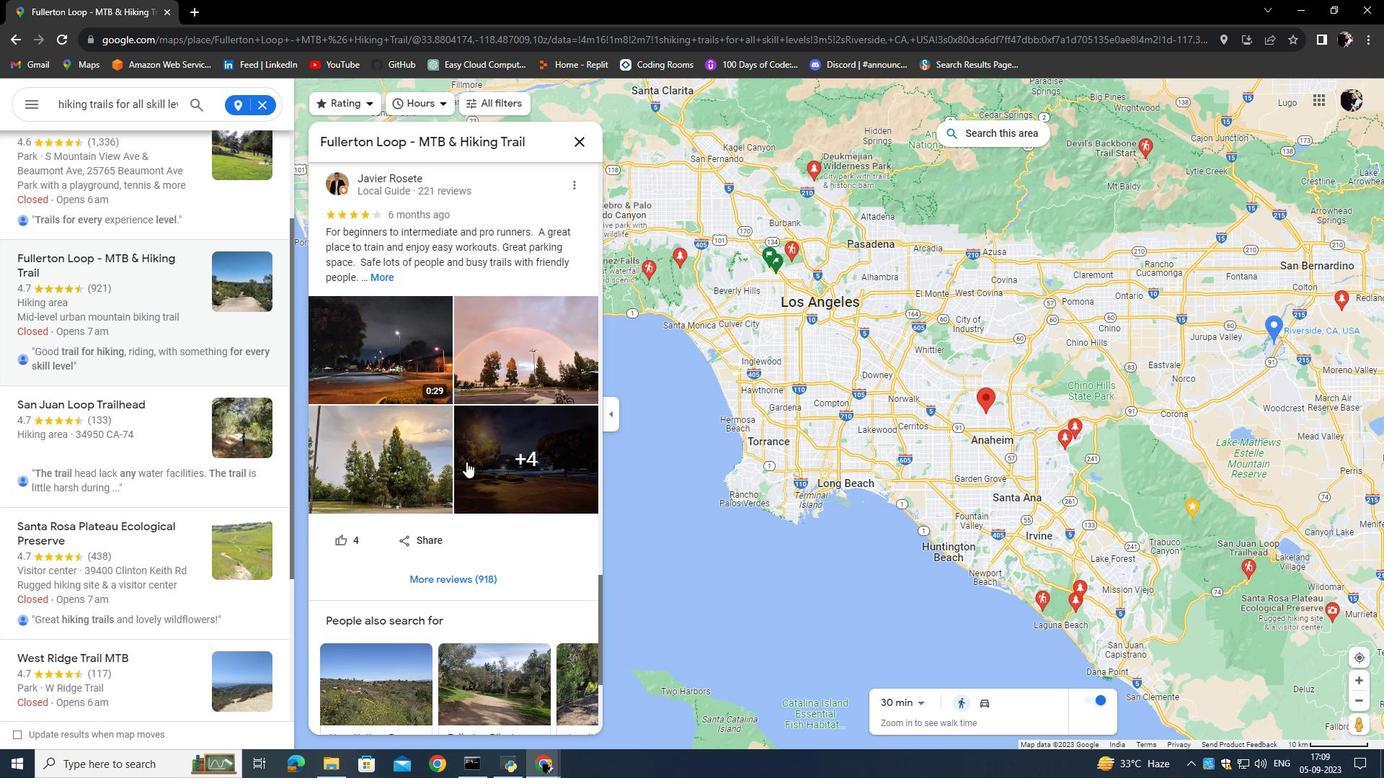 
Action: Mouse scrolled (466, 461) with delta (0, 0)
Screenshot: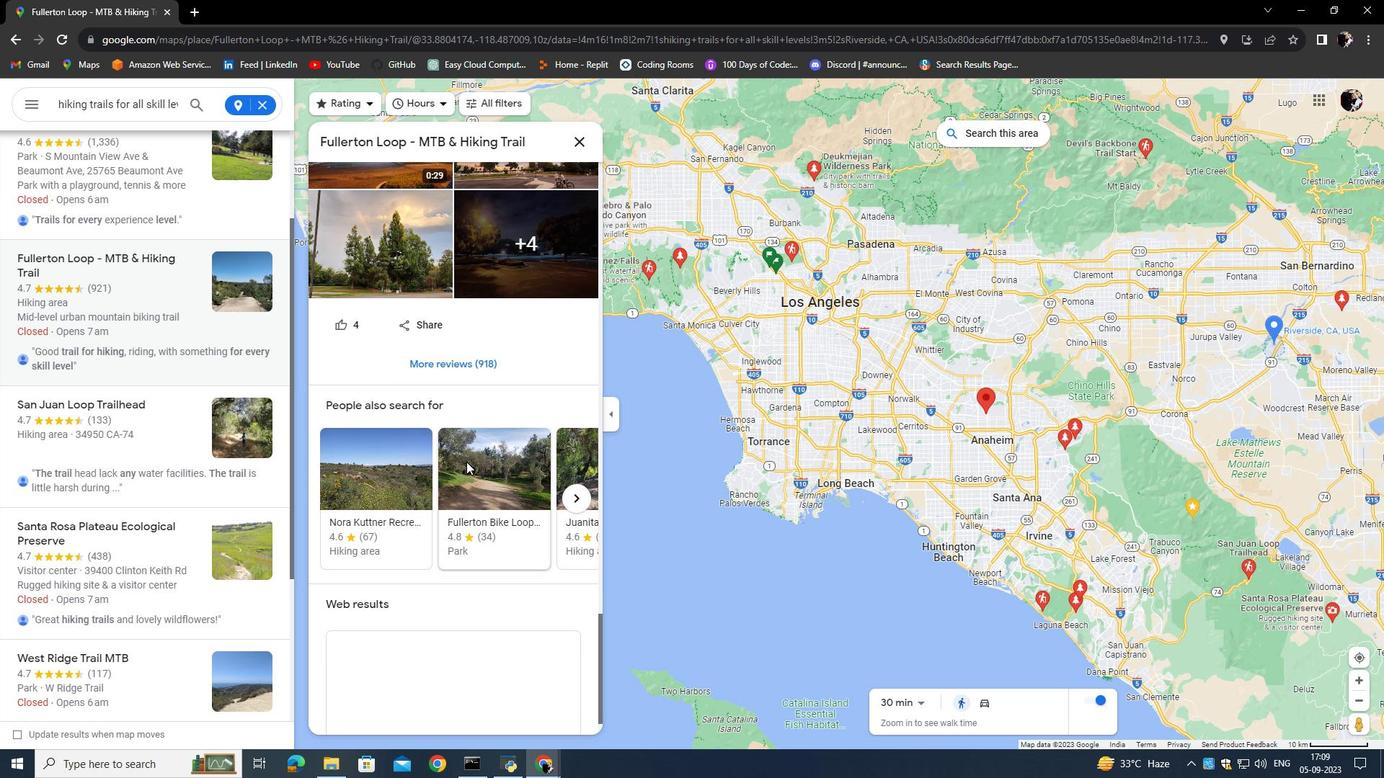 
Action: Mouse scrolled (466, 461) with delta (0, 0)
Screenshot: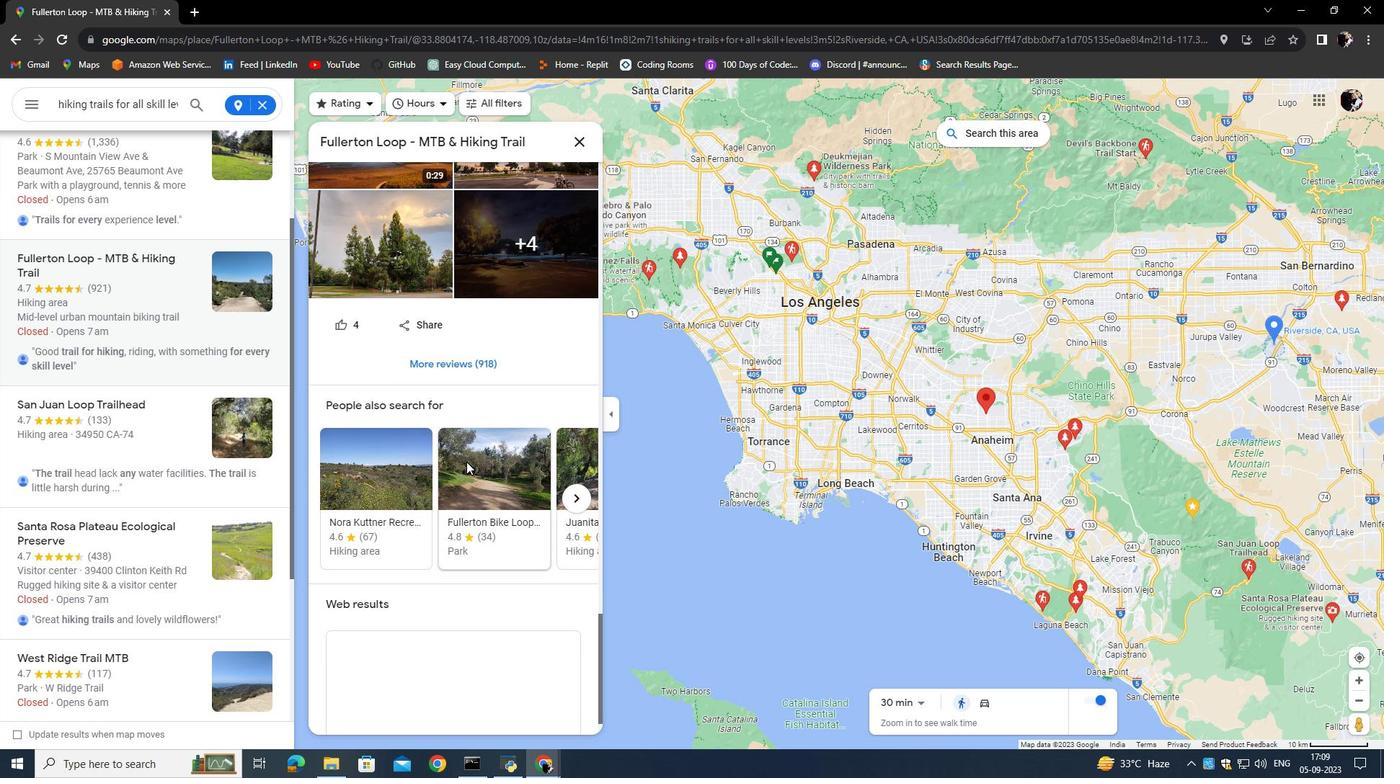 
Action: Mouse scrolled (466, 461) with delta (0, 0)
Screenshot: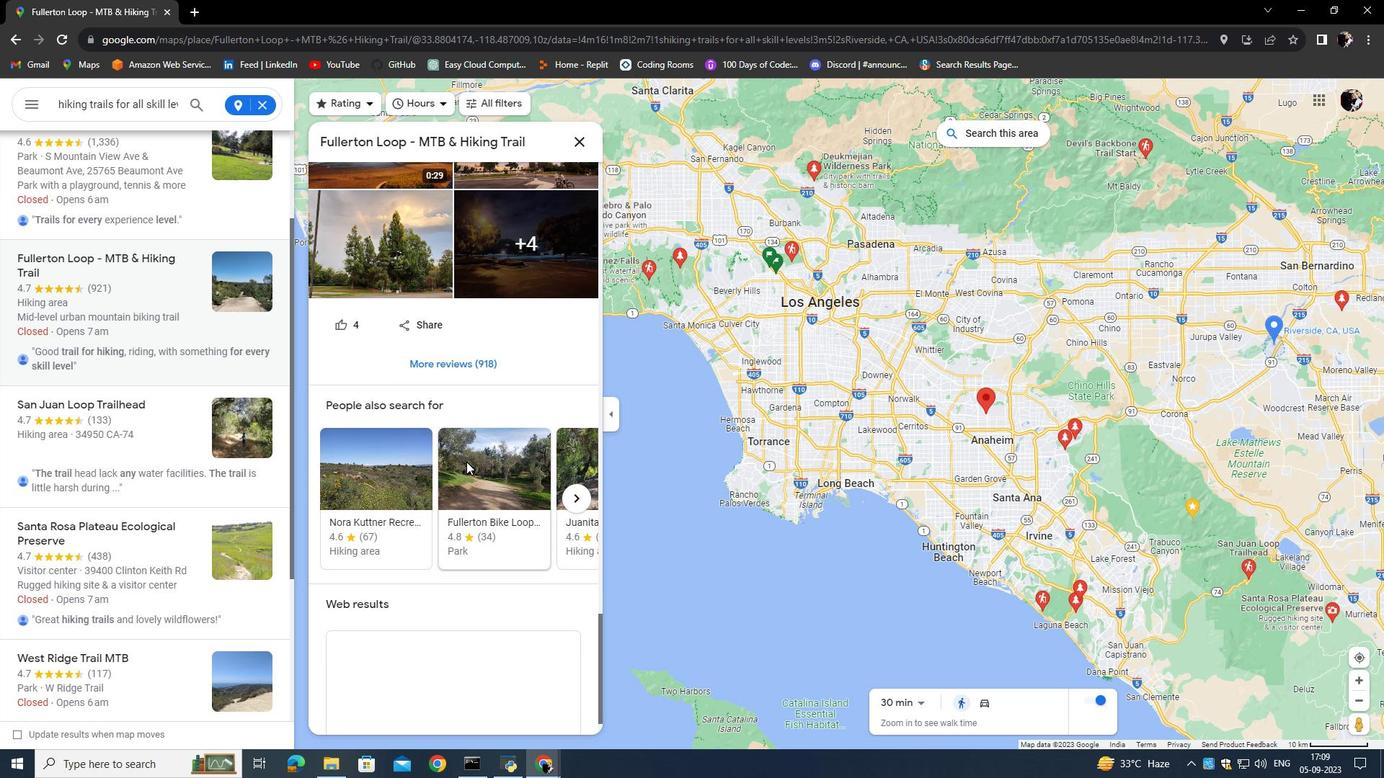
Action: Mouse scrolled (466, 461) with delta (0, 0)
Screenshot: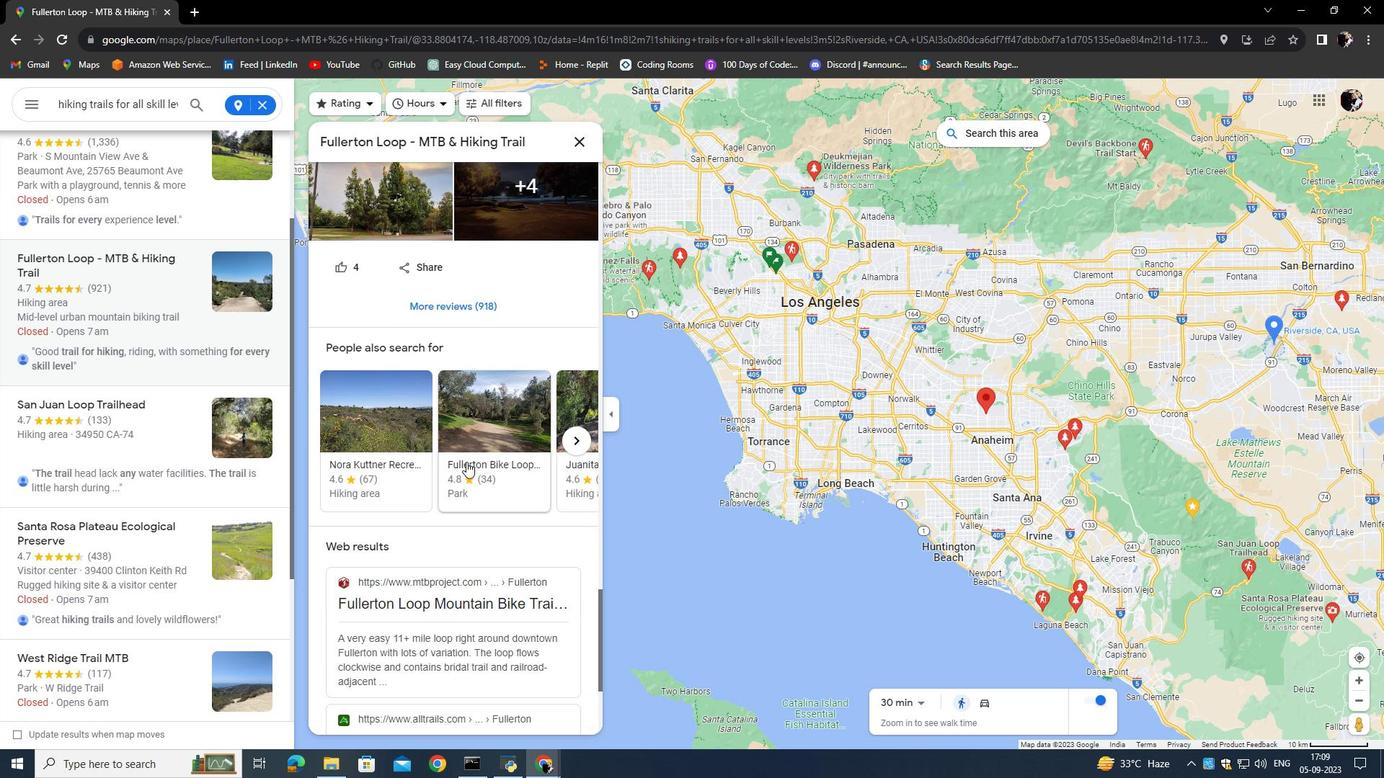 
Action: Mouse scrolled (466, 461) with delta (0, 0)
Screenshot: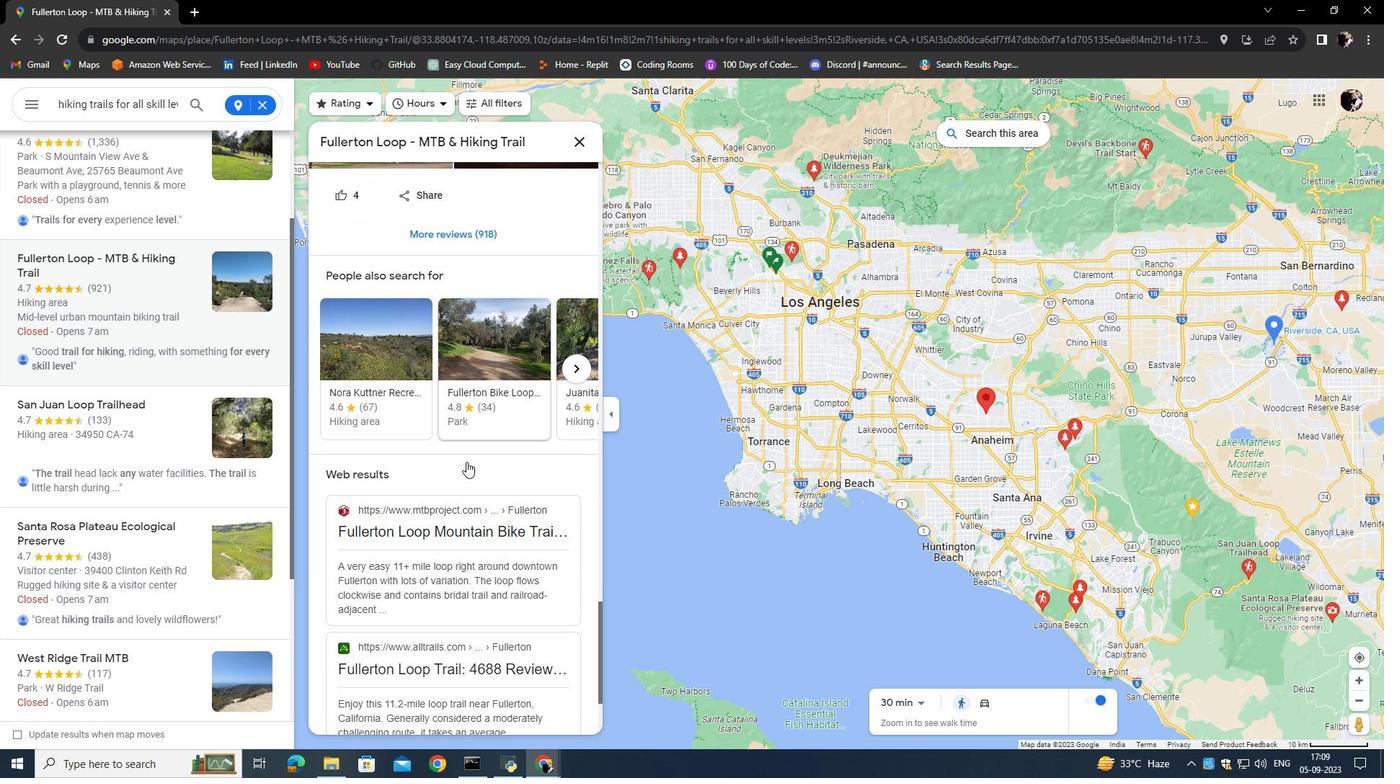 
Action: Mouse moved to (112, 460)
Screenshot: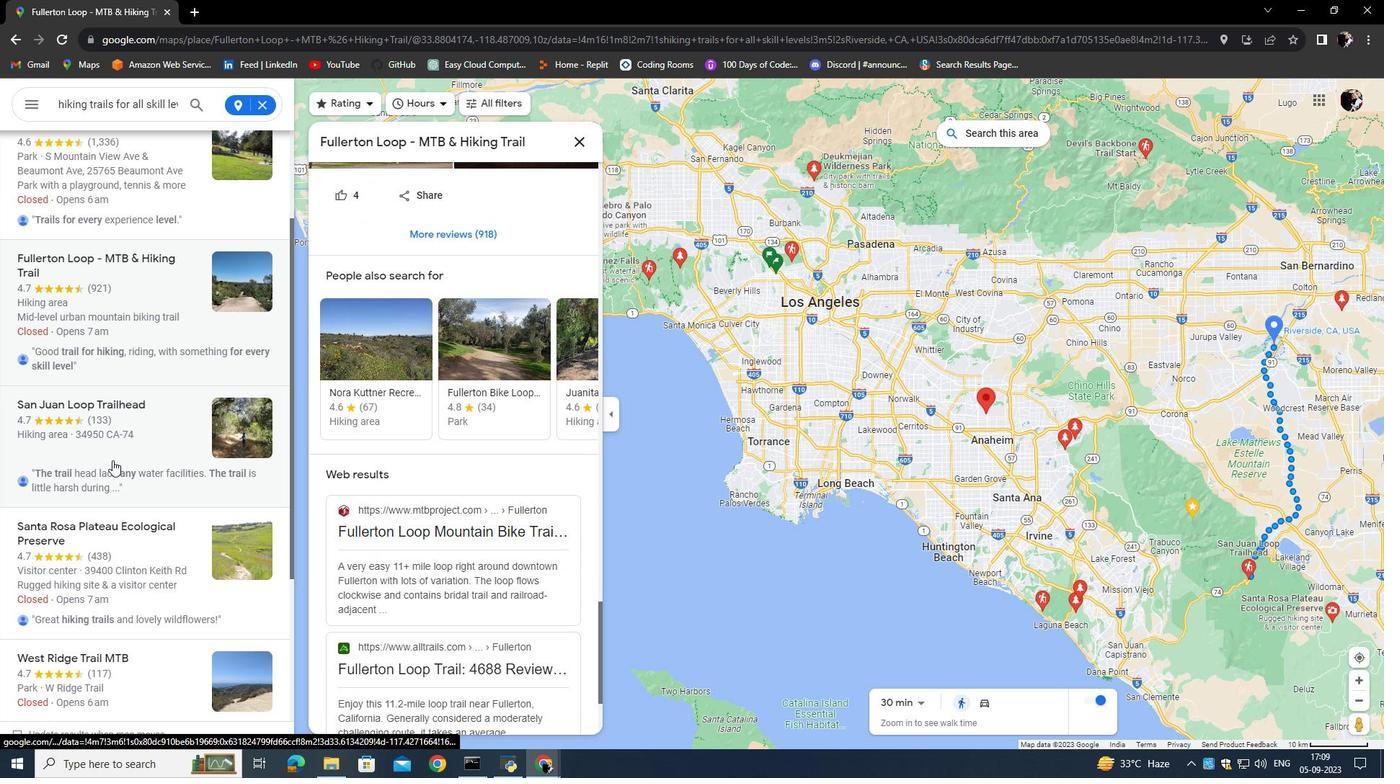 
Action: Mouse pressed left at (112, 460)
Screenshot: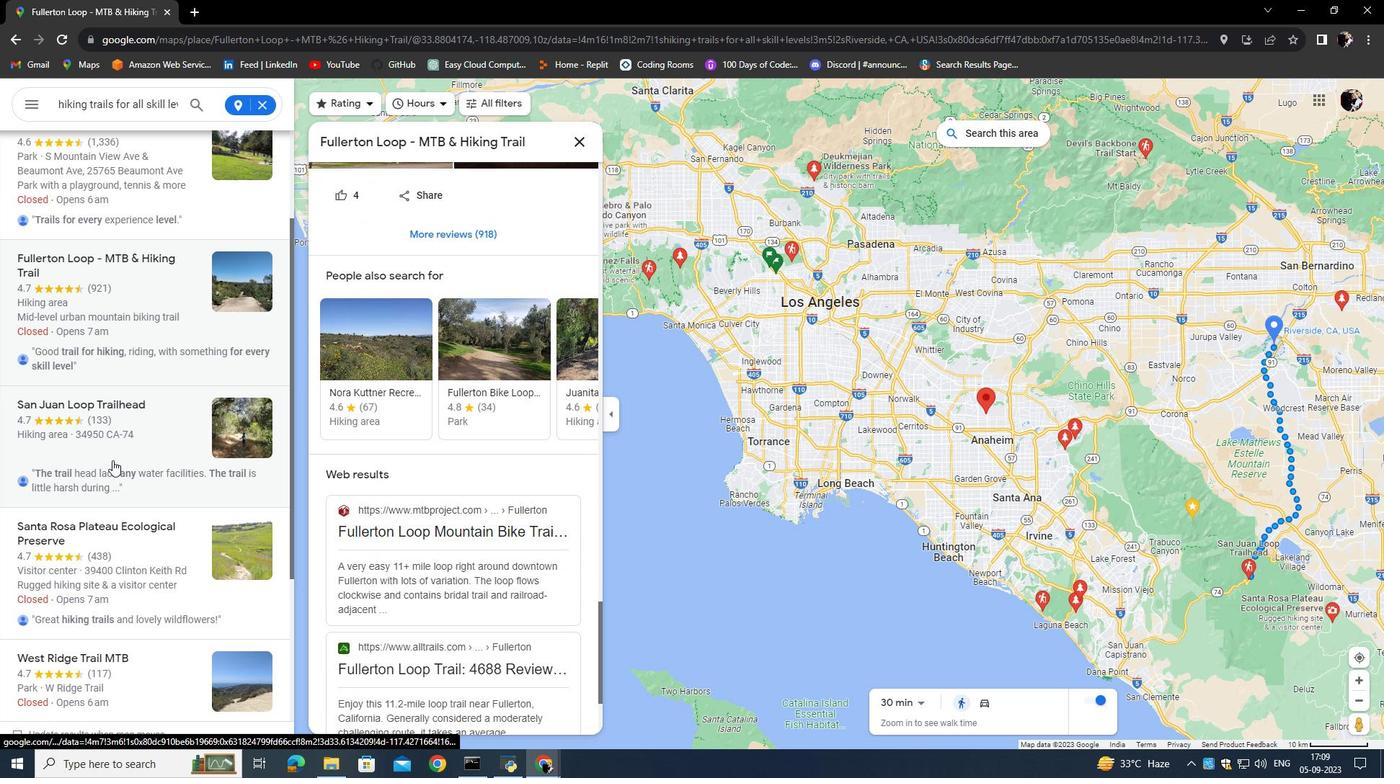 
Action: Mouse moved to (519, 511)
Screenshot: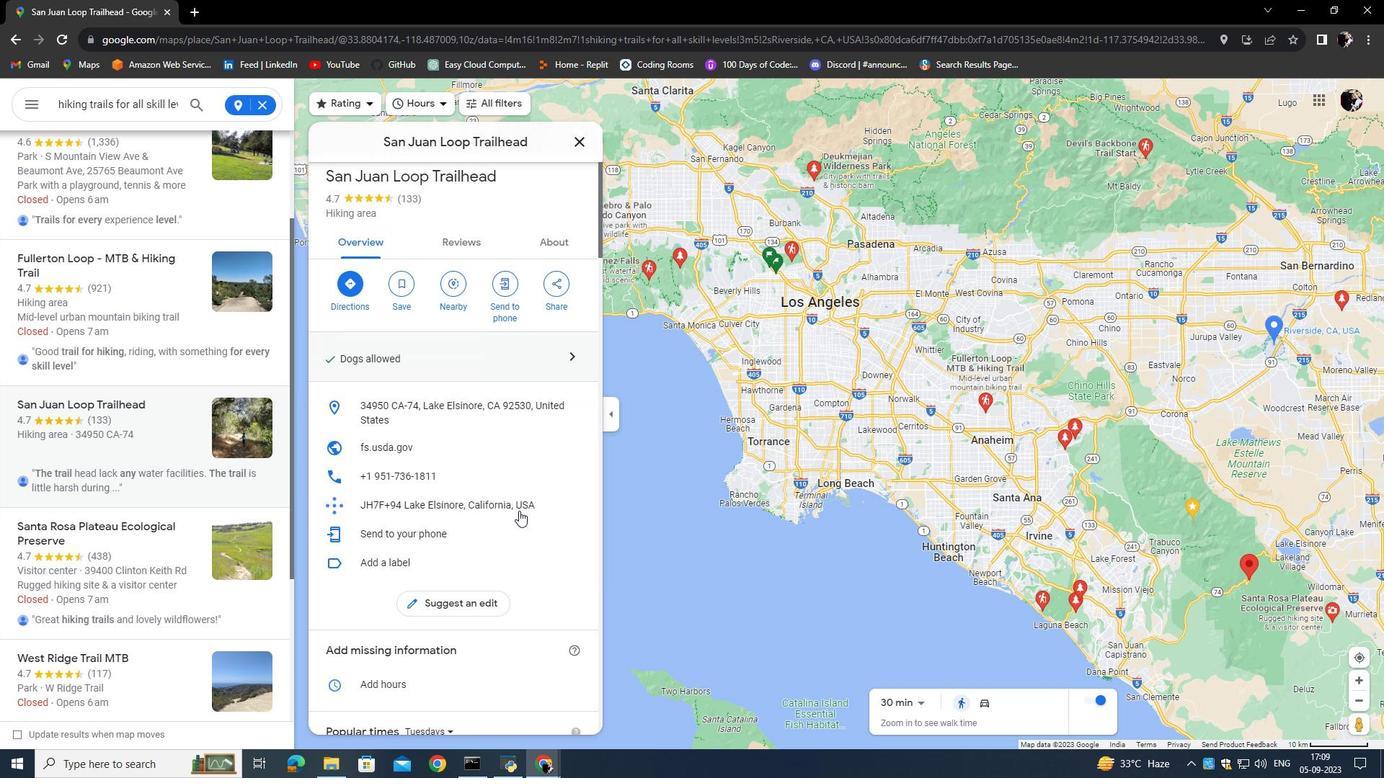 
Action: Mouse scrolled (519, 510) with delta (0, 0)
Screenshot: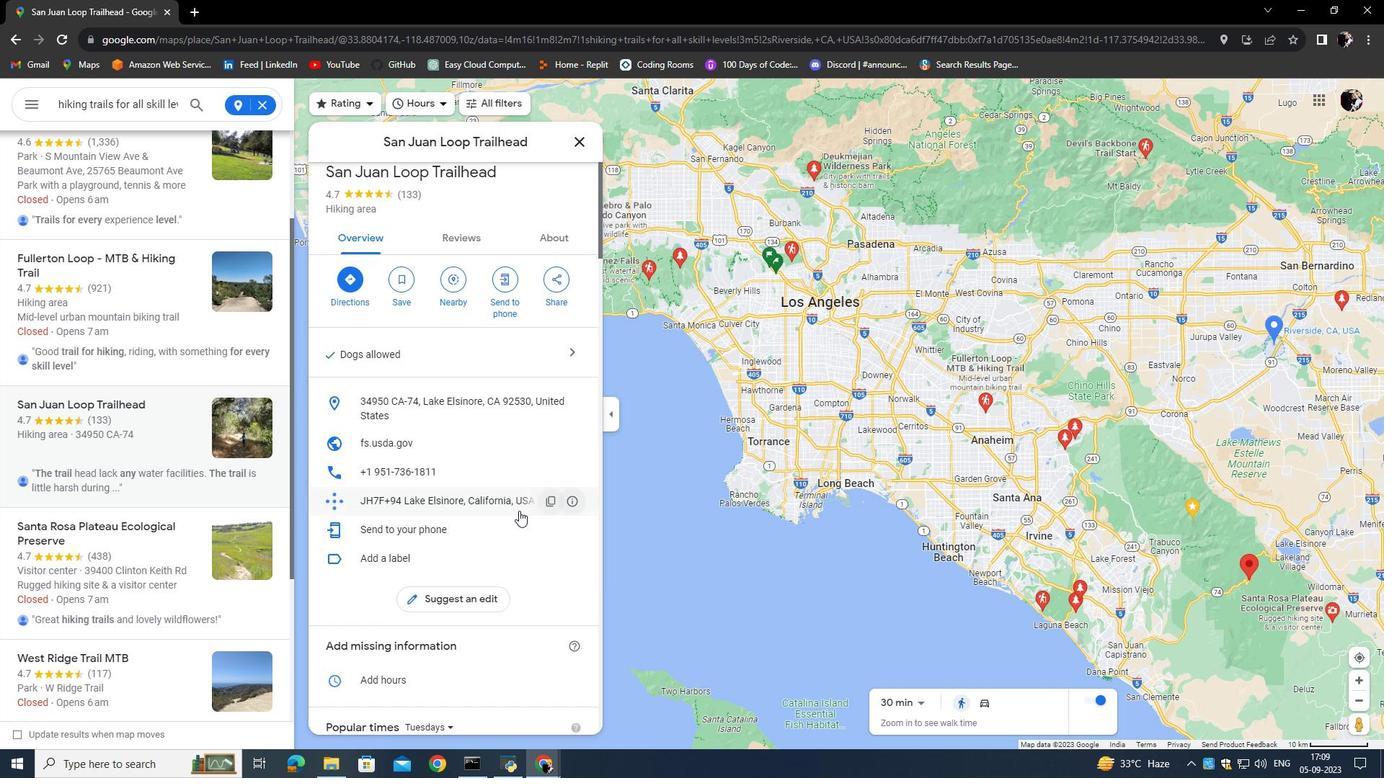 
Action: Mouse scrolled (519, 510) with delta (0, 0)
Screenshot: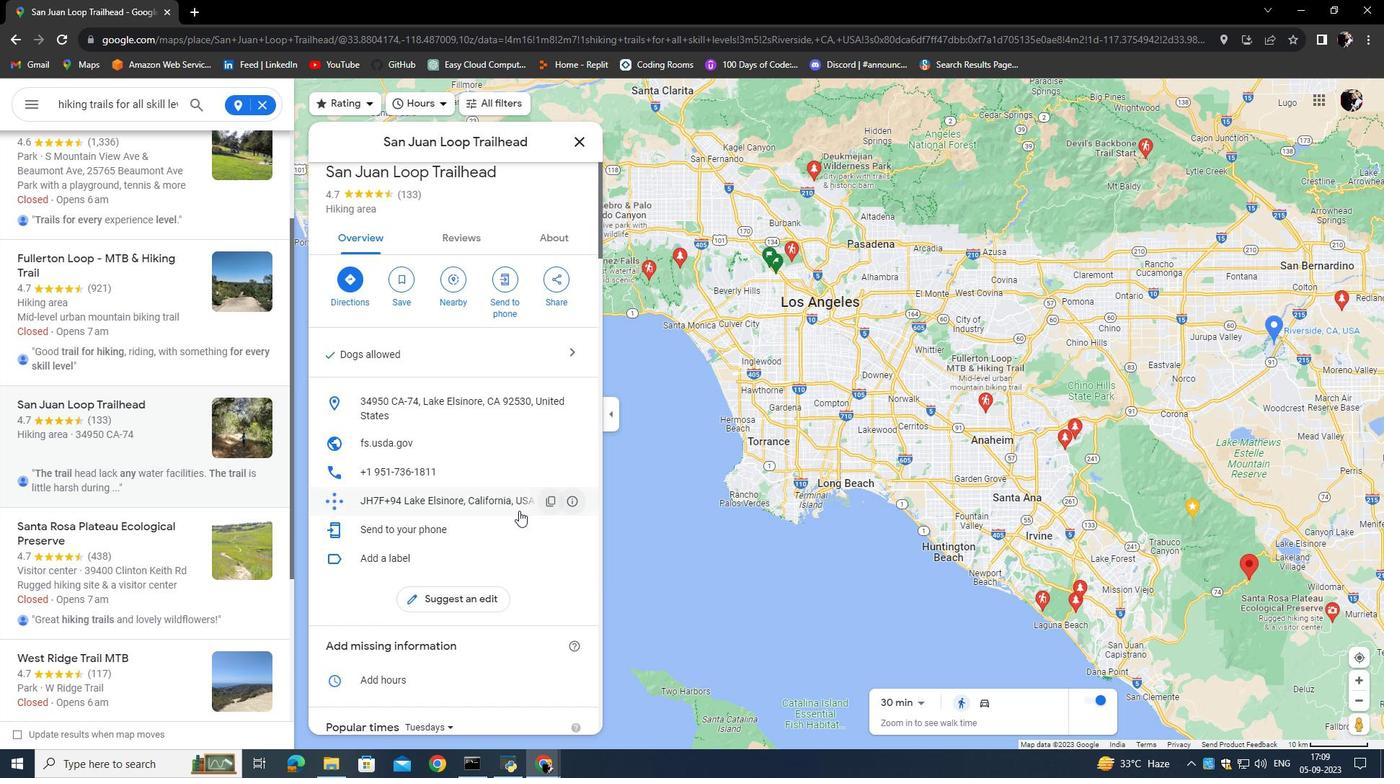 
Action: Mouse scrolled (519, 510) with delta (0, 0)
Screenshot: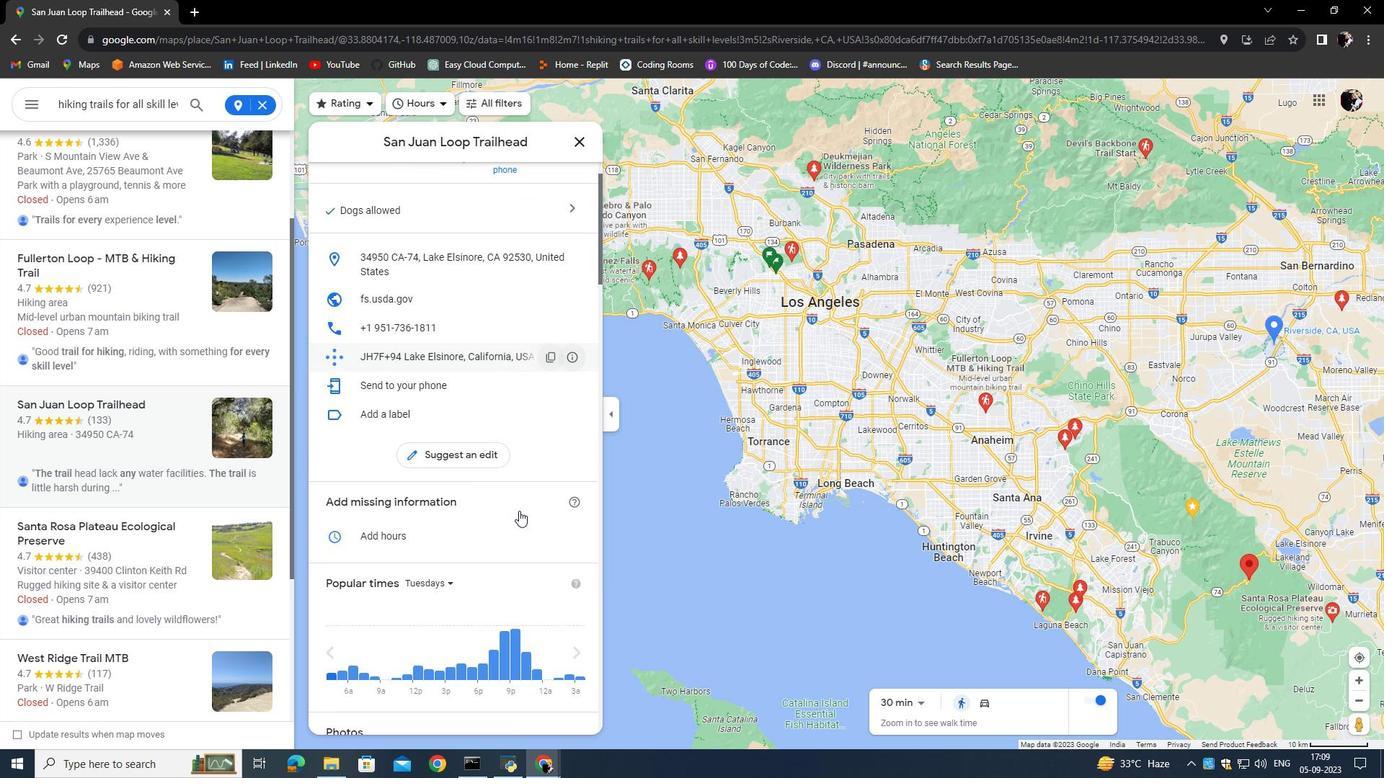 
Action: Mouse scrolled (519, 510) with delta (0, 0)
Screenshot: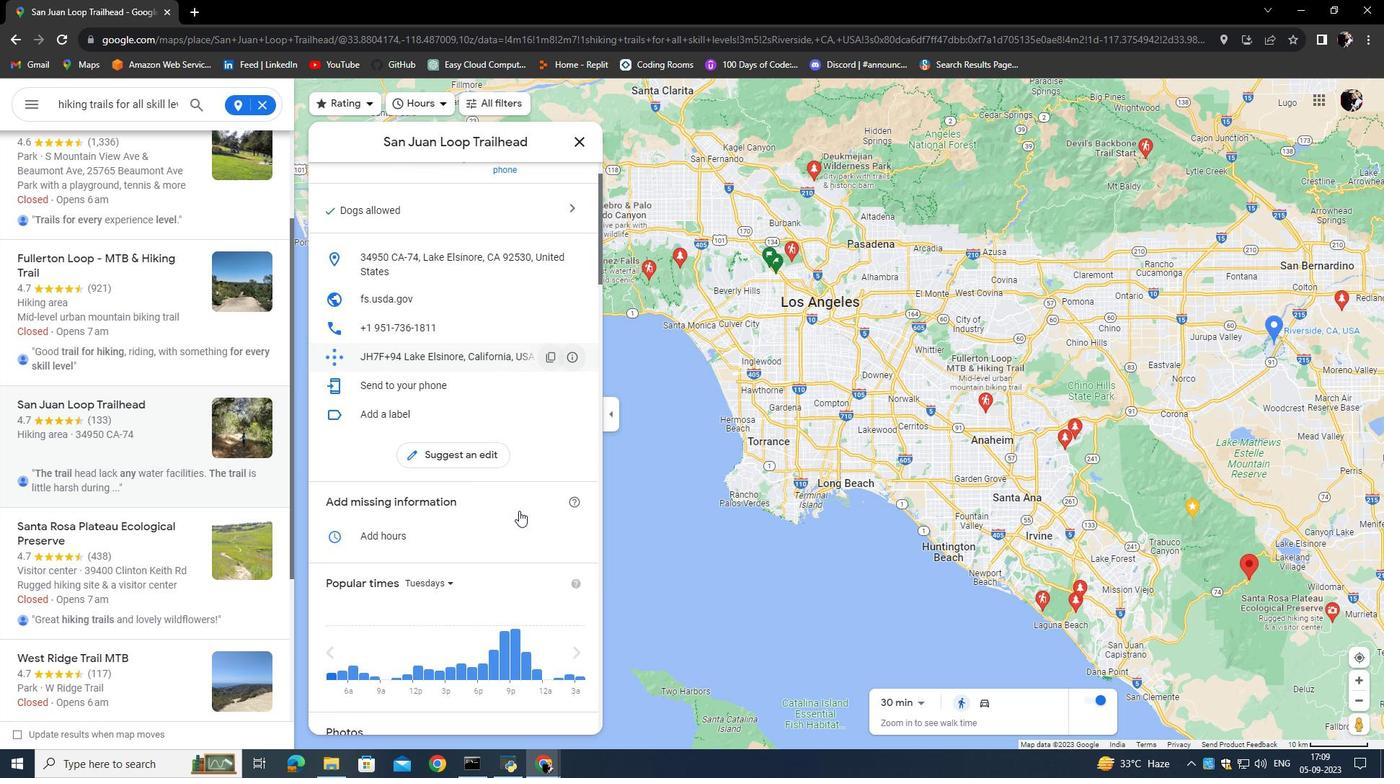 
Action: Mouse scrolled (519, 510) with delta (0, 0)
Screenshot: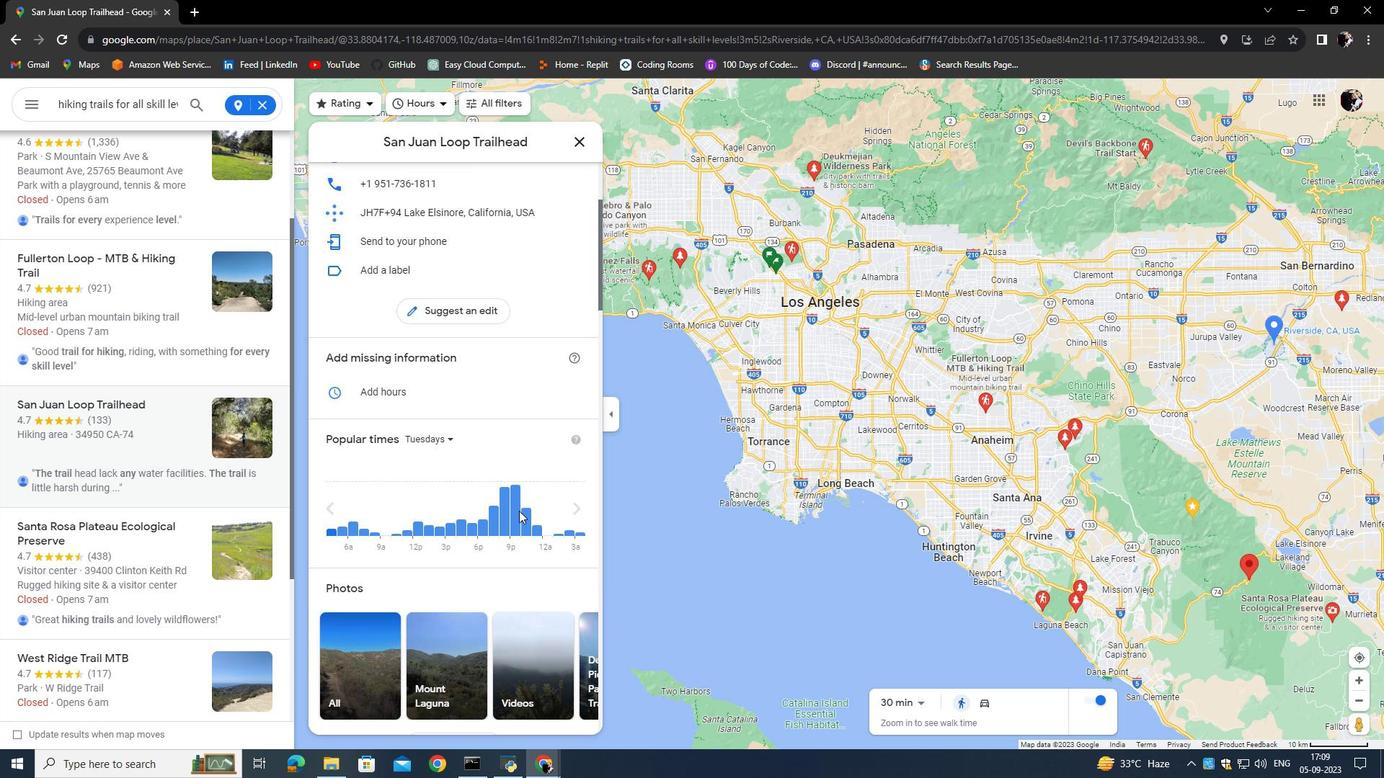 
Action: Mouse scrolled (519, 510) with delta (0, 0)
Screenshot: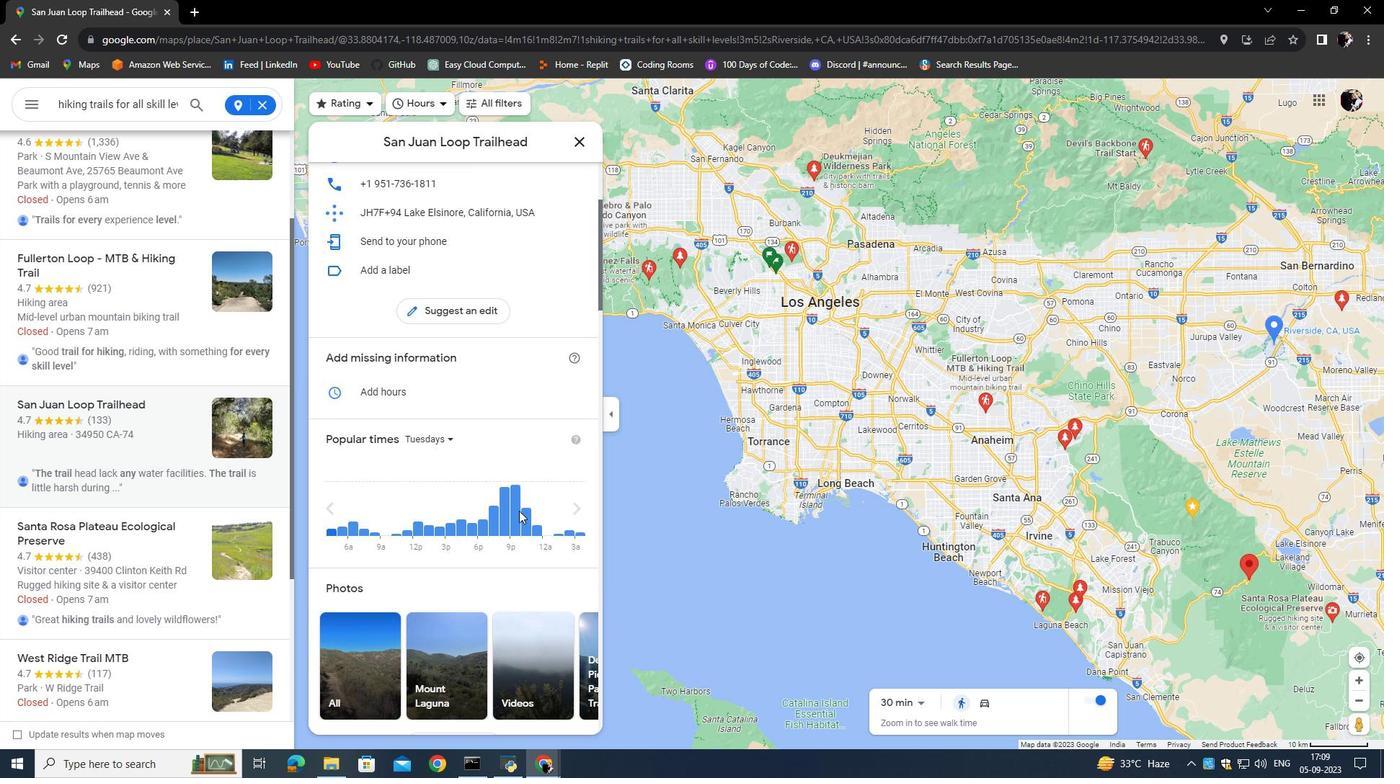 
Action: Mouse moved to (517, 513)
Screenshot: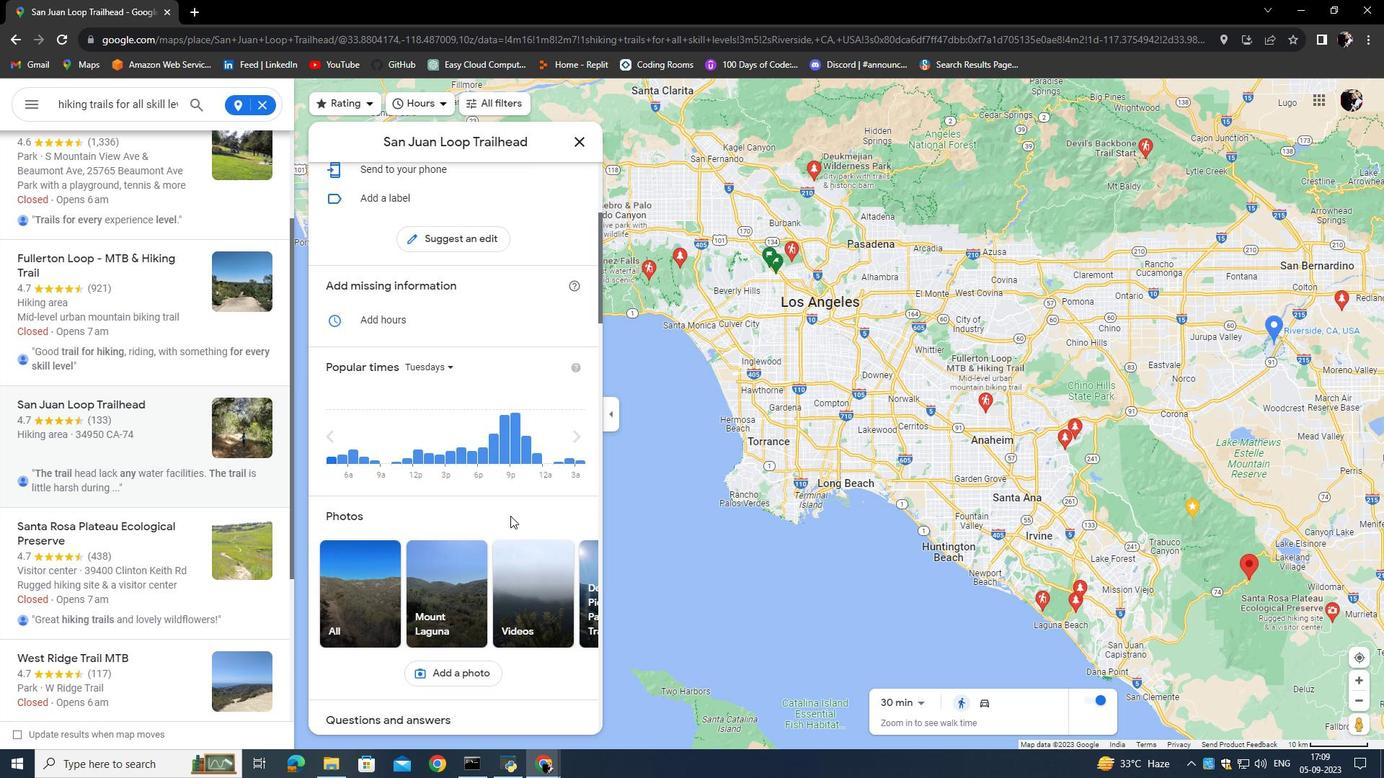 
Action: Mouse scrolled (517, 512) with delta (0, 0)
Screenshot: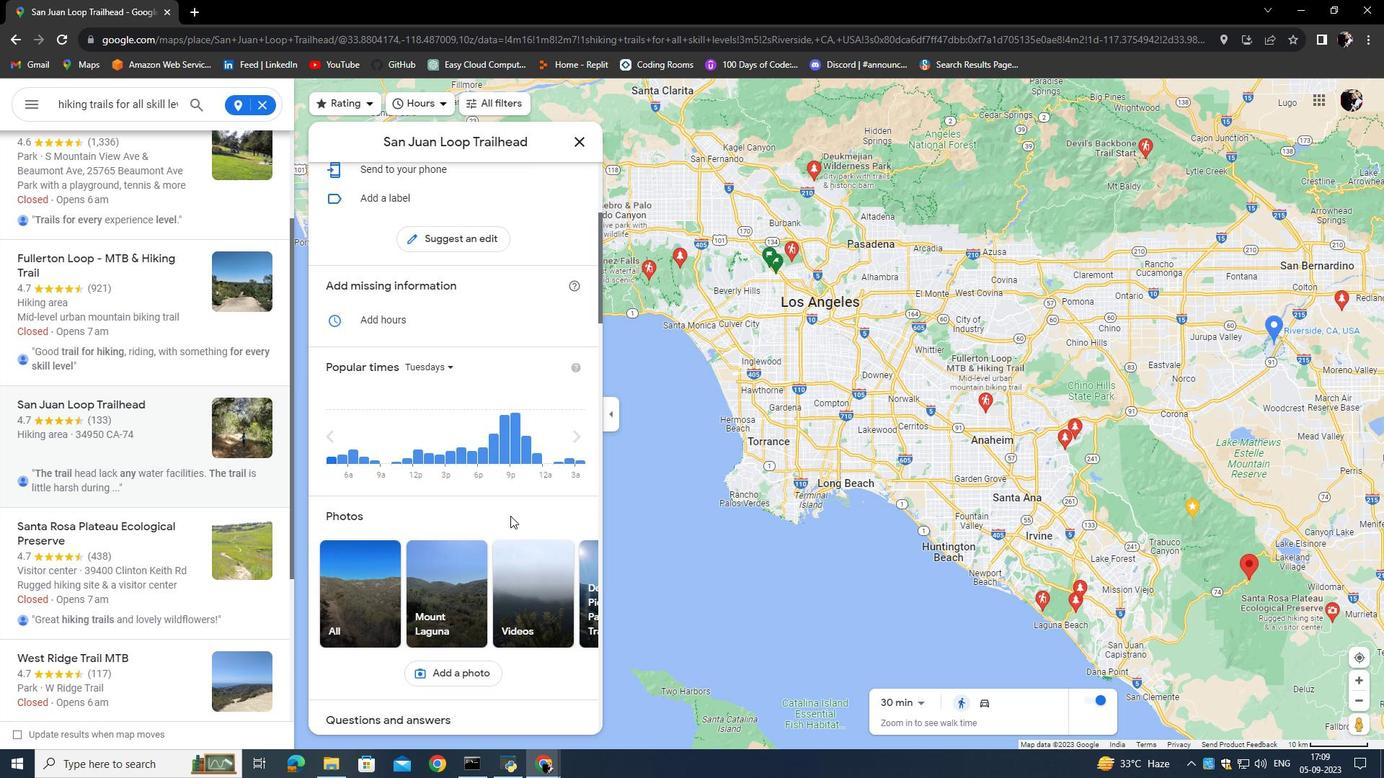 
Action: Mouse moved to (505, 514)
Screenshot: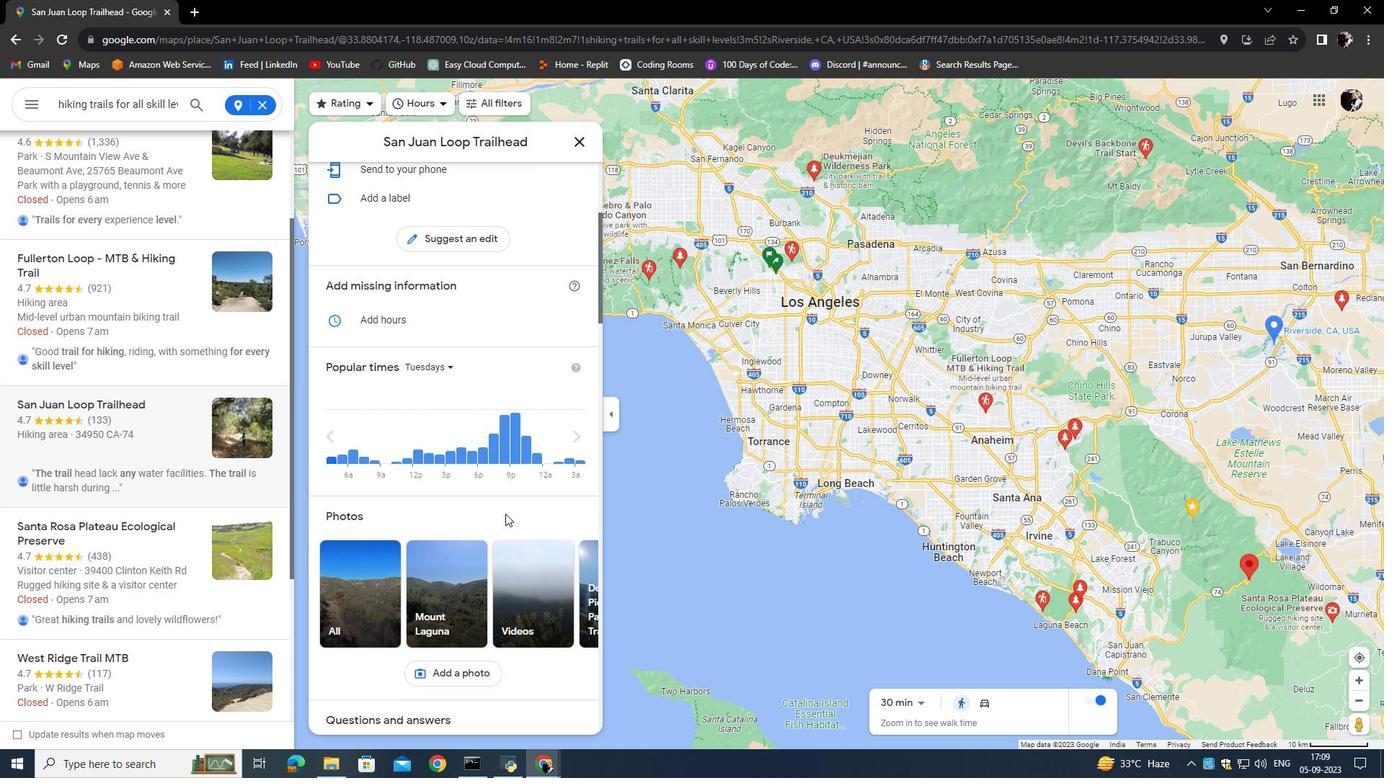 
Action: Mouse scrolled (505, 513) with delta (0, 0)
Screenshot: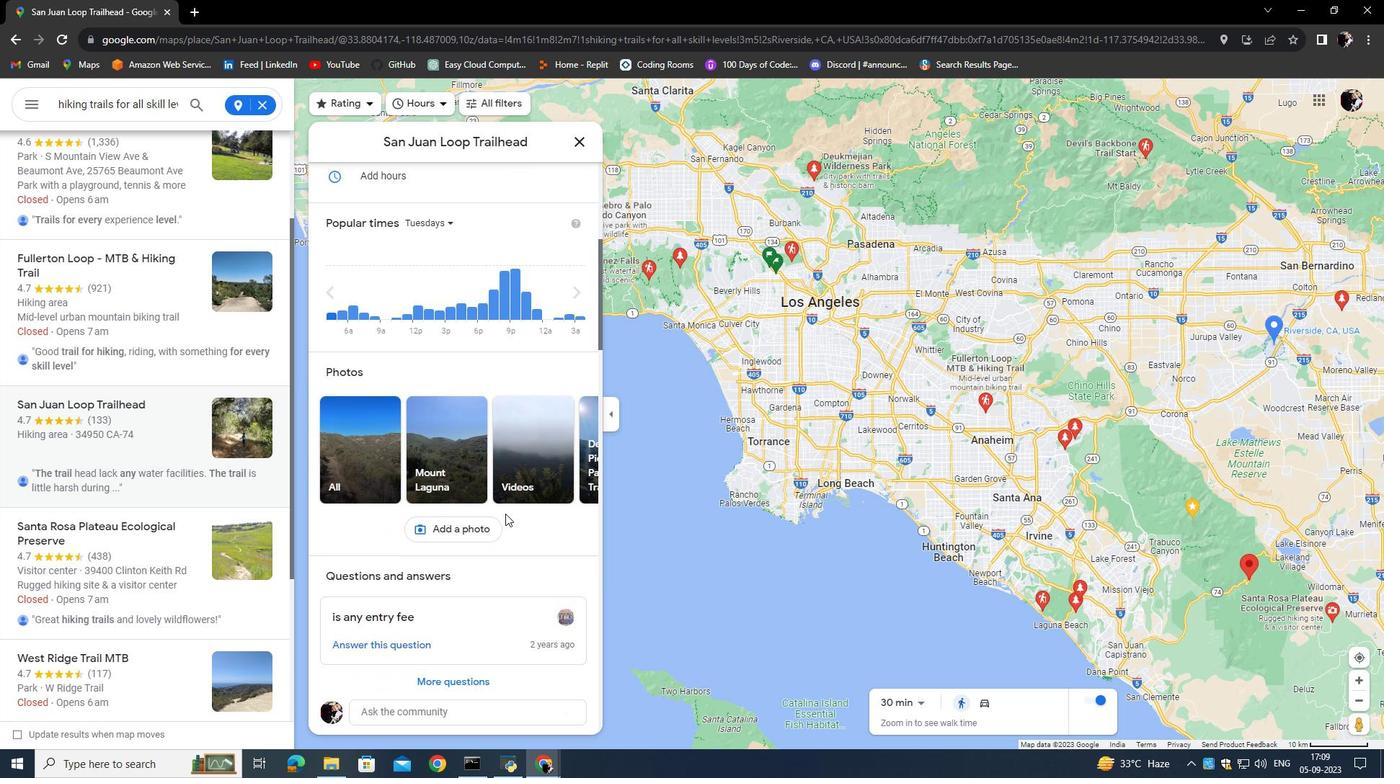 
Action: Mouse scrolled (505, 513) with delta (0, 0)
Screenshot: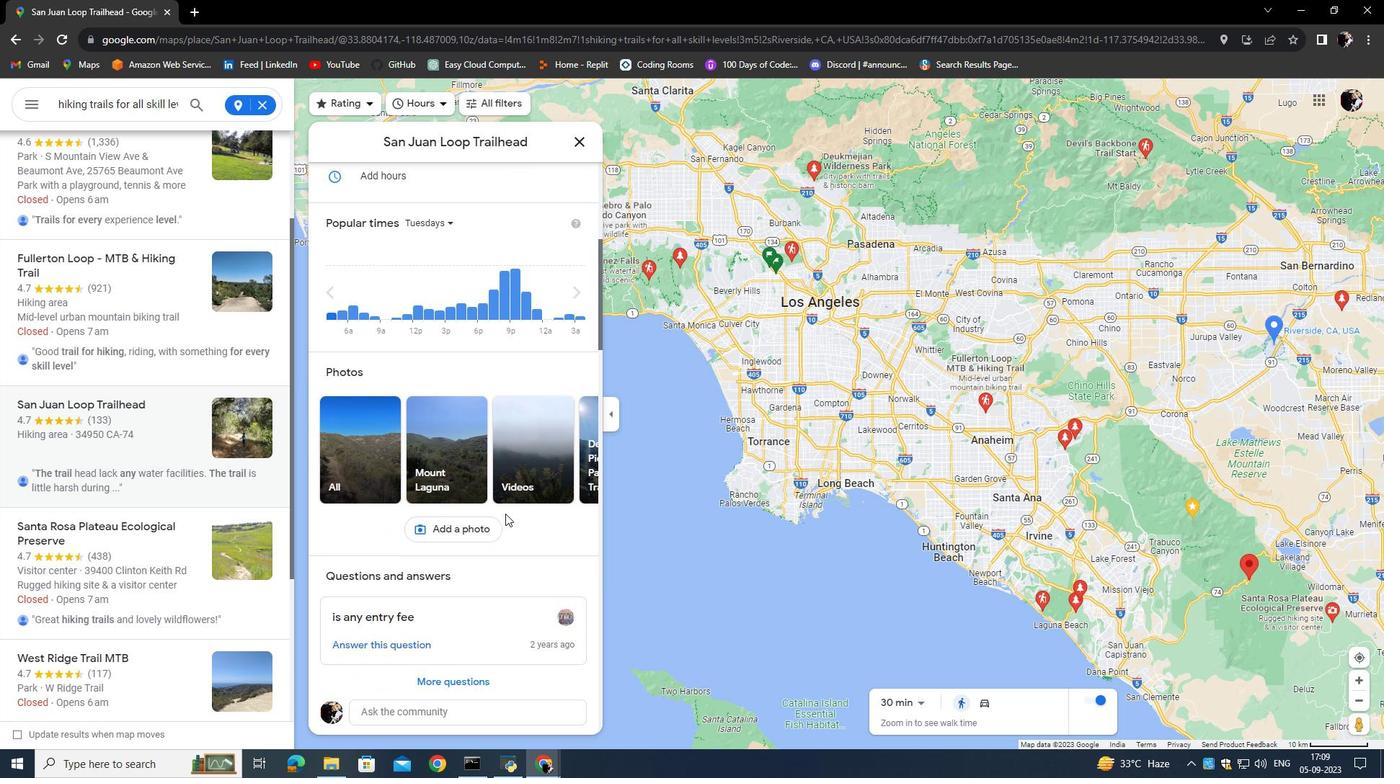 
Action: Mouse scrolled (505, 513) with delta (0, 0)
Screenshot: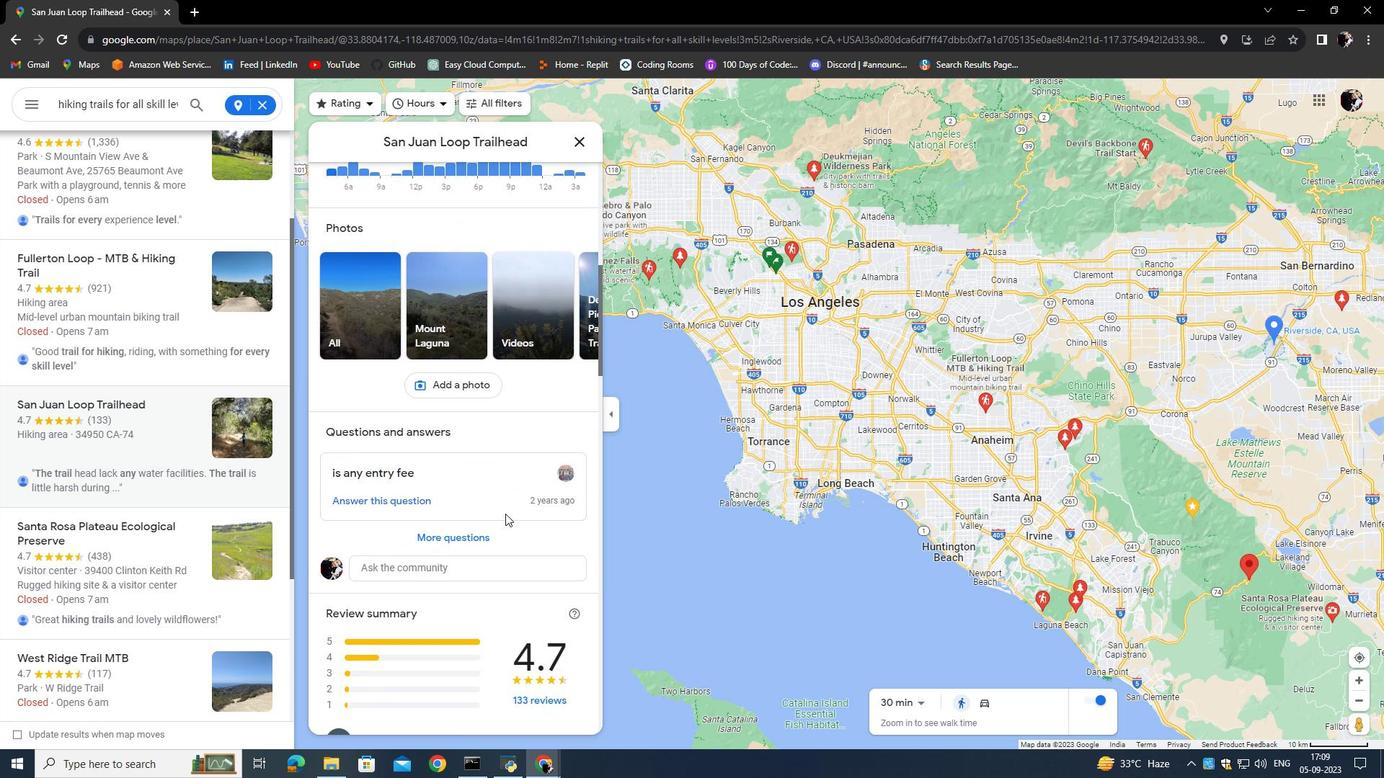 
Action: Mouse scrolled (505, 513) with delta (0, 0)
Screenshot: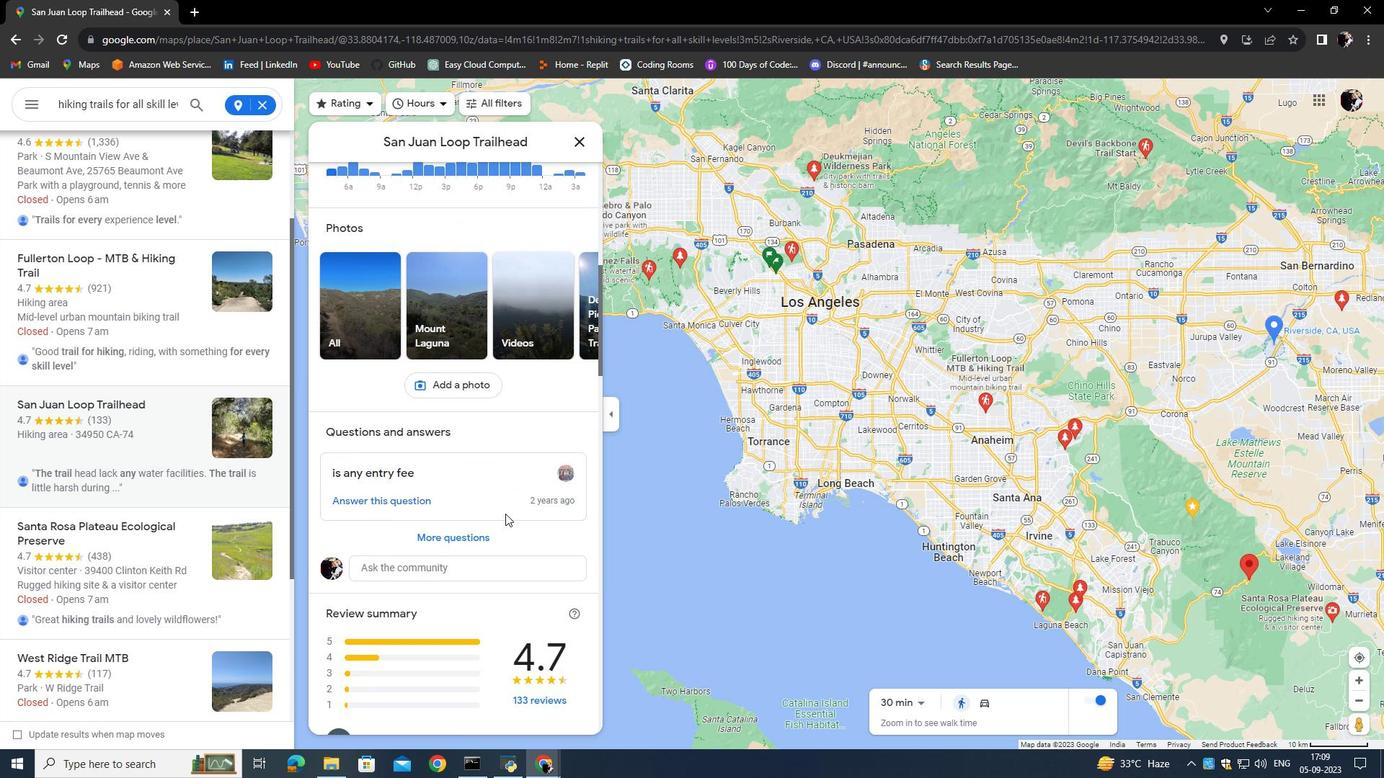 
Action: Mouse scrolled (505, 513) with delta (0, 0)
Screenshot: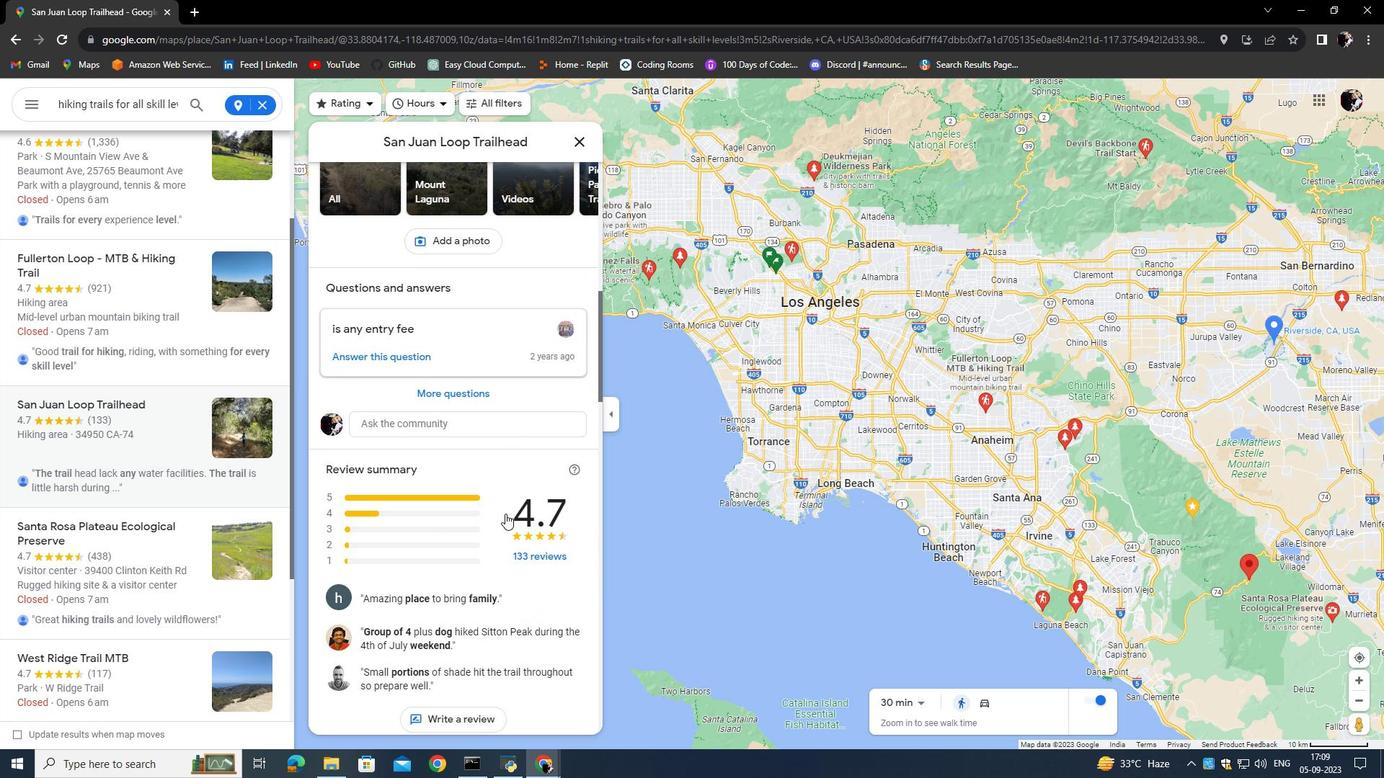
Action: Mouse scrolled (505, 513) with delta (0, 0)
Screenshot: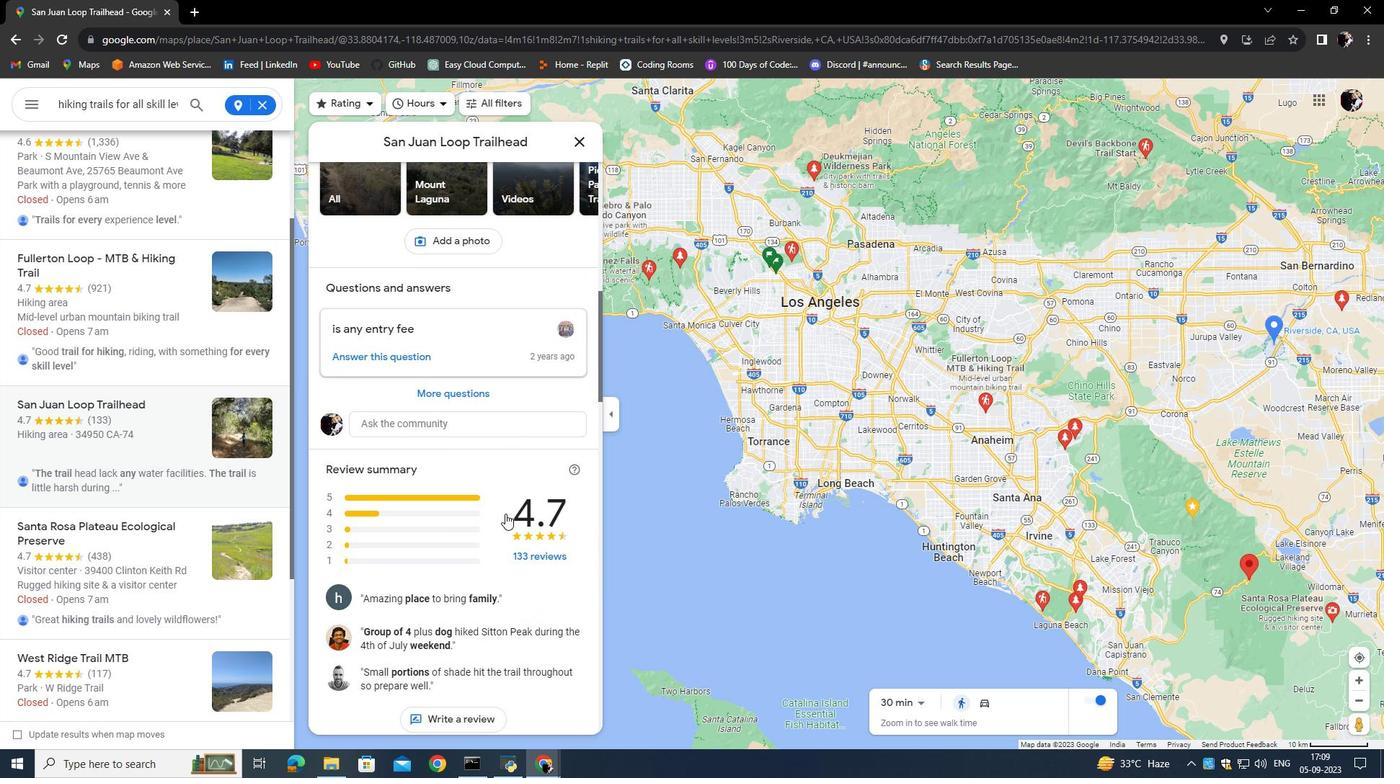 
Action: Mouse scrolled (505, 513) with delta (0, 0)
Screenshot: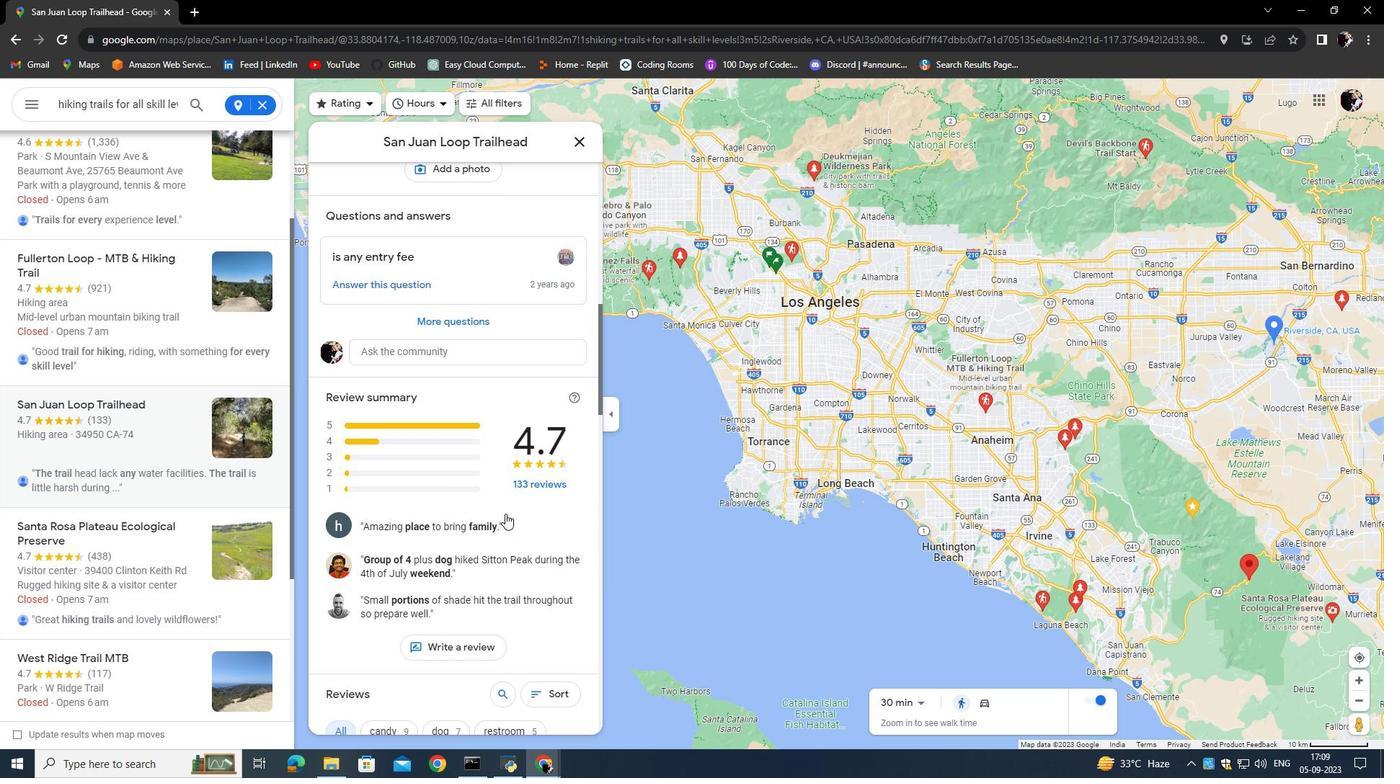 
Action: Mouse scrolled (505, 513) with delta (0, 0)
Screenshot: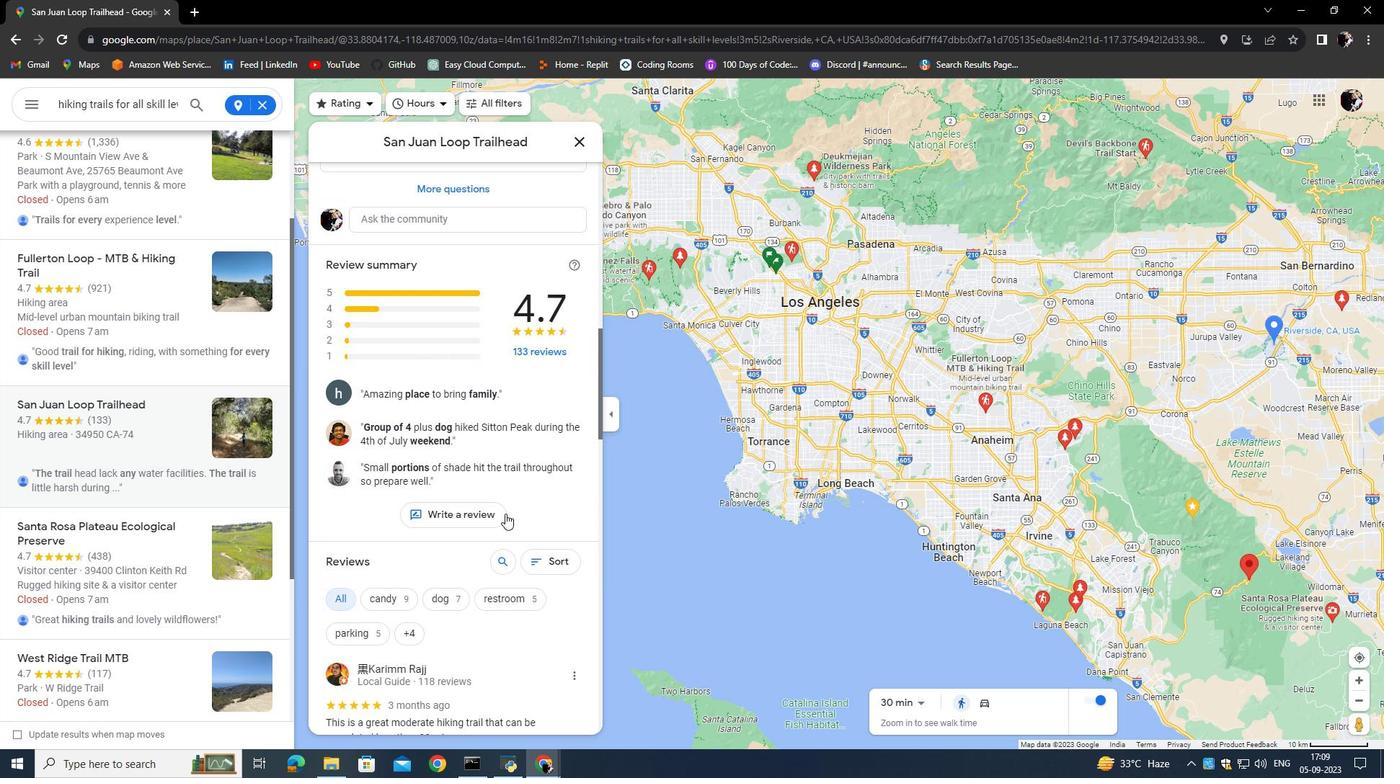 
Action: Mouse scrolled (505, 513) with delta (0, 0)
Screenshot: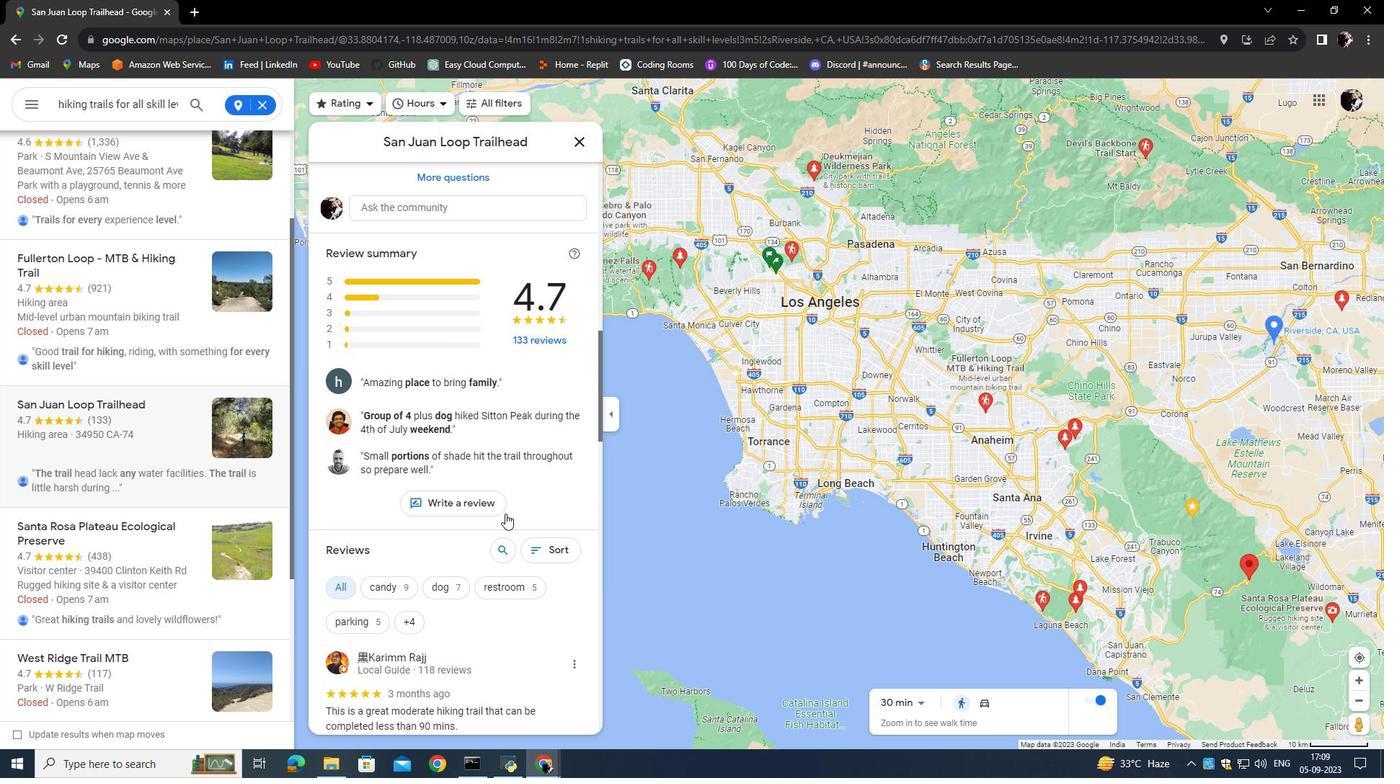 
Action: Mouse scrolled (505, 513) with delta (0, 0)
Screenshot: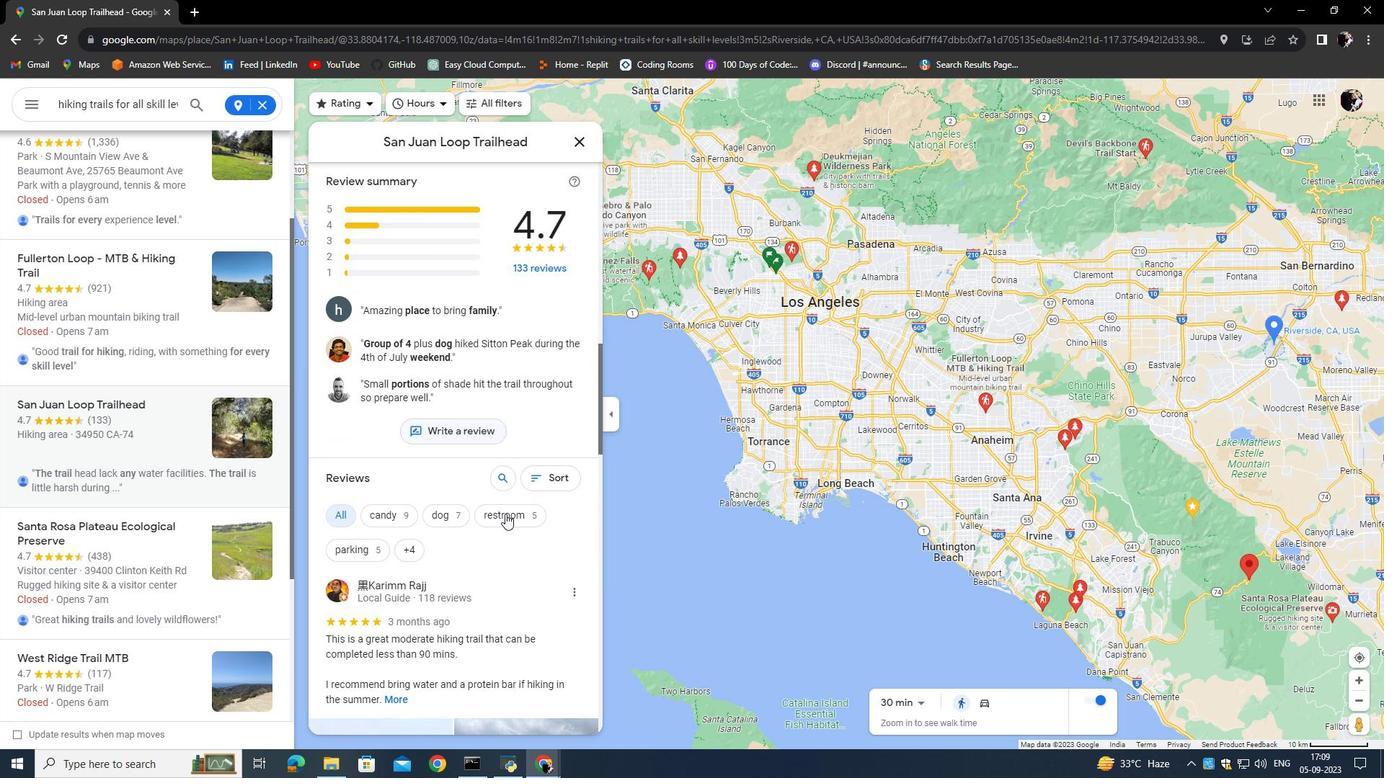 
Action: Mouse scrolled (505, 513) with delta (0, 0)
Screenshot: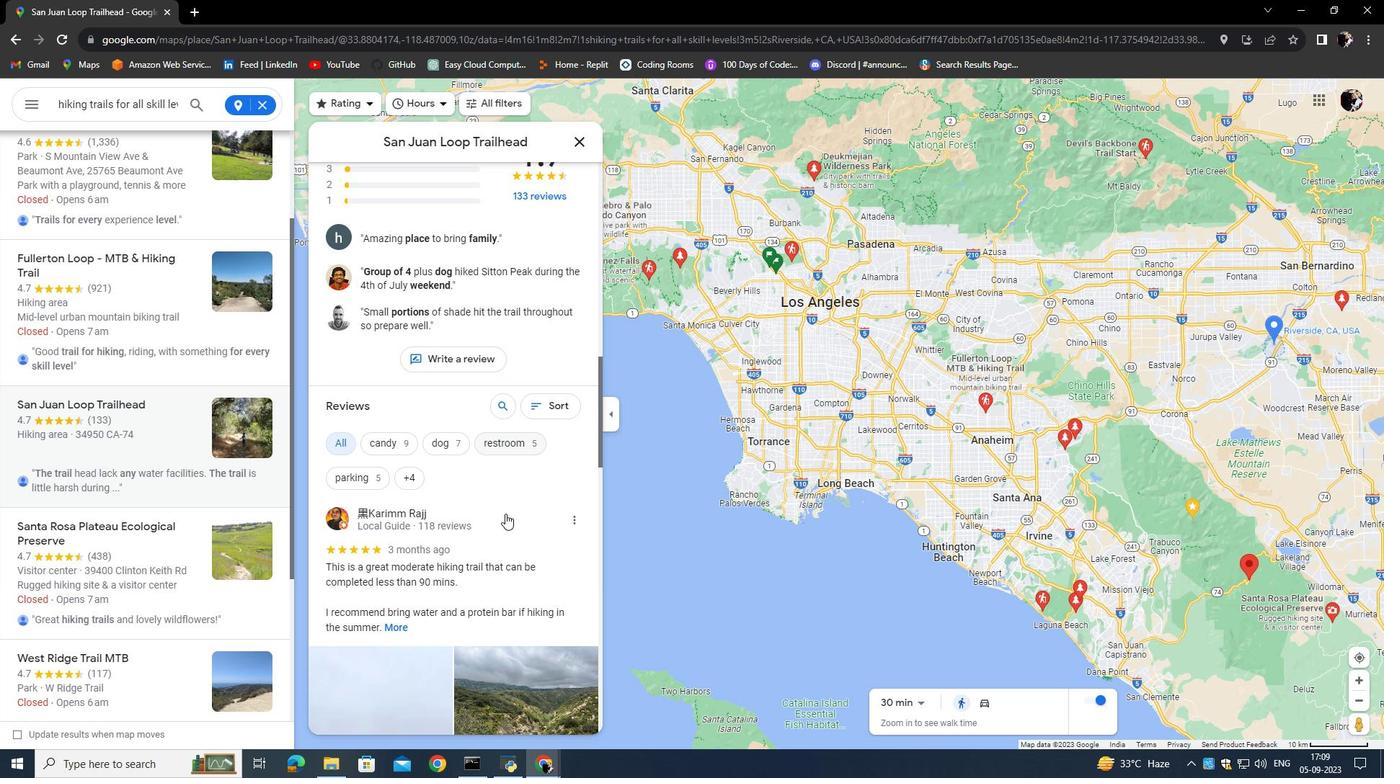 
Action: Mouse scrolled (505, 513) with delta (0, 0)
Screenshot: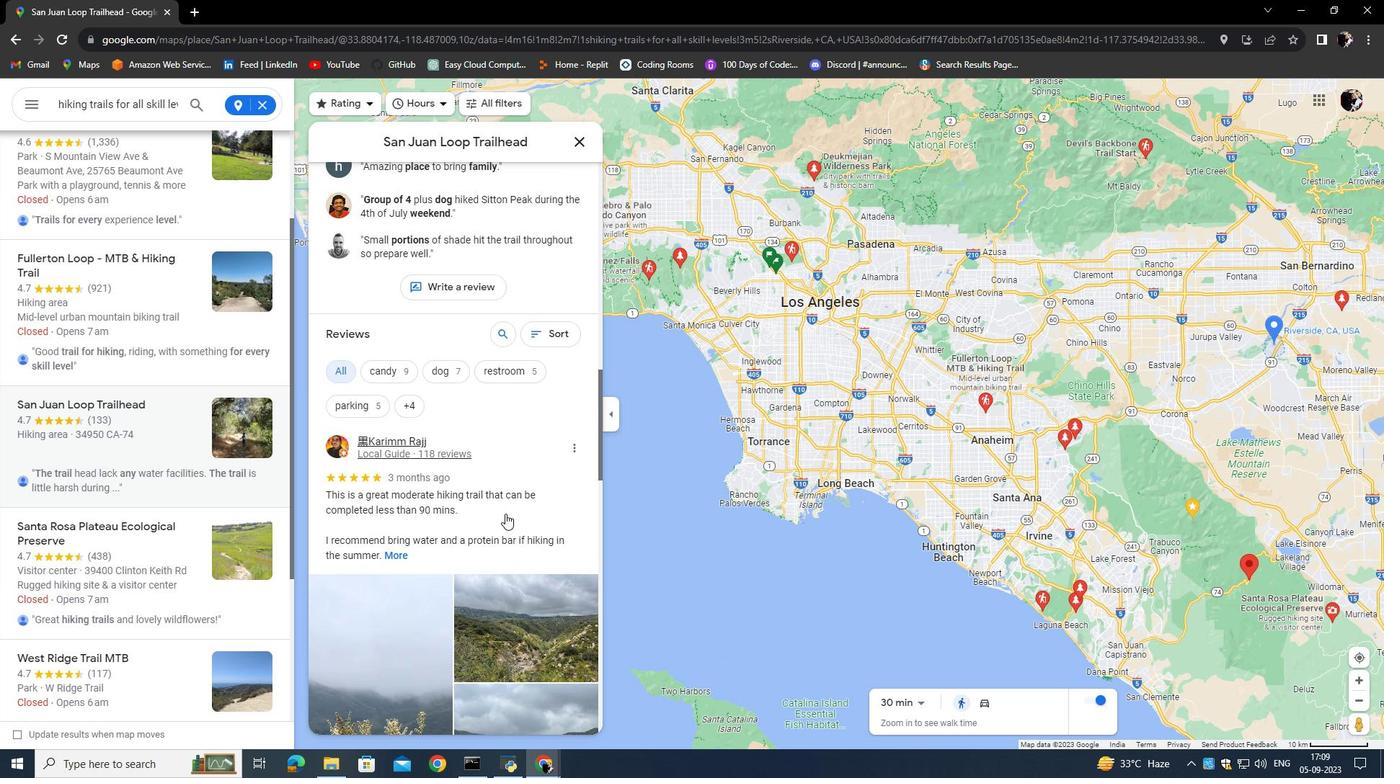 
Action: Mouse scrolled (505, 513) with delta (0, 0)
Screenshot: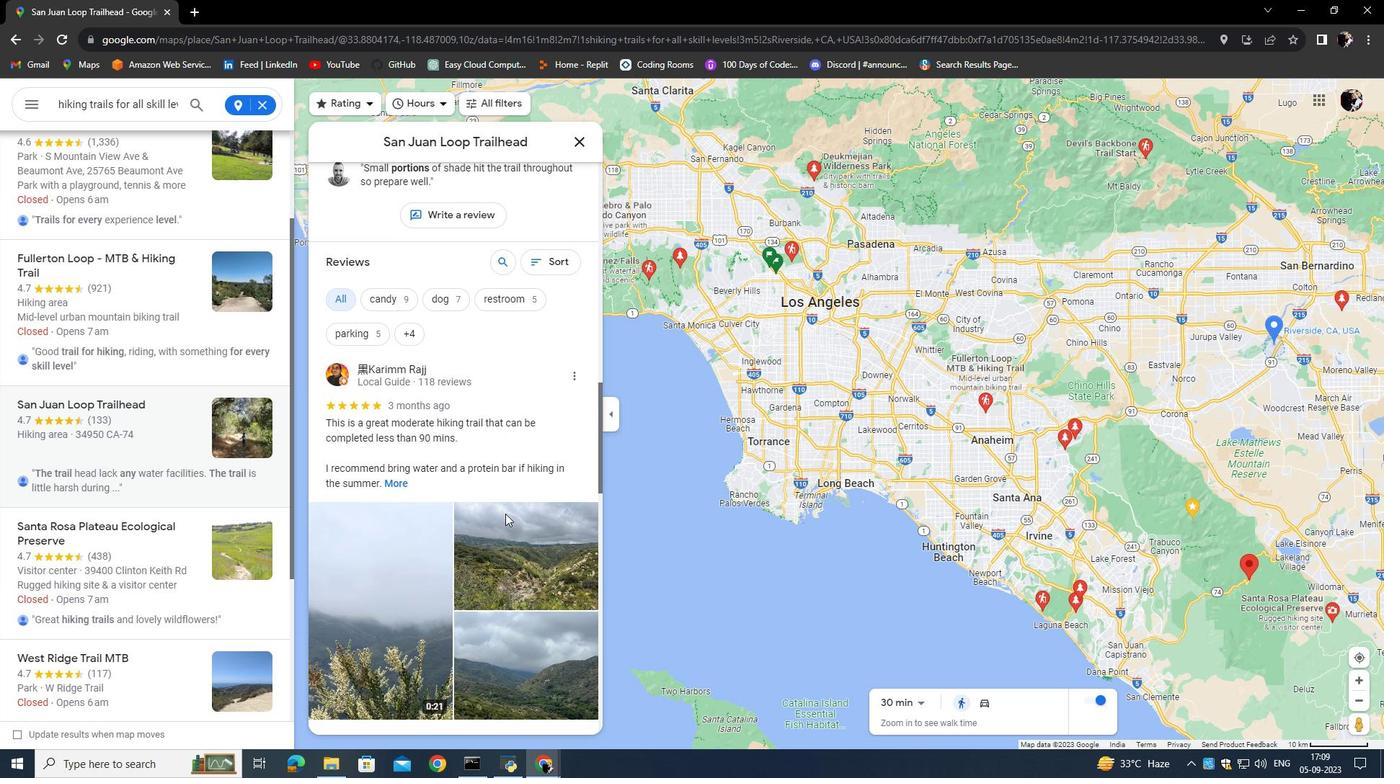 
Action: Mouse scrolled (505, 513) with delta (0, 0)
Screenshot: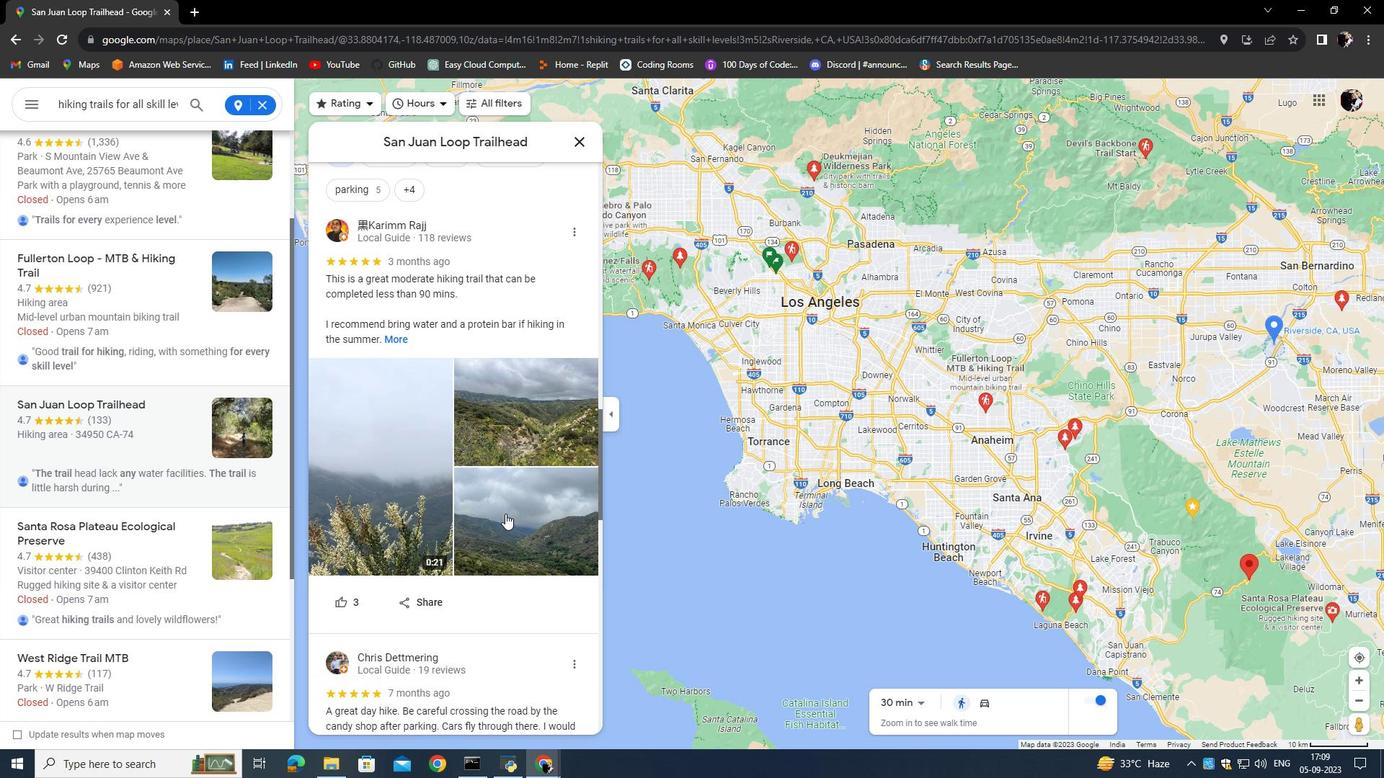 
Action: Mouse scrolled (505, 513) with delta (0, 0)
Screenshot: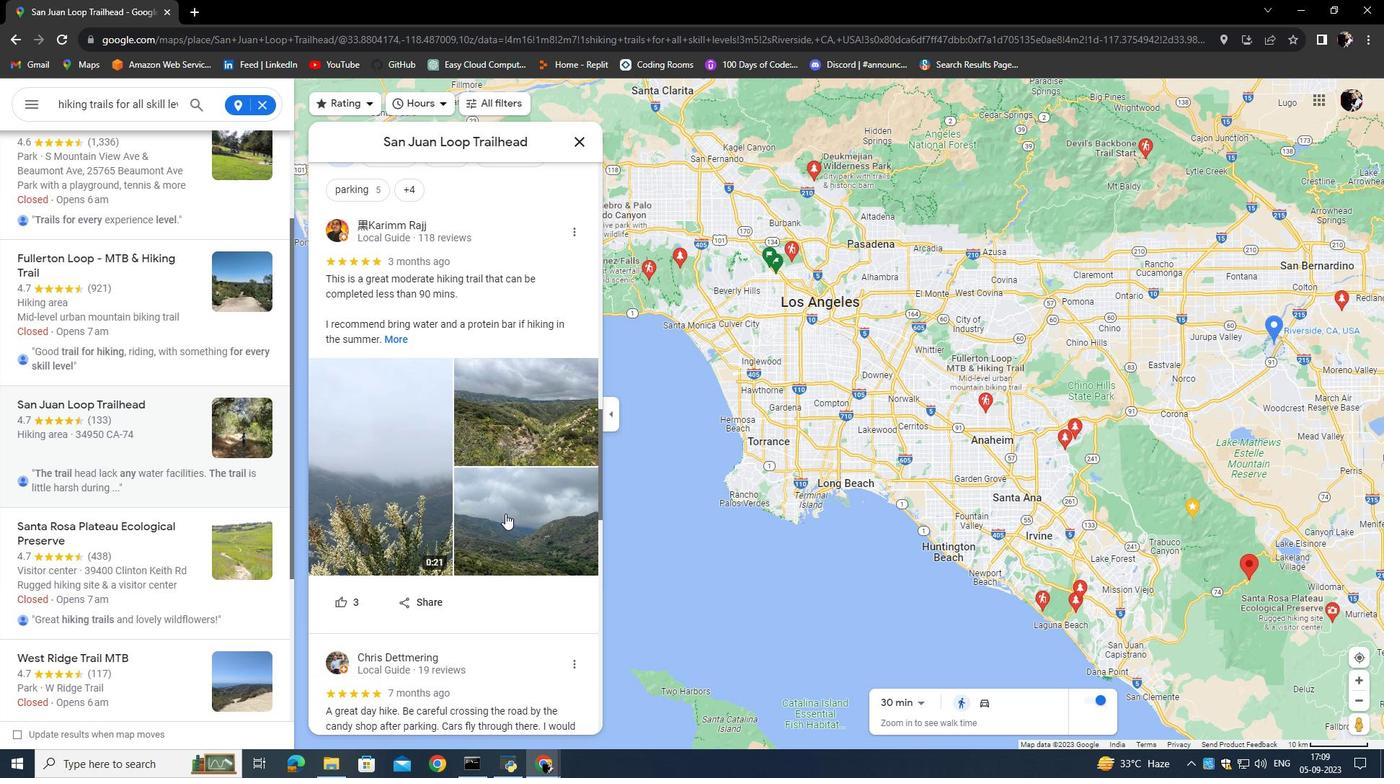 
Action: Mouse scrolled (505, 513) with delta (0, 0)
Screenshot: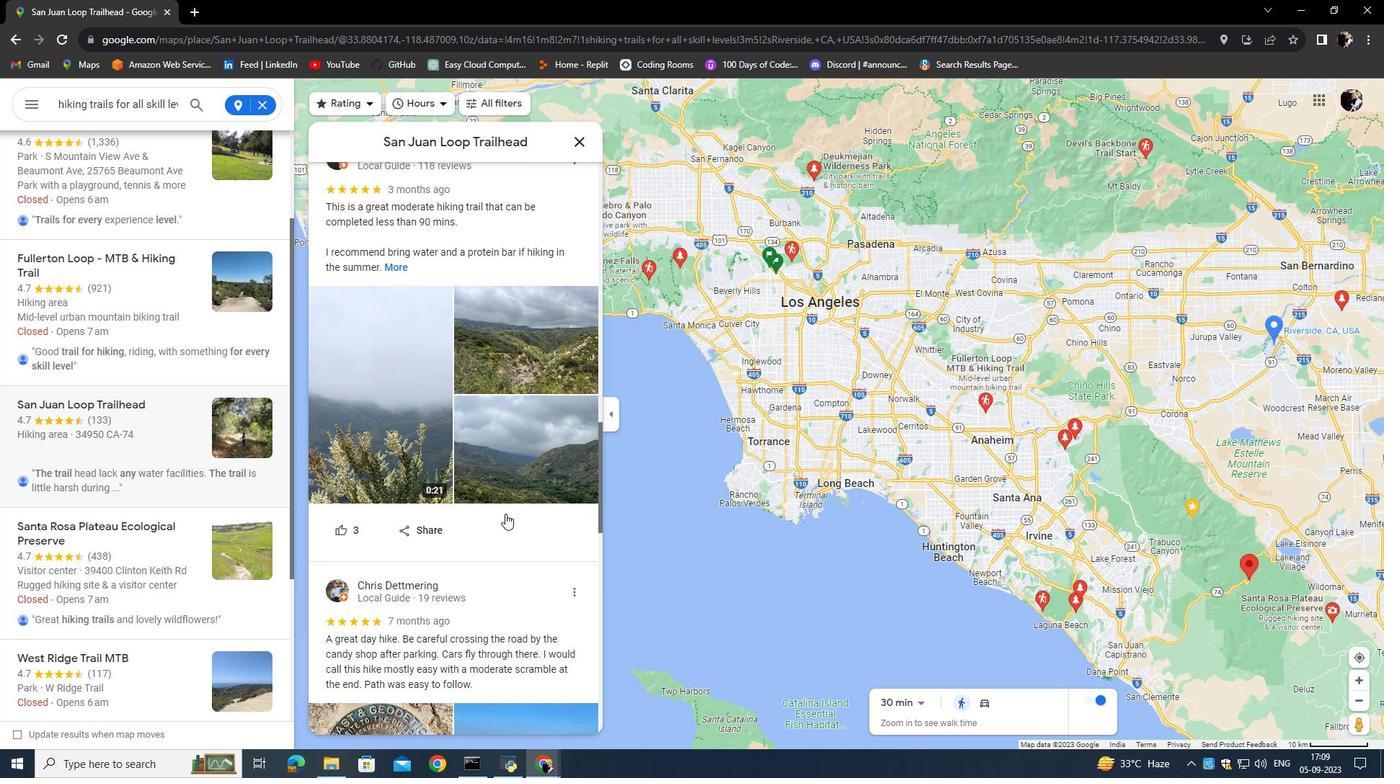 
Action: Mouse scrolled (505, 513) with delta (0, 0)
Screenshot: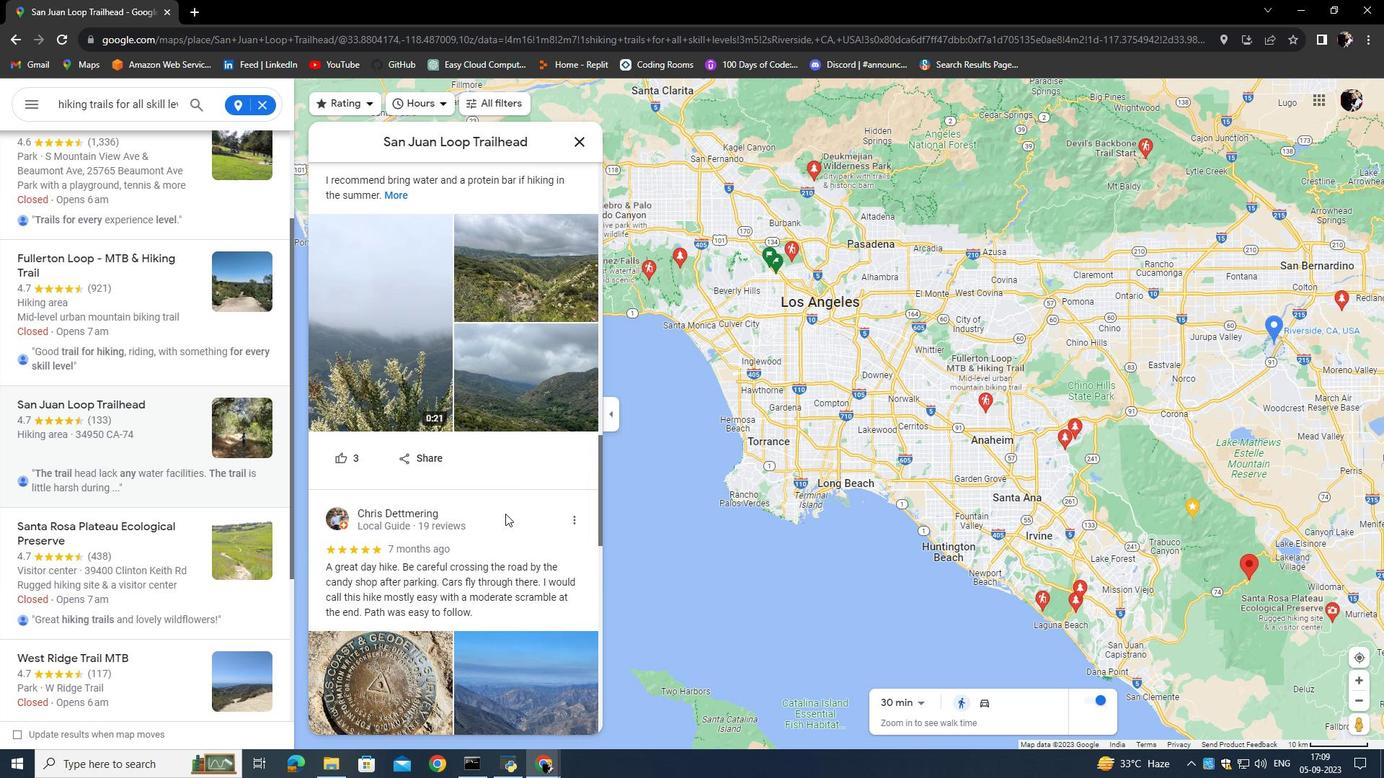 
Action: Mouse scrolled (505, 513) with delta (0, 0)
Screenshot: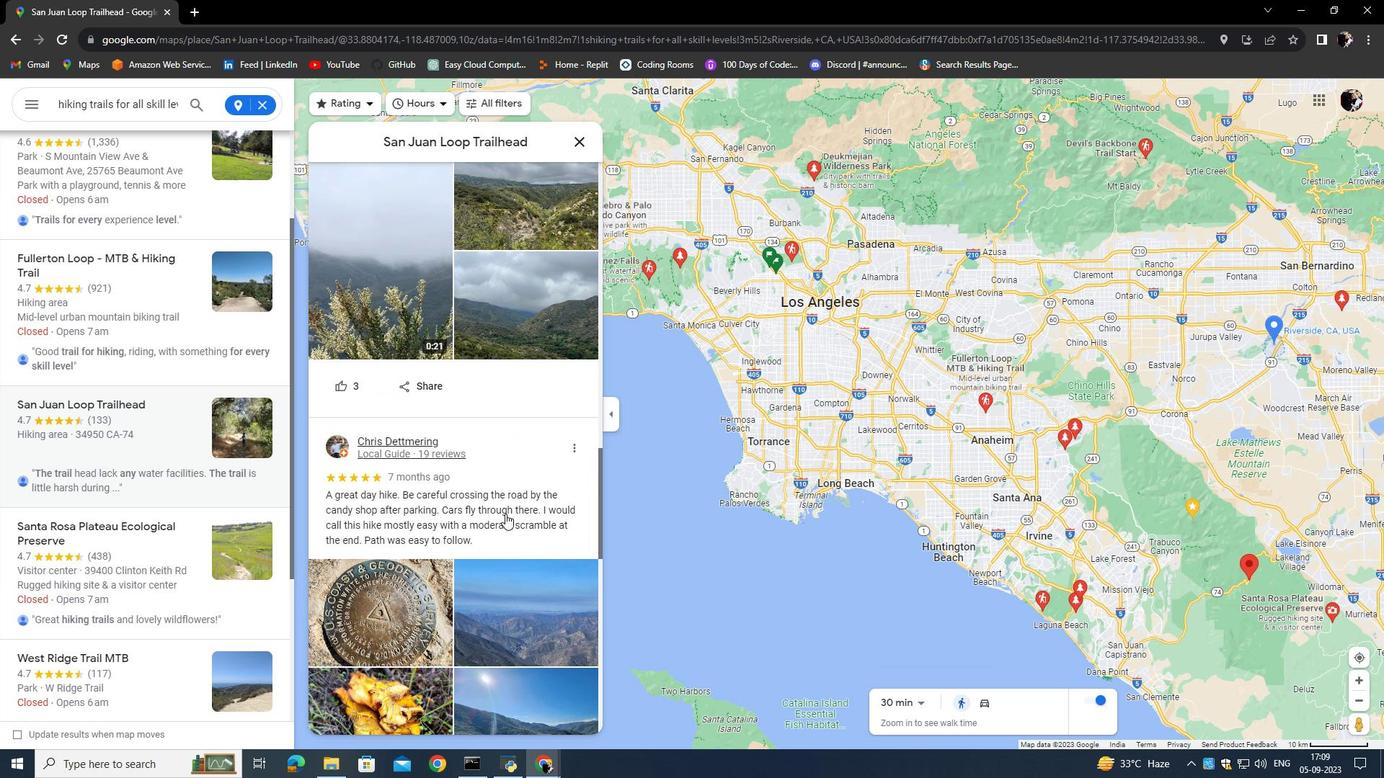 
Action: Mouse scrolled (505, 513) with delta (0, 0)
Screenshot: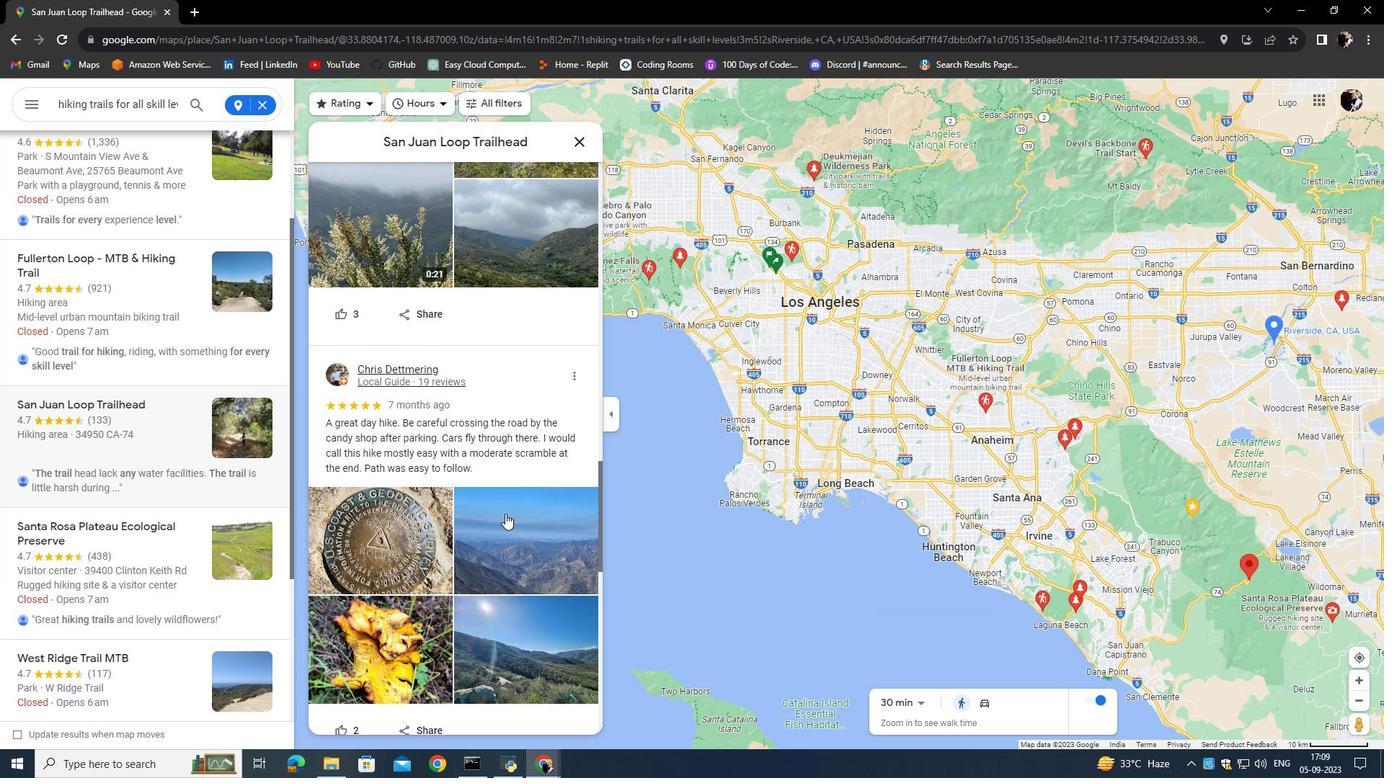 
Action: Mouse moved to (421, 499)
Screenshot: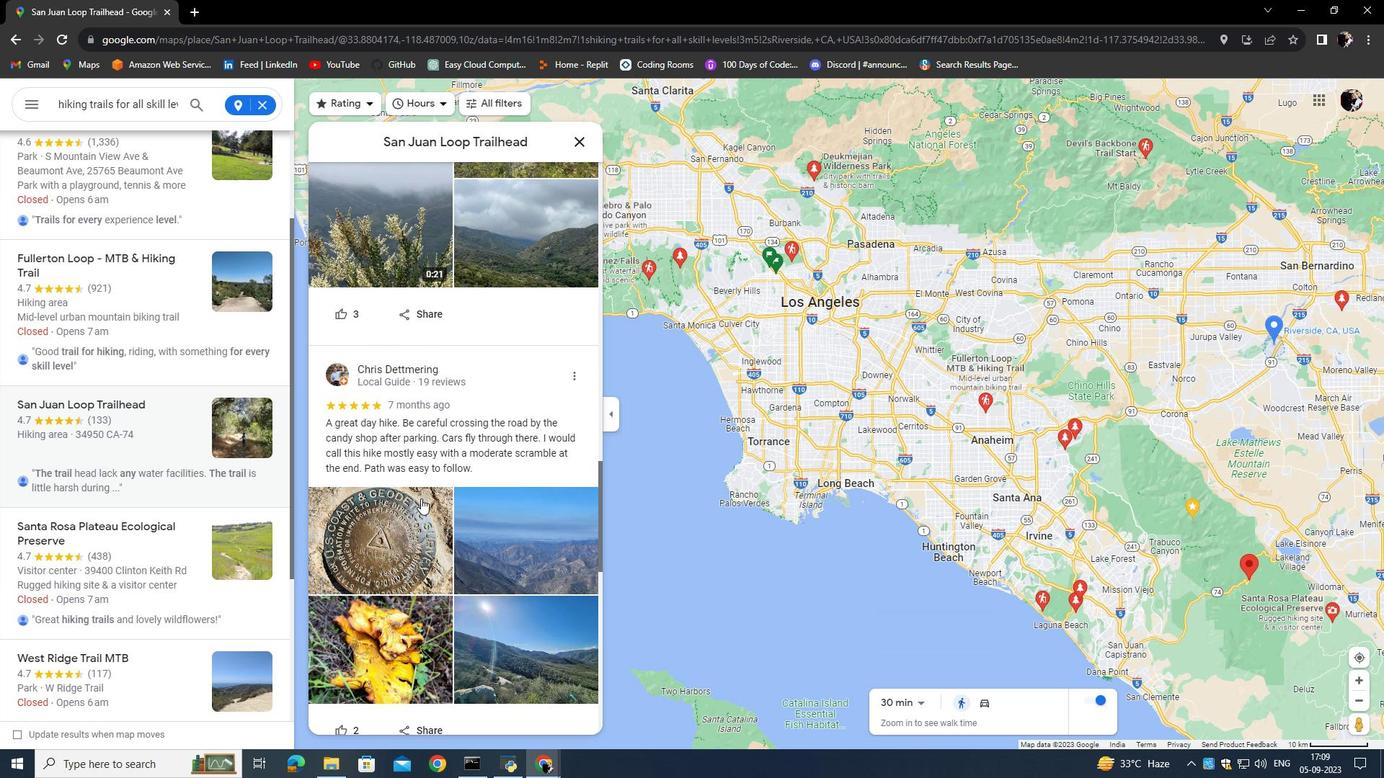 
Action: Mouse scrolled (421, 499) with delta (0, 0)
Screenshot: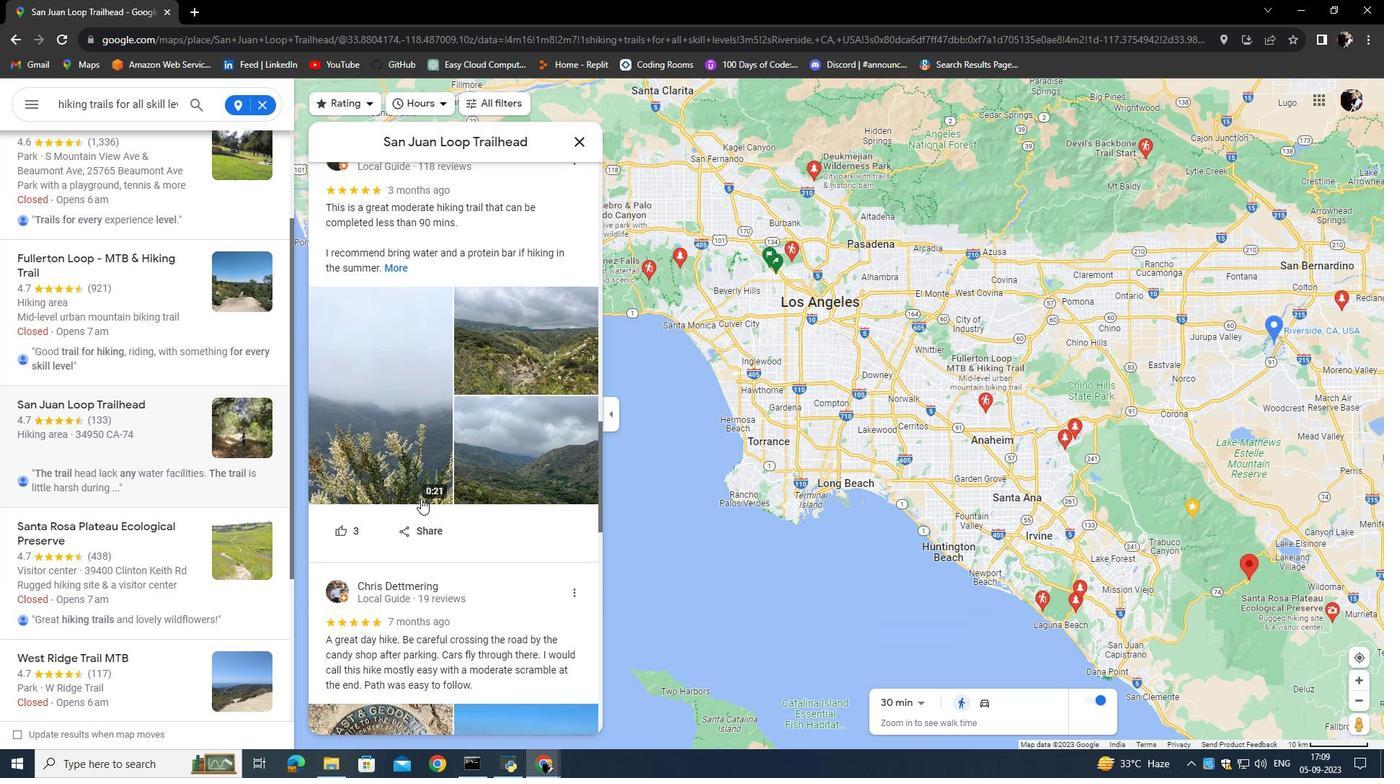 
Action: Mouse scrolled (421, 499) with delta (0, 0)
Screenshot: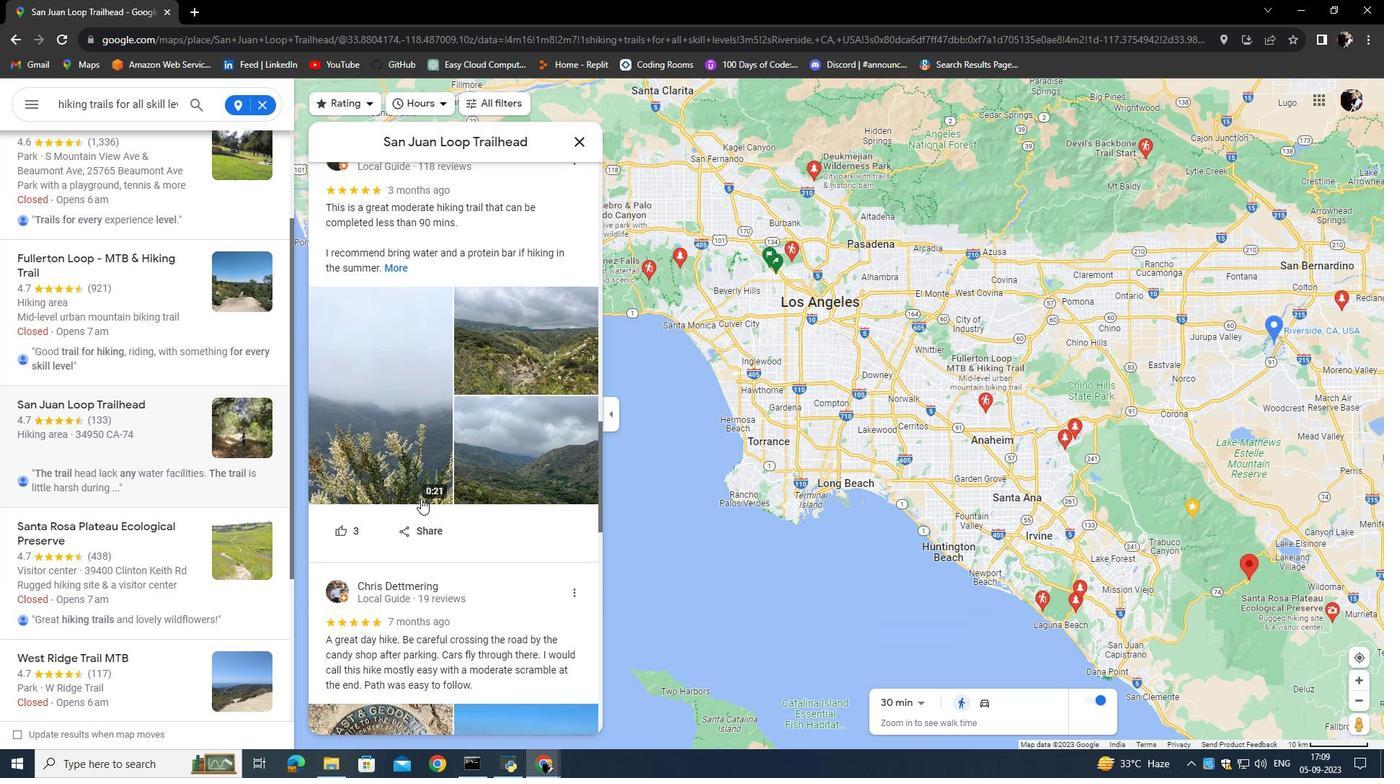 
Action: Mouse scrolled (421, 499) with delta (0, 0)
Screenshot: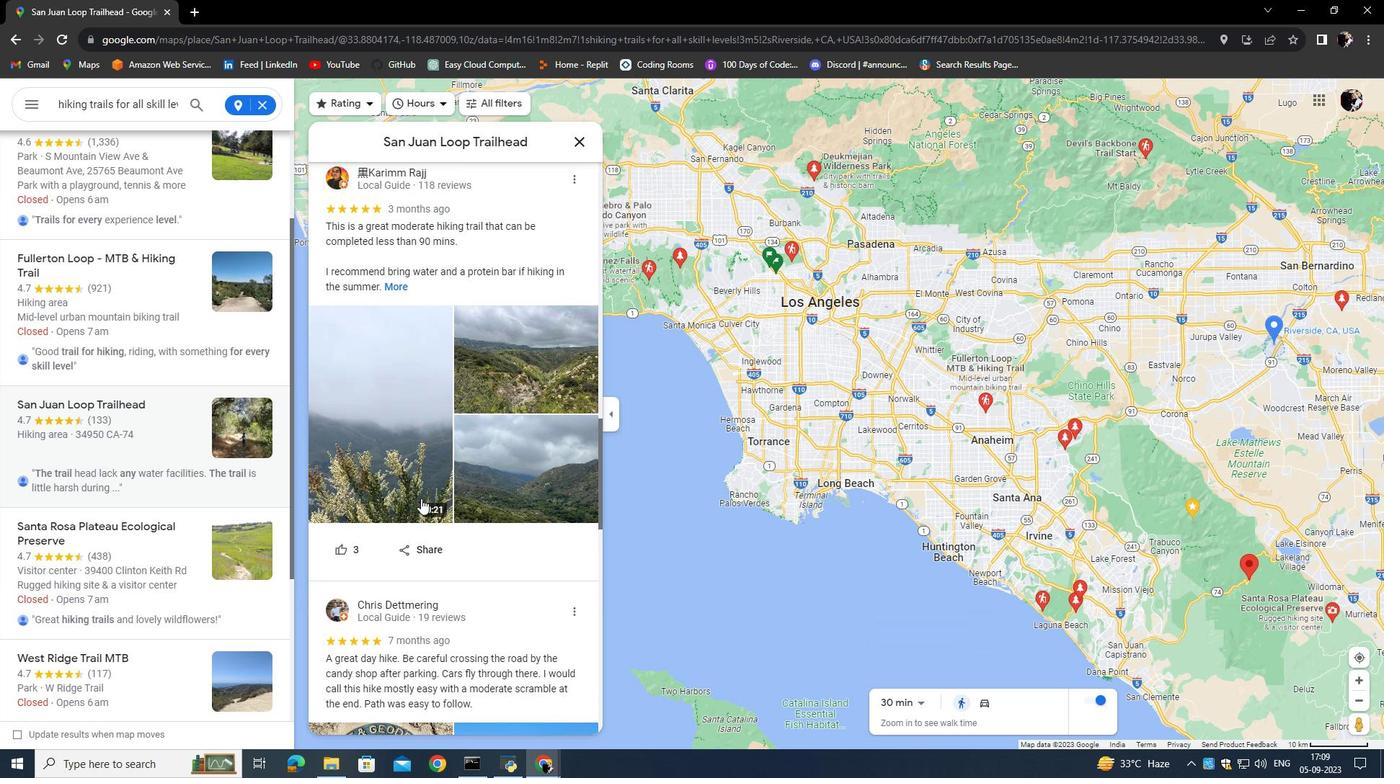 
Action: Mouse scrolled (421, 499) with delta (0, 0)
Screenshot: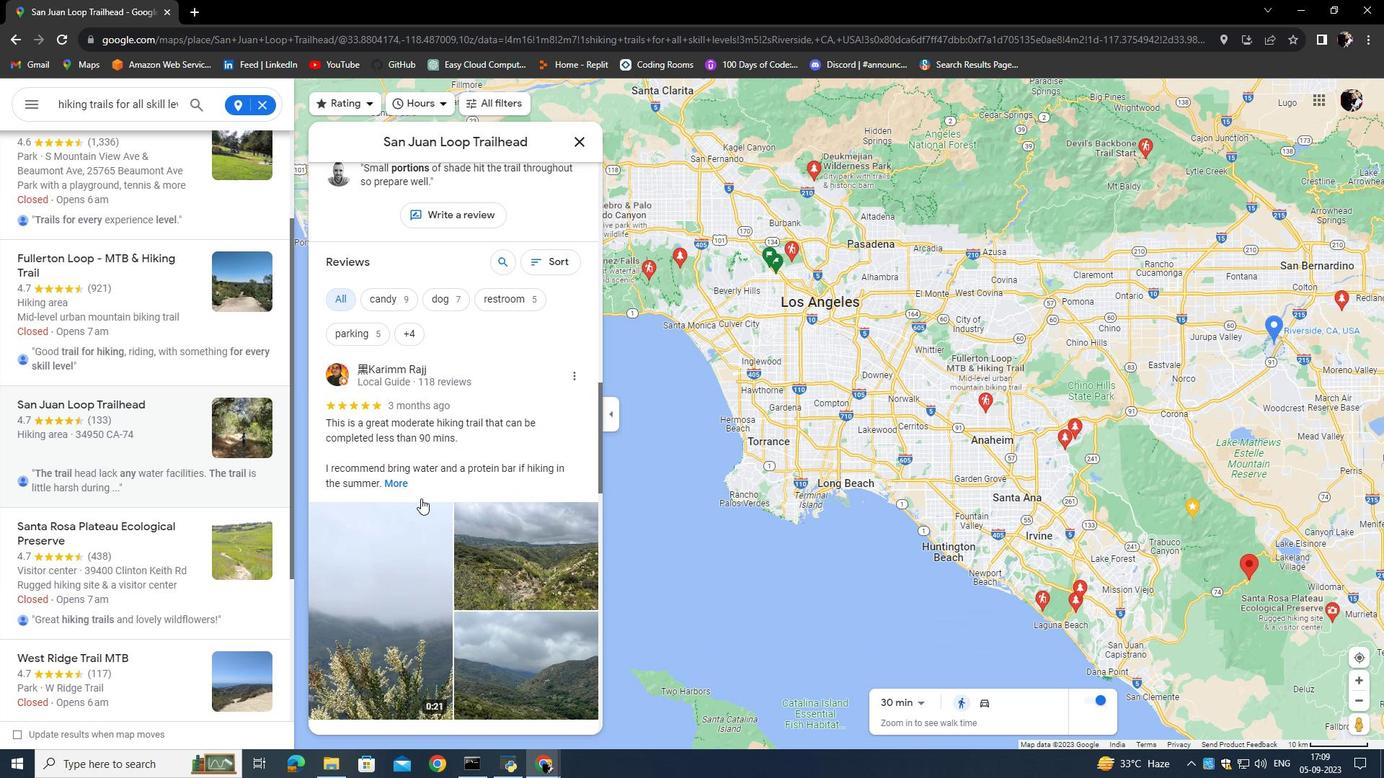 
Action: Mouse scrolled (421, 499) with delta (0, 0)
Screenshot: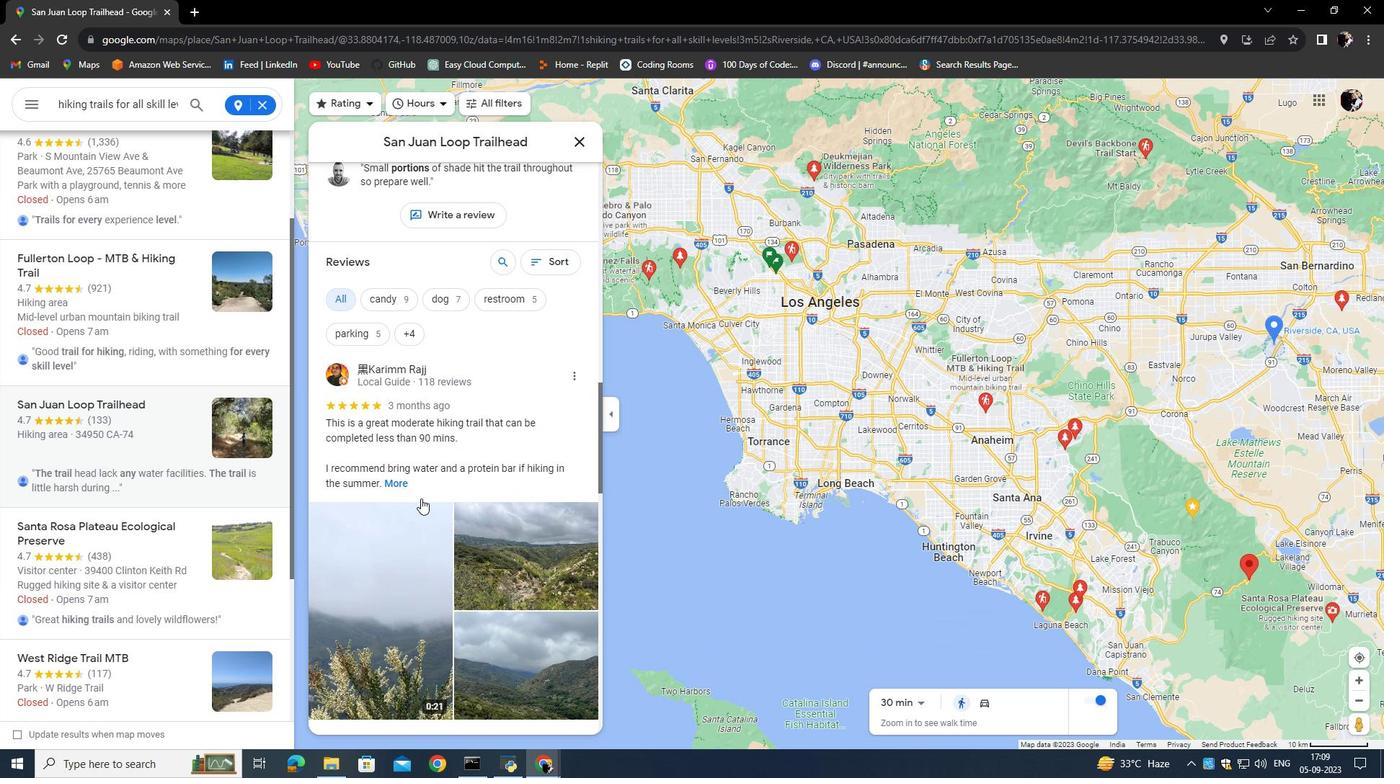 
Action: Mouse scrolled (421, 499) with delta (0, 0)
Screenshot: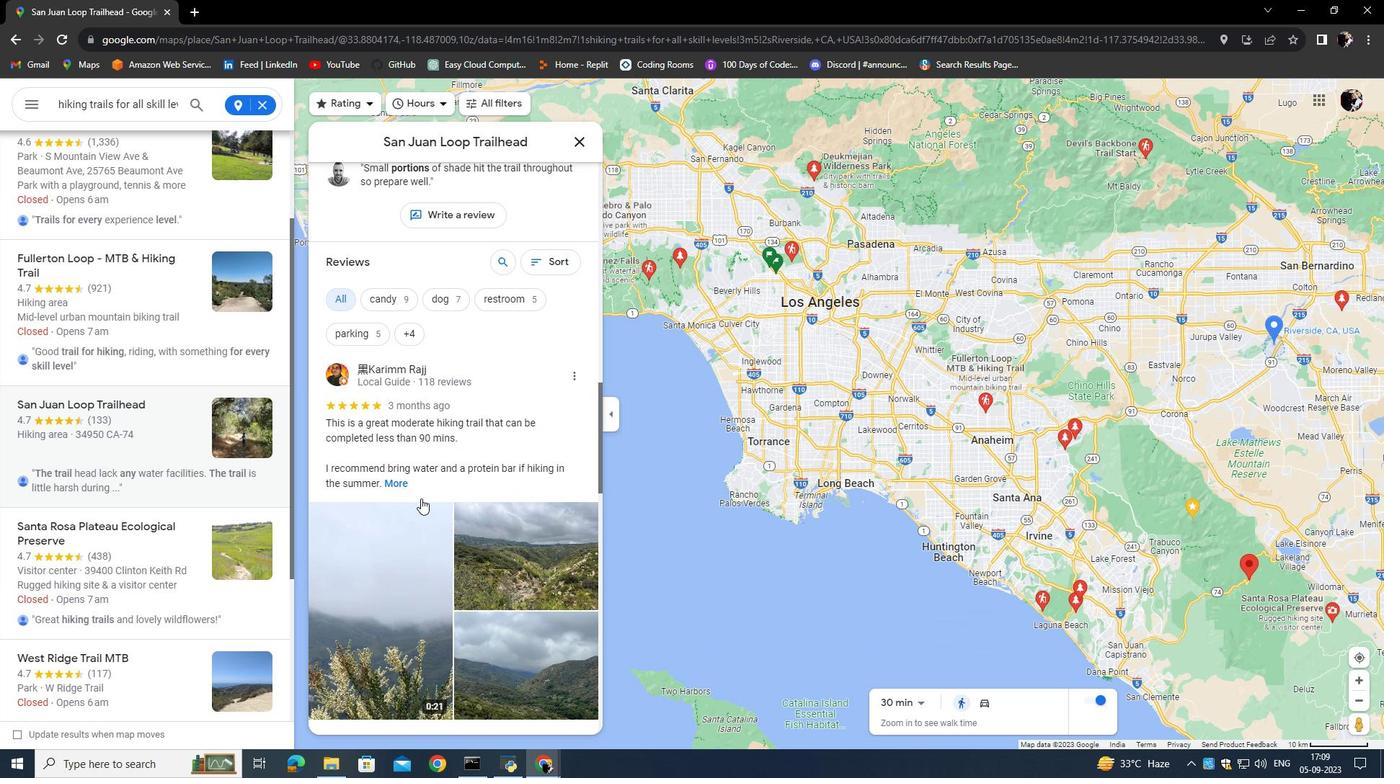 
Action: Mouse scrolled (421, 499) with delta (0, 0)
Screenshot: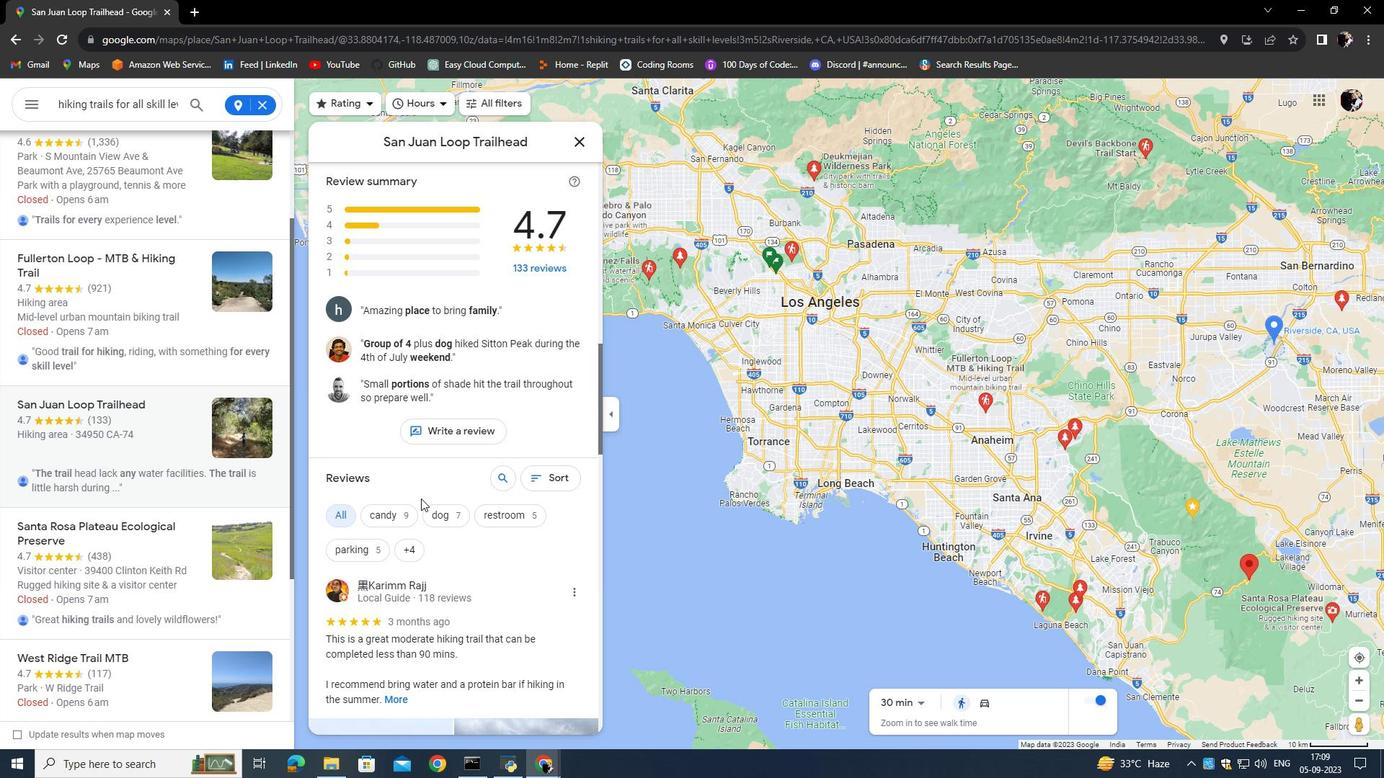 
Action: Mouse scrolled (421, 499) with delta (0, 0)
Screenshot: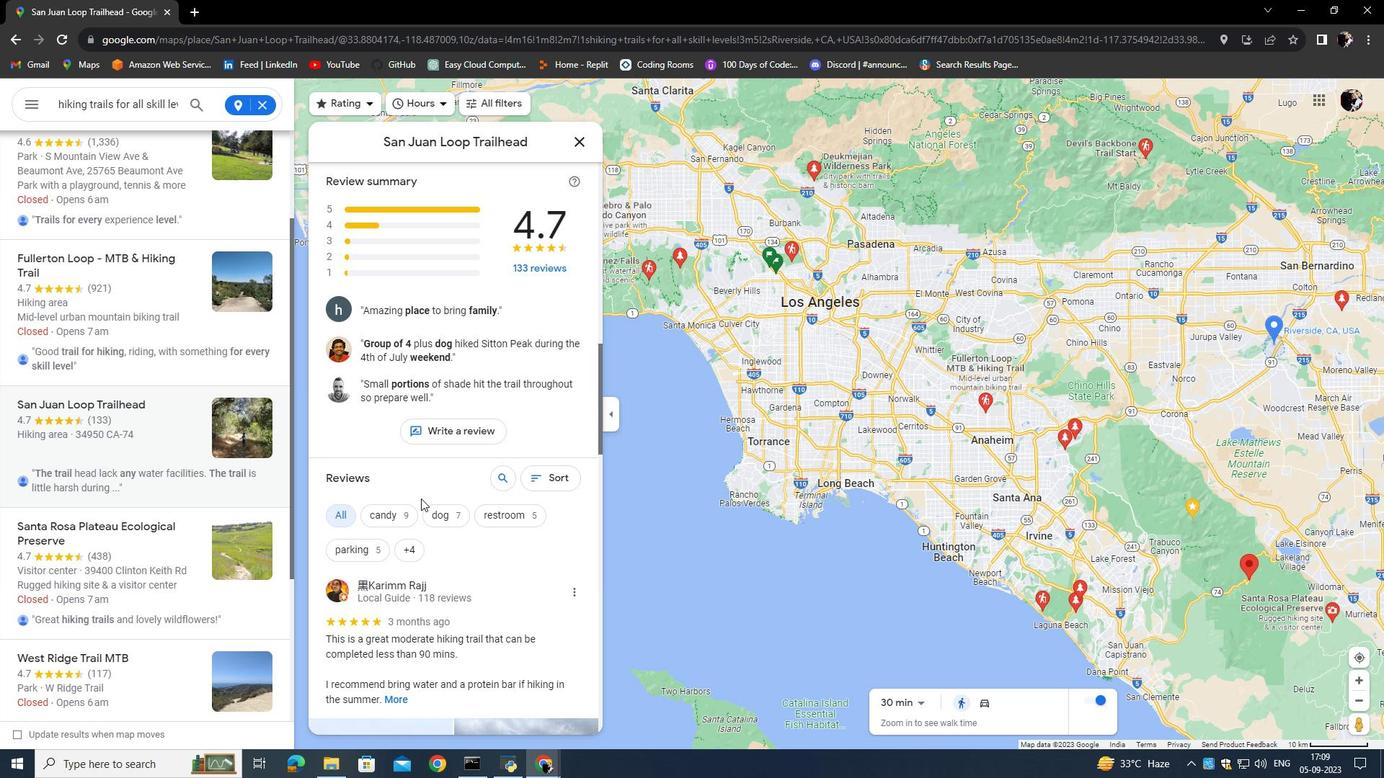 
Action: Mouse scrolled (421, 499) with delta (0, 0)
Screenshot: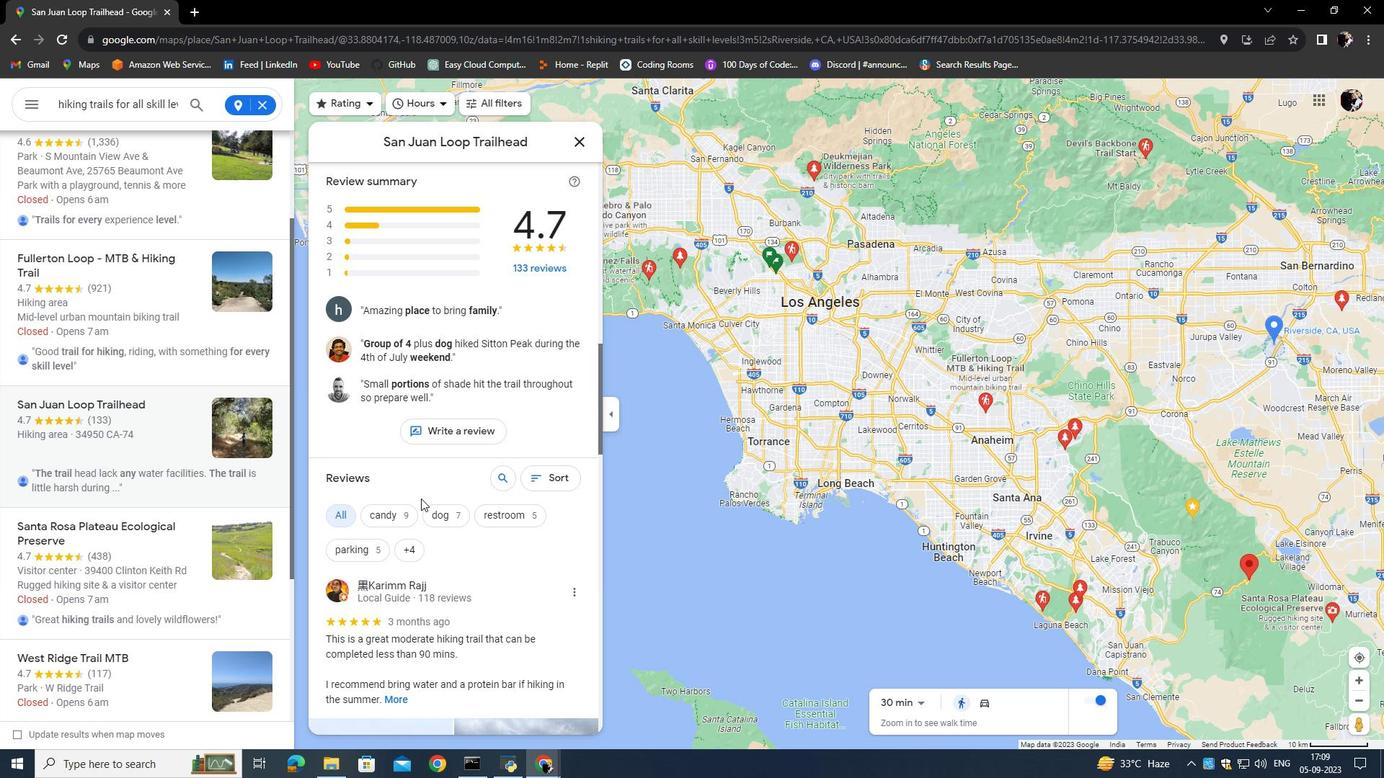 
Action: Mouse scrolled (421, 499) with delta (0, 0)
Screenshot: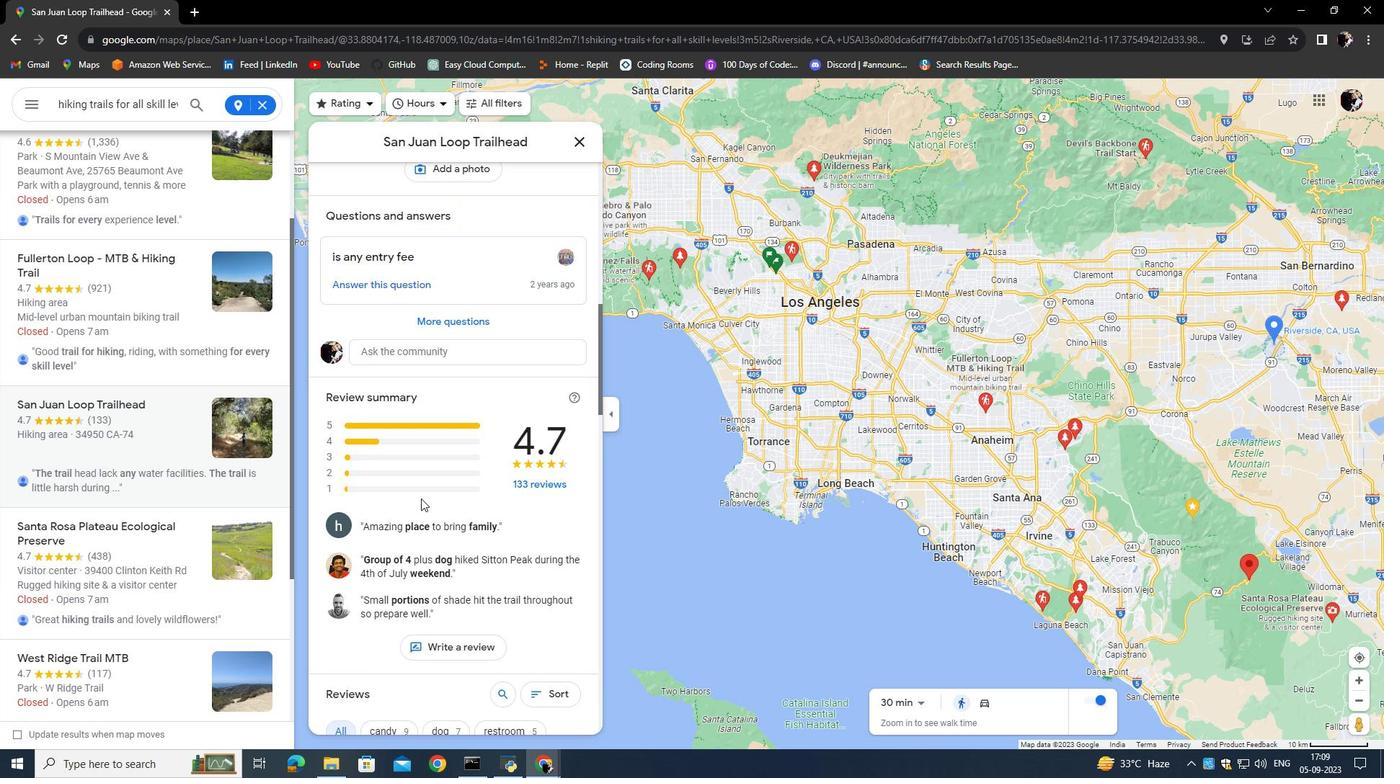 
Action: Mouse scrolled (421, 499) with delta (0, 0)
Screenshot: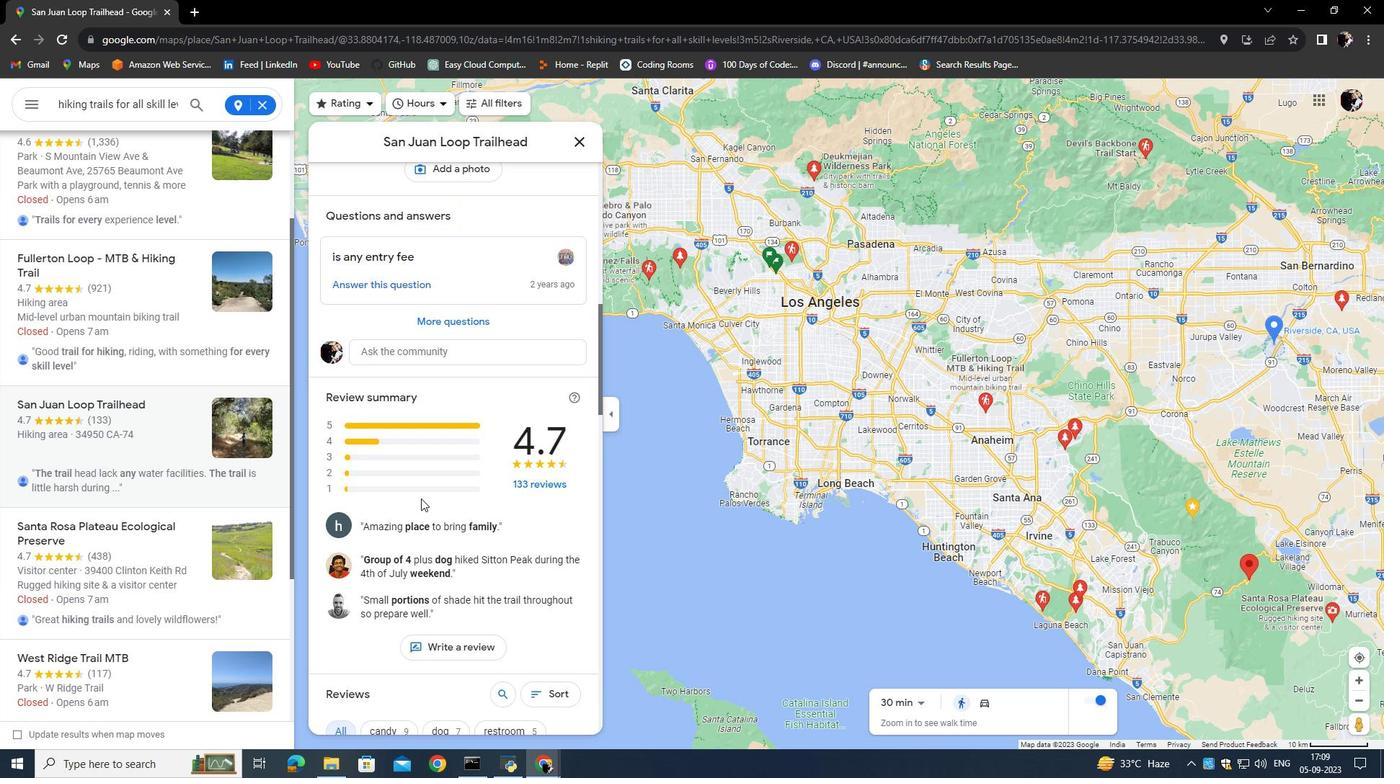 
Action: Mouse scrolled (421, 499) with delta (0, 0)
Screenshot: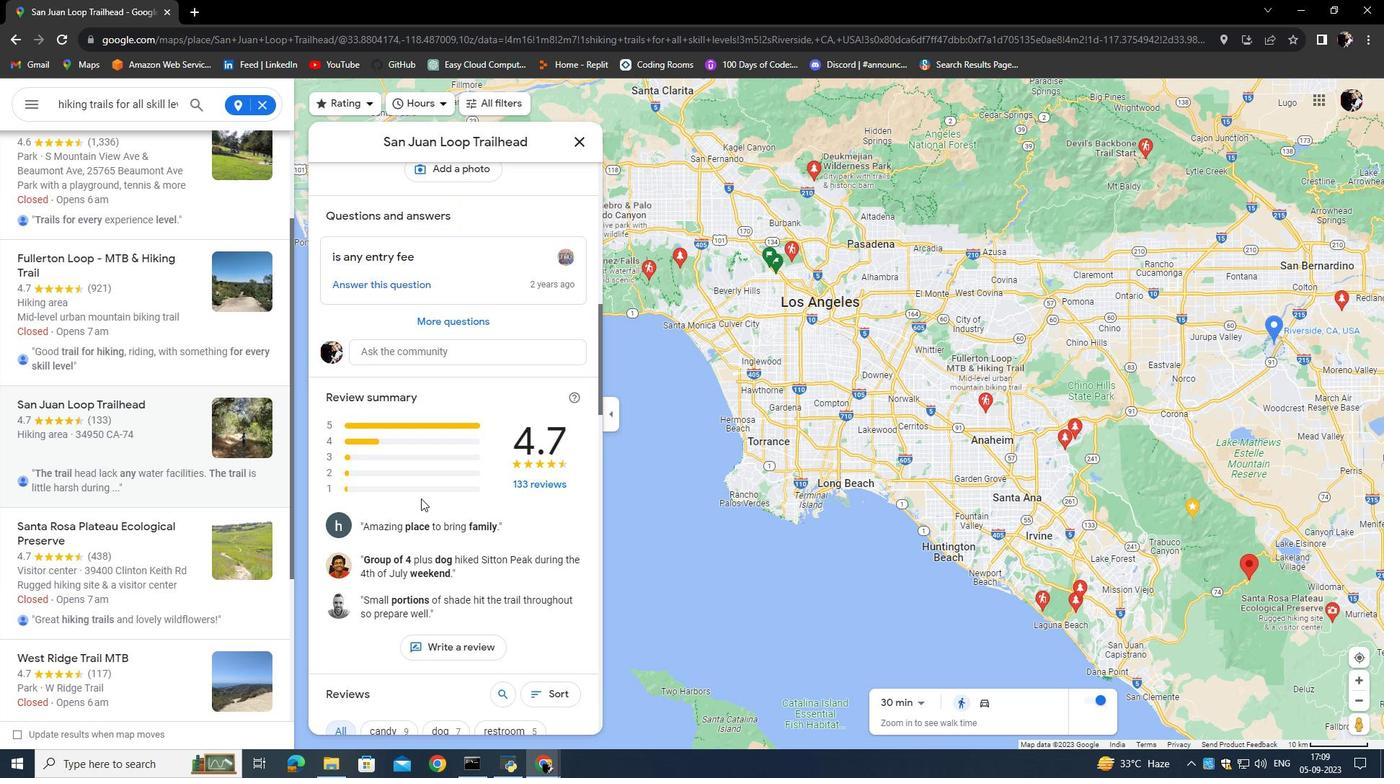 
Action: Mouse scrolled (421, 499) with delta (0, 0)
Screenshot: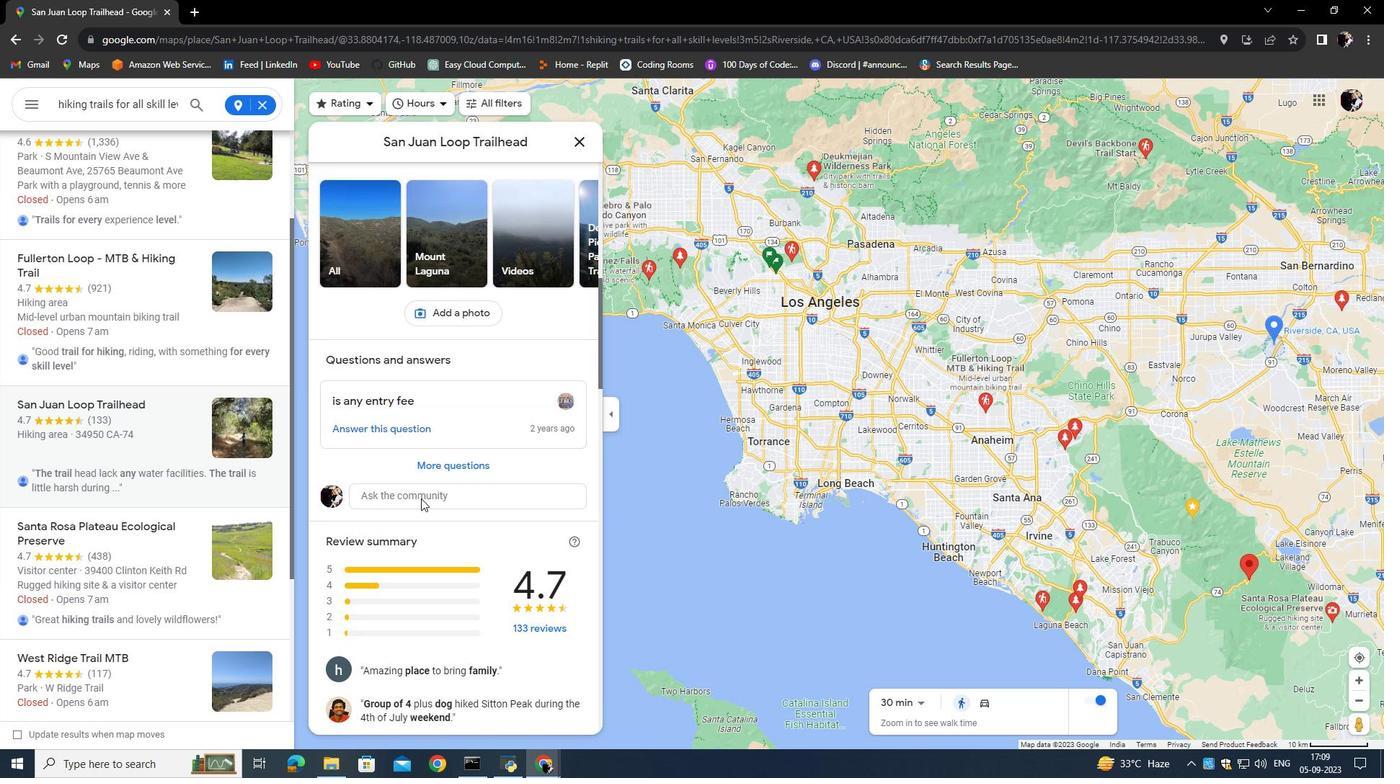
Action: Mouse scrolled (421, 499) with delta (0, 0)
Screenshot: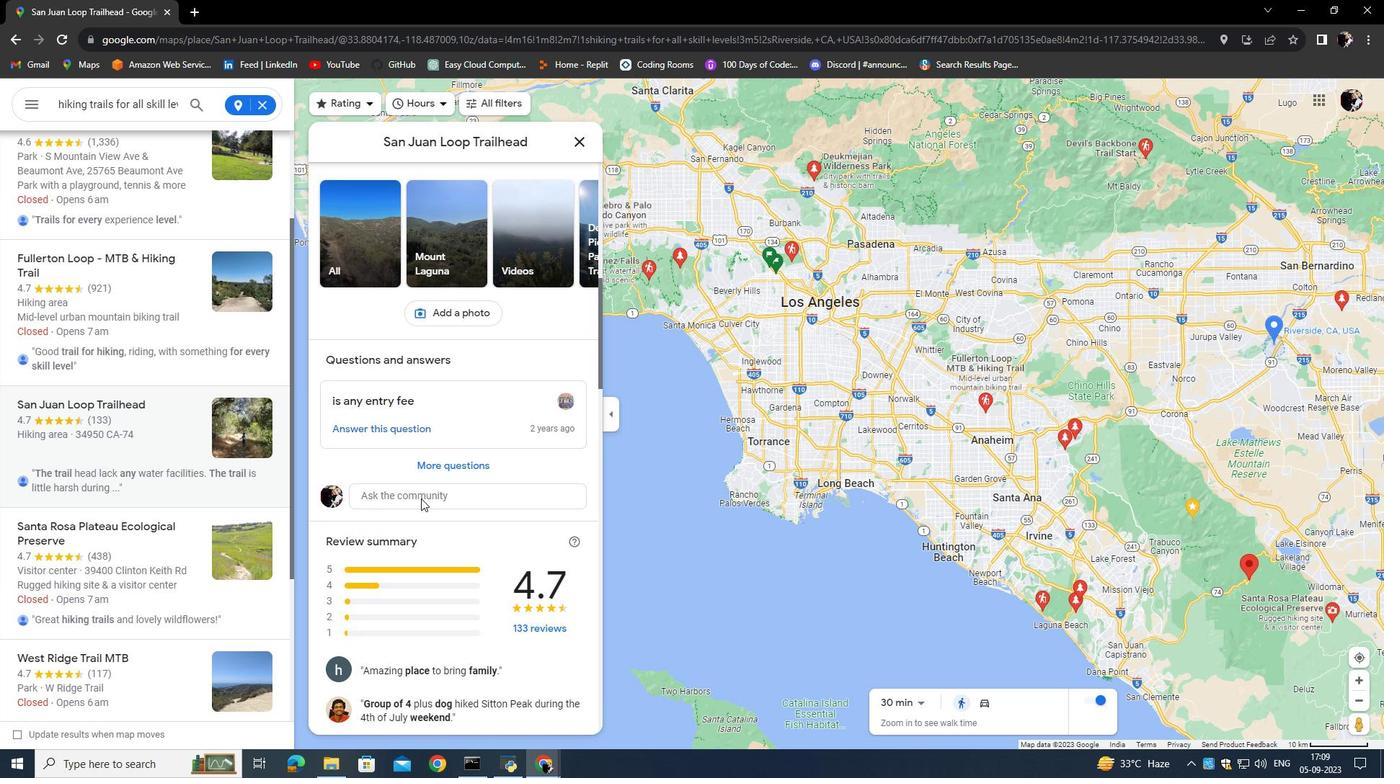 
Action: Mouse moved to (421, 498)
Screenshot: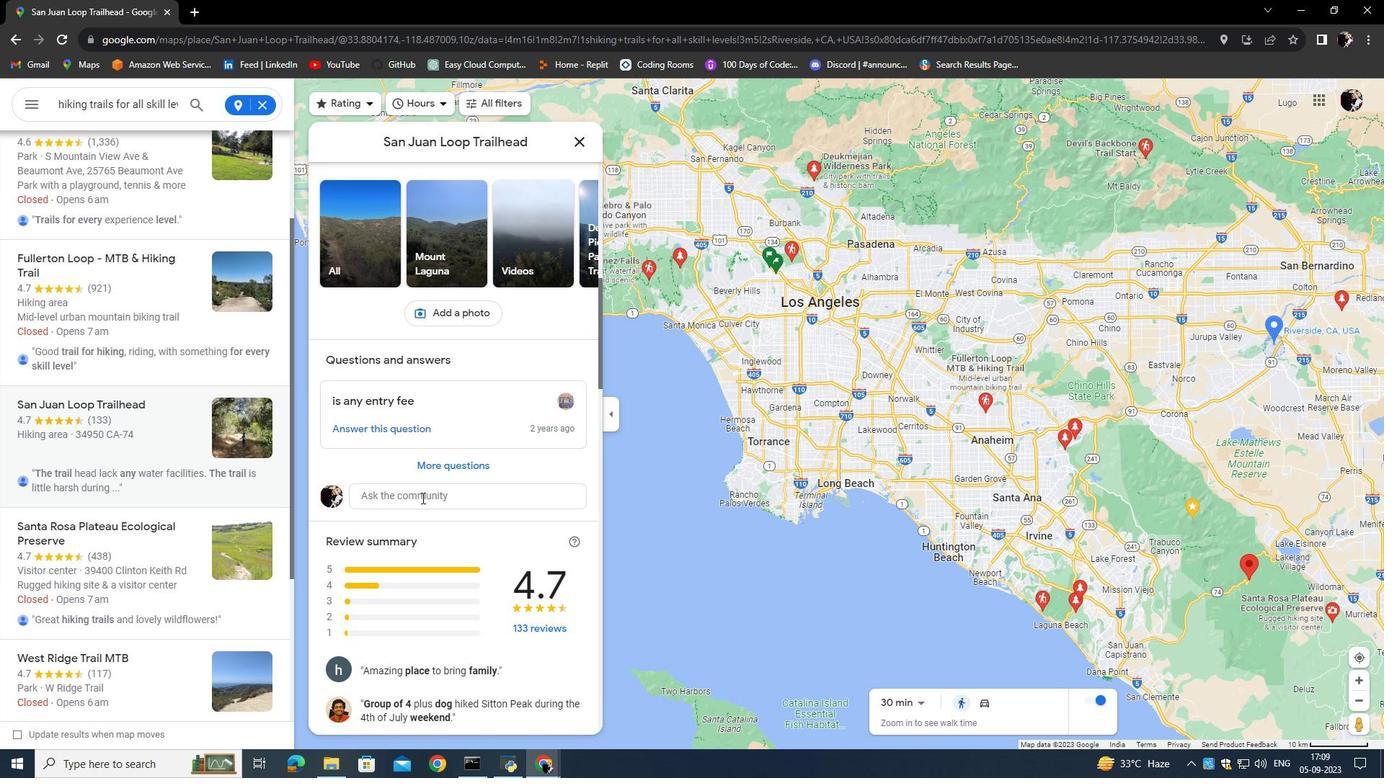 
Action: Mouse scrolled (421, 497) with delta (0, 0)
Screenshot: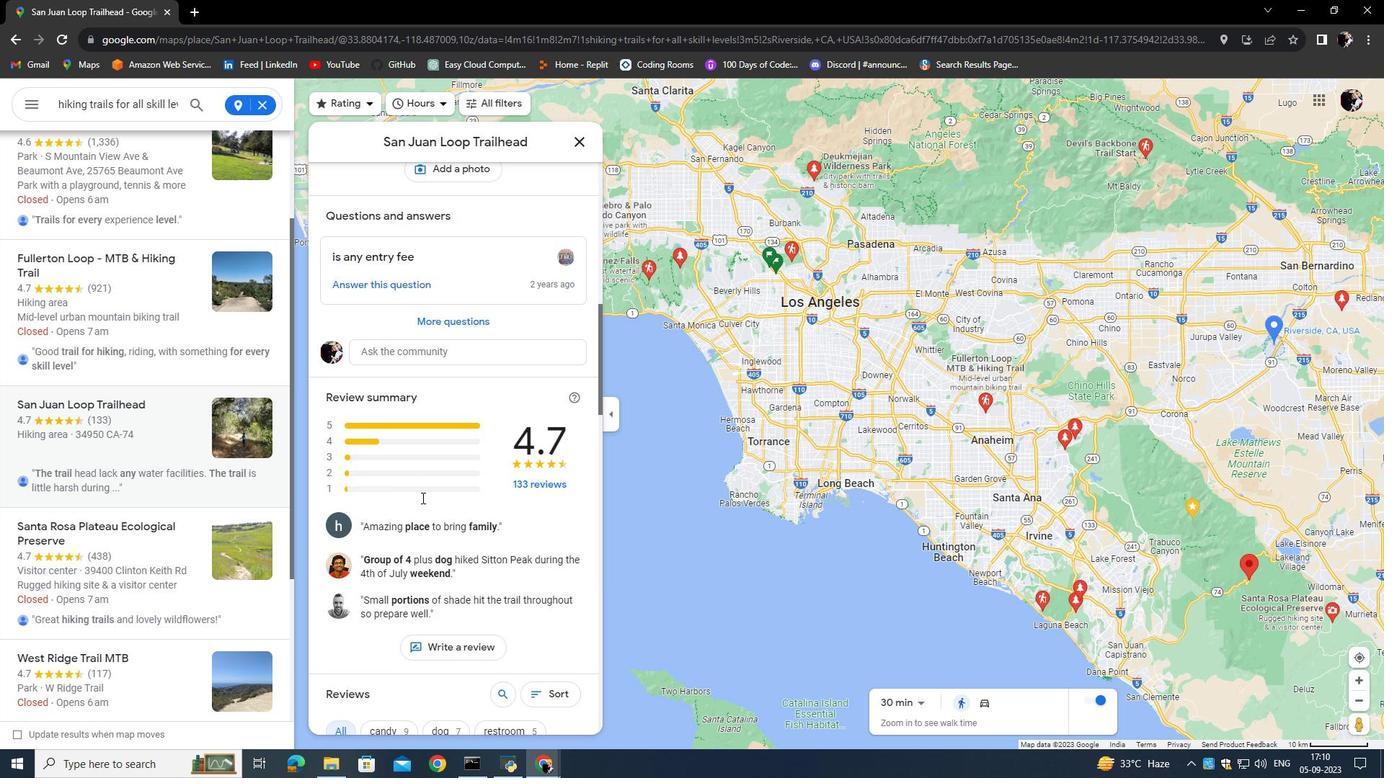 
Action: Mouse scrolled (421, 497) with delta (0, 0)
Screenshot: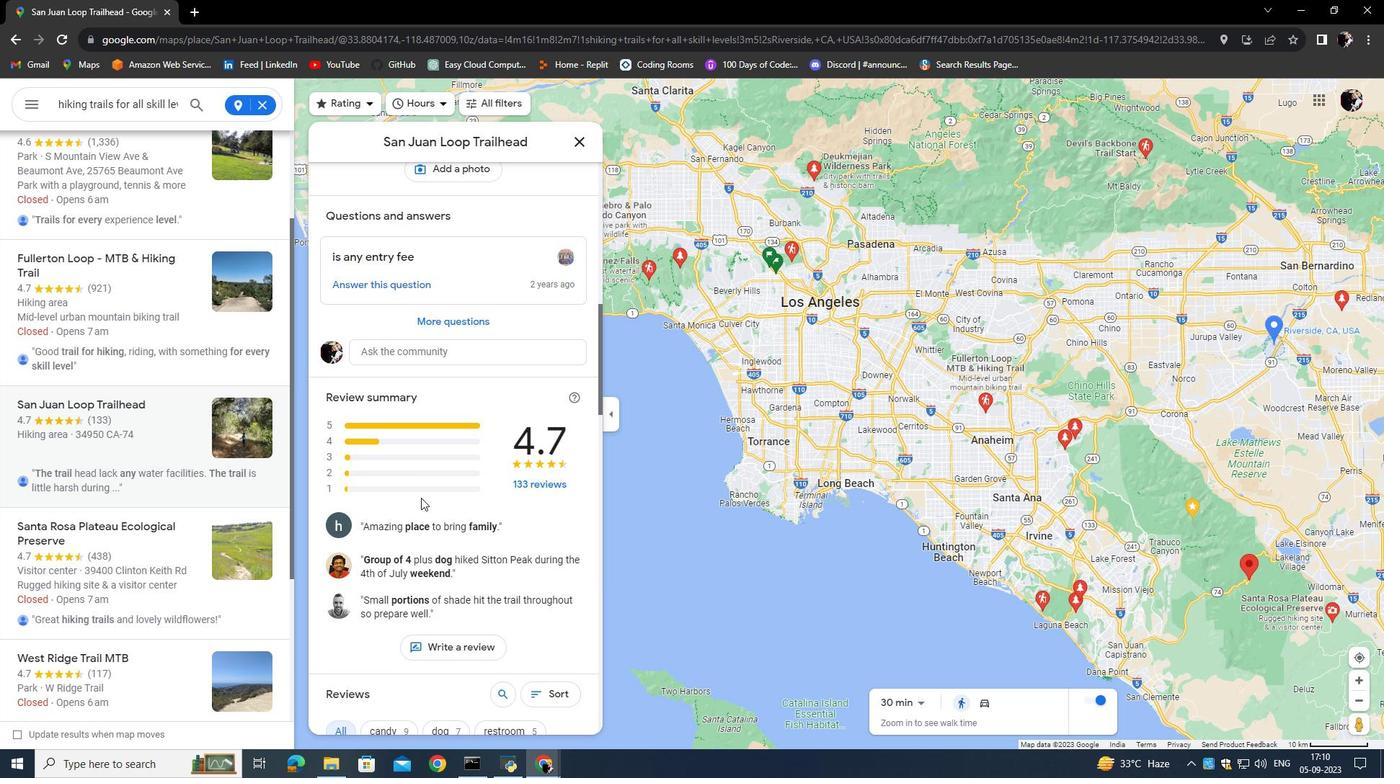 
Action: Mouse moved to (41, 559)
Screenshot: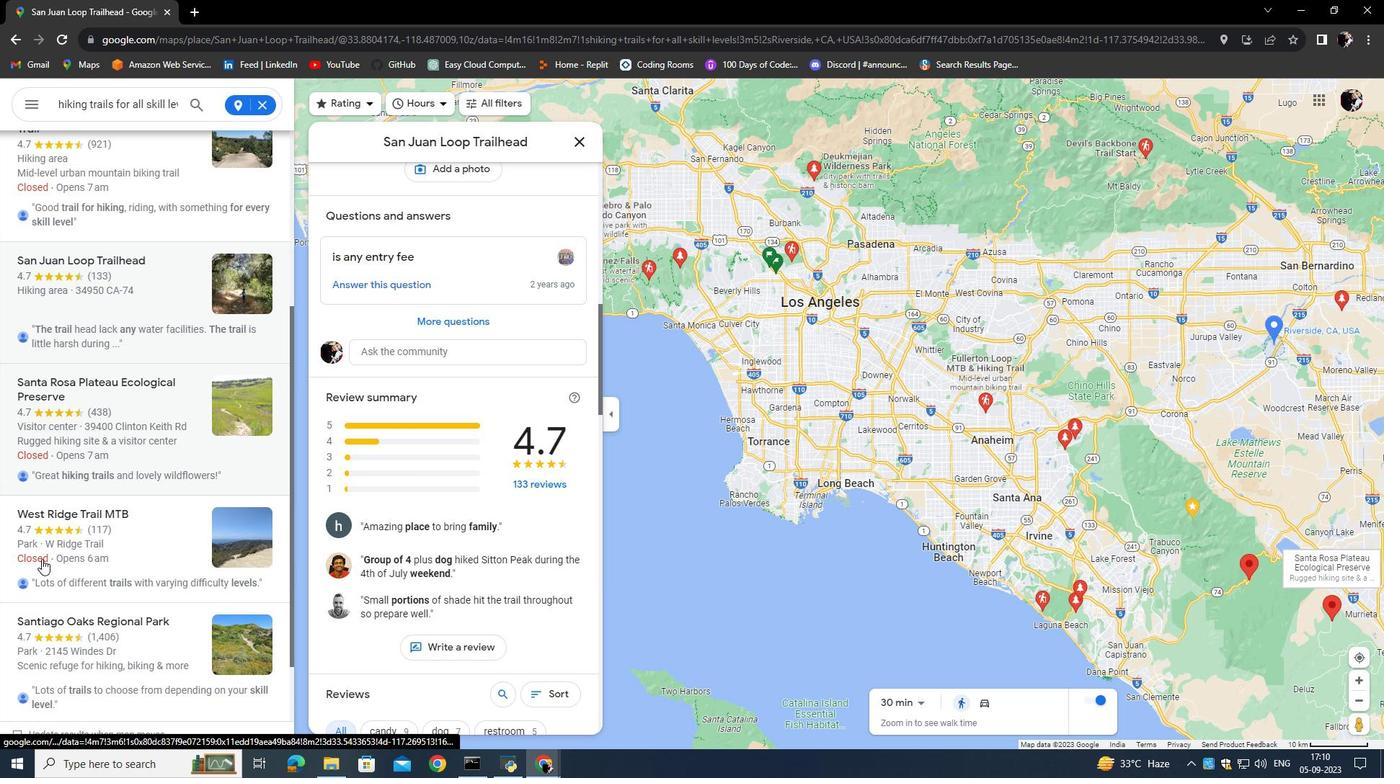 
Action: Mouse scrolled (41, 558) with delta (0, 0)
Screenshot: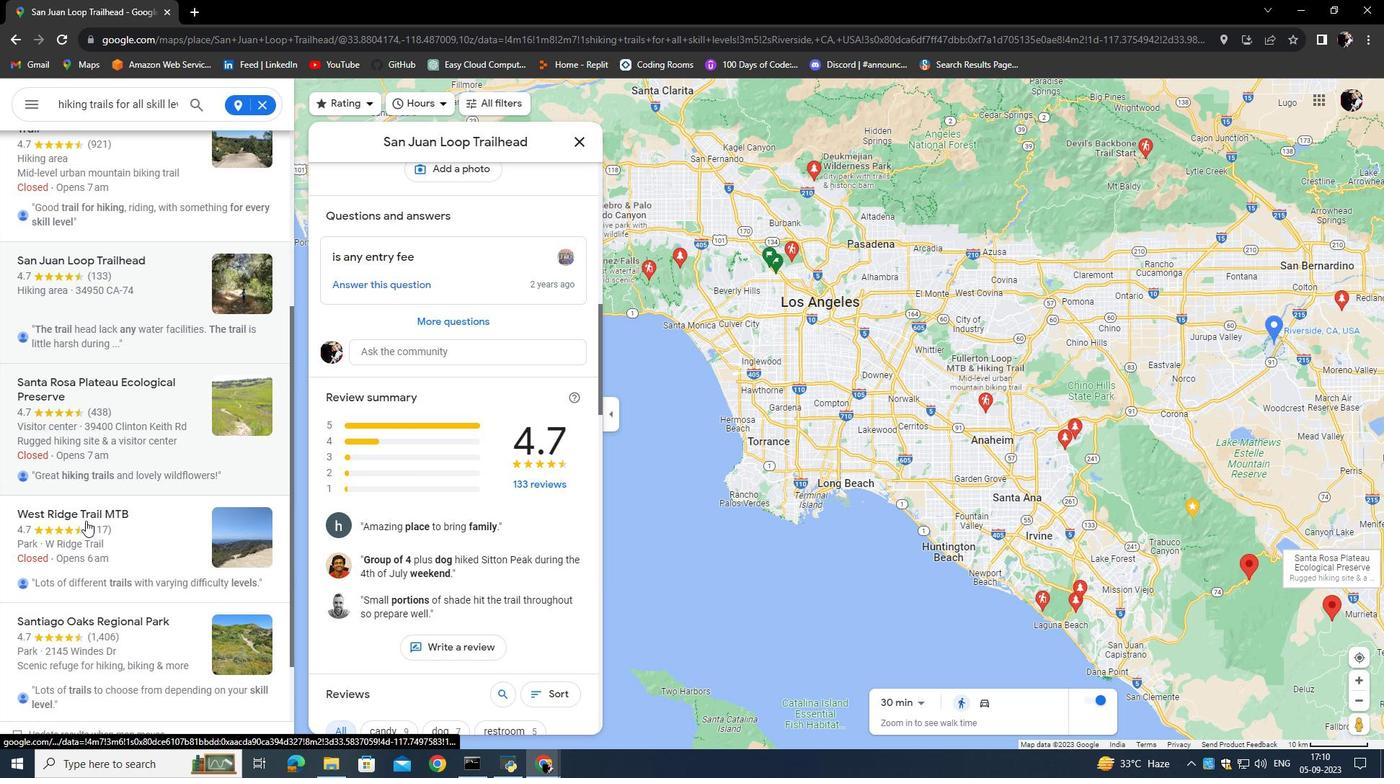 
Action: Mouse scrolled (41, 558) with delta (0, 0)
Screenshot: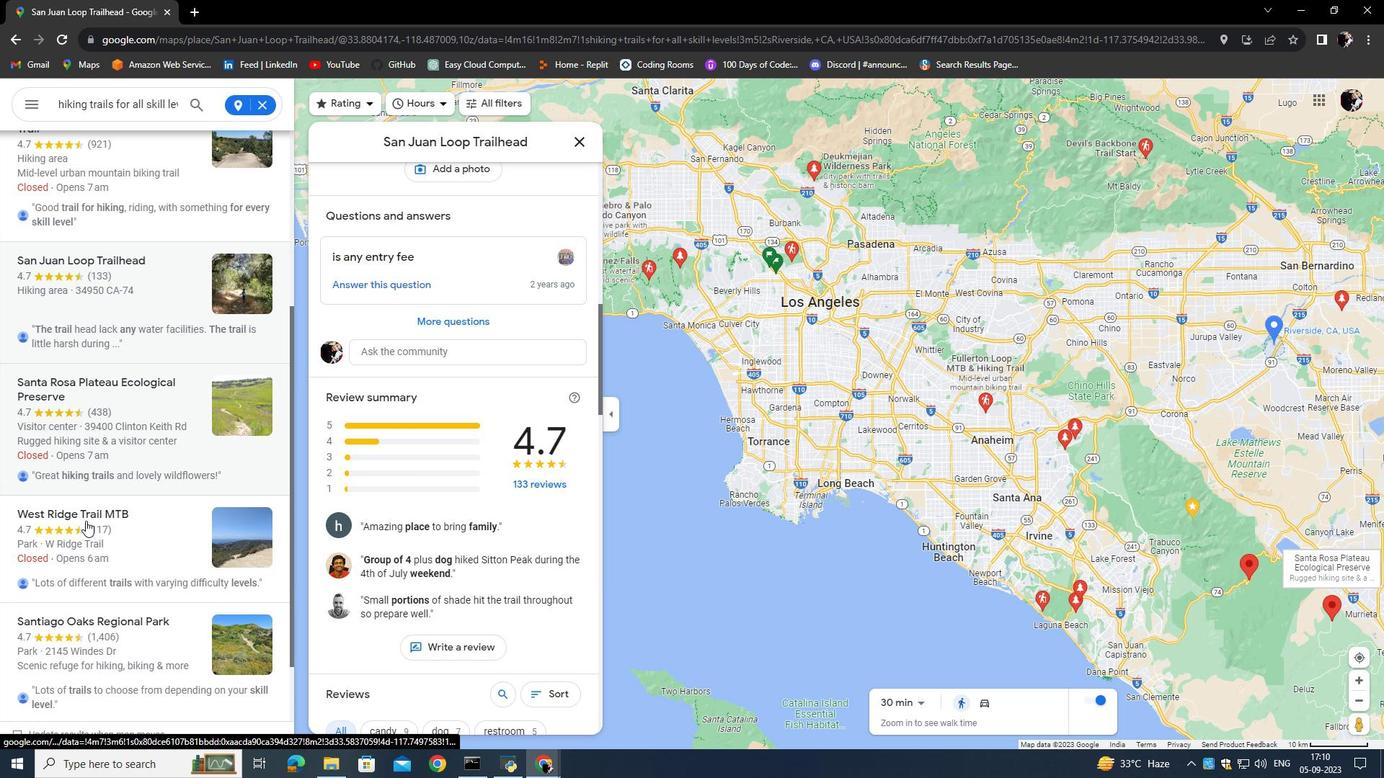 
Action: Mouse moved to (102, 460)
Screenshot: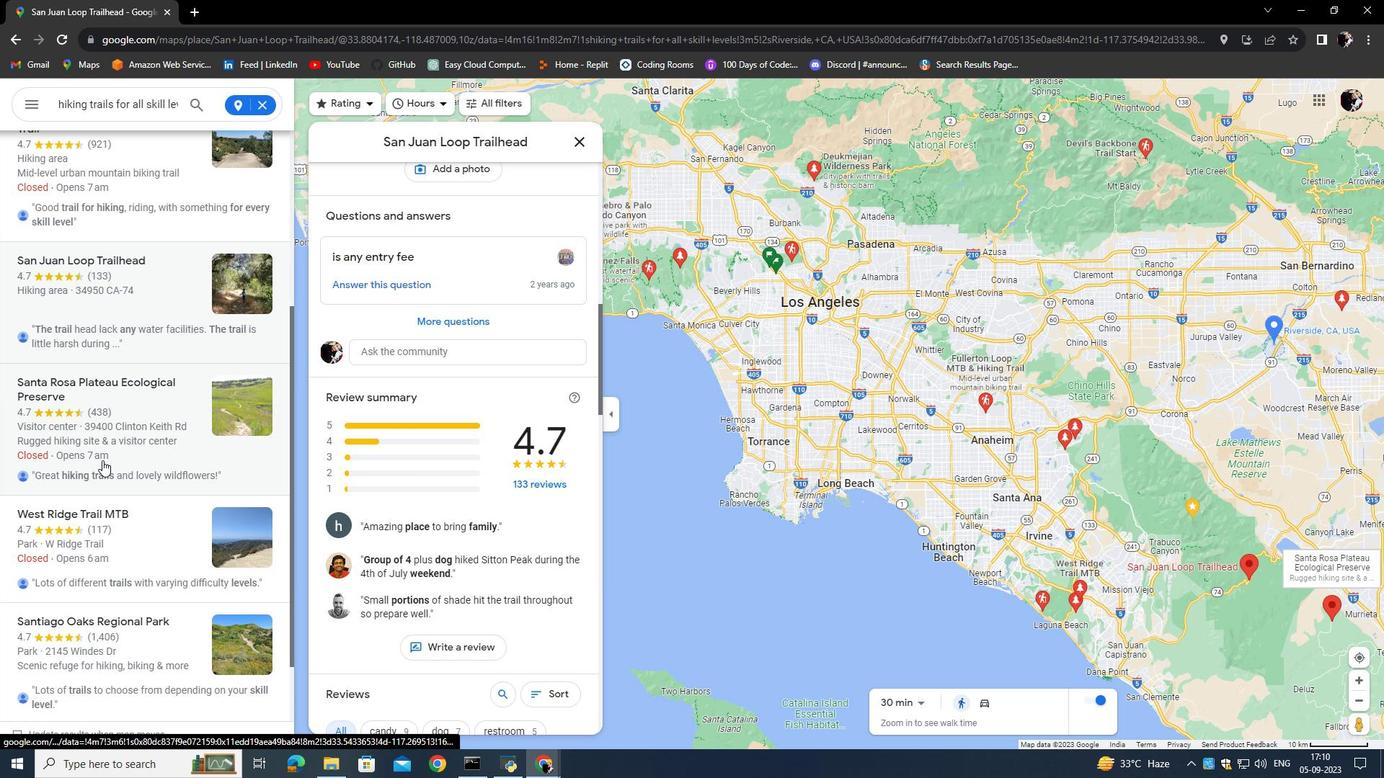 
Action: Mouse pressed left at (102, 460)
Screenshot: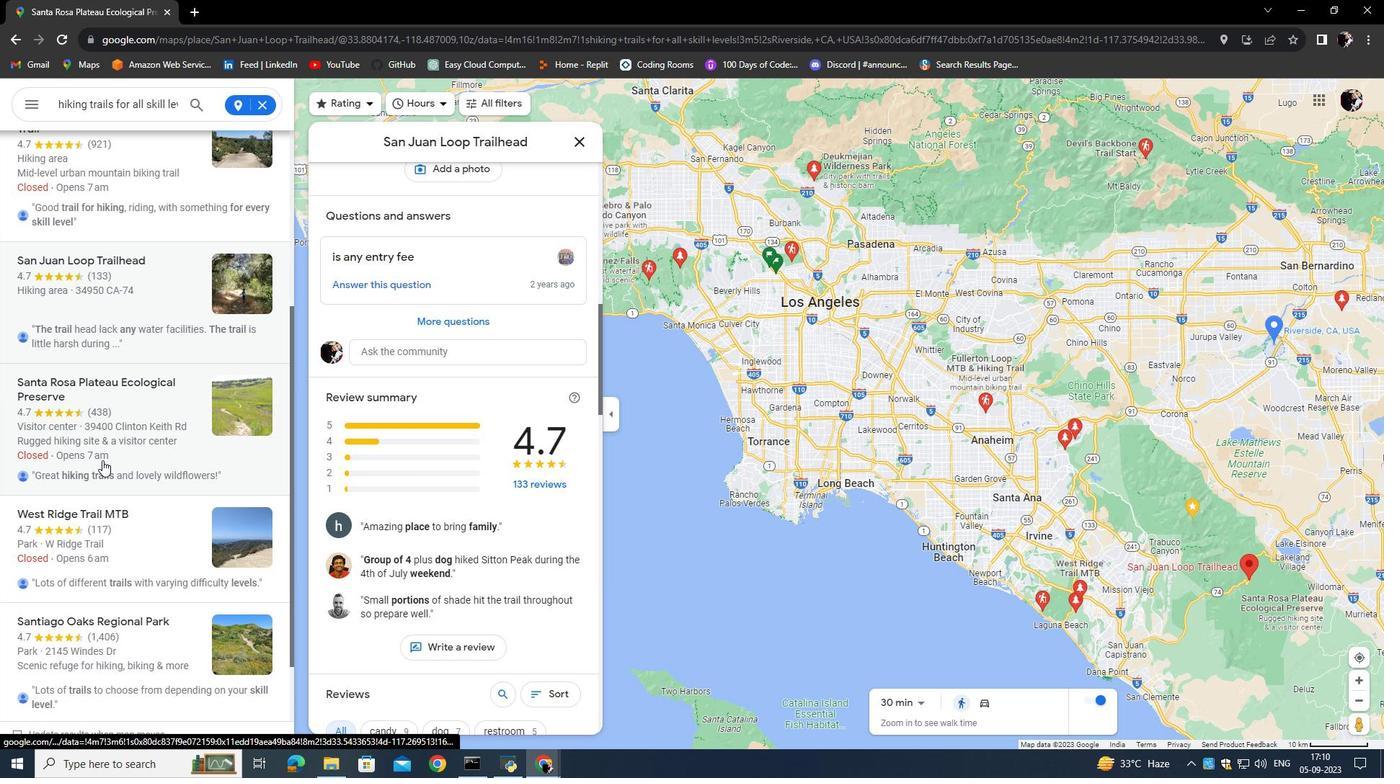 
Action: Mouse moved to (480, 496)
Screenshot: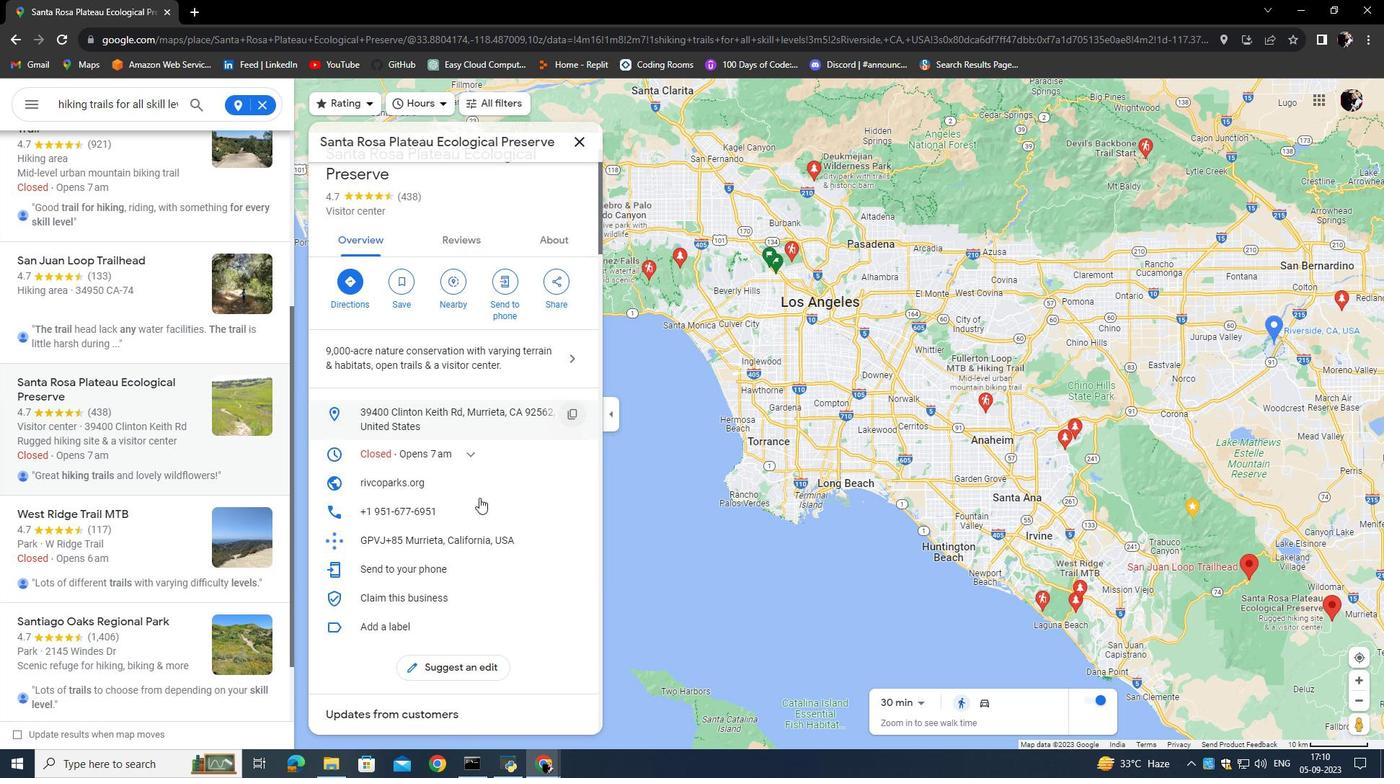 
Action: Mouse scrolled (480, 496) with delta (0, 0)
Screenshot: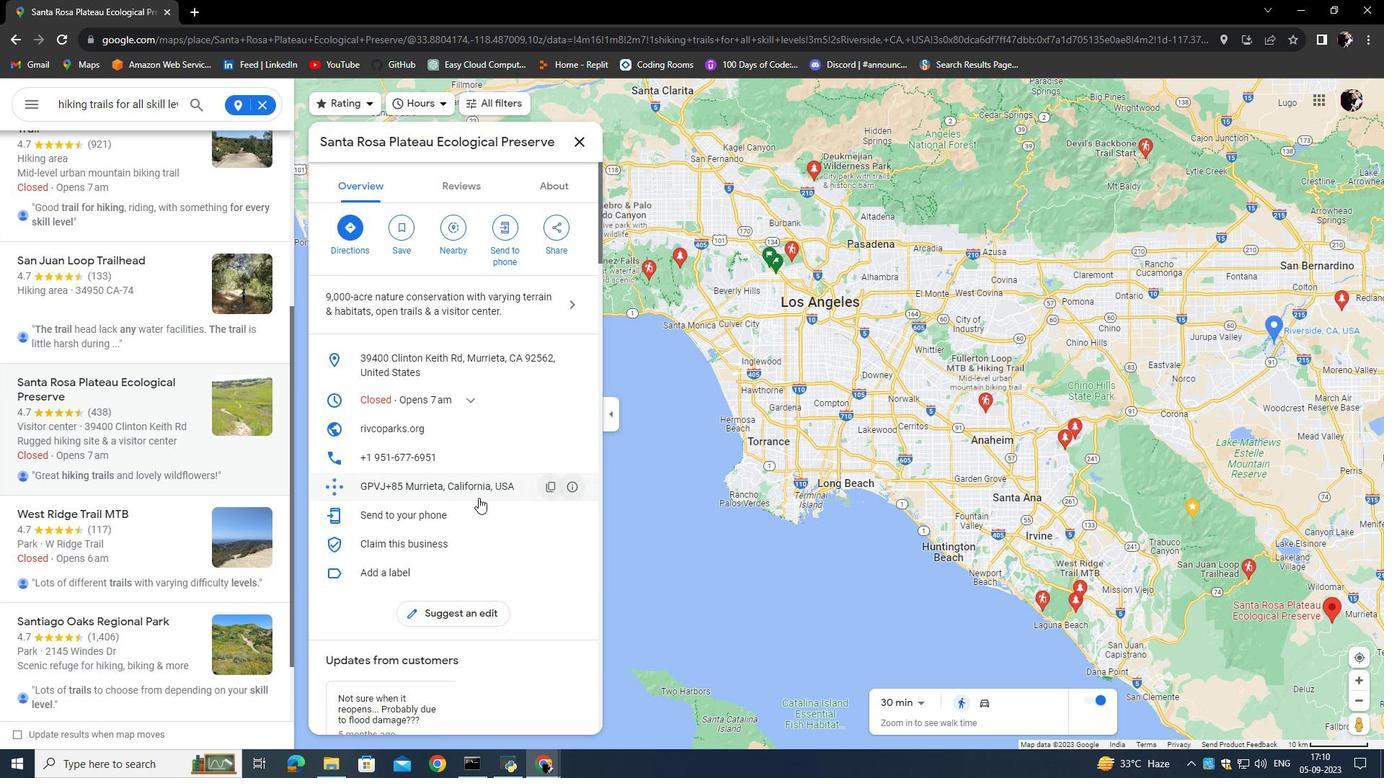 
Action: Mouse scrolled (480, 496) with delta (0, 0)
Screenshot: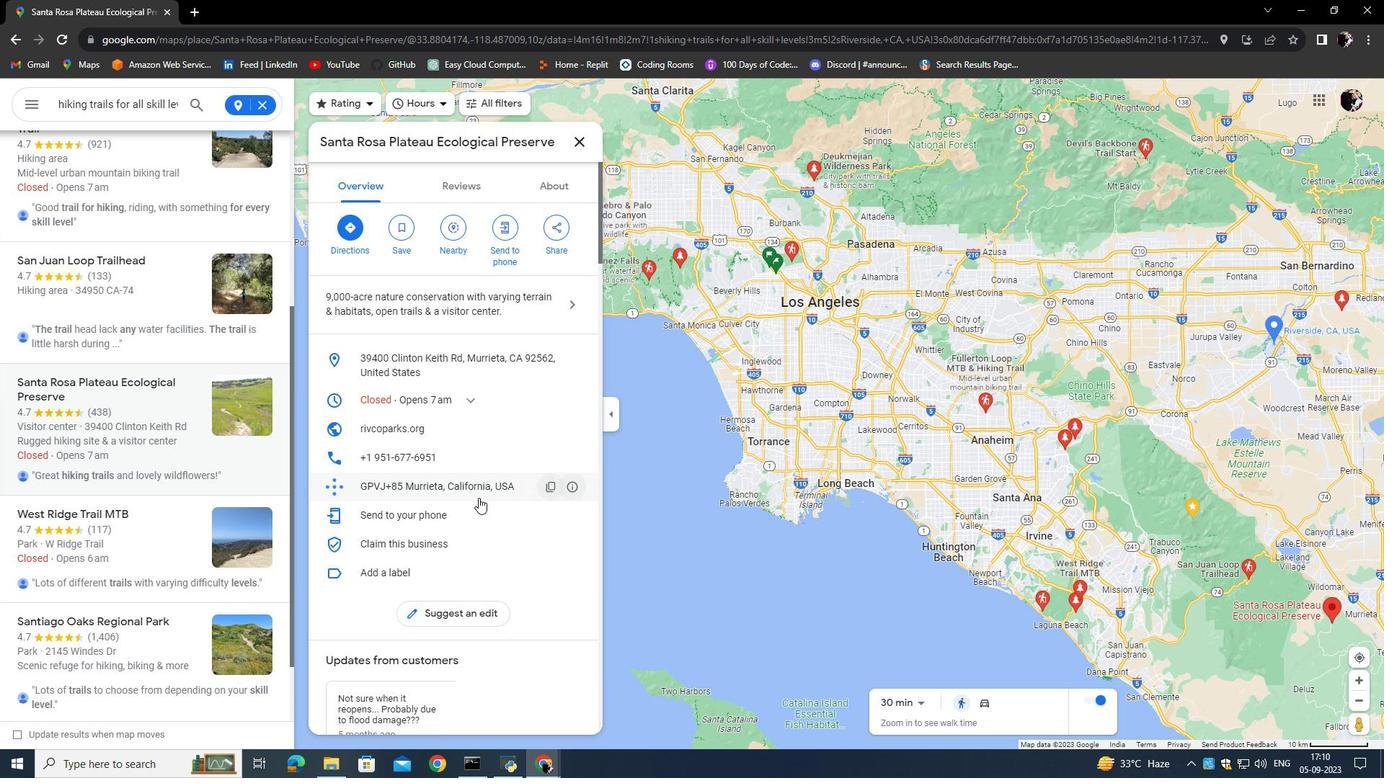 
Action: Mouse scrolled (480, 496) with delta (0, 0)
Screenshot: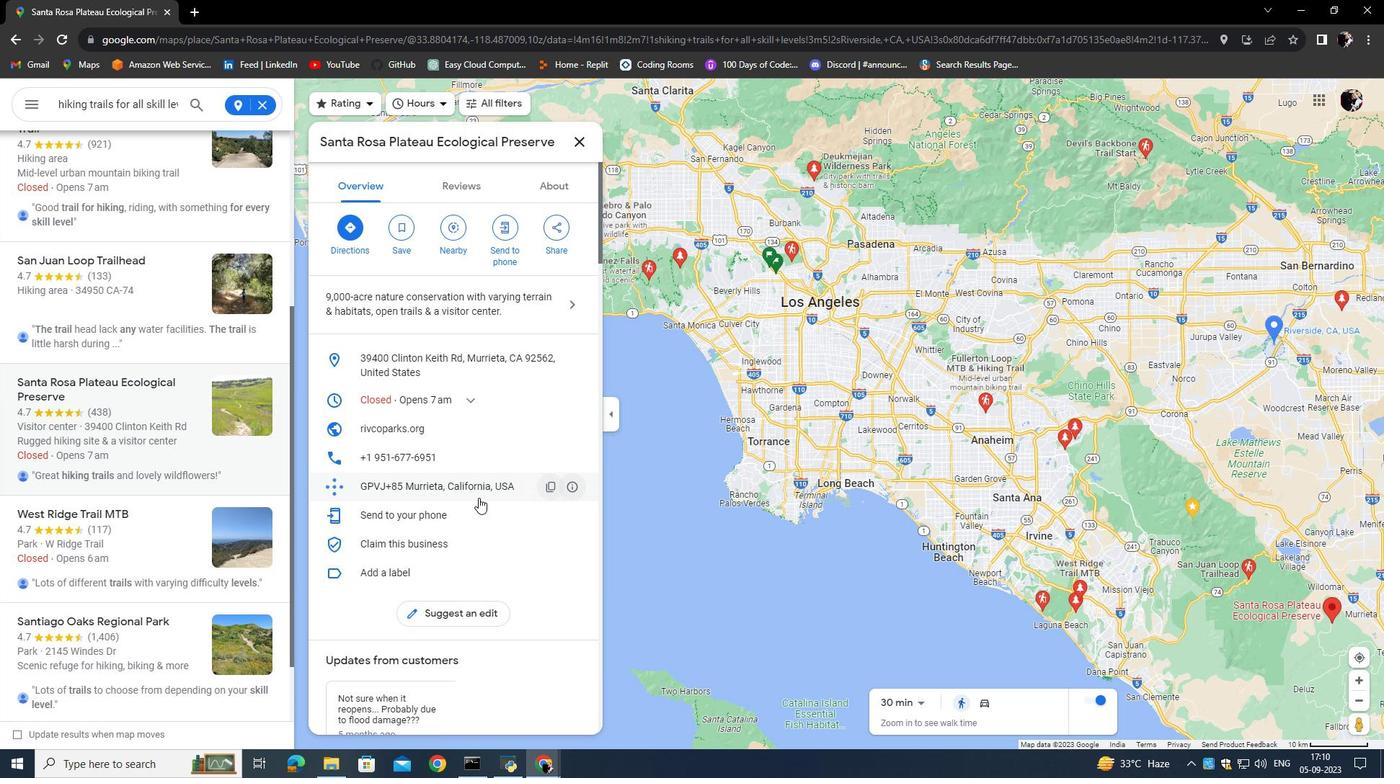 
Action: Mouse moved to (478, 498)
Screenshot: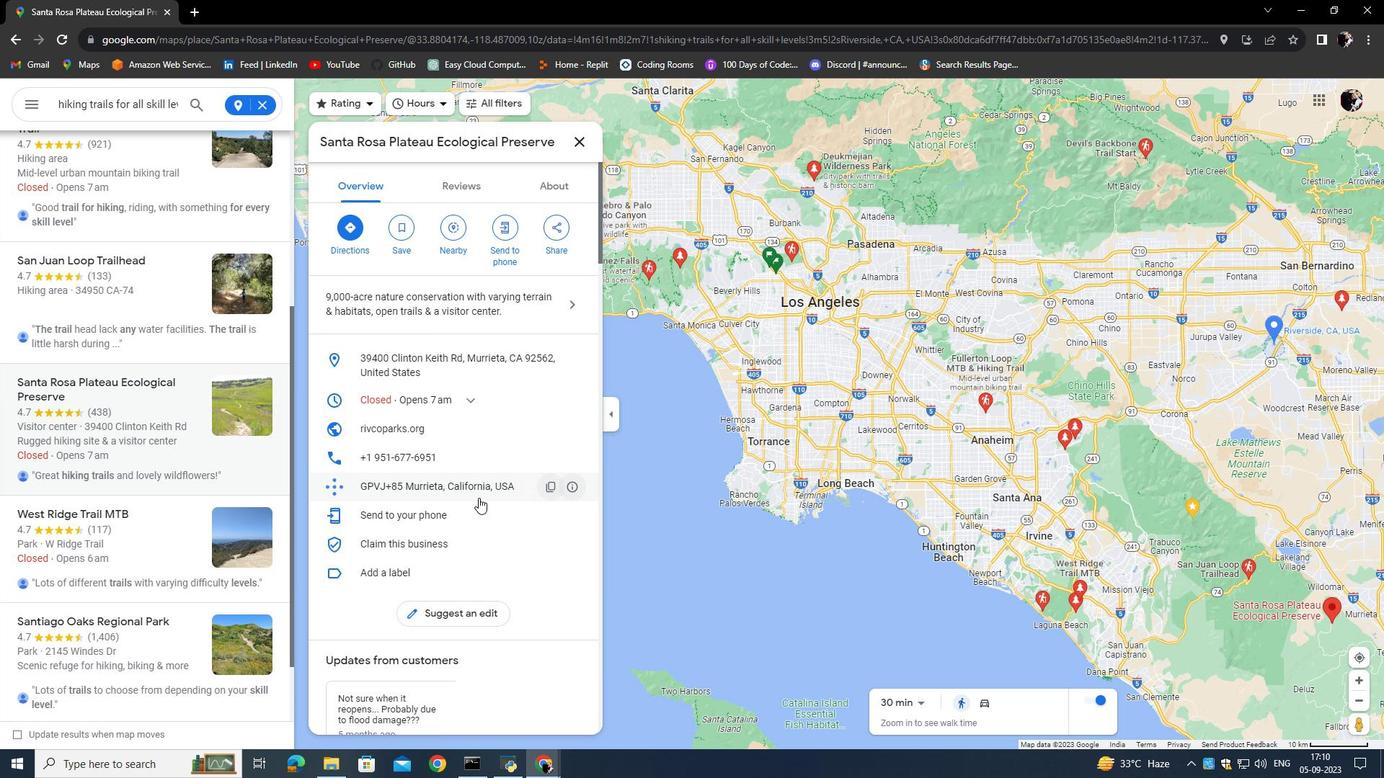 
Action: Mouse scrolled (478, 497) with delta (0, 0)
Screenshot: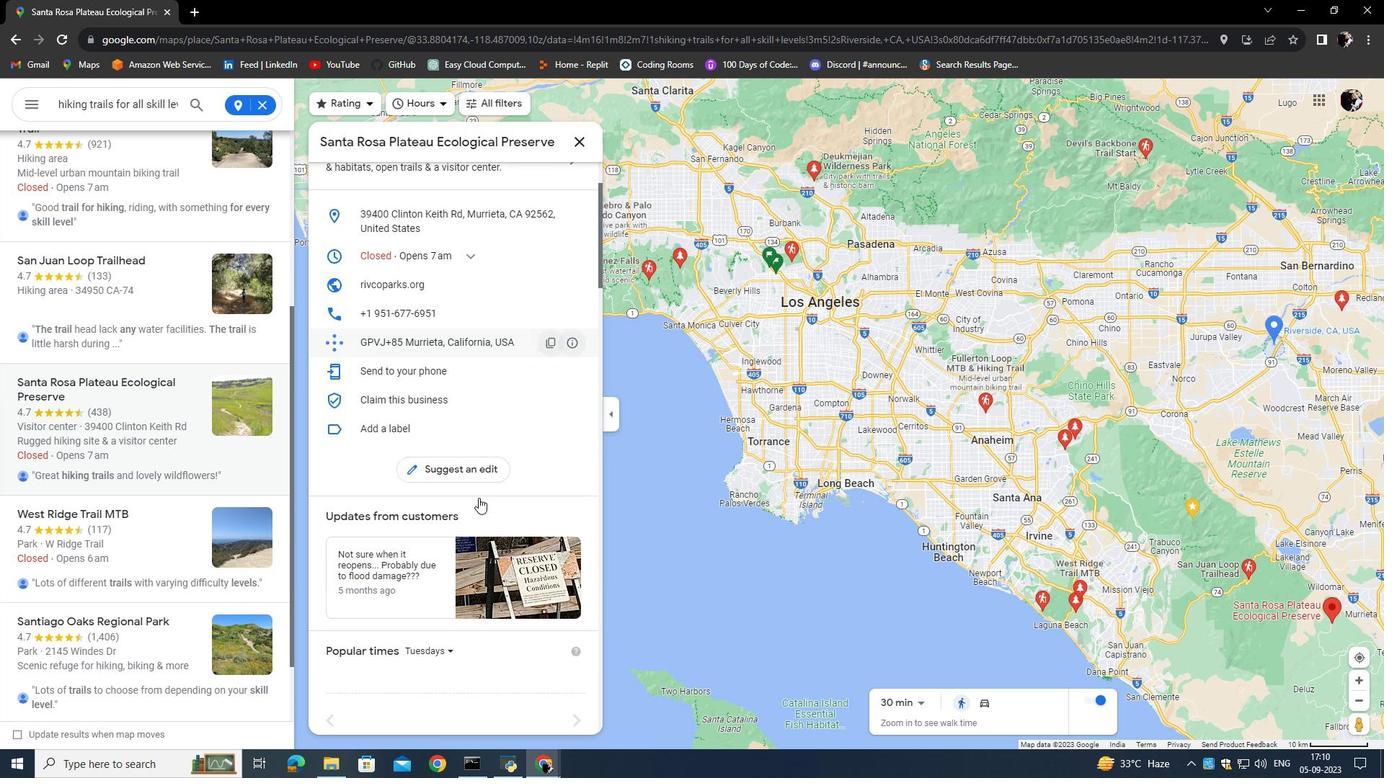 
Action: Mouse scrolled (478, 497) with delta (0, 0)
Screenshot: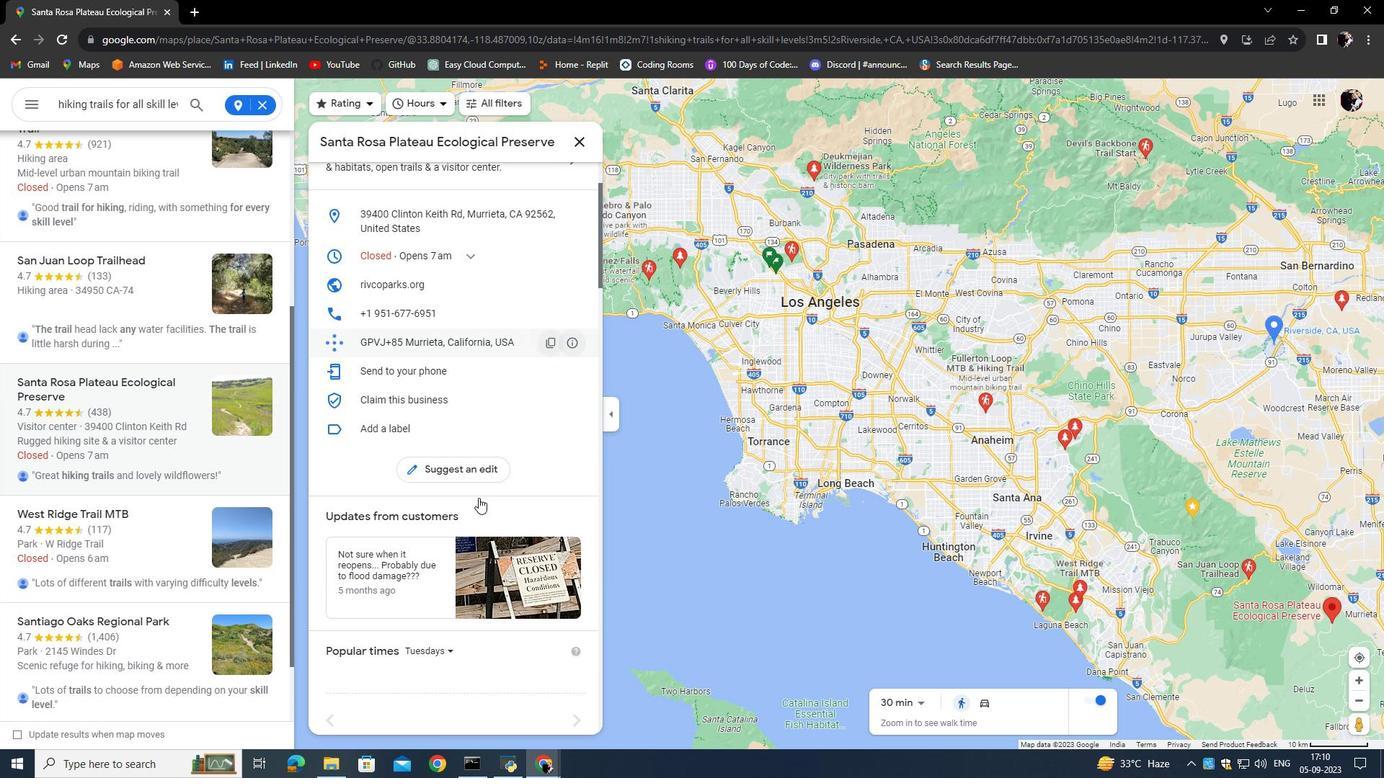 
Action: Mouse scrolled (478, 497) with delta (0, 0)
Screenshot: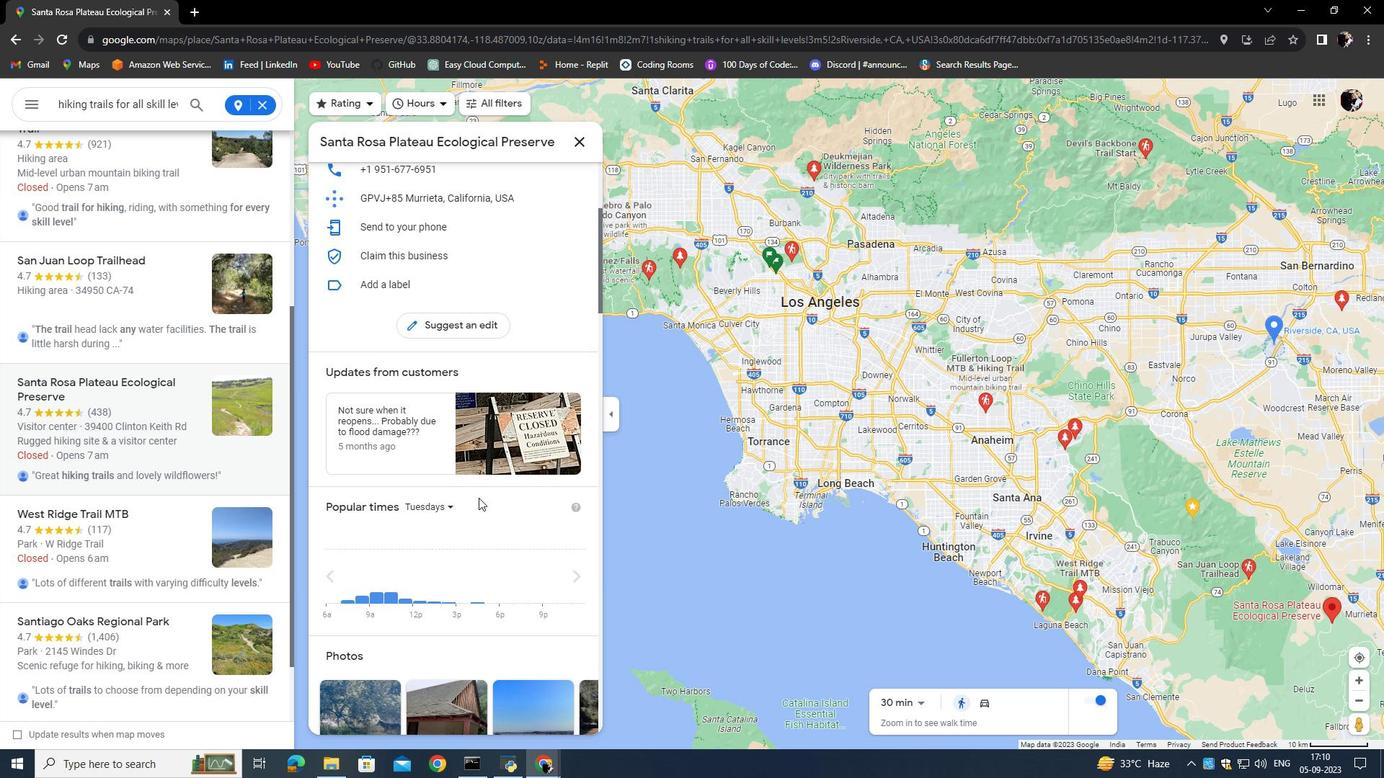 
Action: Mouse scrolled (478, 497) with delta (0, 0)
Screenshot: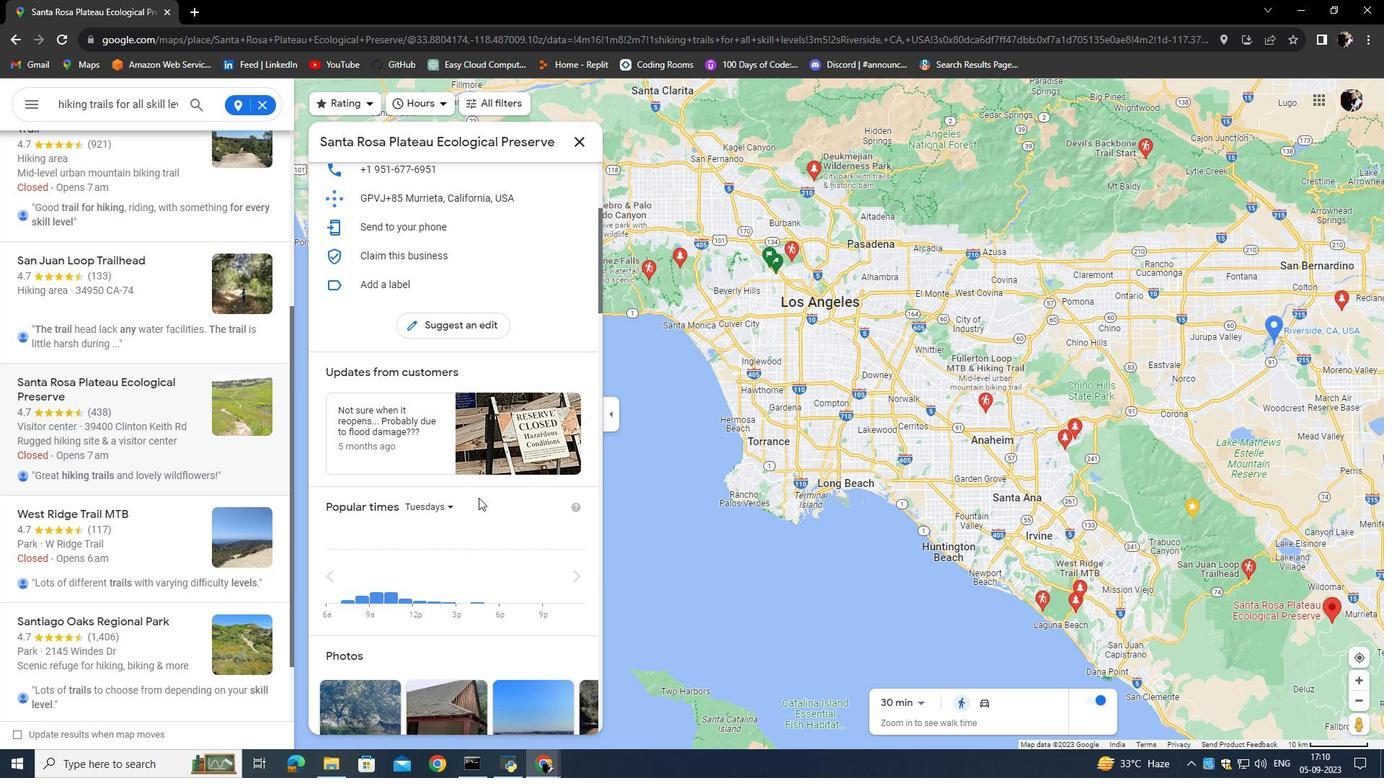 
Action: Mouse scrolled (478, 497) with delta (0, 0)
Screenshot: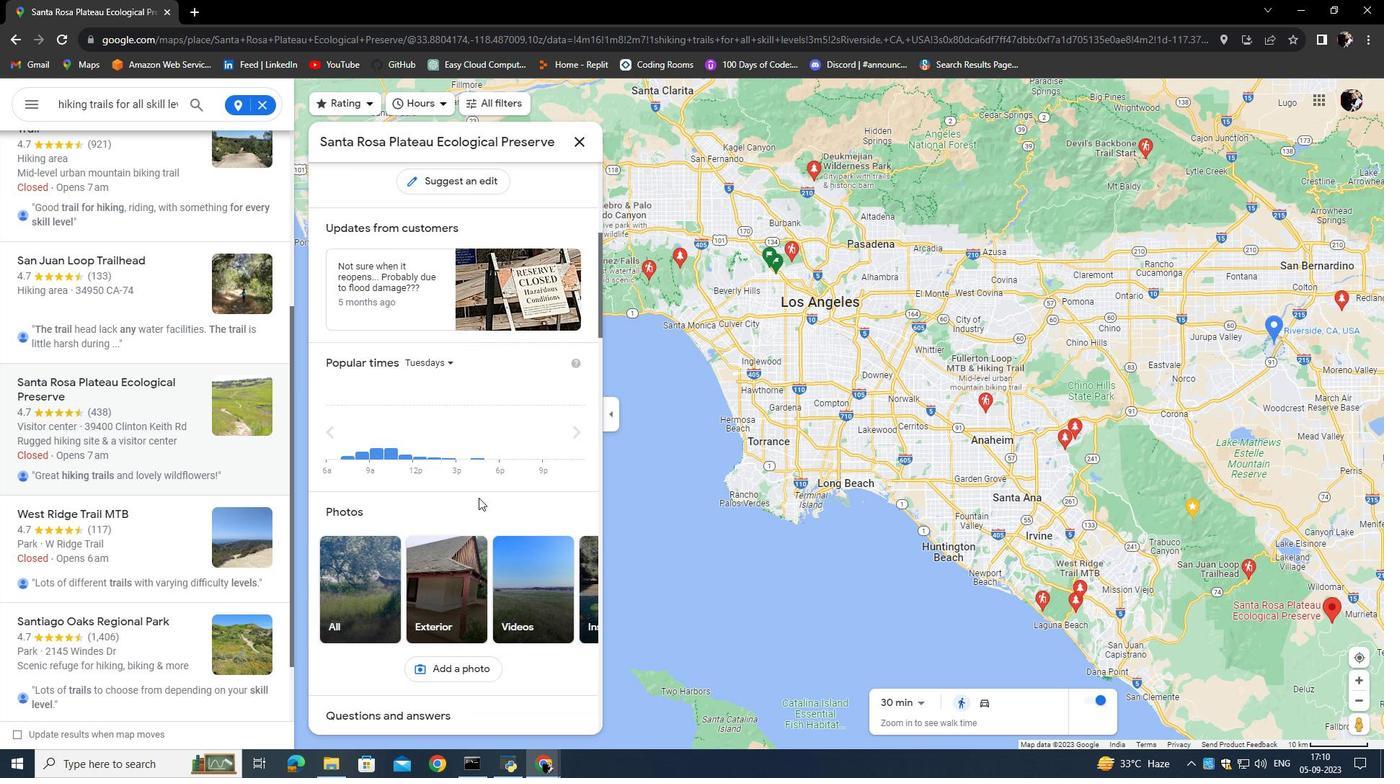 
Action: Mouse scrolled (478, 497) with delta (0, 0)
Screenshot: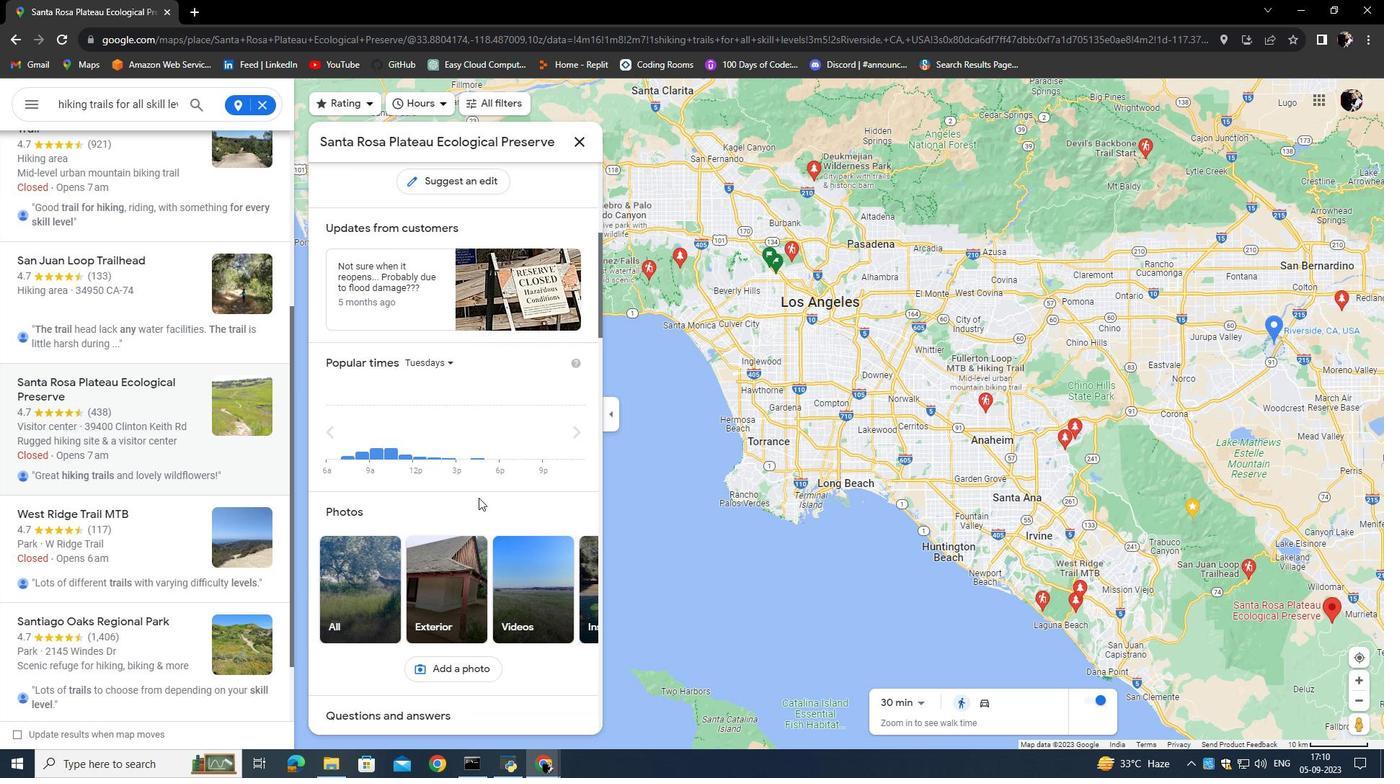 
Action: Mouse moved to (566, 438)
Screenshot: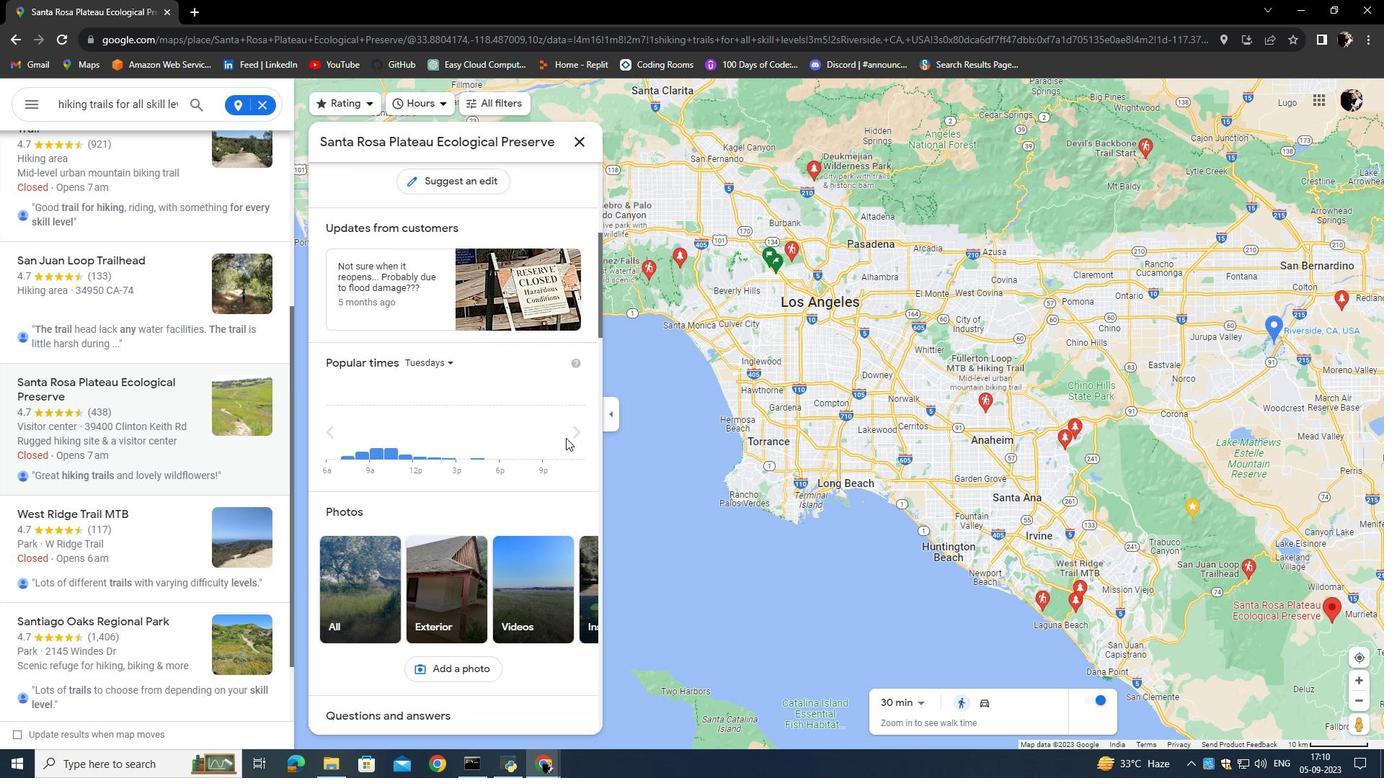 
Action: Mouse pressed left at (566, 438)
Screenshot: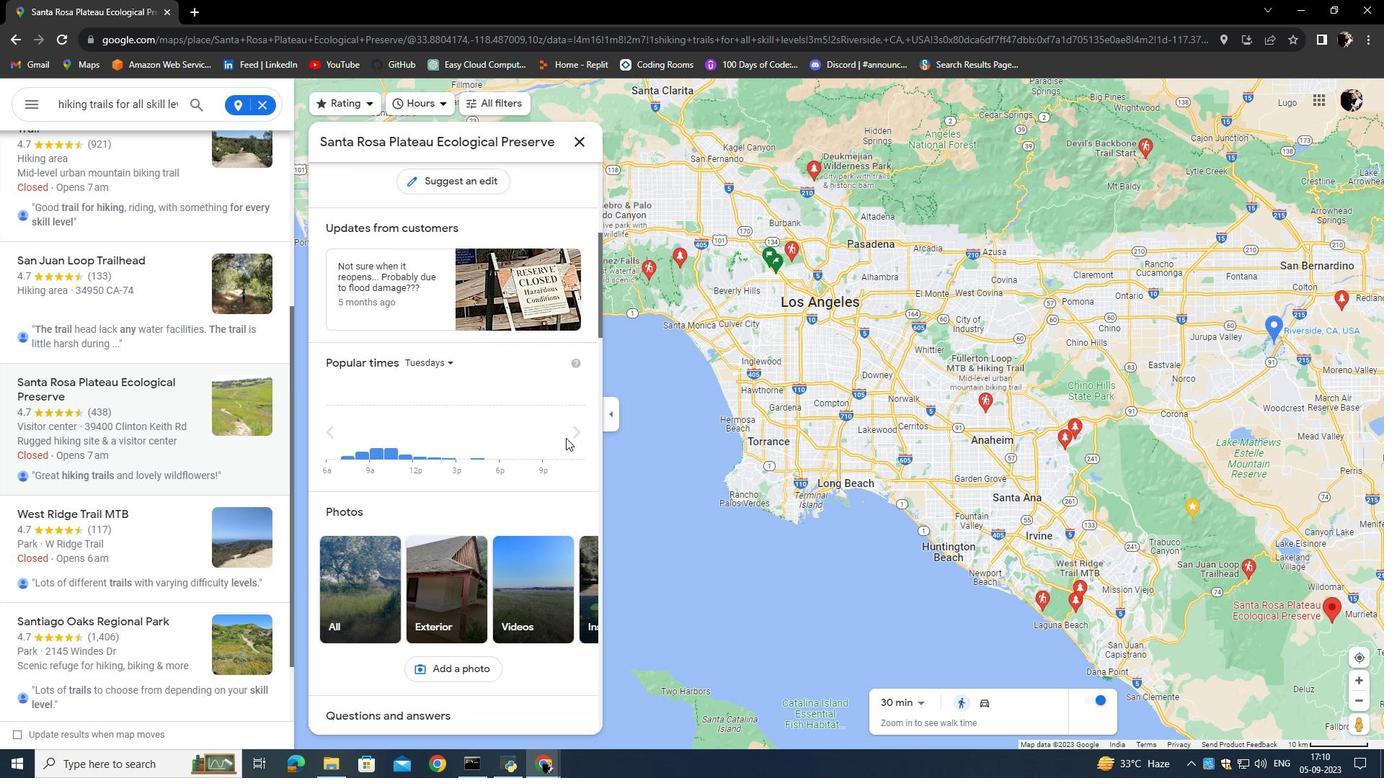 
Action: Mouse moved to (569, 437)
Screenshot: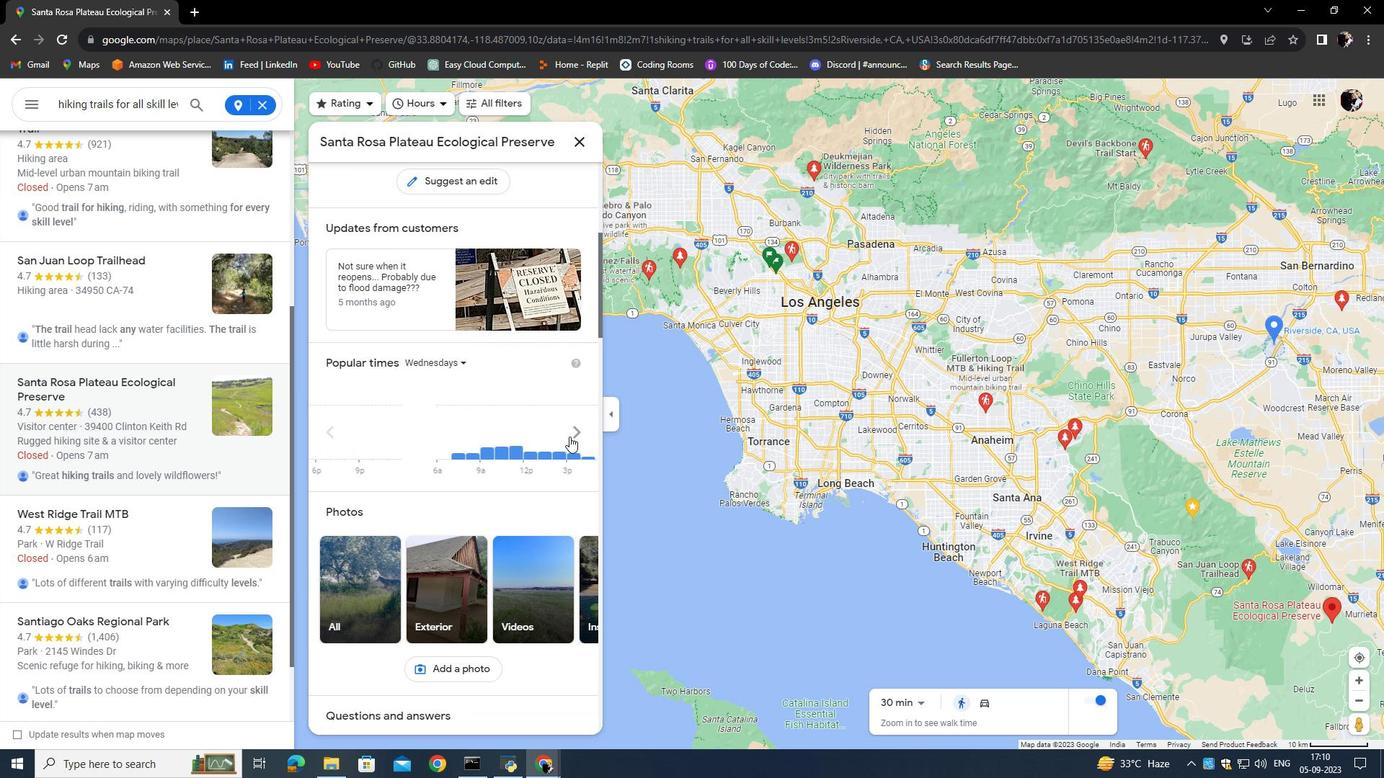 
Action: Mouse pressed left at (569, 437)
Screenshot: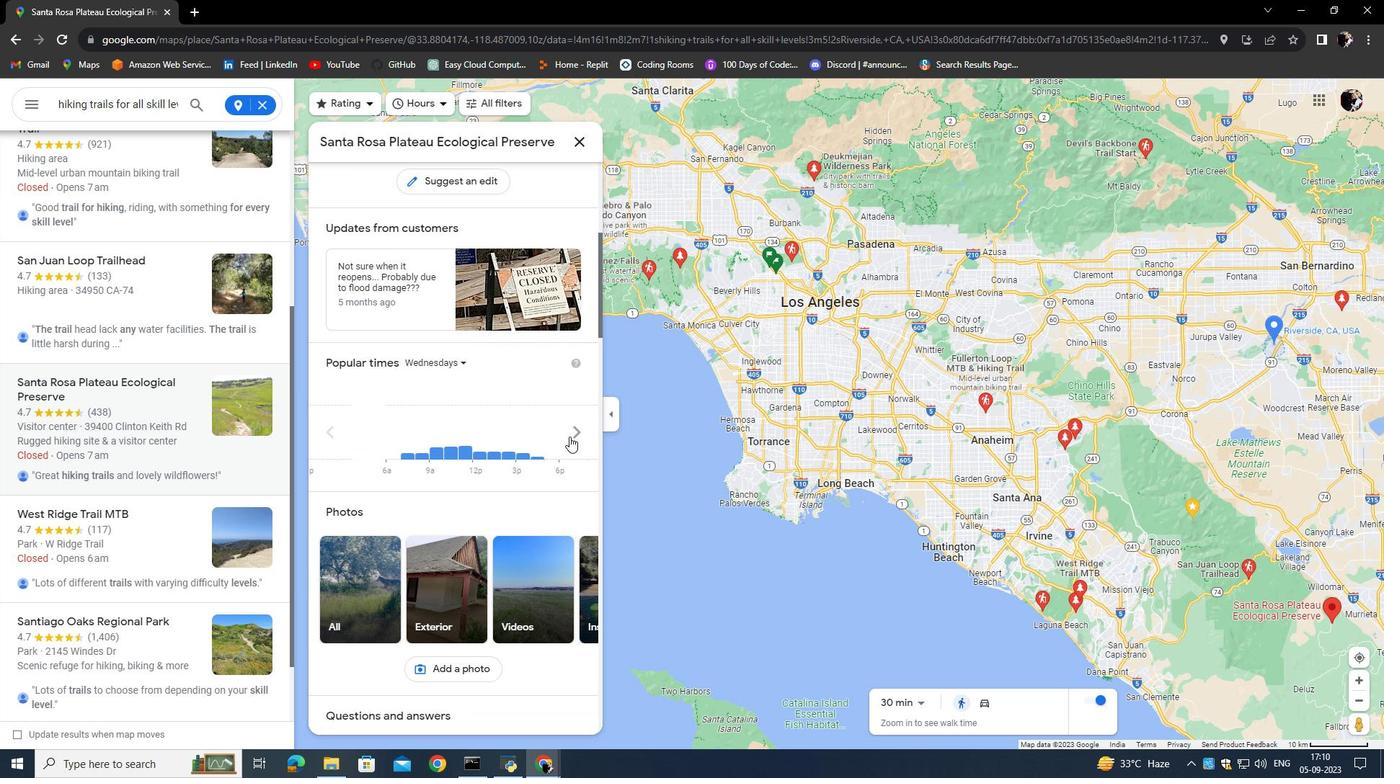 
Action: Mouse moved to (569, 437)
Screenshot: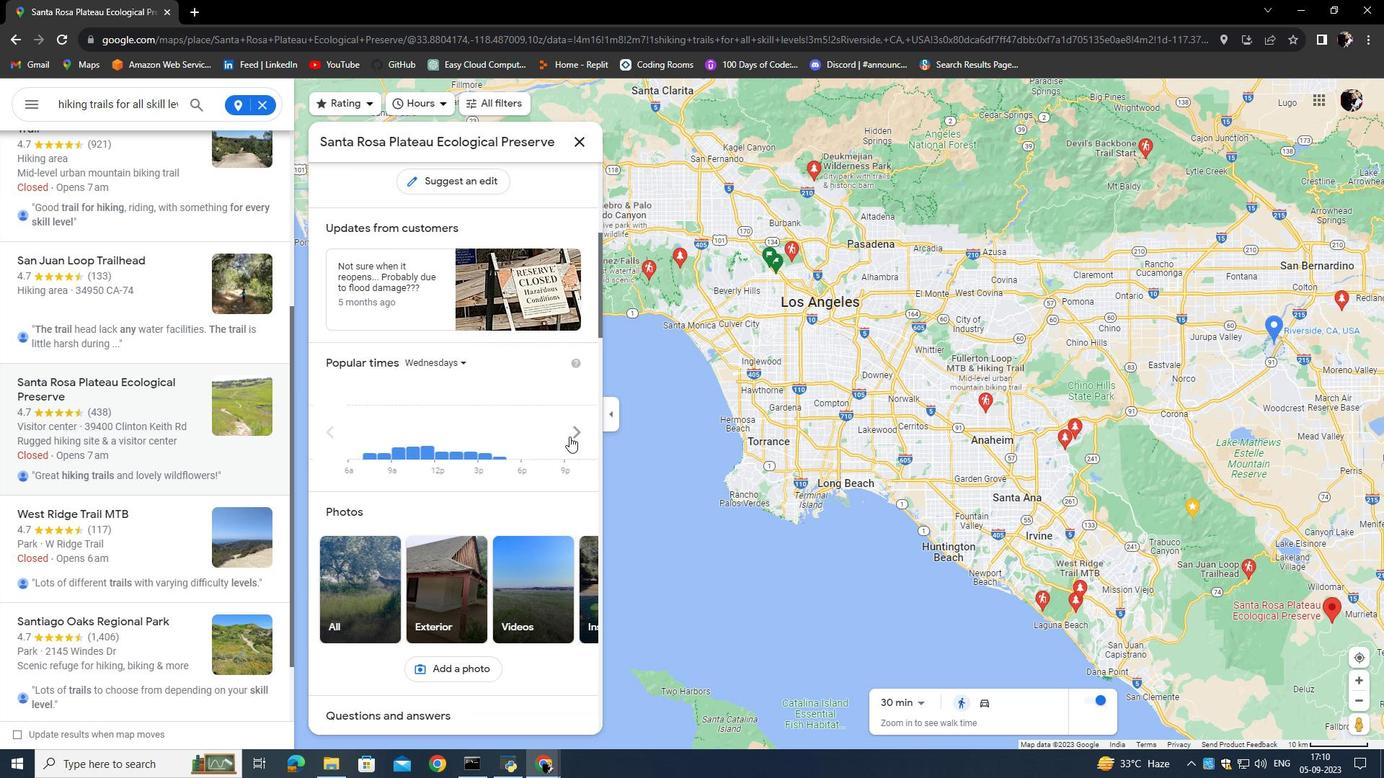 
Action: Mouse pressed left at (569, 437)
Screenshot: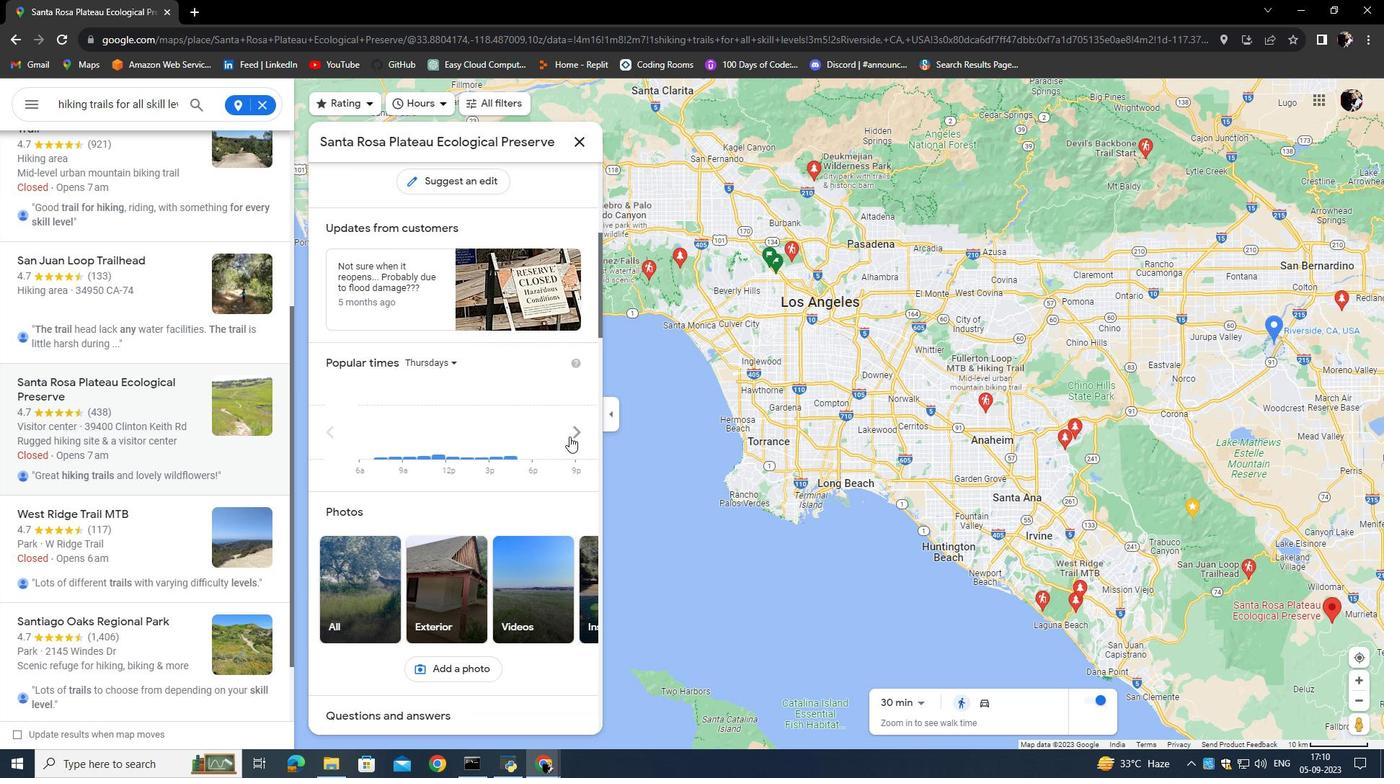 
Action: Mouse moved to (387, 504)
Screenshot: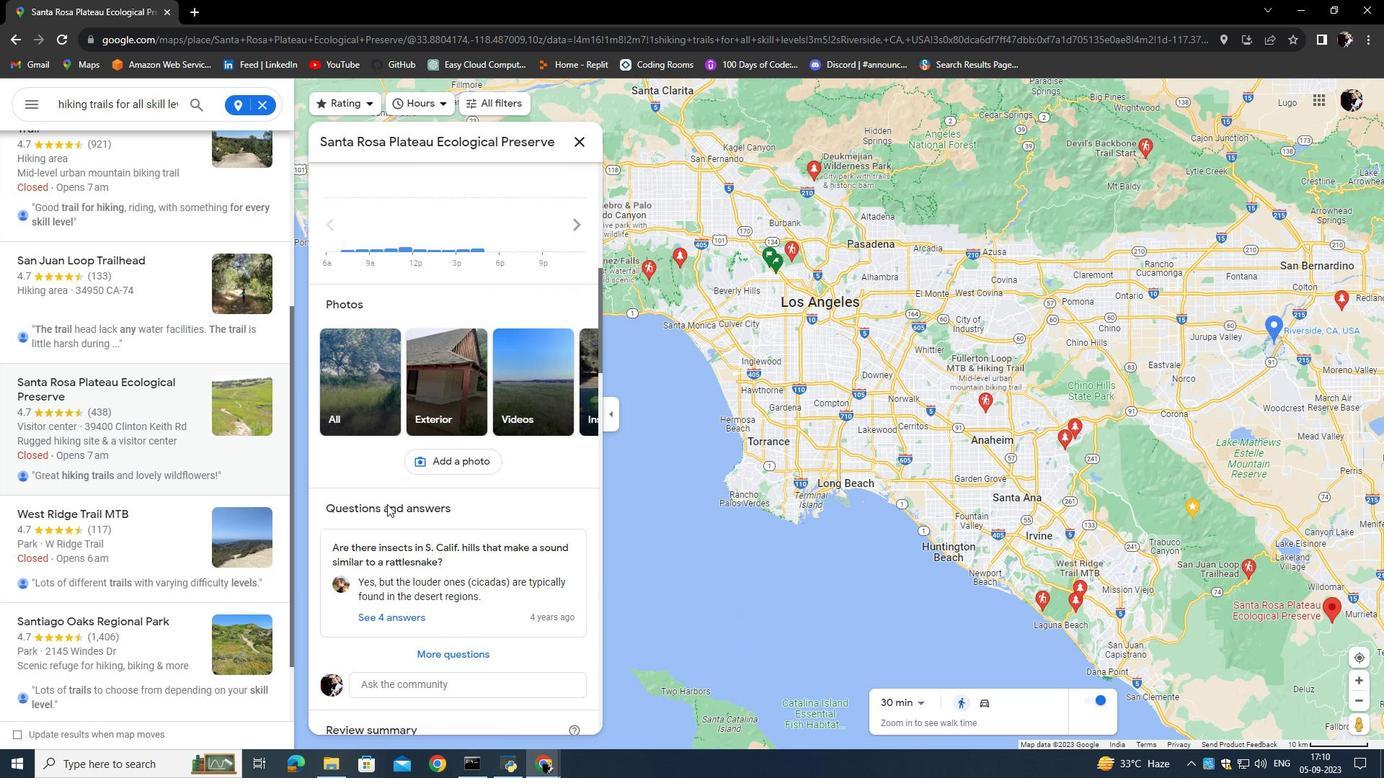 
Action: Mouse scrolled (387, 504) with delta (0, 0)
Screenshot: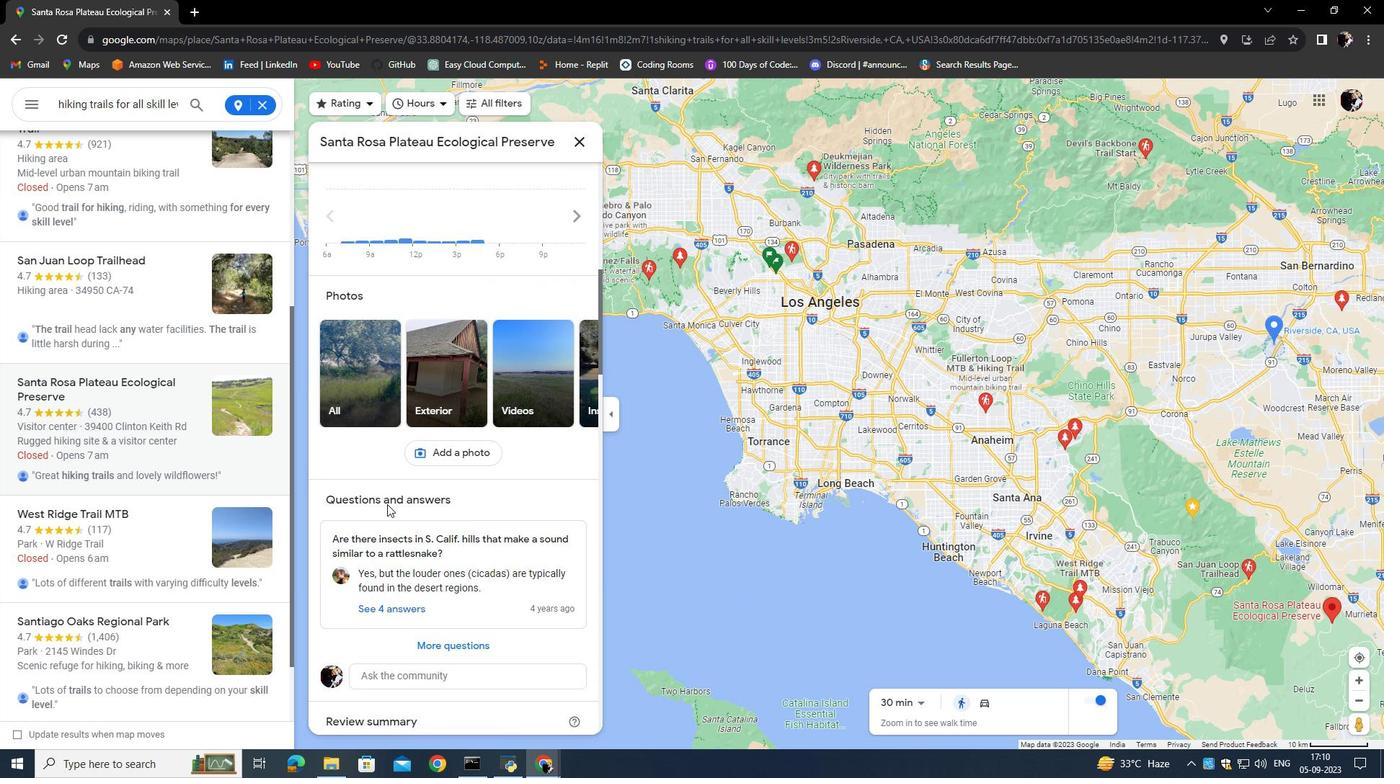 
Action: Mouse scrolled (387, 504) with delta (0, 0)
Screenshot: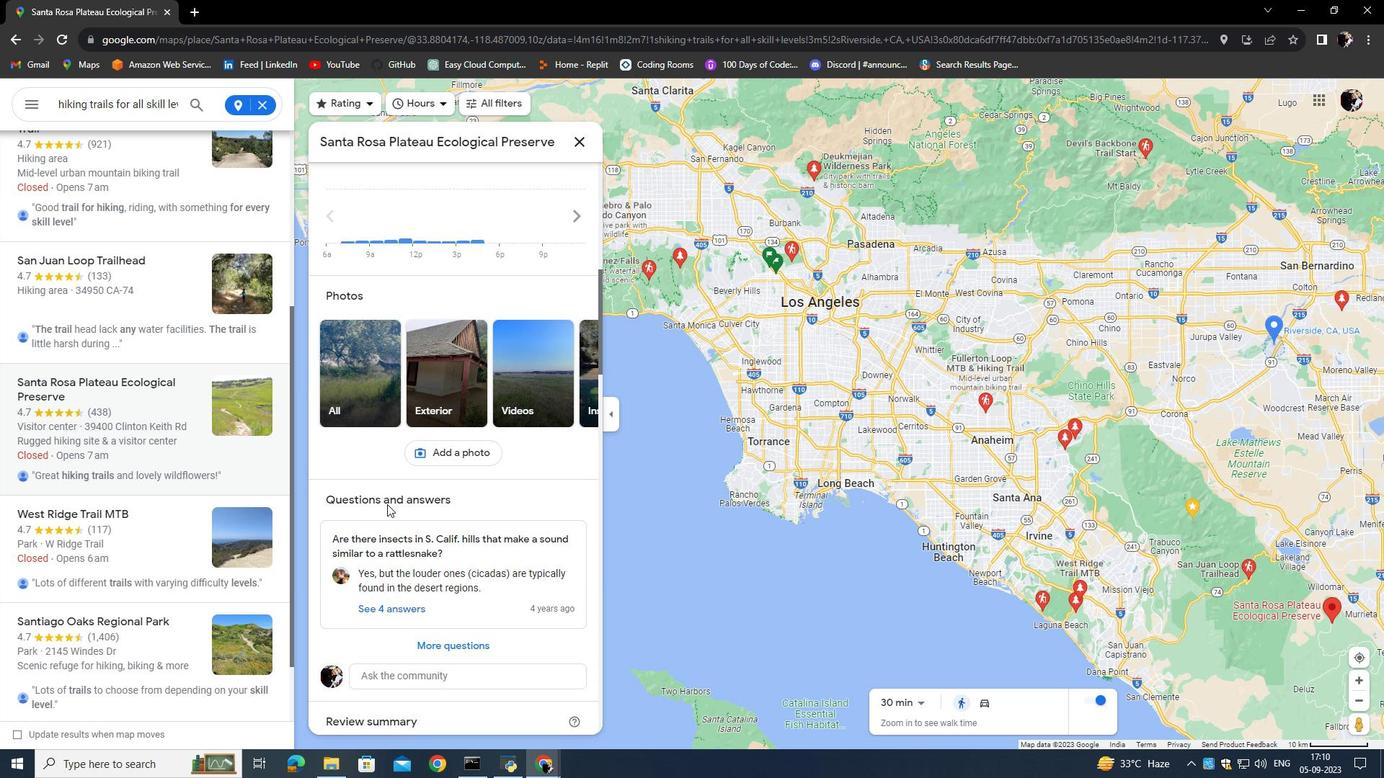 
Action: Mouse scrolled (387, 504) with delta (0, 0)
Screenshot: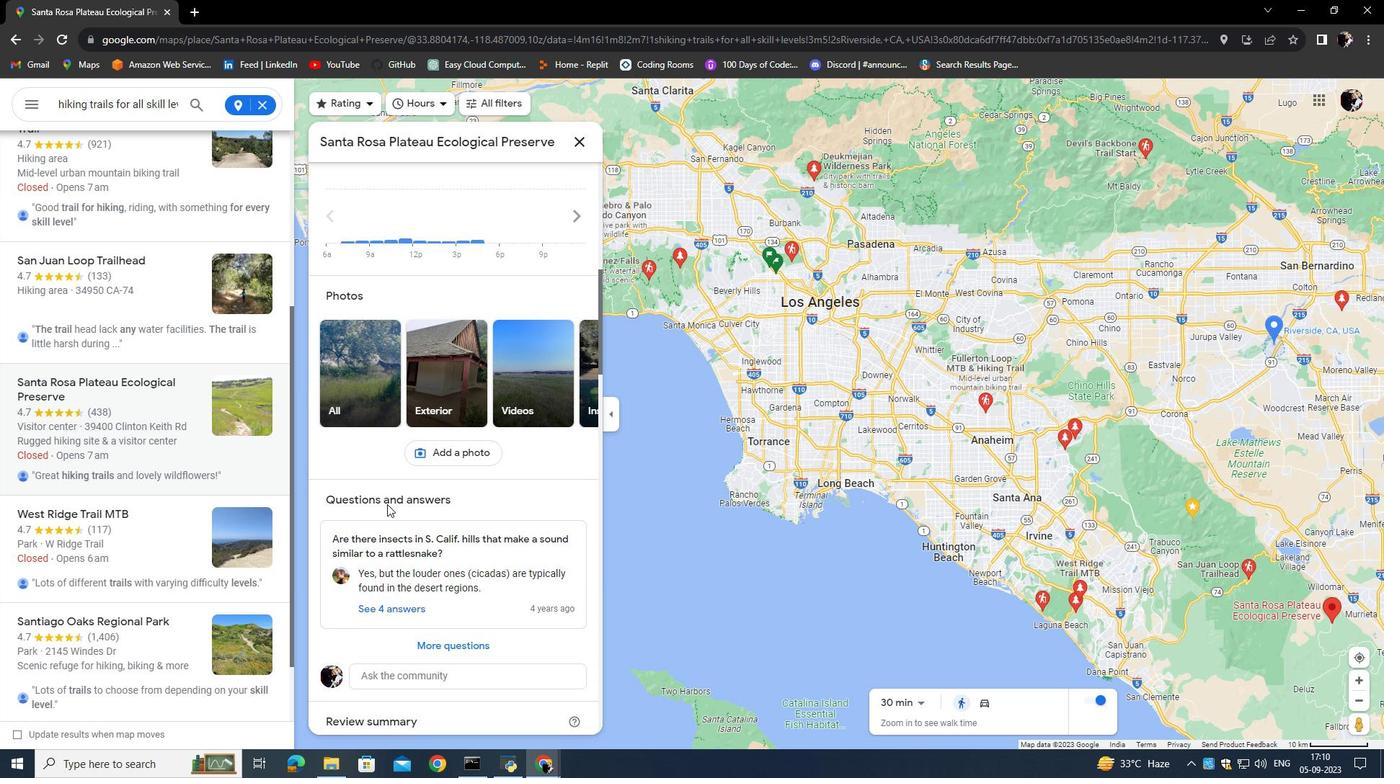 
Action: Mouse scrolled (387, 504) with delta (0, 0)
Screenshot: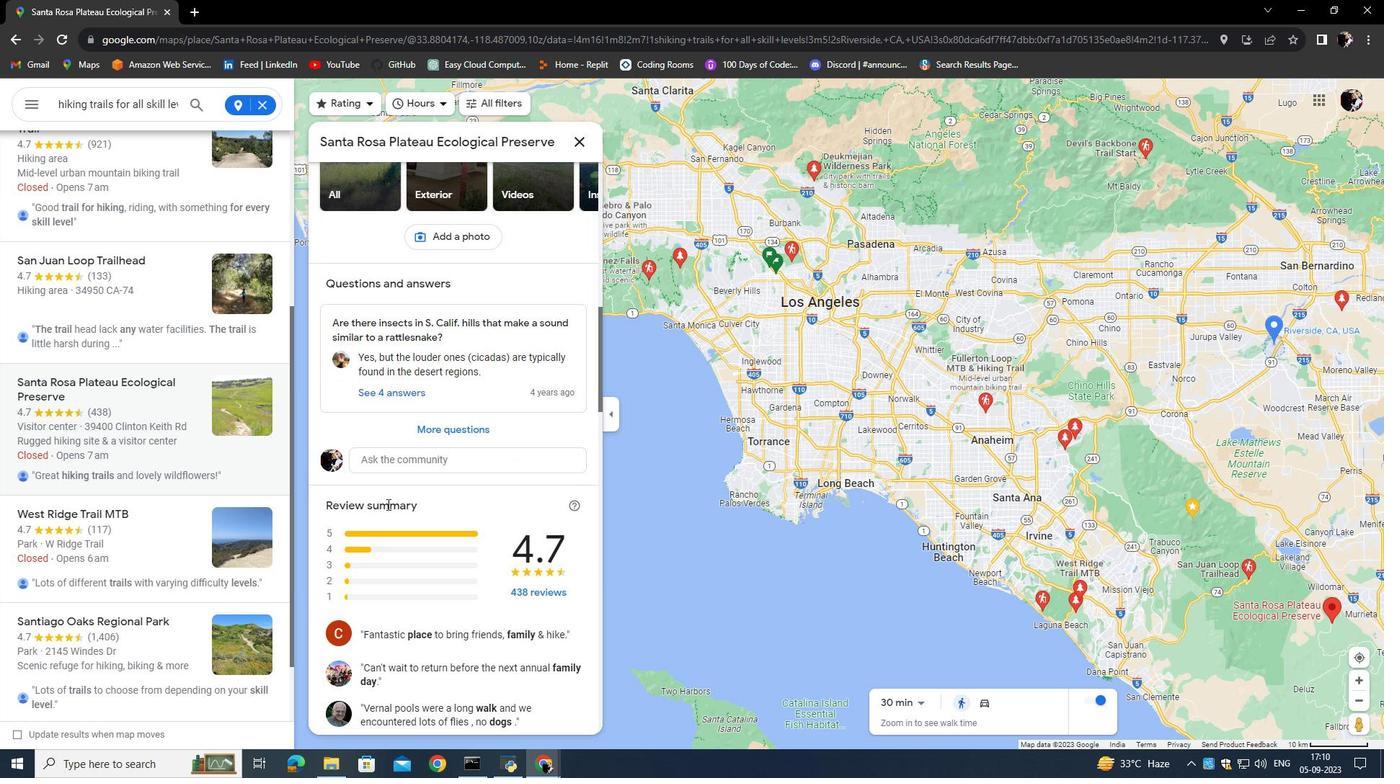
Action: Mouse scrolled (387, 504) with delta (0, 0)
Screenshot: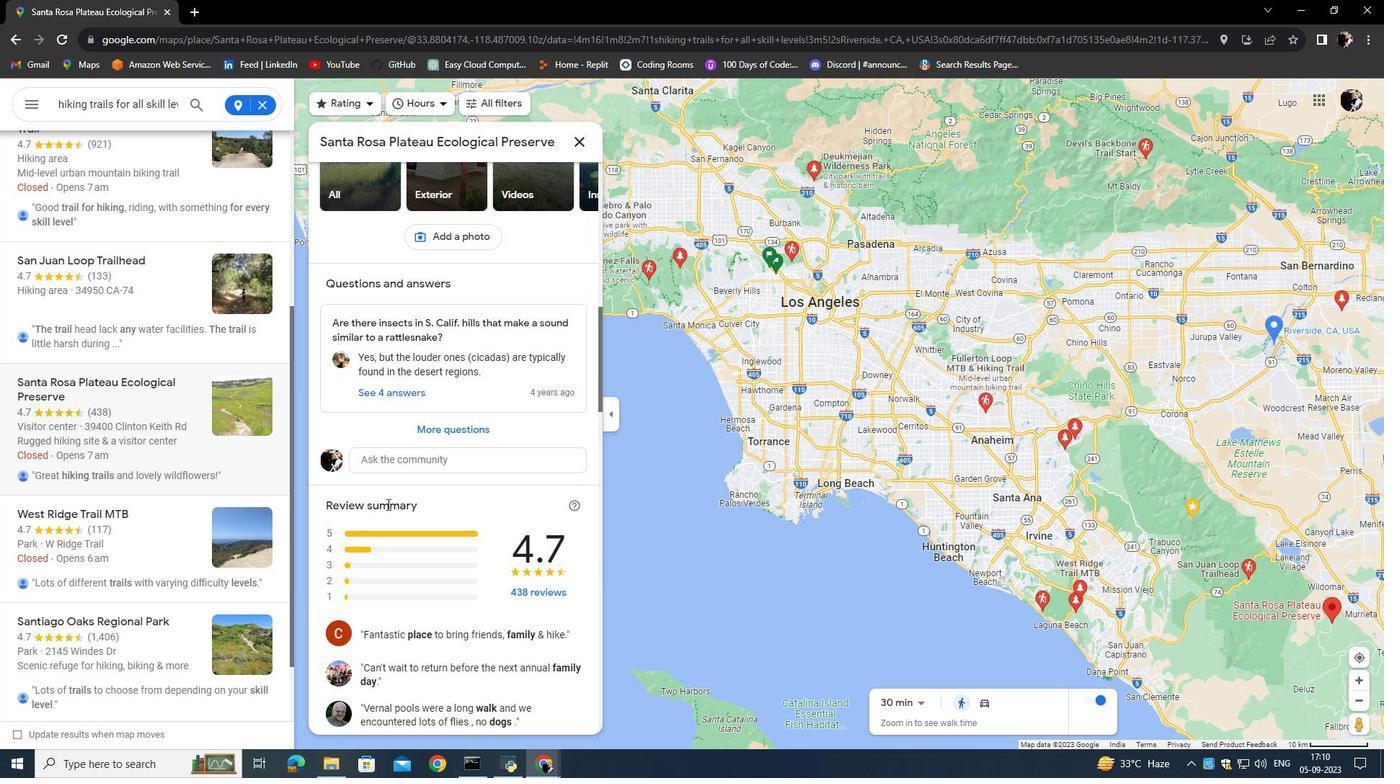 
Action: Mouse scrolled (387, 504) with delta (0, 0)
Screenshot: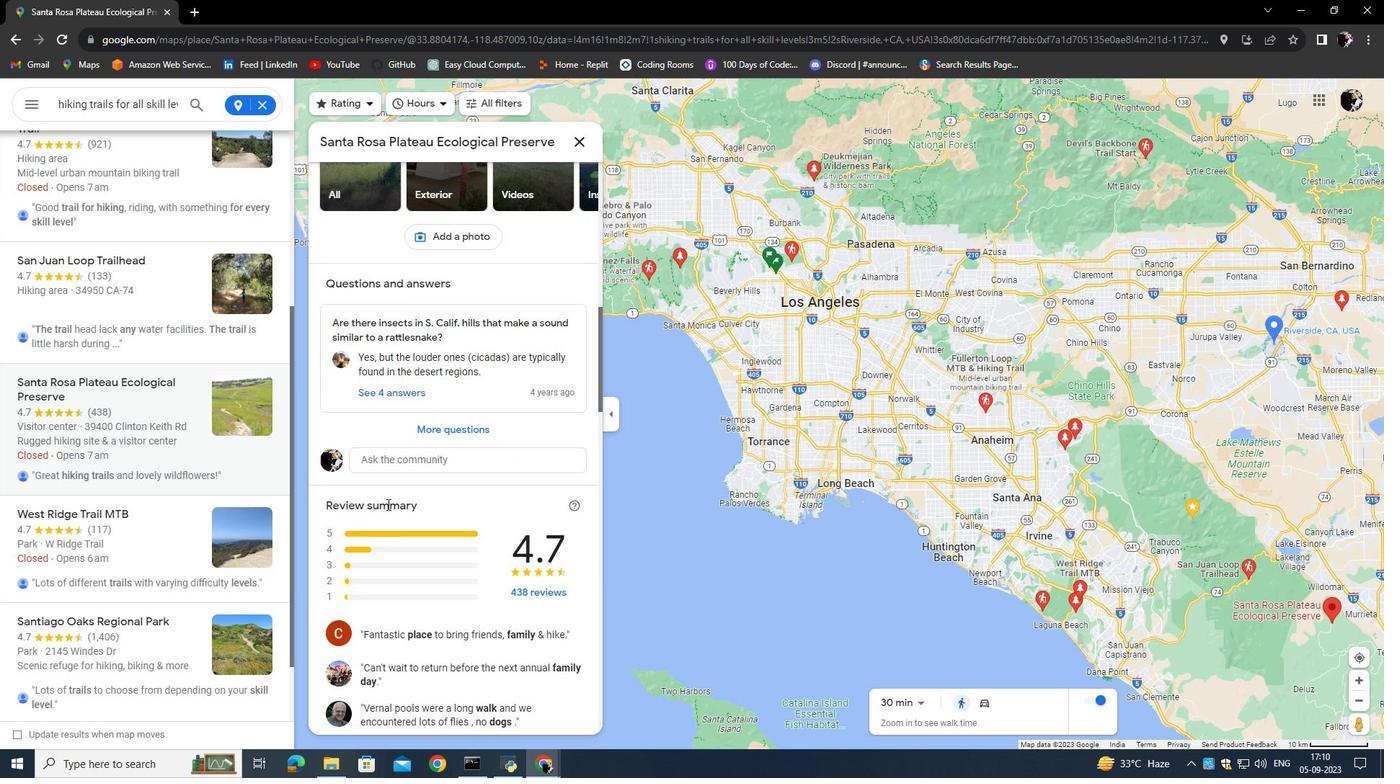 
Action: Mouse scrolled (387, 504) with delta (0, 0)
Screenshot: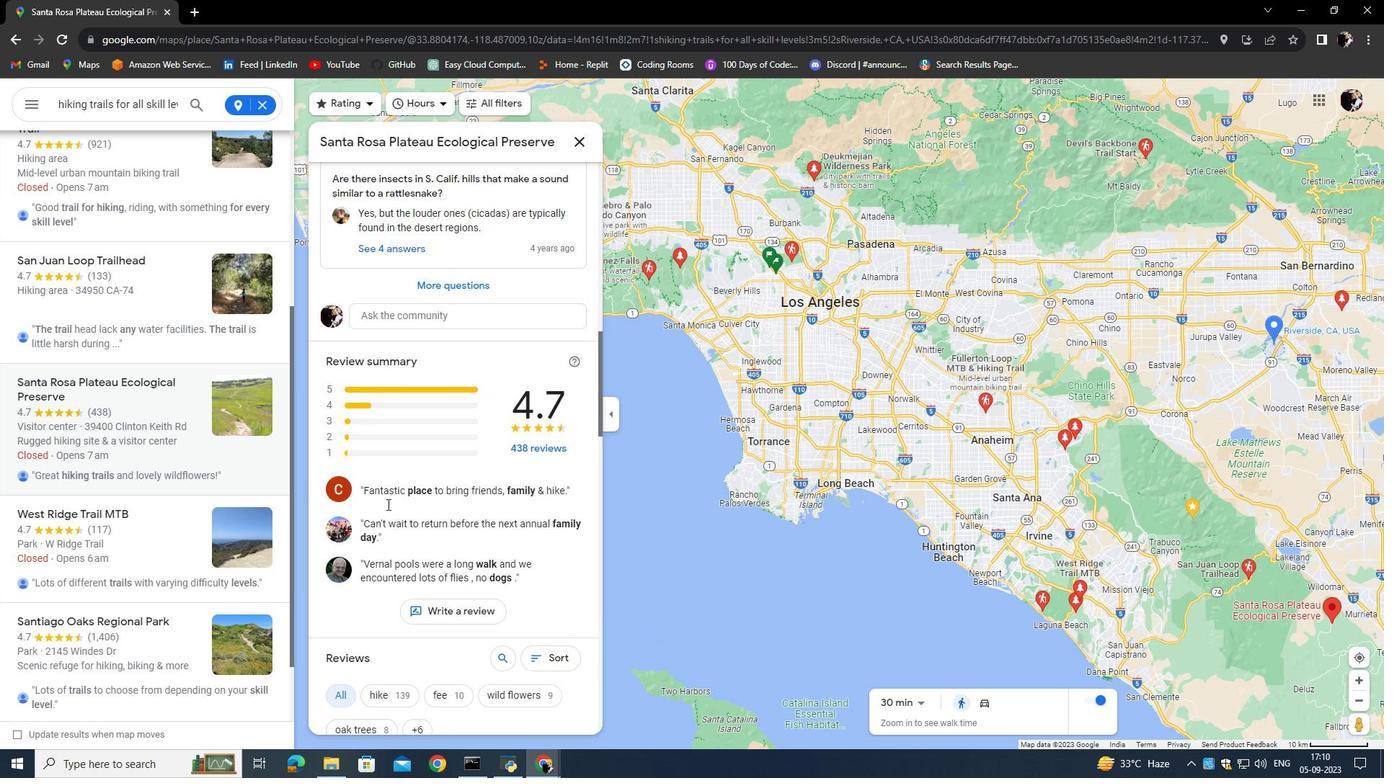 
Action: Mouse scrolled (387, 504) with delta (0, 0)
Screenshot: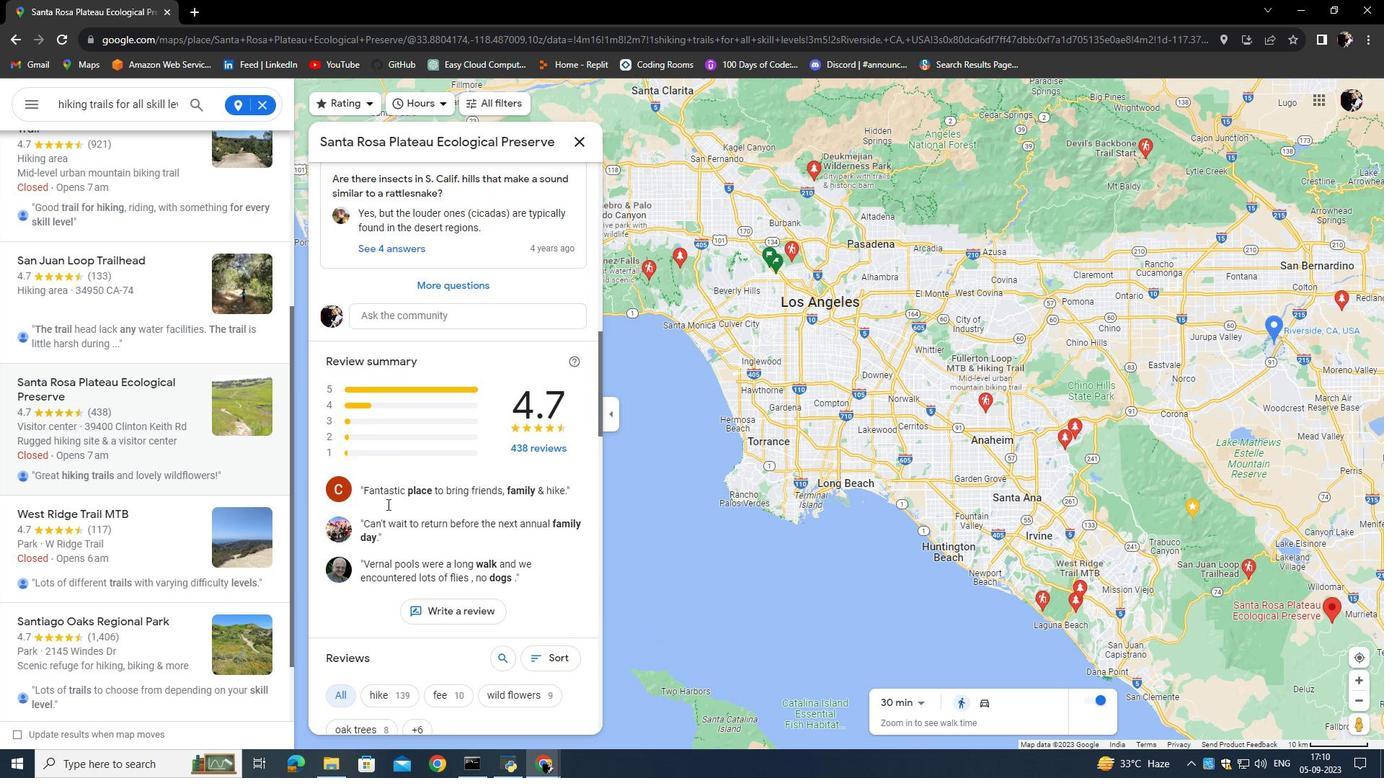 
Action: Mouse moved to (130, 496)
Screenshot: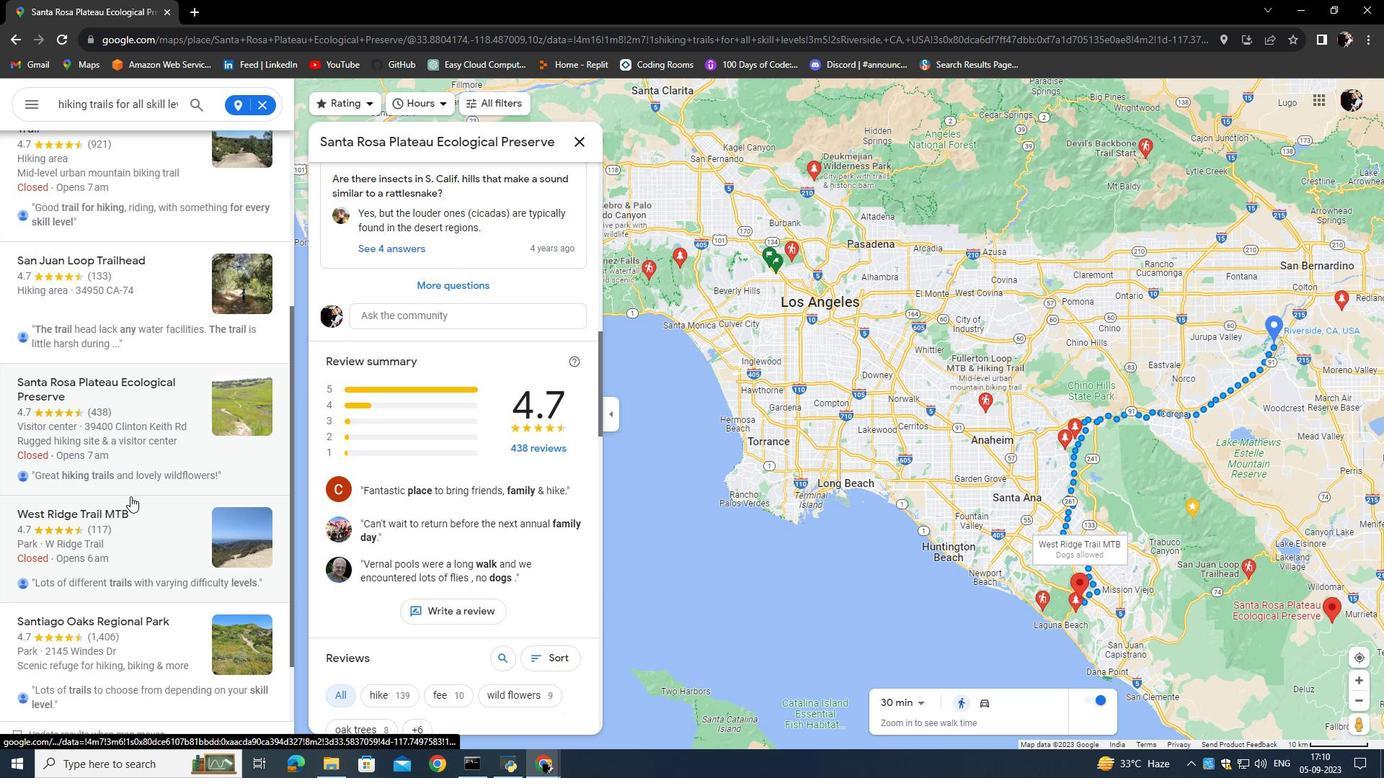 
Action: Mouse scrolled (130, 496) with delta (0, 0)
Screenshot: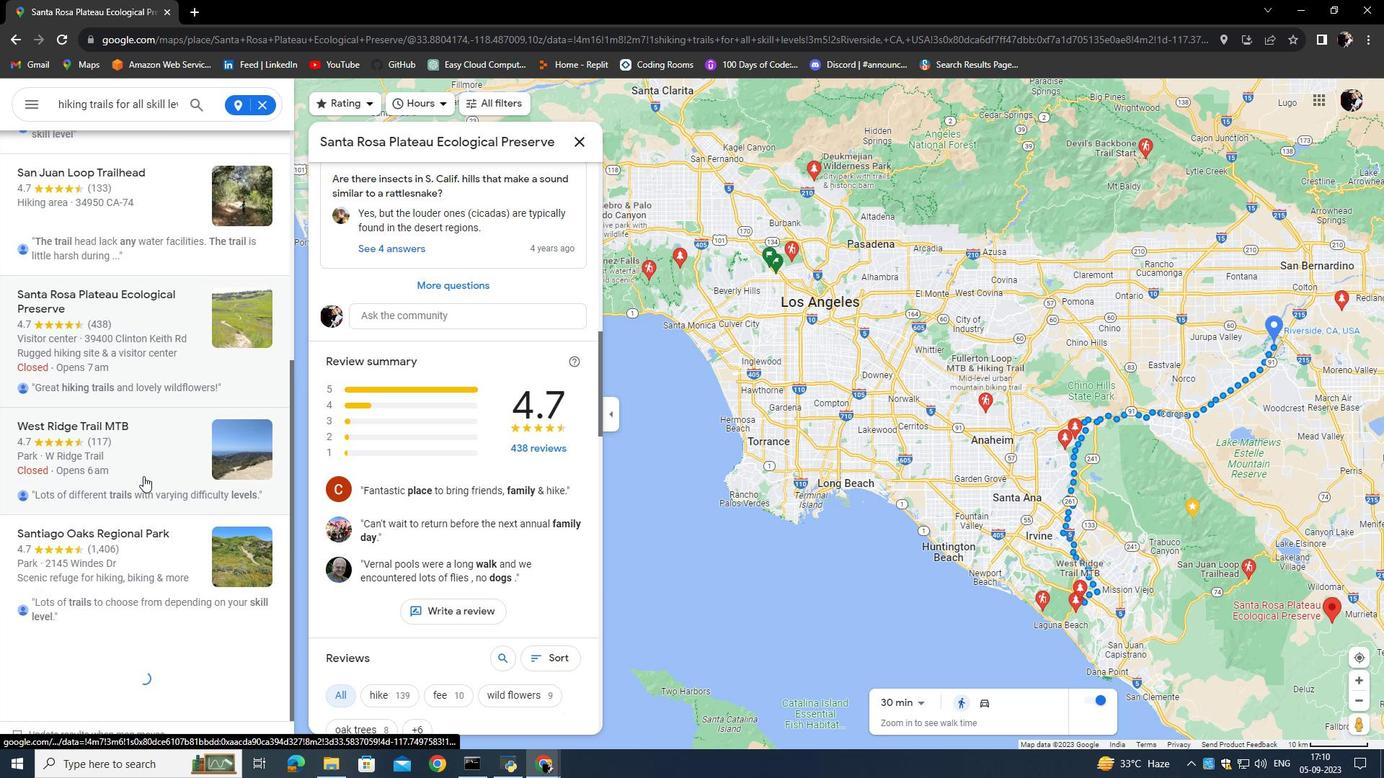 
Action: Mouse scrolled (130, 496) with delta (0, 0)
Screenshot: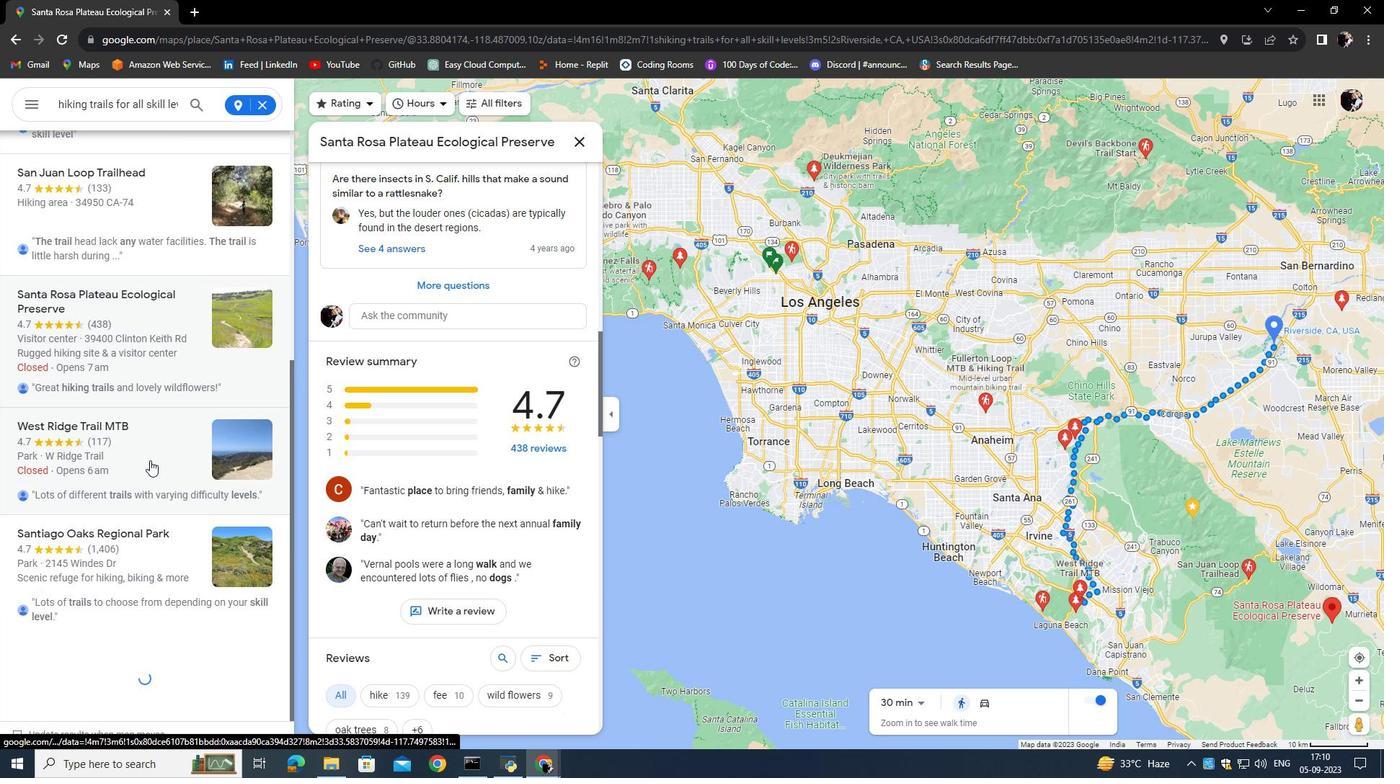 
Action: Mouse moved to (151, 450)
Screenshot: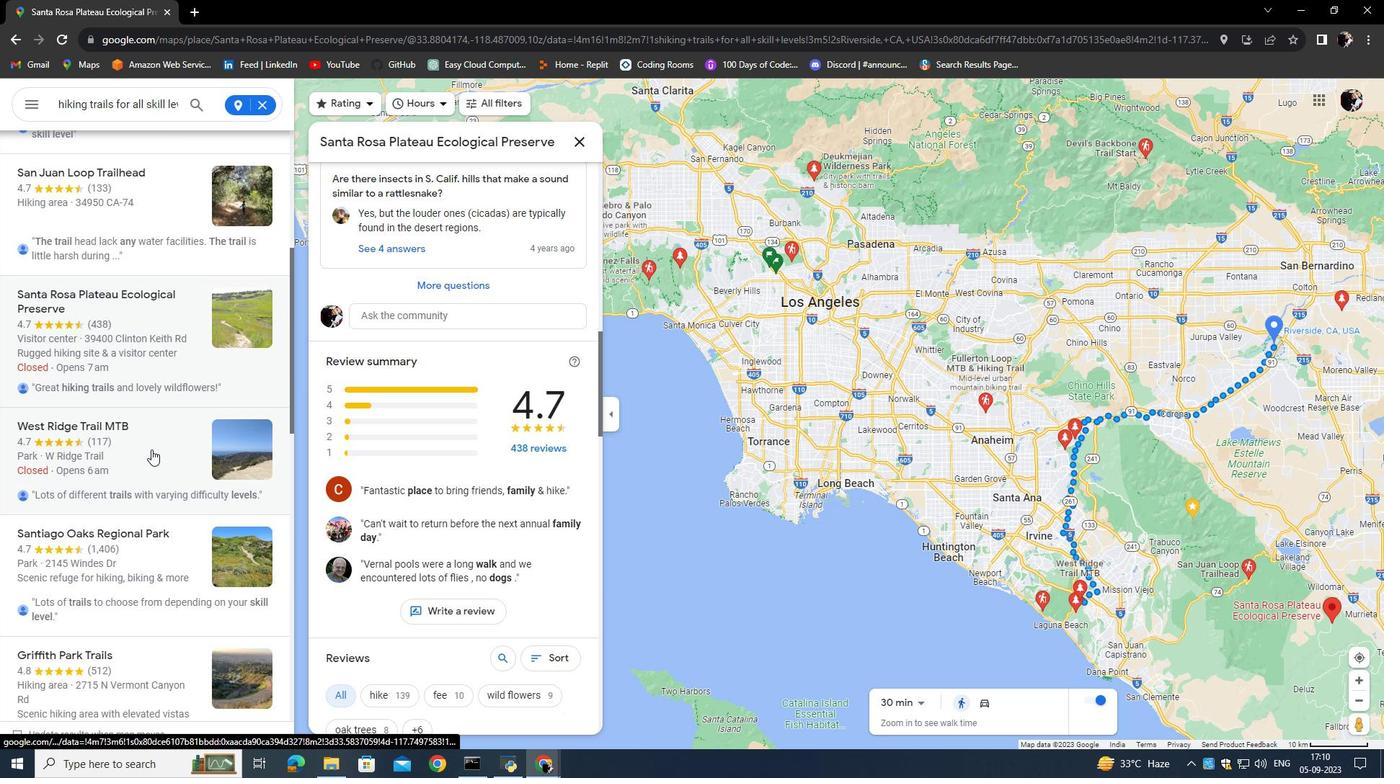 
Action: Mouse pressed left at (151, 450)
Screenshot: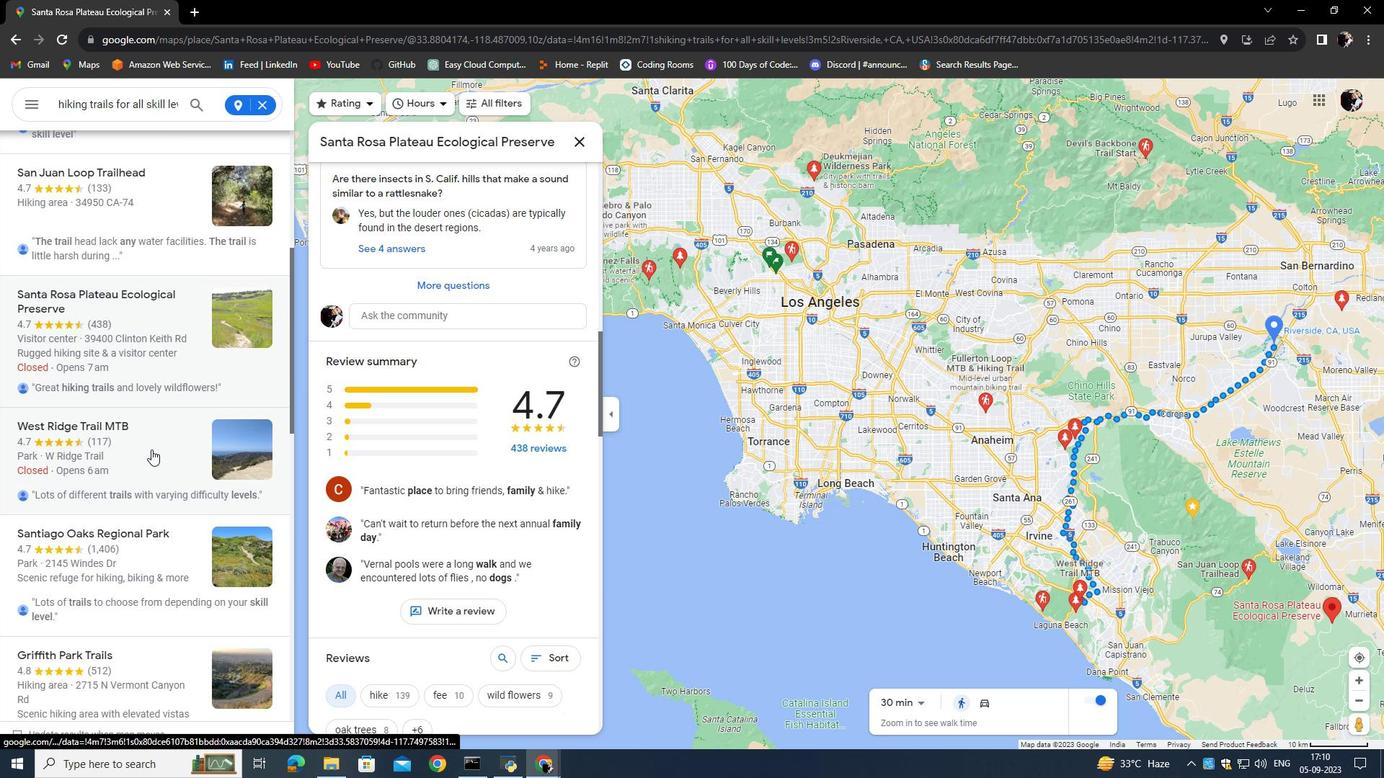 
Action: Mouse scrolled (151, 449) with delta (0, 0)
Screenshot: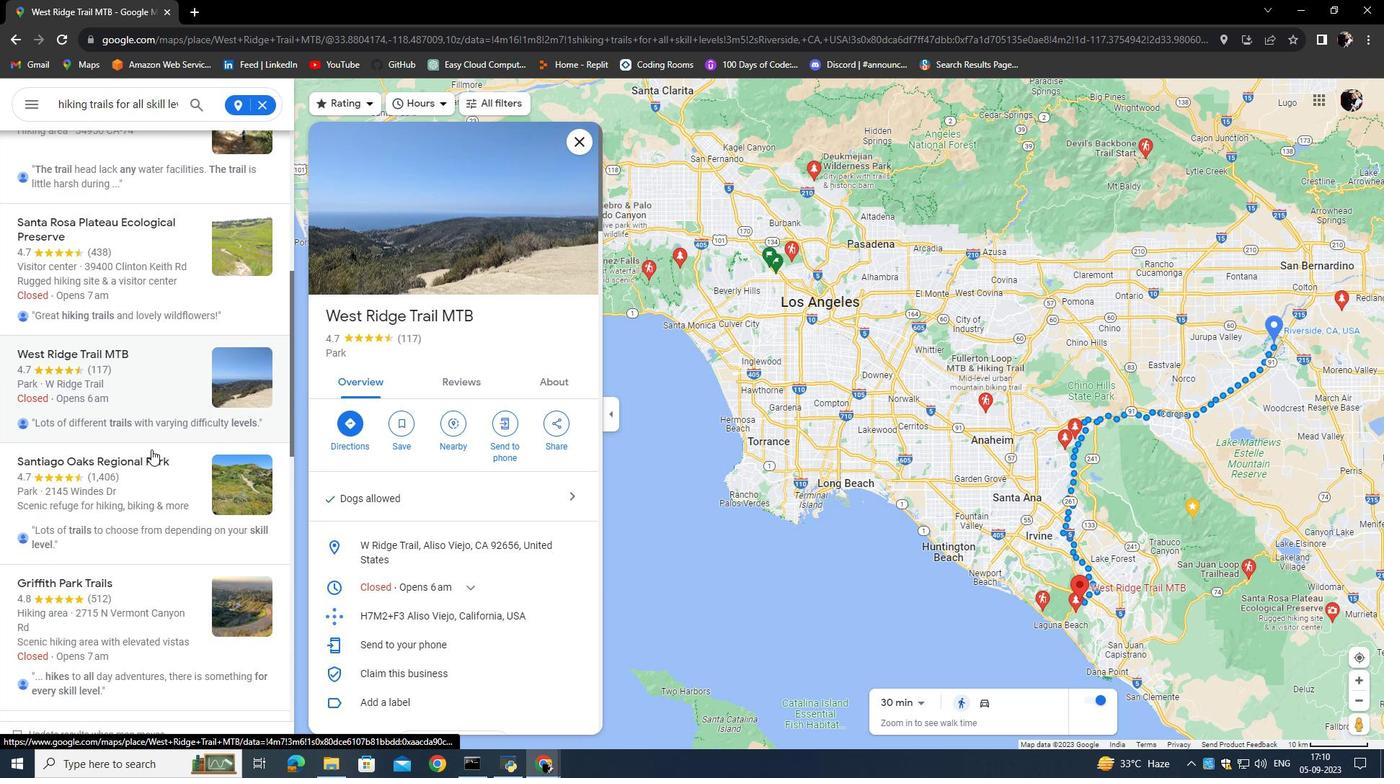 
Action: Mouse scrolled (151, 449) with delta (0, 0)
Screenshot: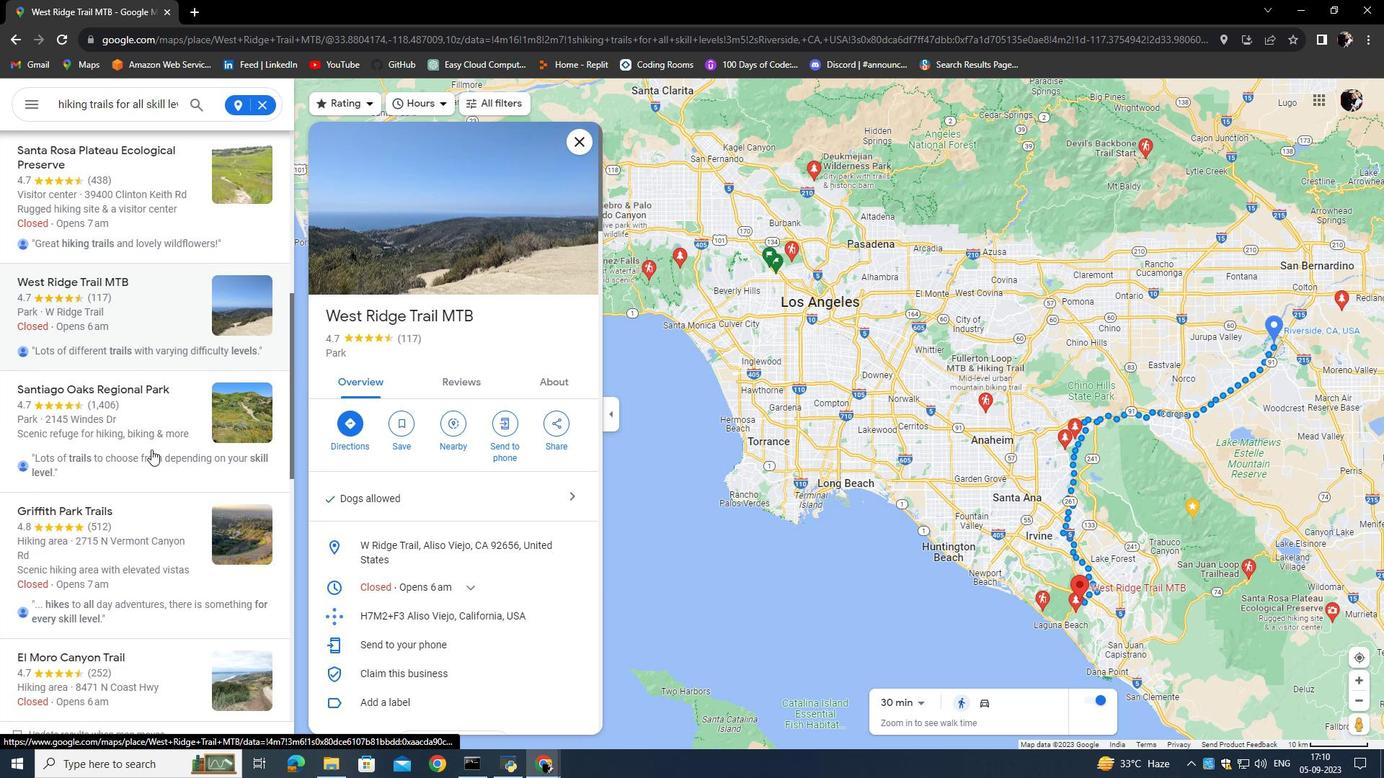 
Action: Mouse moved to (119, 550)
Screenshot: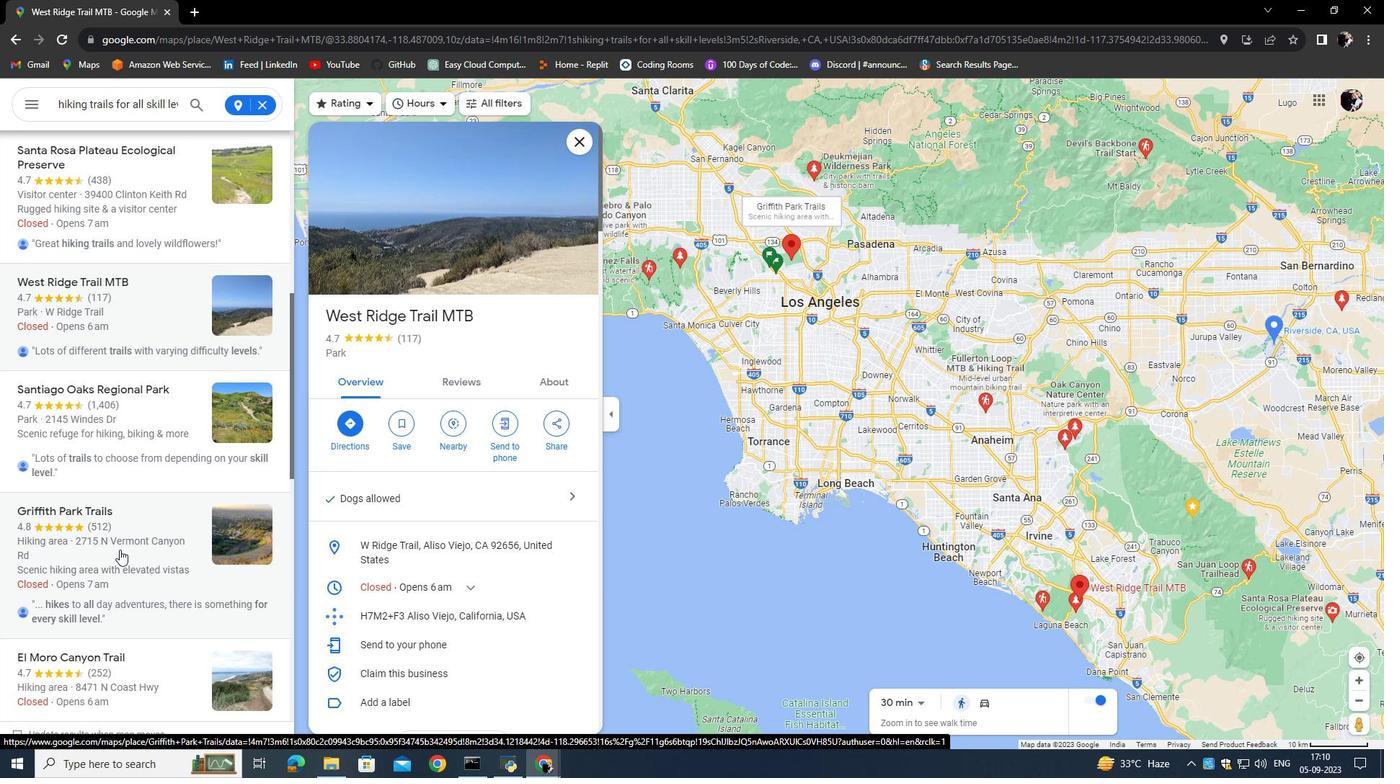 
Action: Mouse pressed left at (119, 550)
Screenshot: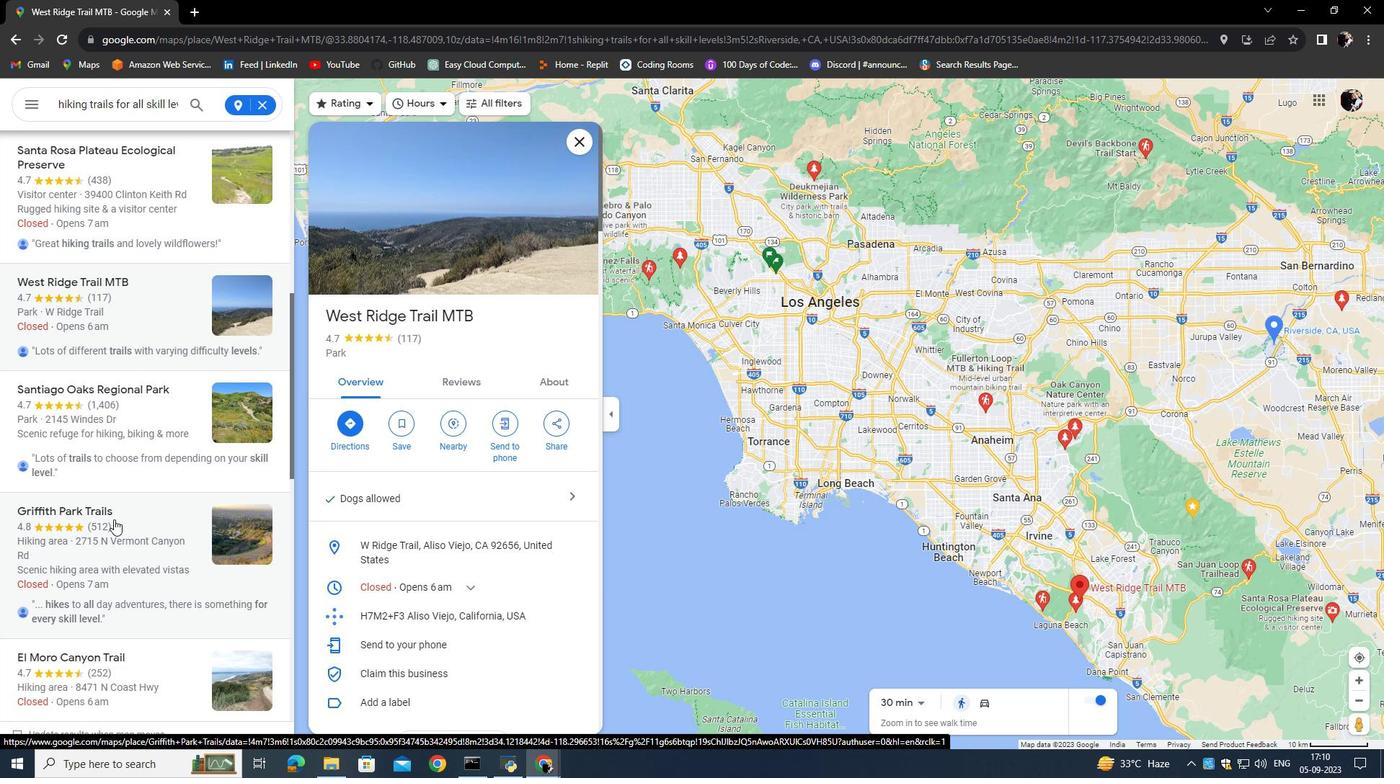 
Action: Mouse moved to (100, 476)
Screenshot: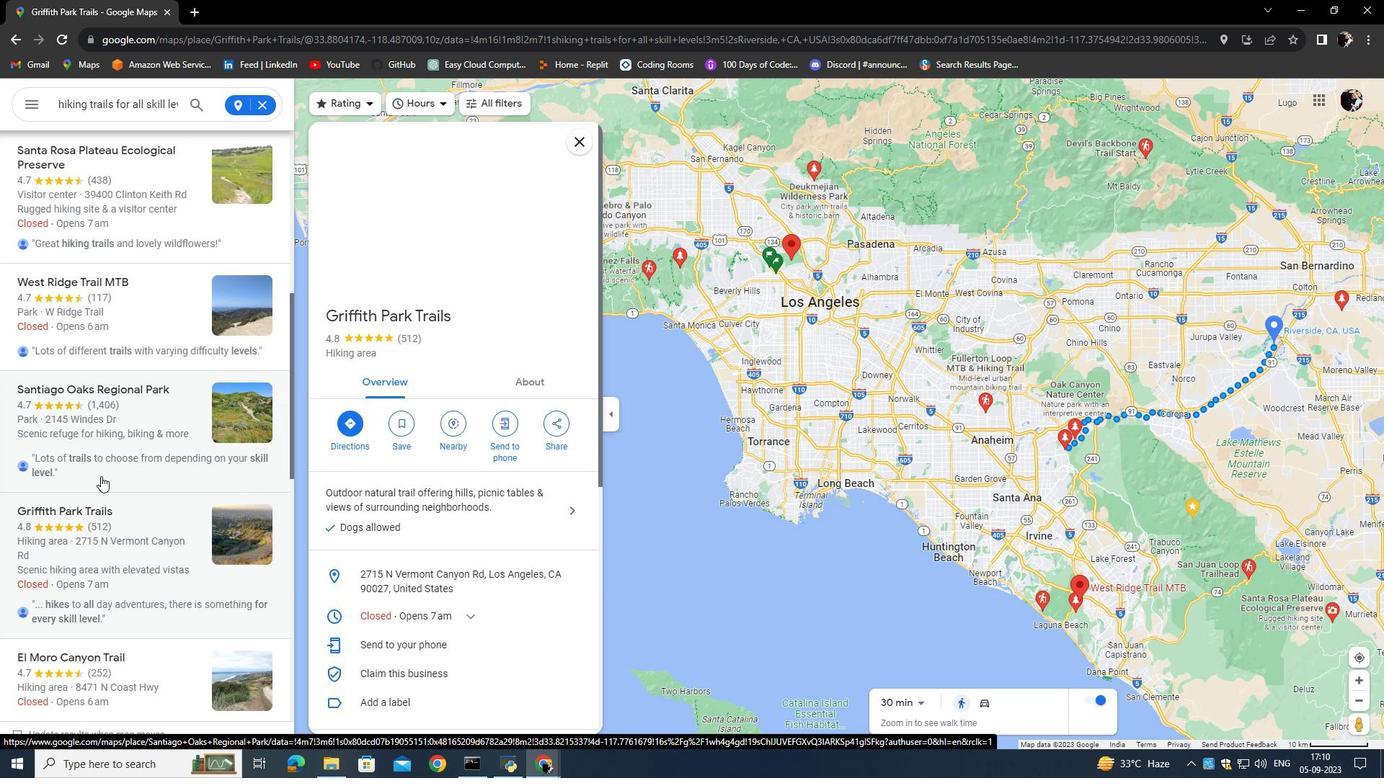 
Action: Mouse scrolled (100, 477) with delta (0, 0)
Screenshot: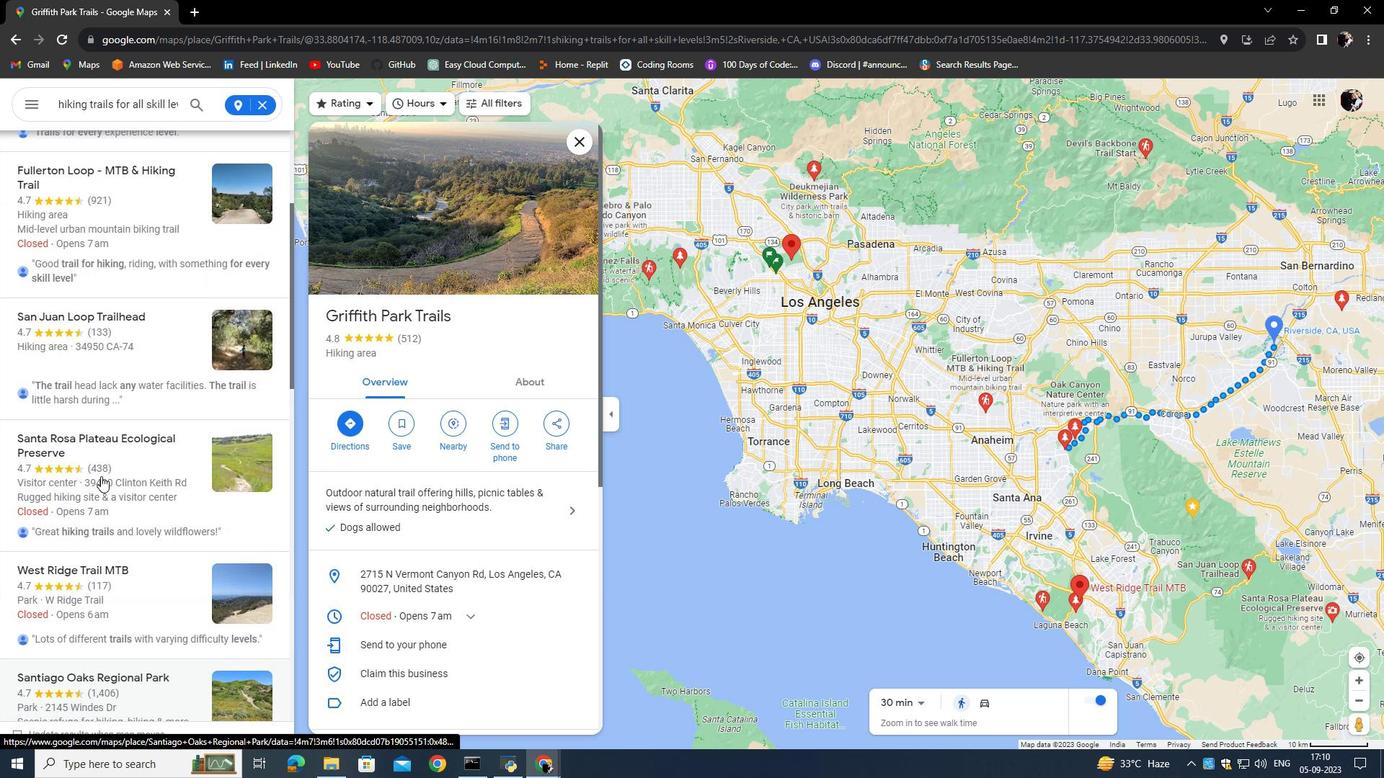 
Action: Mouse scrolled (100, 477) with delta (0, 0)
Screenshot: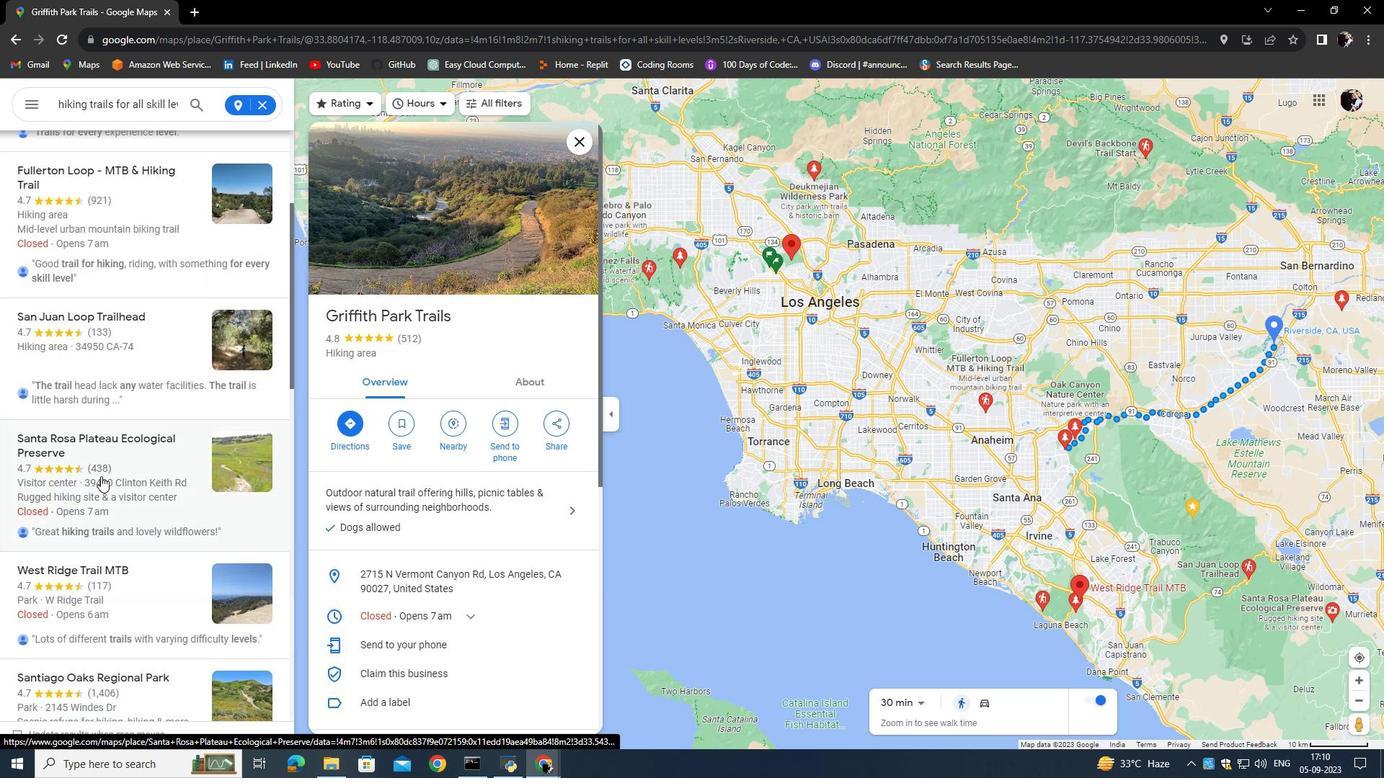 
Action: Mouse scrolled (100, 477) with delta (0, 0)
Screenshot: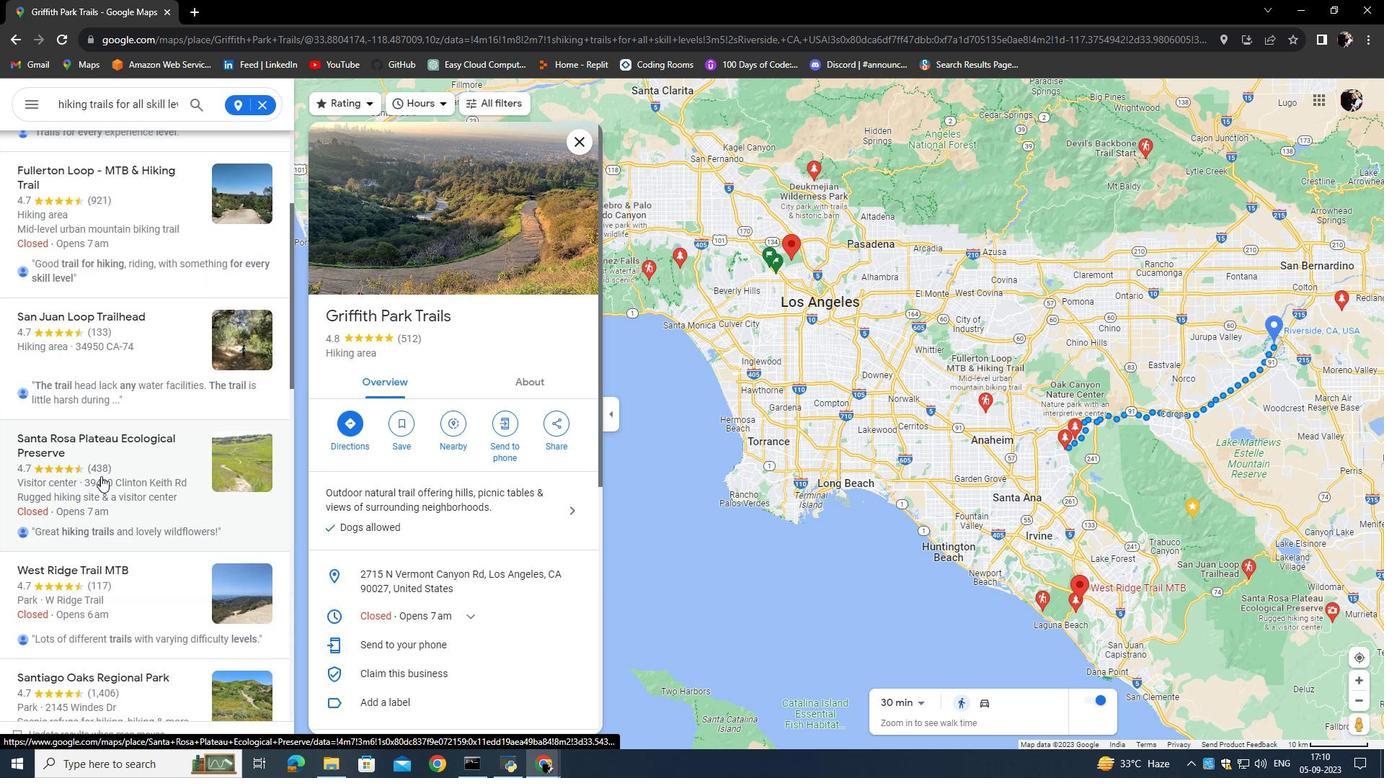 
Action: Mouse scrolled (100, 477) with delta (0, 0)
Screenshot: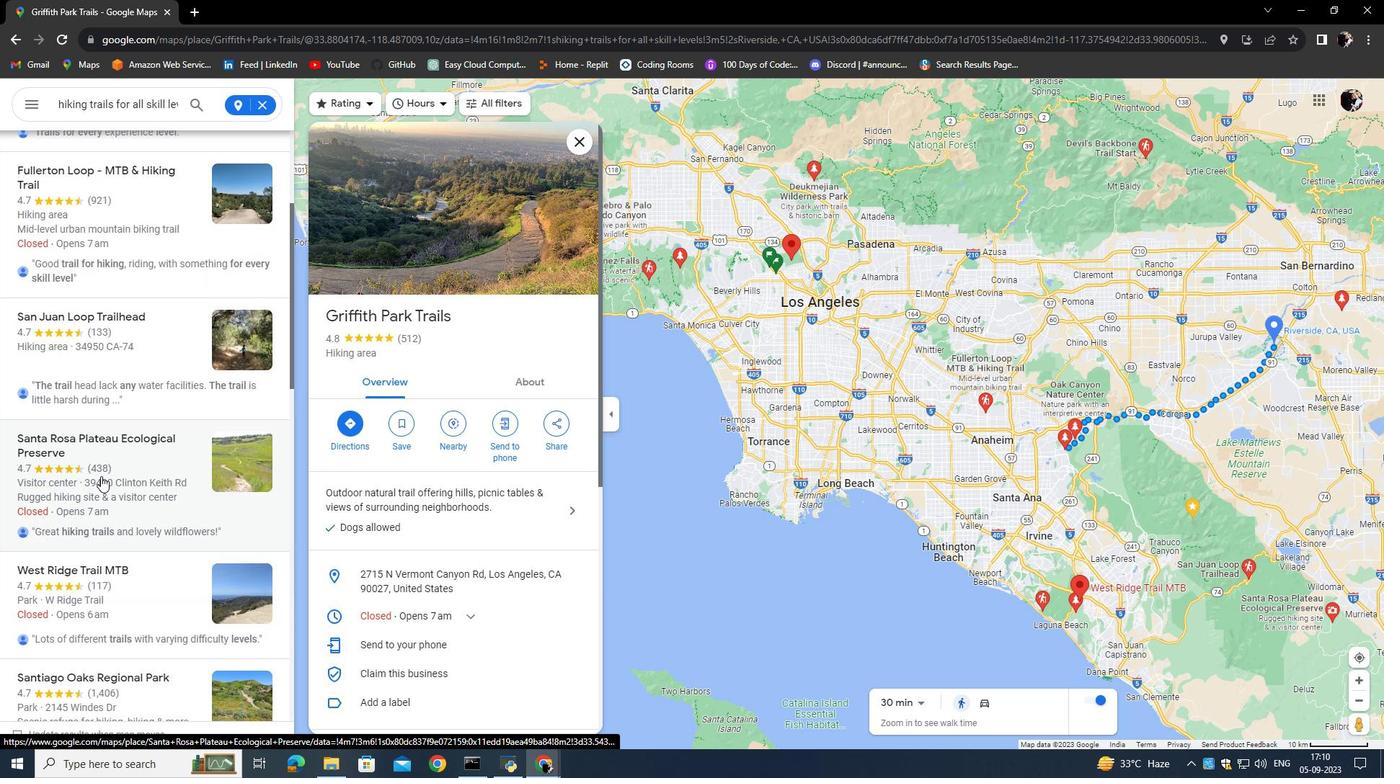 
Action: Mouse scrolled (100, 477) with delta (0, 0)
Screenshot: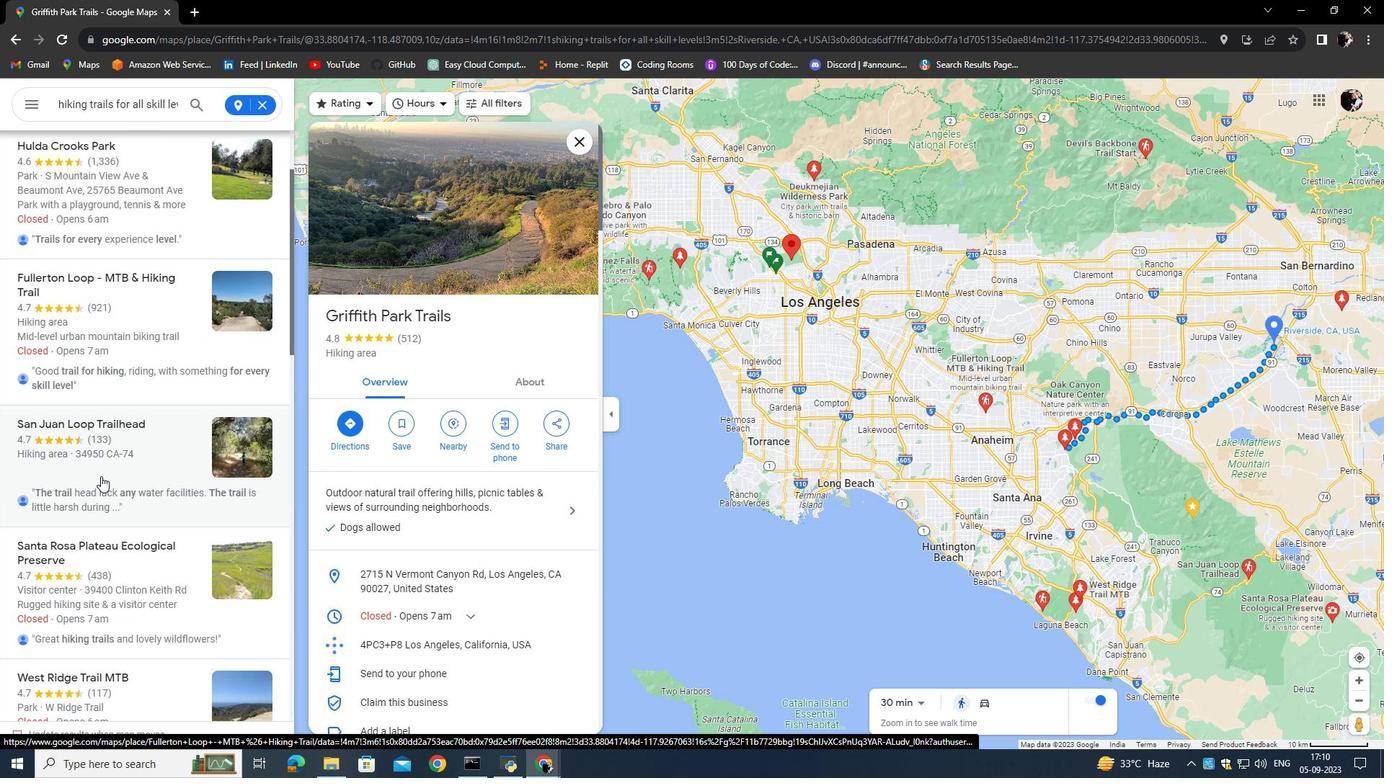 
Action: Mouse scrolled (100, 477) with delta (0, 0)
Screenshot: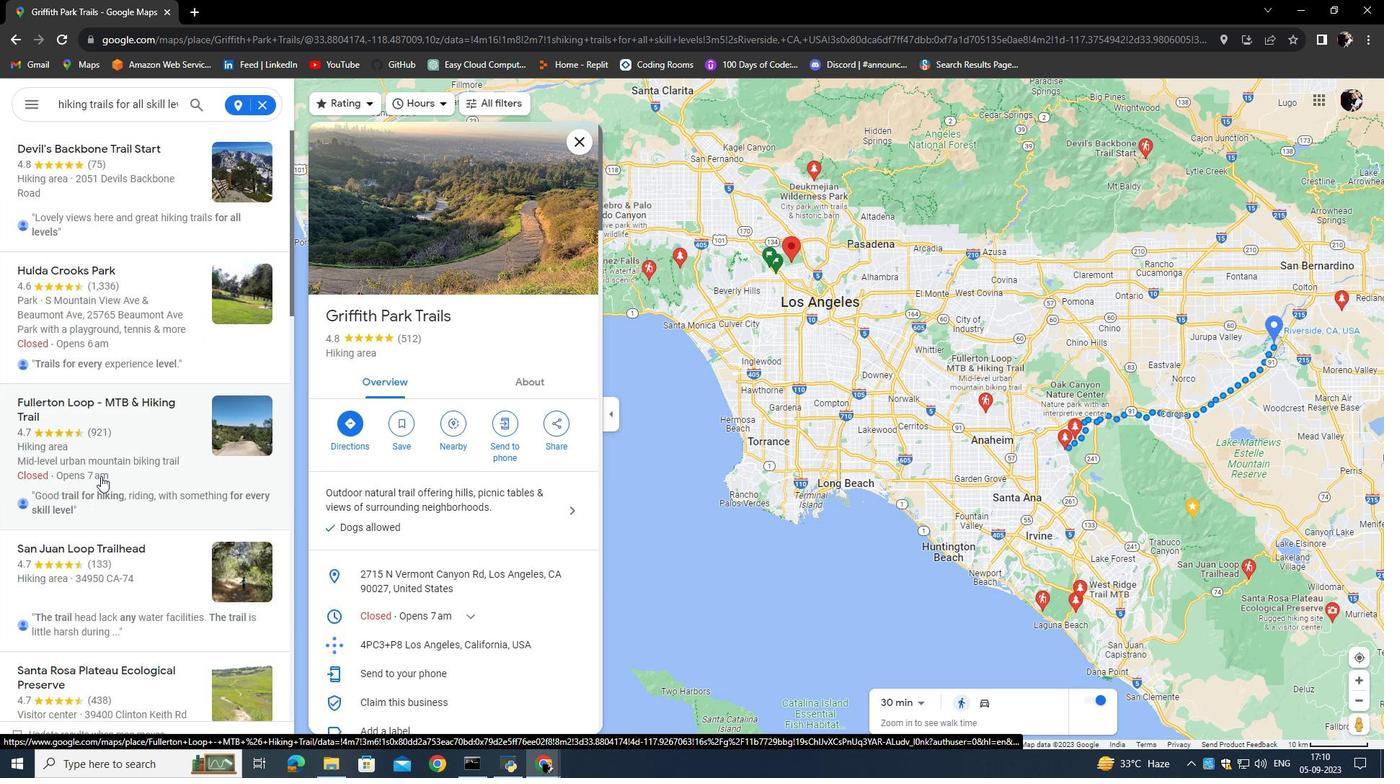 
Action: Mouse scrolled (100, 477) with delta (0, 0)
Screenshot: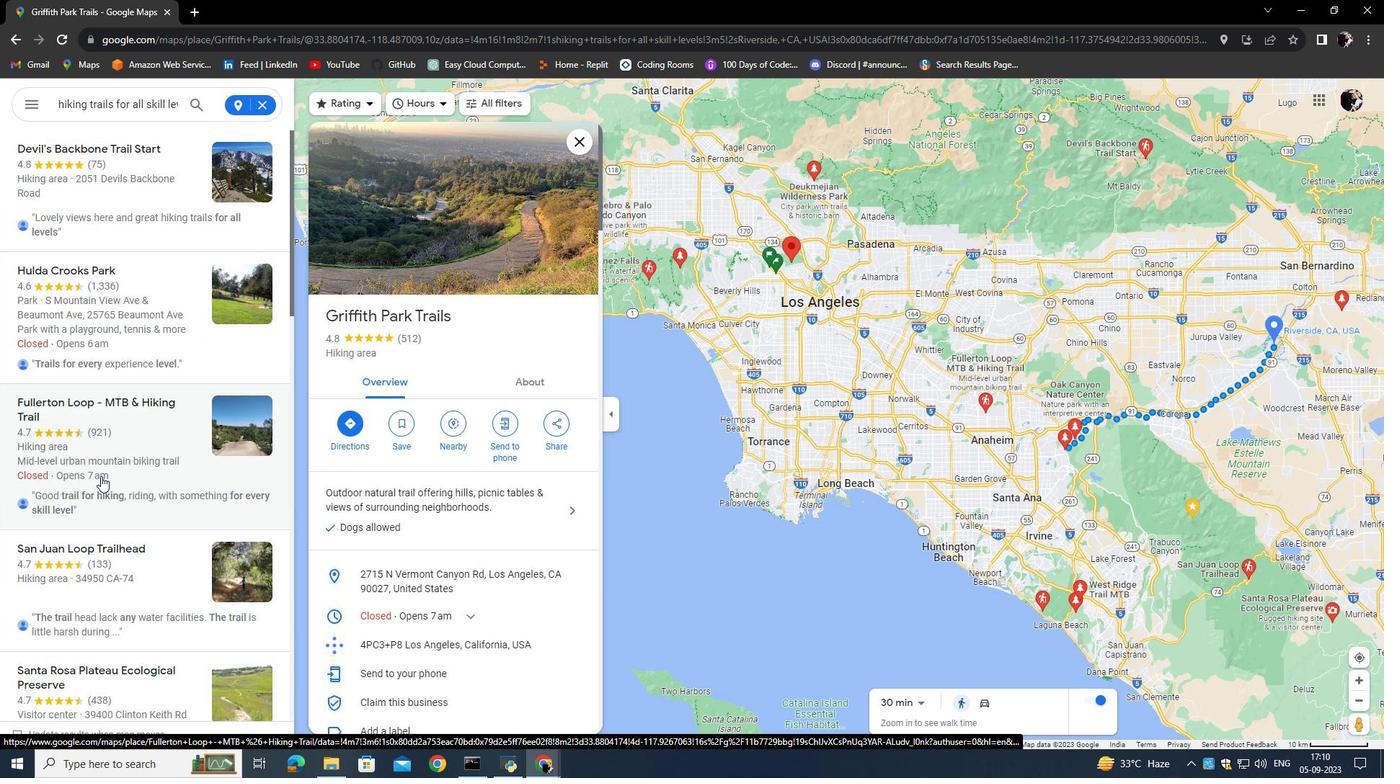 
Action: Mouse scrolled (100, 477) with delta (0, 0)
Screenshot: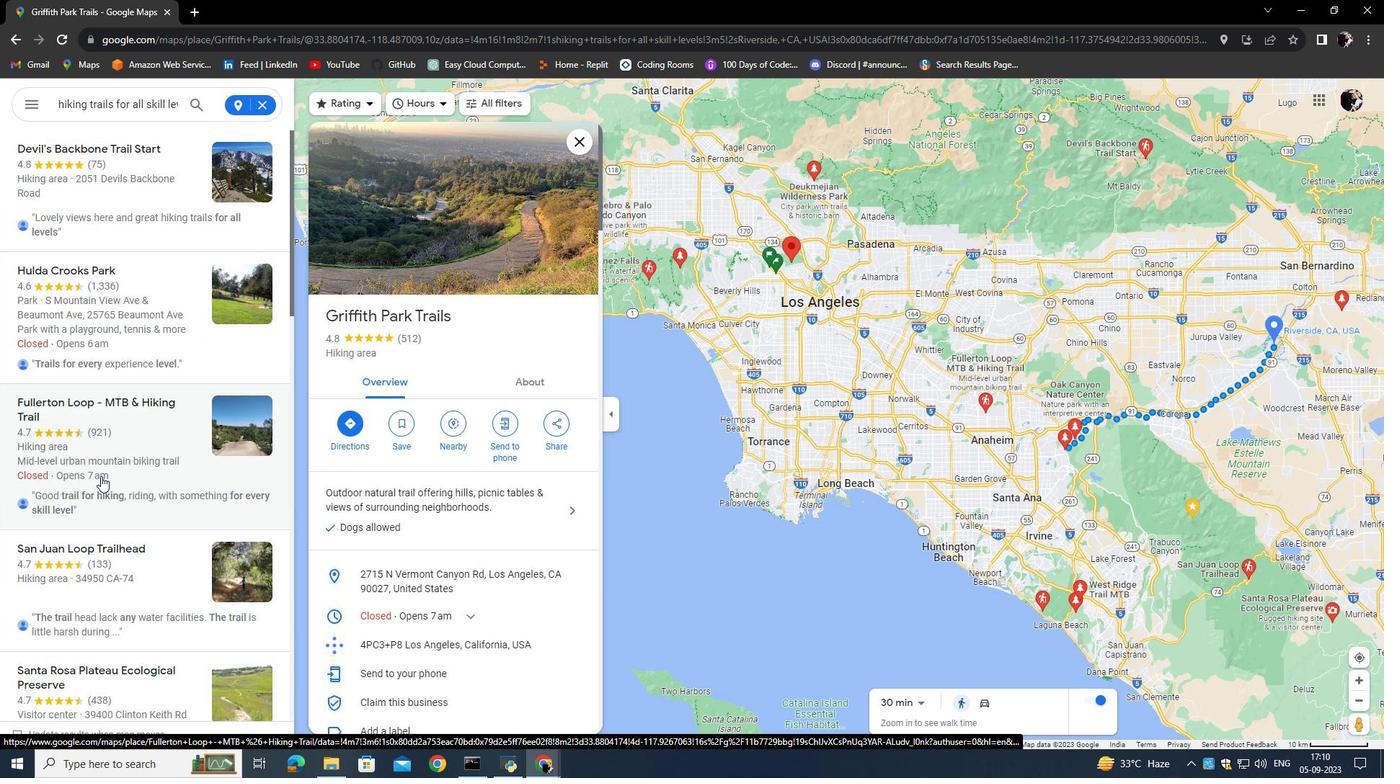 
Action: Mouse scrolled (100, 477) with delta (0, 0)
Screenshot: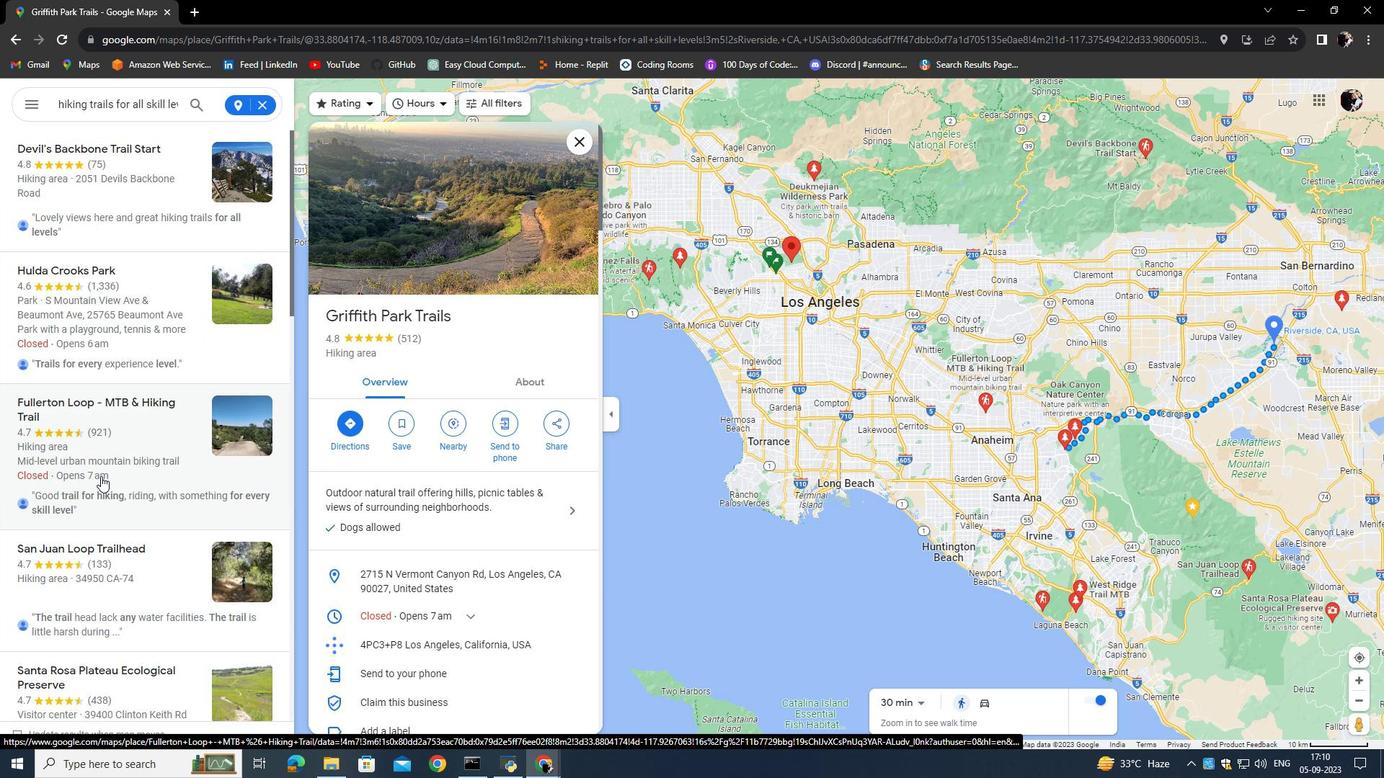 
Action: Mouse scrolled (100, 477) with delta (0, 0)
Screenshot: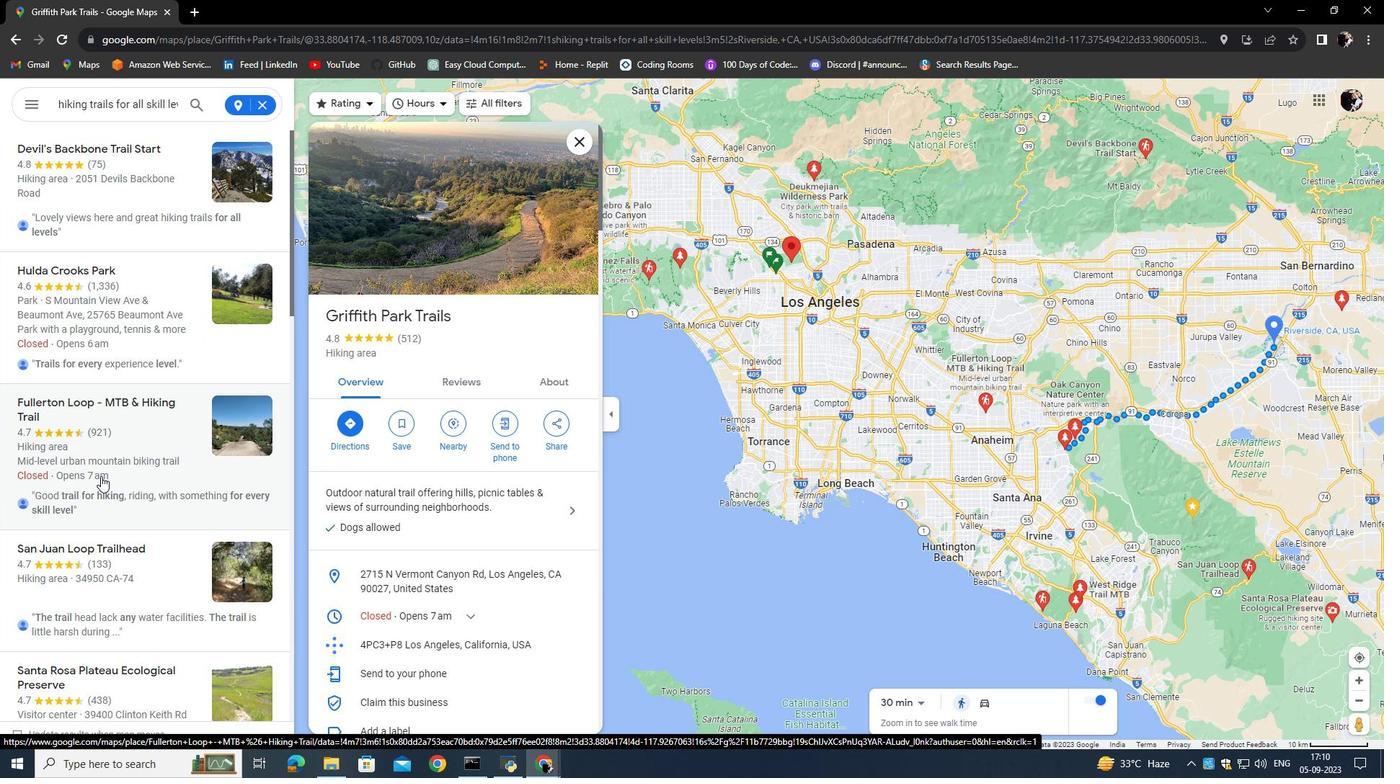 
Action: Mouse scrolled (100, 477) with delta (0, 0)
Screenshot: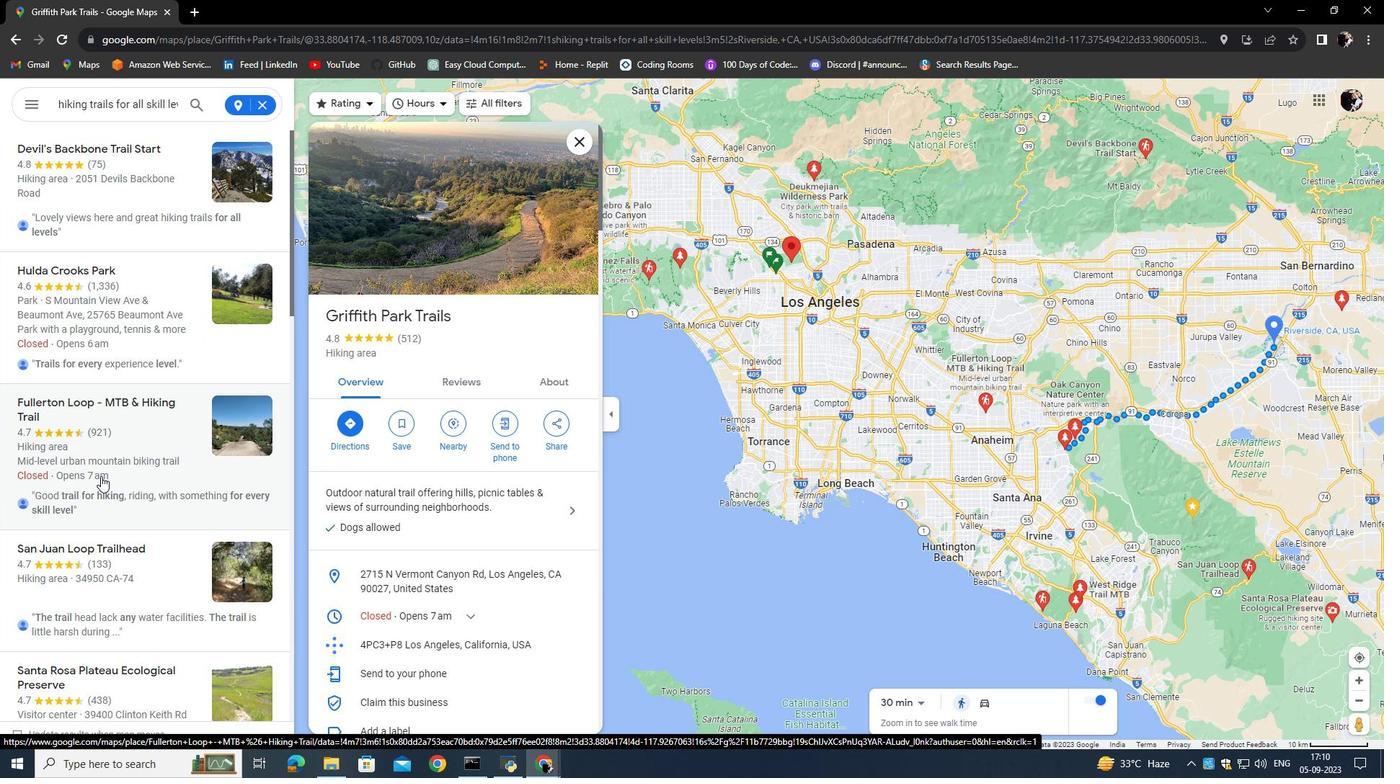 
Action: Mouse scrolled (100, 477) with delta (0, 0)
Screenshot: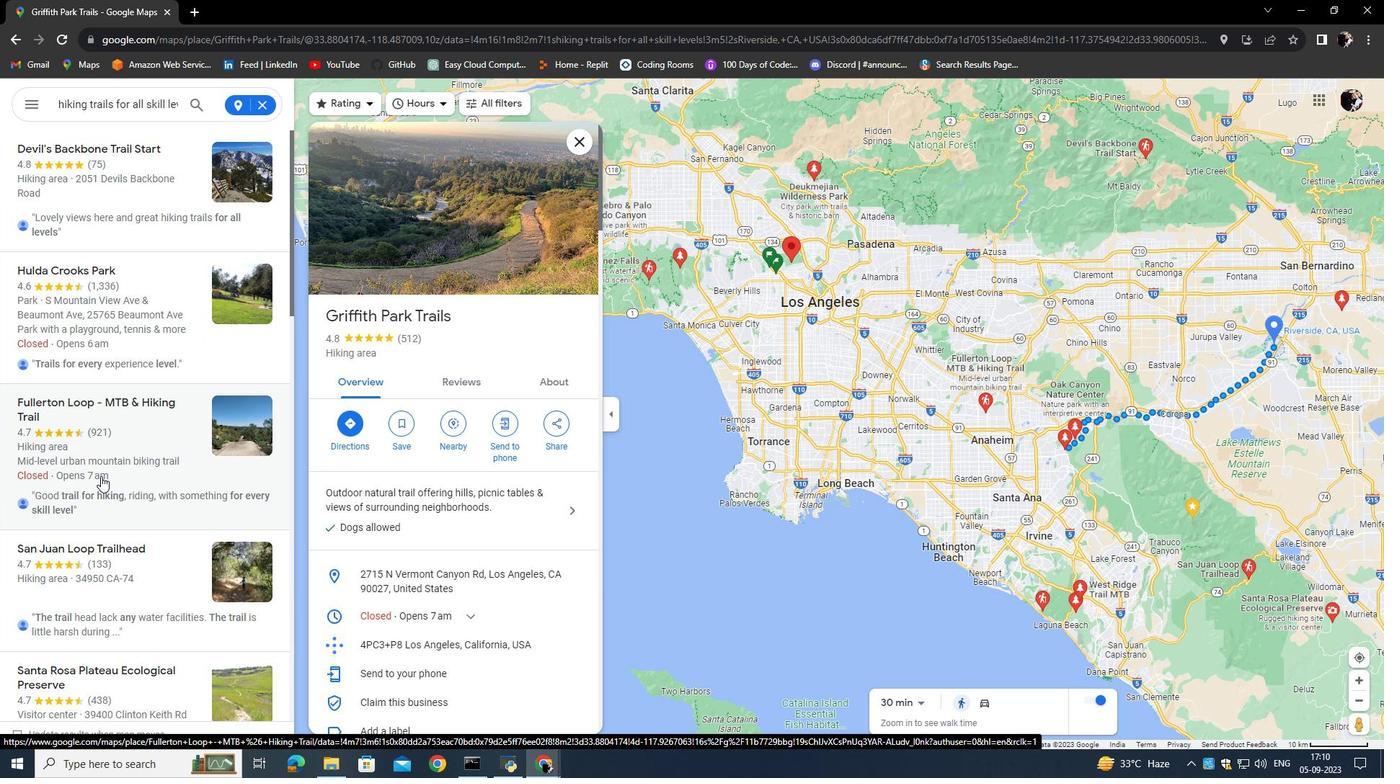 
Action: Mouse scrolled (100, 477) with delta (0, 0)
Screenshot: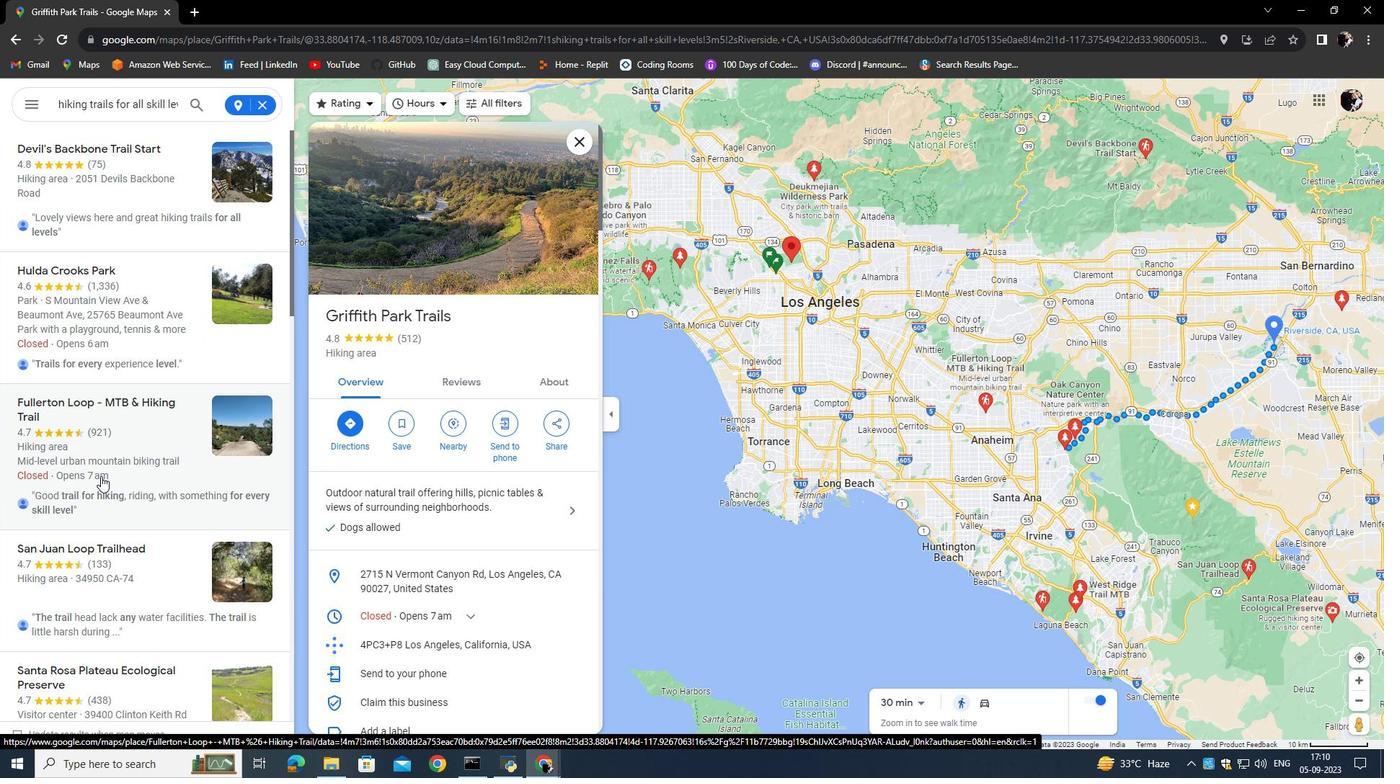
Action: Mouse scrolled (100, 477) with delta (0, 0)
Screenshot: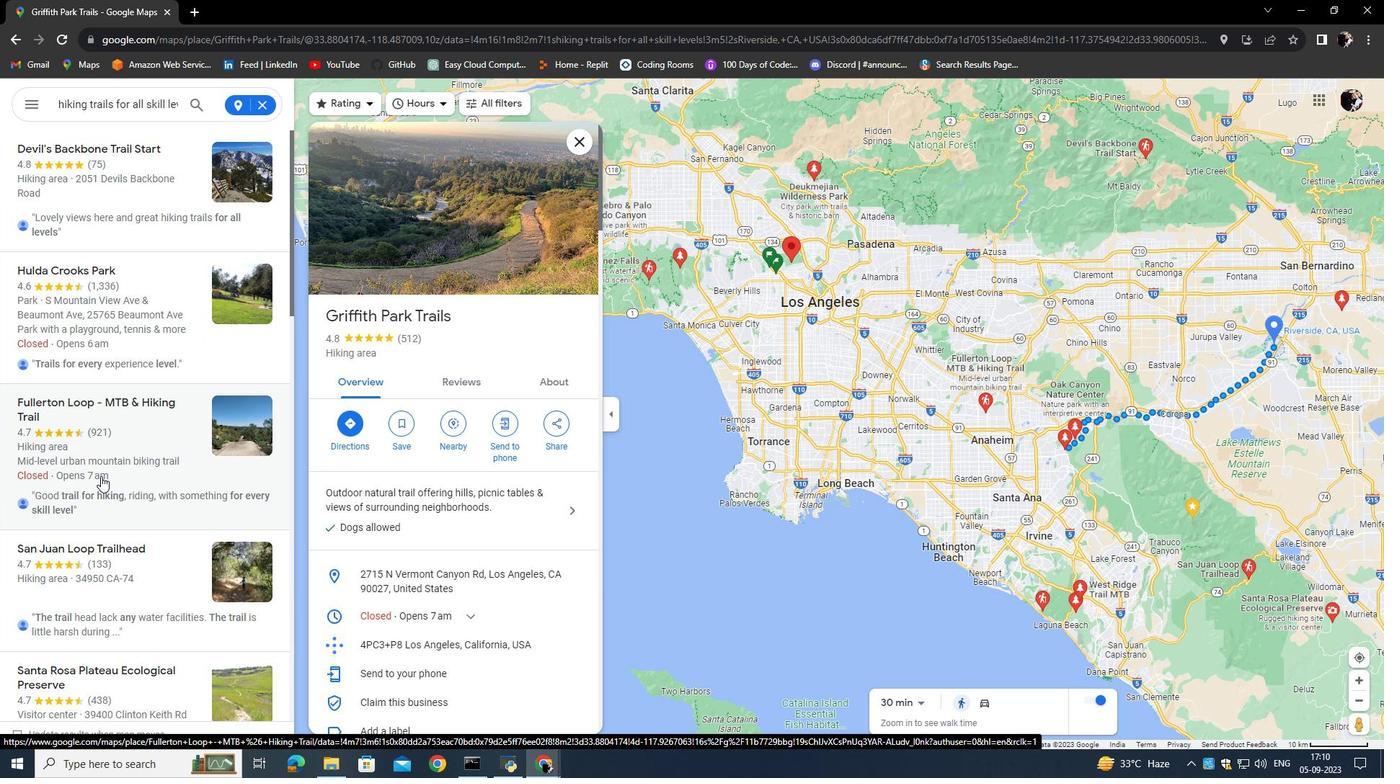 
Action: Mouse scrolled (100, 477) with delta (0, 0)
Screenshot: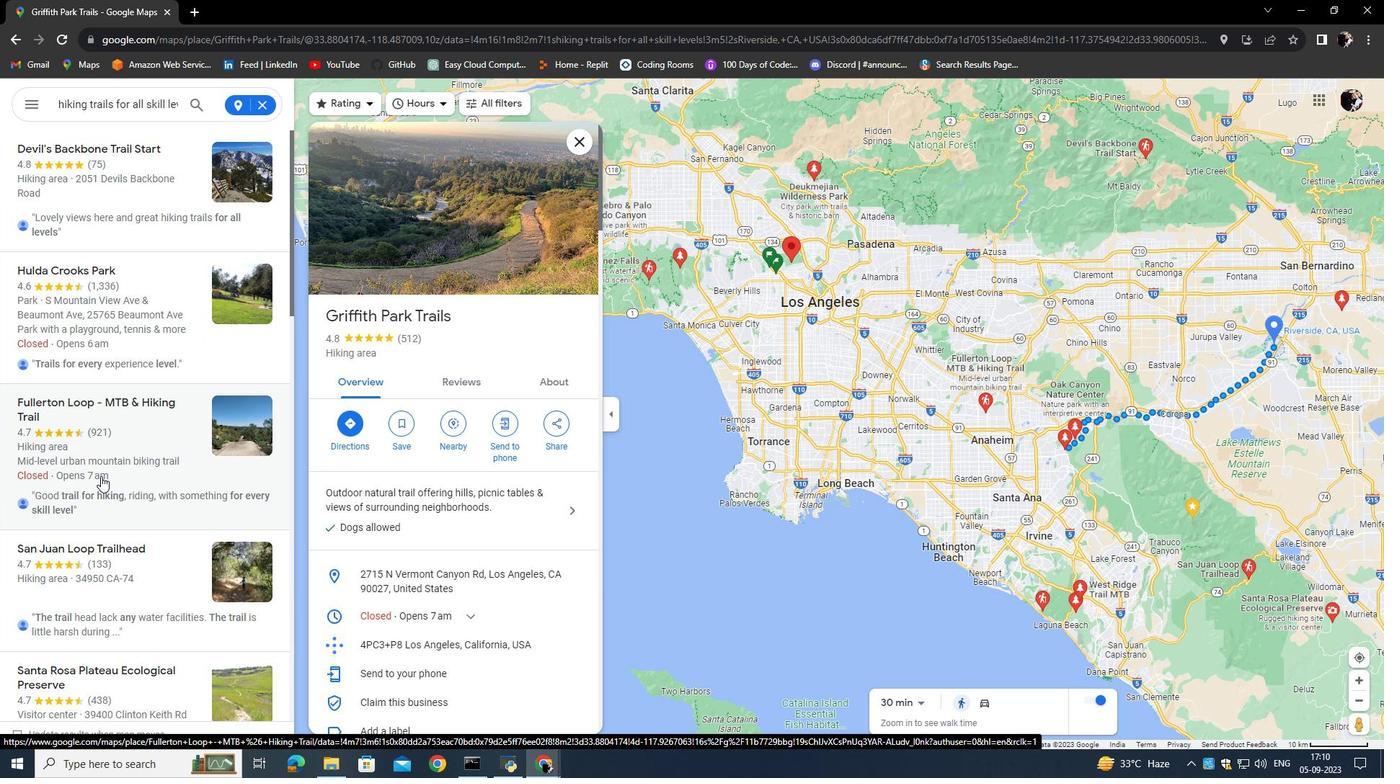 
Action: Mouse scrolled (100, 477) with delta (0, 0)
Screenshot: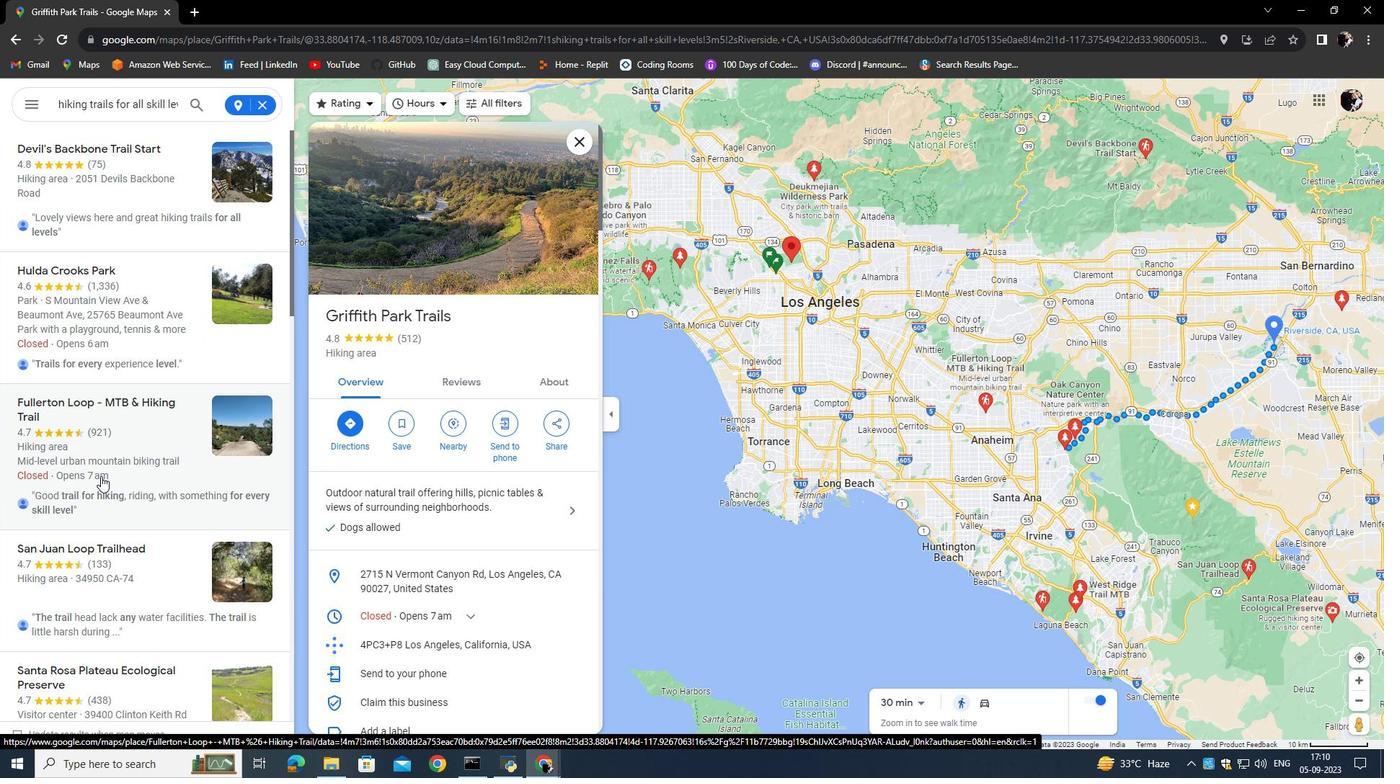 
Action: Mouse scrolled (100, 477) with delta (0, 0)
Screenshot: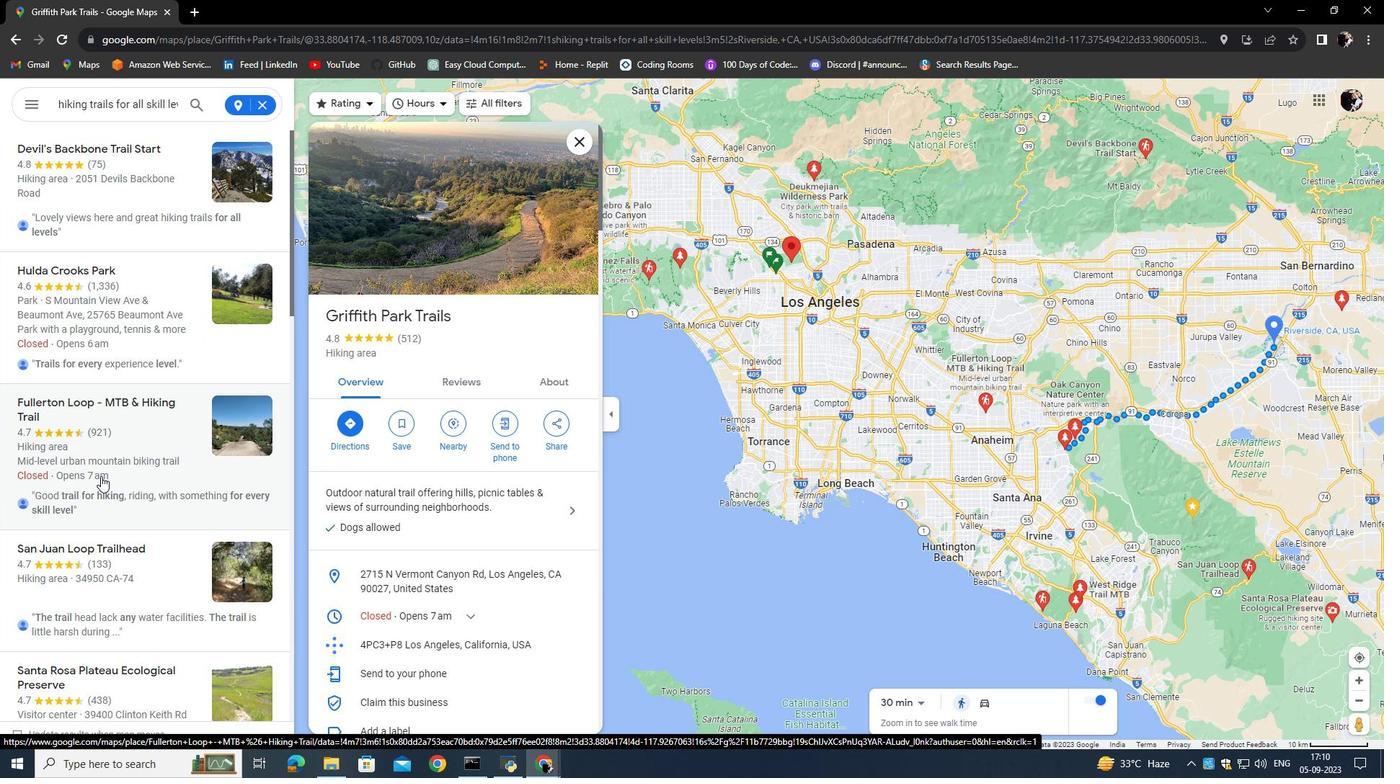 
Action: Mouse scrolled (100, 477) with delta (0, 0)
Screenshot: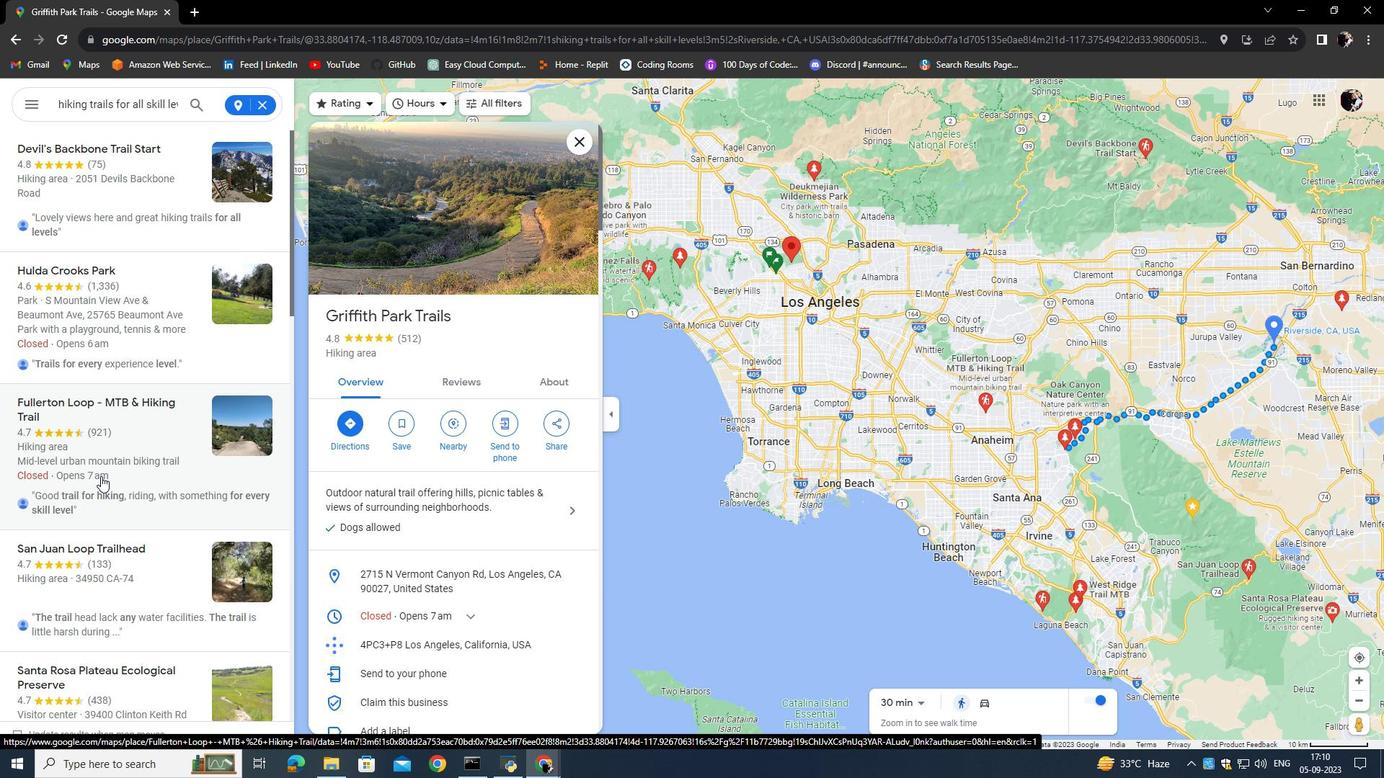 
Action: Mouse scrolled (100, 477) with delta (0, 0)
Screenshot: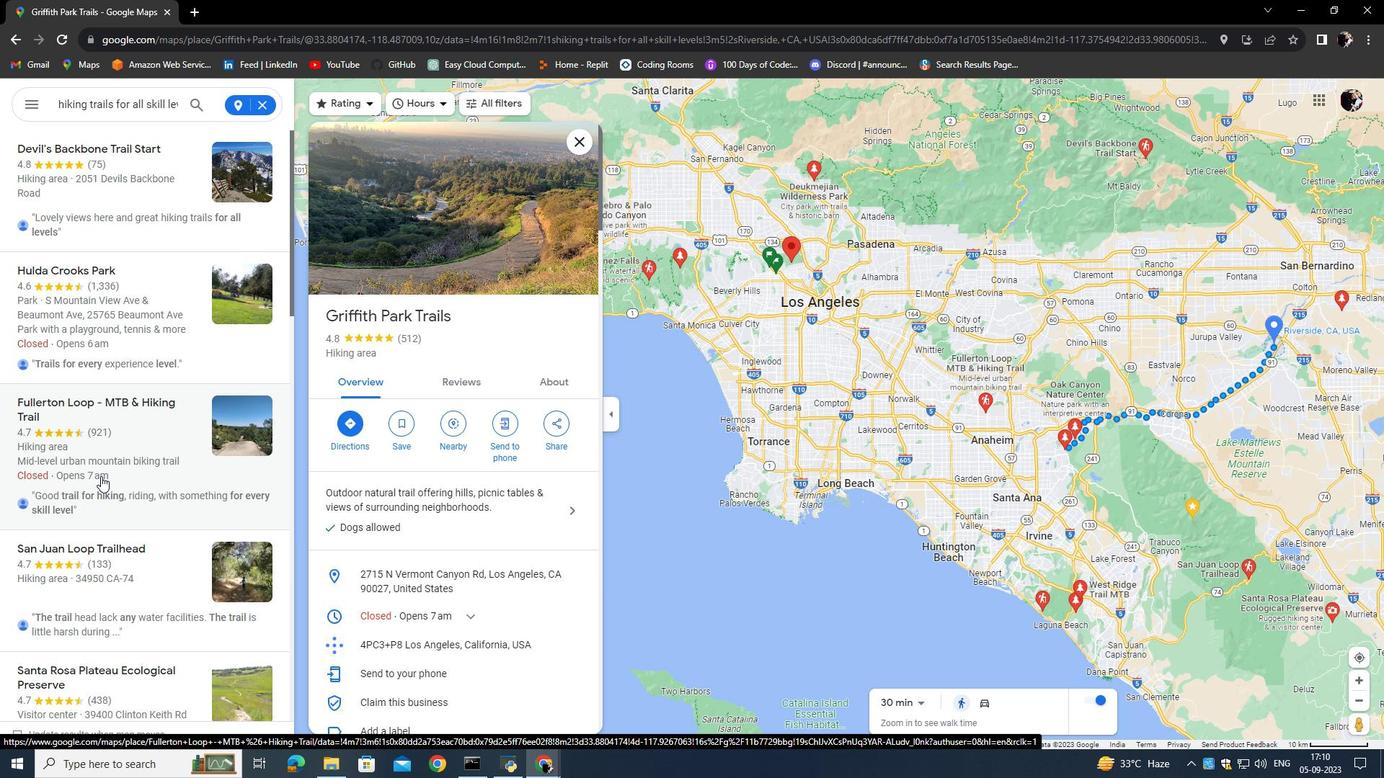 
Action: Mouse moved to (120, 214)
Screenshot: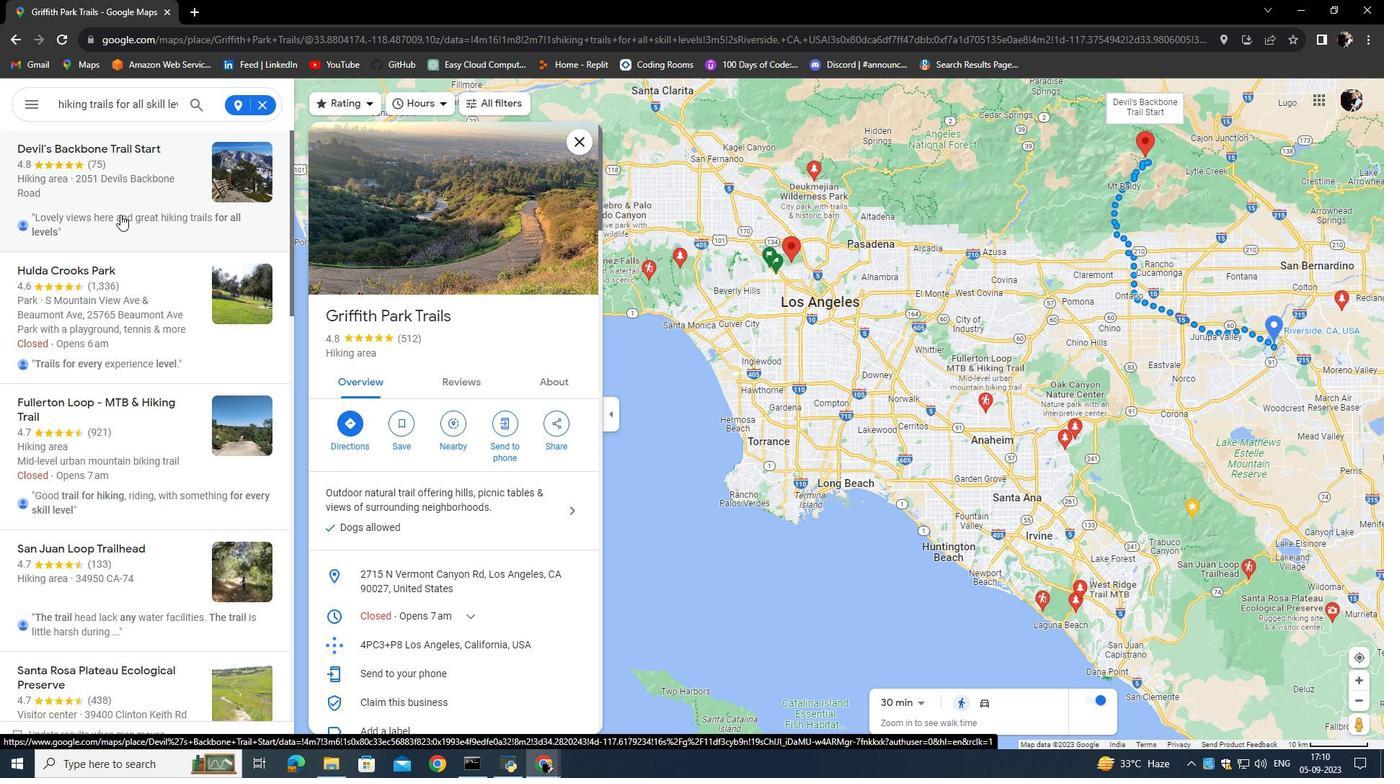 
Action: Mouse pressed left at (120, 214)
Screenshot: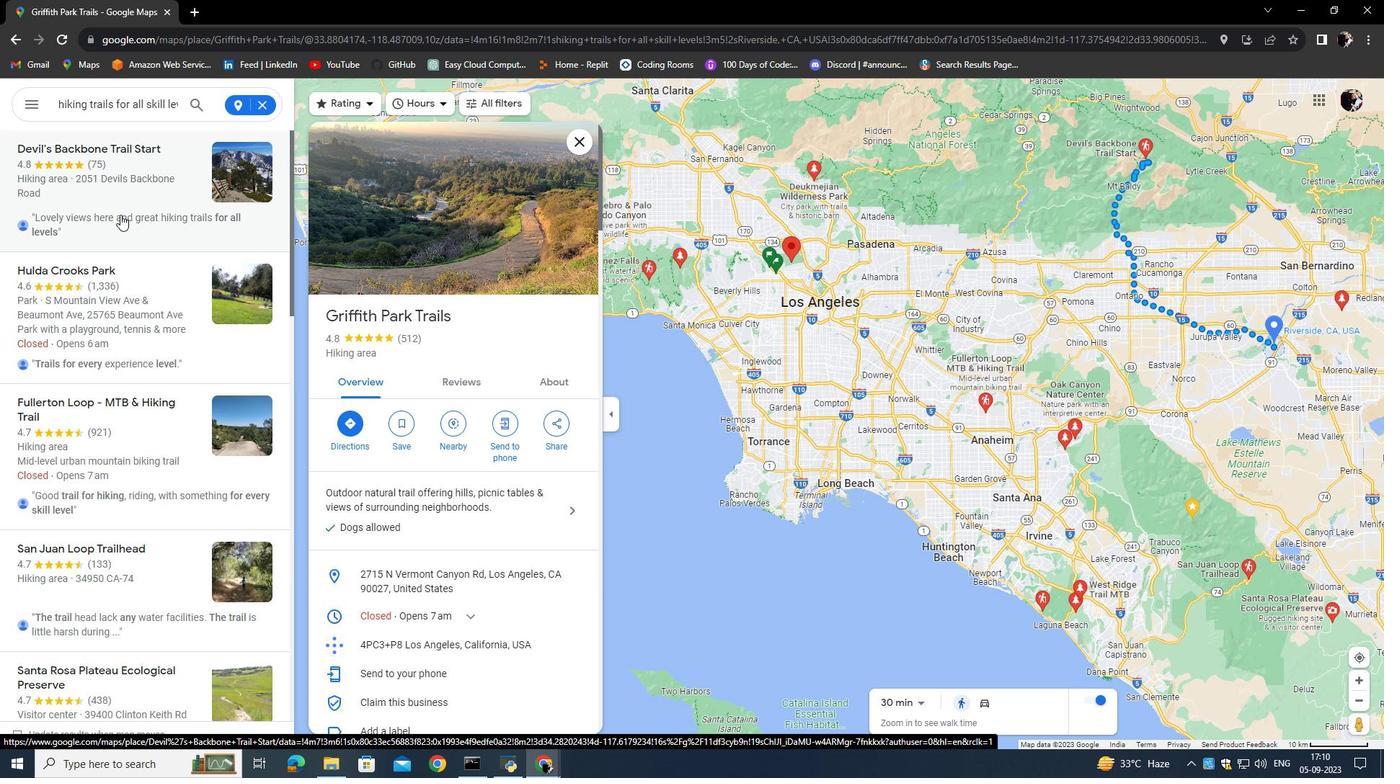 
Action: Mouse moved to (265, 103)
Screenshot: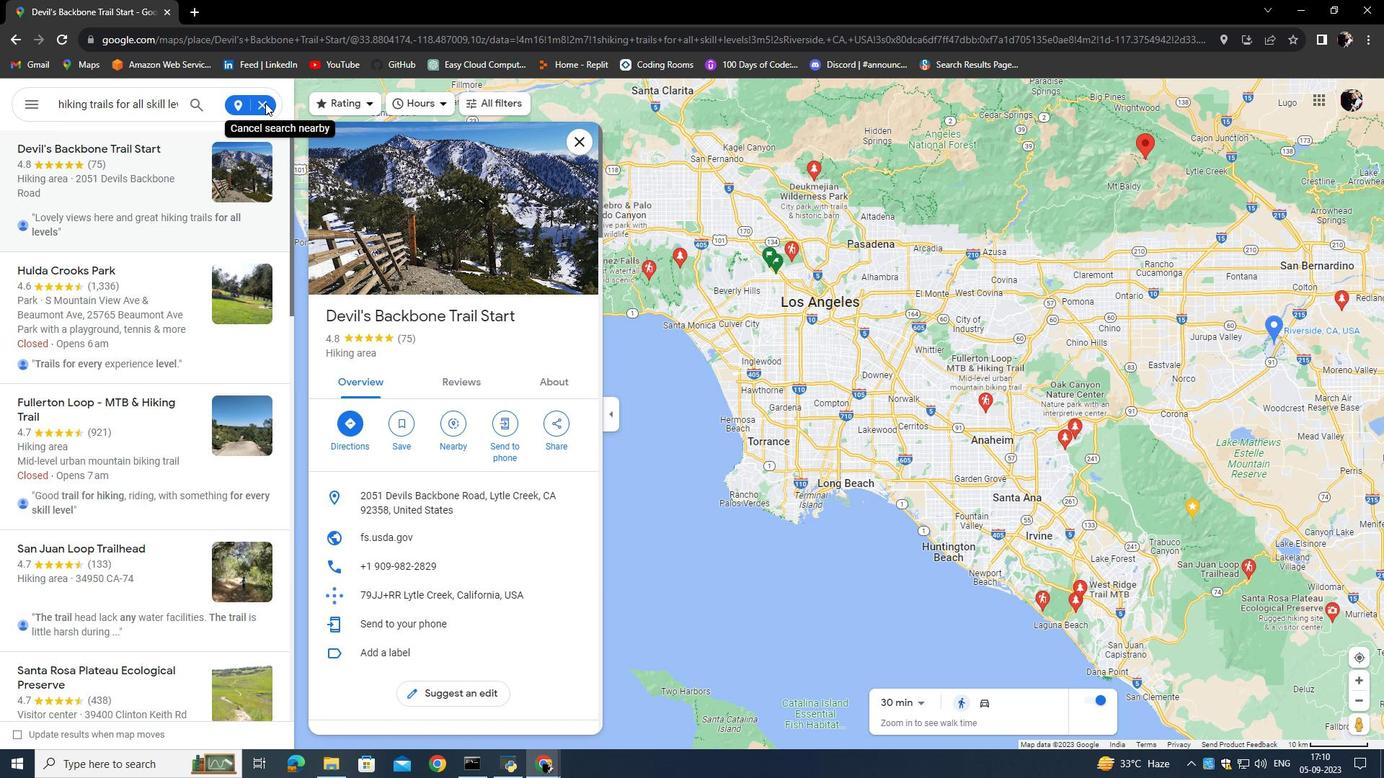 
Action: Mouse pressed left at (265, 103)
Screenshot: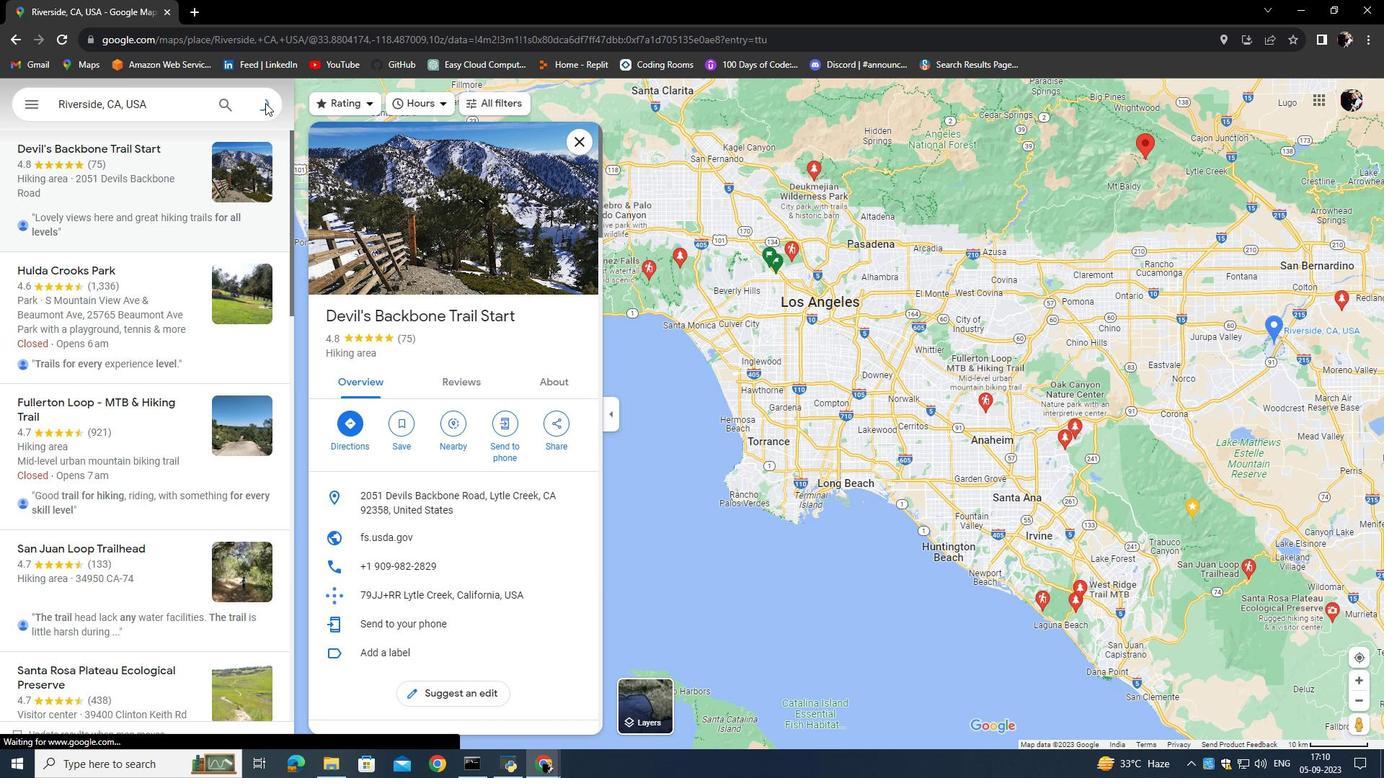 
Action: Mouse moved to (165, 107)
Screenshot: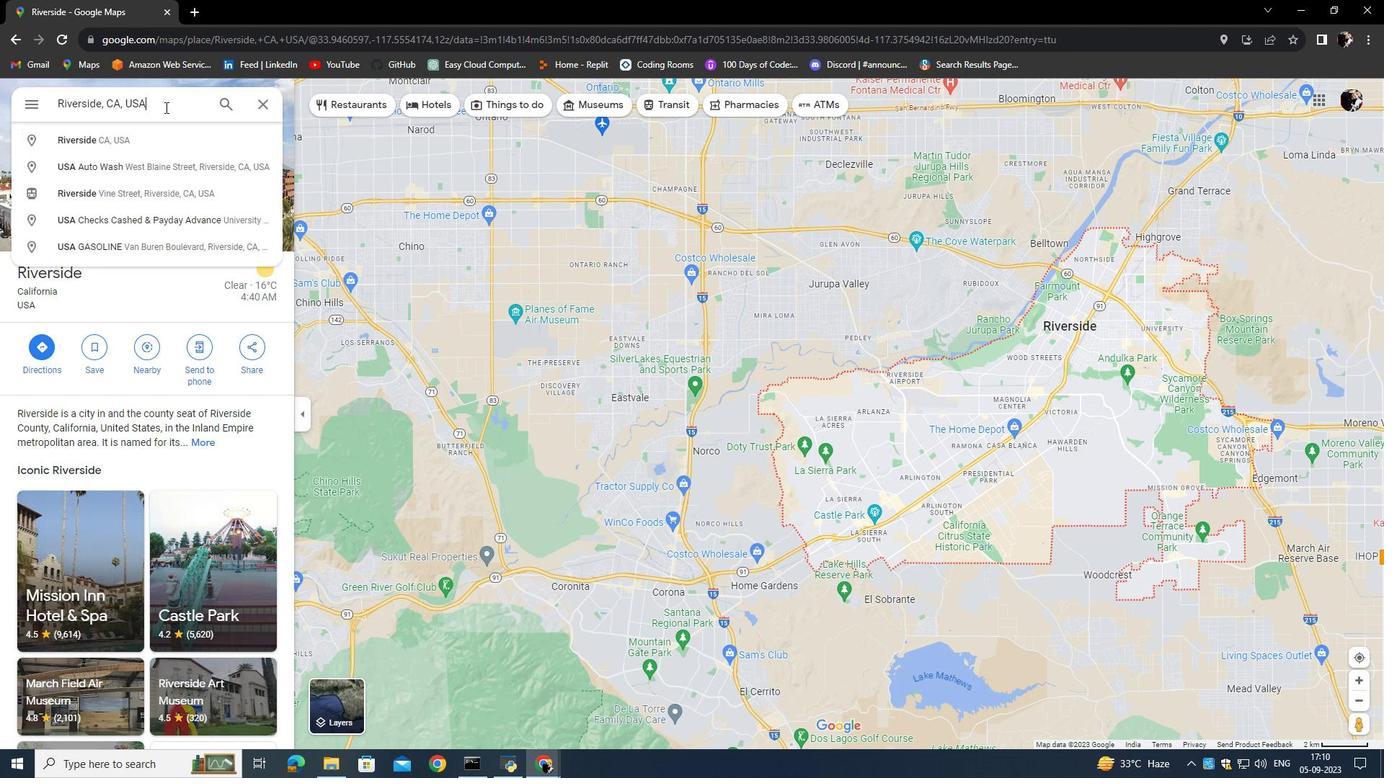 
Action: Mouse pressed left at (165, 107)
Screenshot: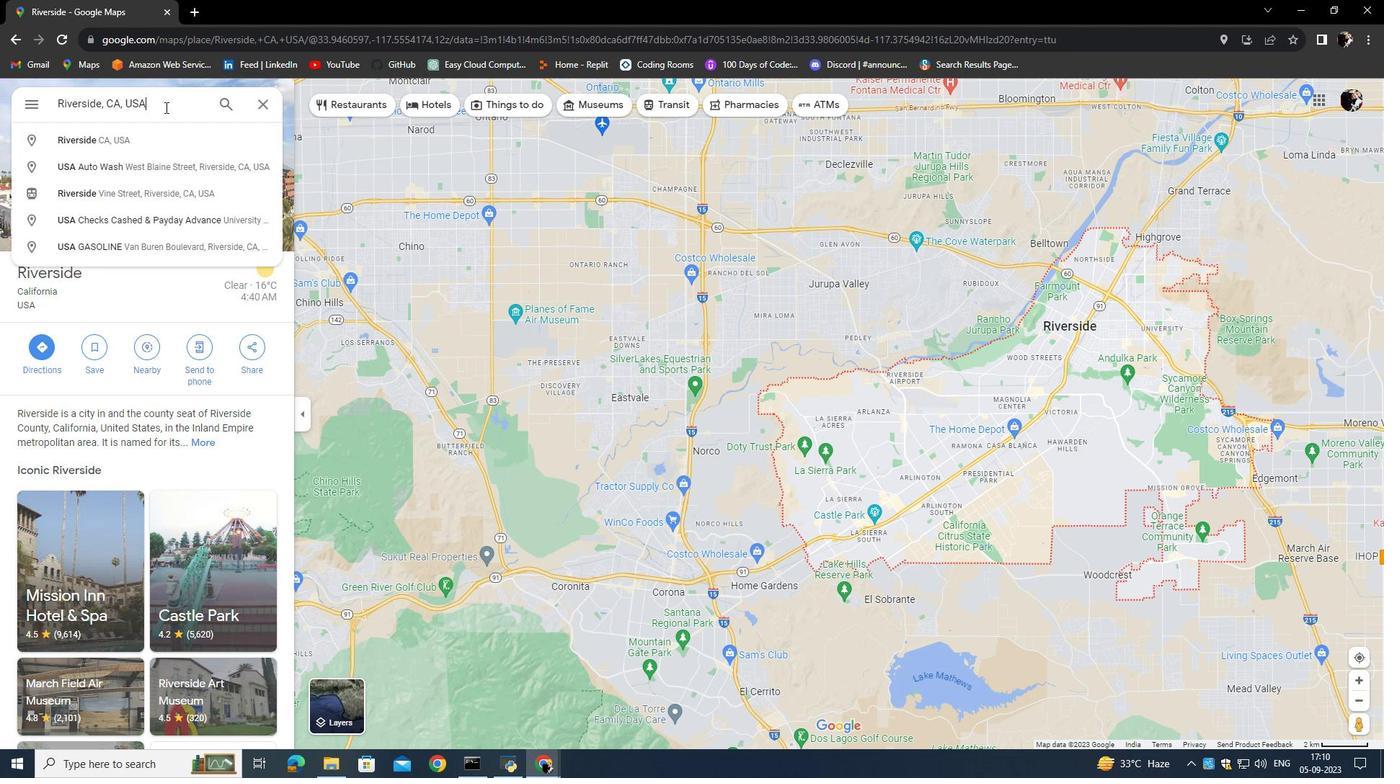 
Action: Key pressed <Key.backspace><Key.backspace><Key.backspace><Key.backspace><Key.backspace><Key.backspace><Key.backspace><Key.backspace><Key.backspace><Key.backspace><Key.backspace><Key.backspace><Key.backspace><Key.backspace><Key.backspace><Key.backspace><Key.backspace><Key.backspace><Key.backspace><Key.backspace><Key.backspace><Key.backspace><Key.backspace><Key.backspace><Key.backspace><Key.backspace><Key.backspace><Key.backspace><Key.backspace><Key.backspace><Key.backspace><Key.backspace><Key.backspace><Key.backspace><Key.backspace><Key.backspace><Key.backspace><Key.backspace><Key.backspace><Key.backspace><Key.backspace><Key.backspace><Key.backspace><Key.backspace><Key.backspace><Key.backspace><Key.backspace><Key.backspace><Key.backspace><Key.caps_lock>S<Key.caps_lock>alt<Key.space><Key.caps_lock><Key.caps_lock><Key.caps_lock>L<Key.caps_lock>ake<Key.space>city<Key.down><Key.down><Key.up><Key.enter>
